 Task: Find  Condo in Breckenridge with Fireplace.
Action: Mouse moved to (294, 216)
Screenshot: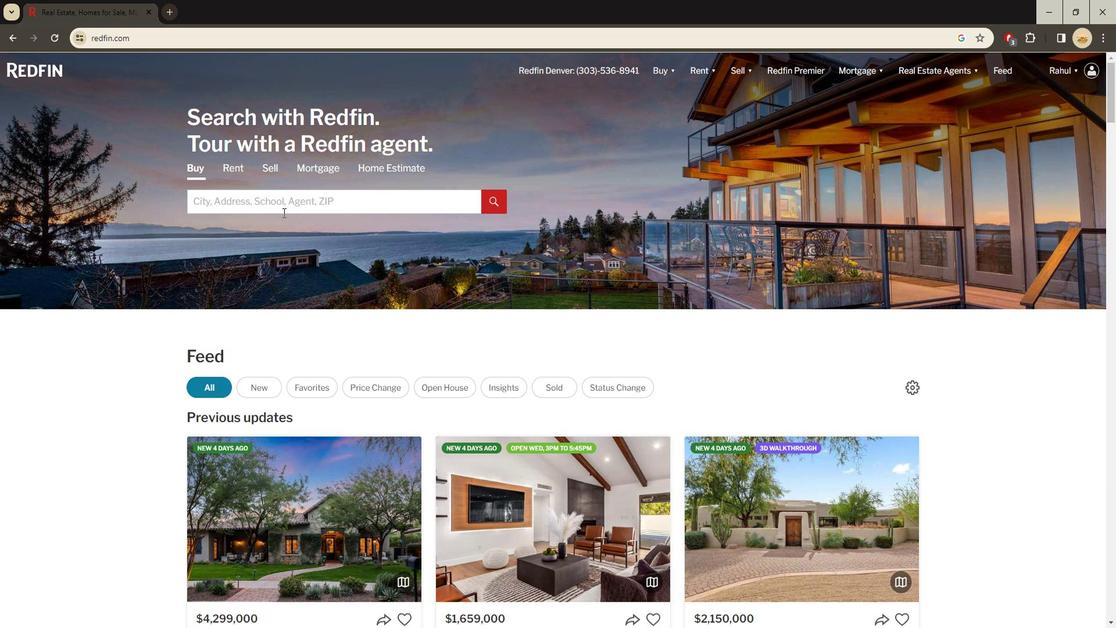 
Action: Mouse pressed left at (294, 216)
Screenshot: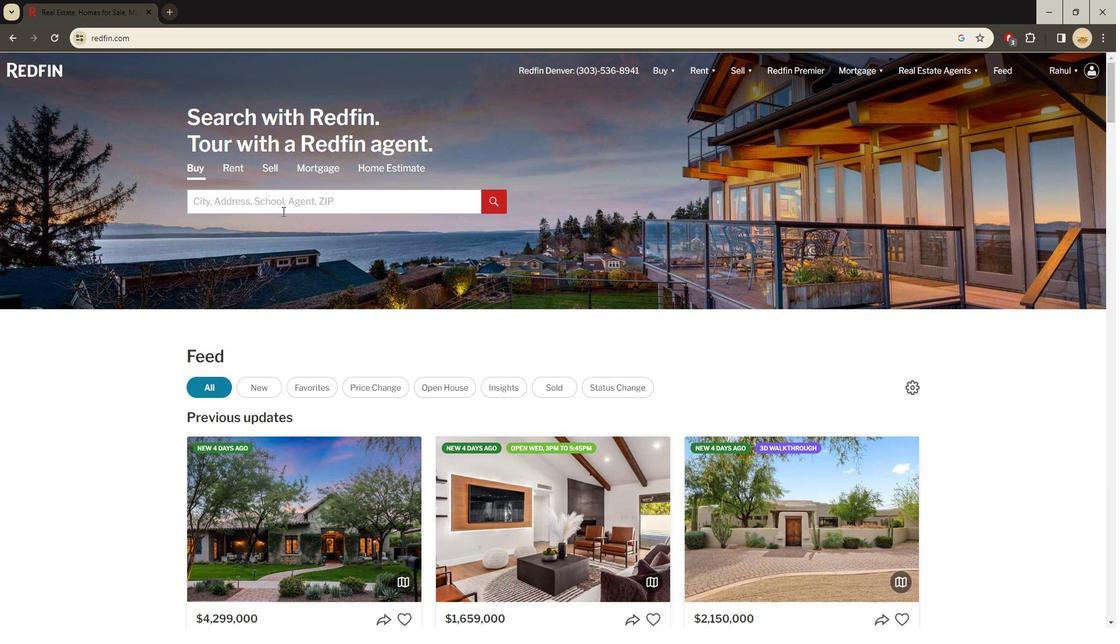 
Action: Key pressed <Key.shift>Breckenridge<Key.enter>
Screenshot: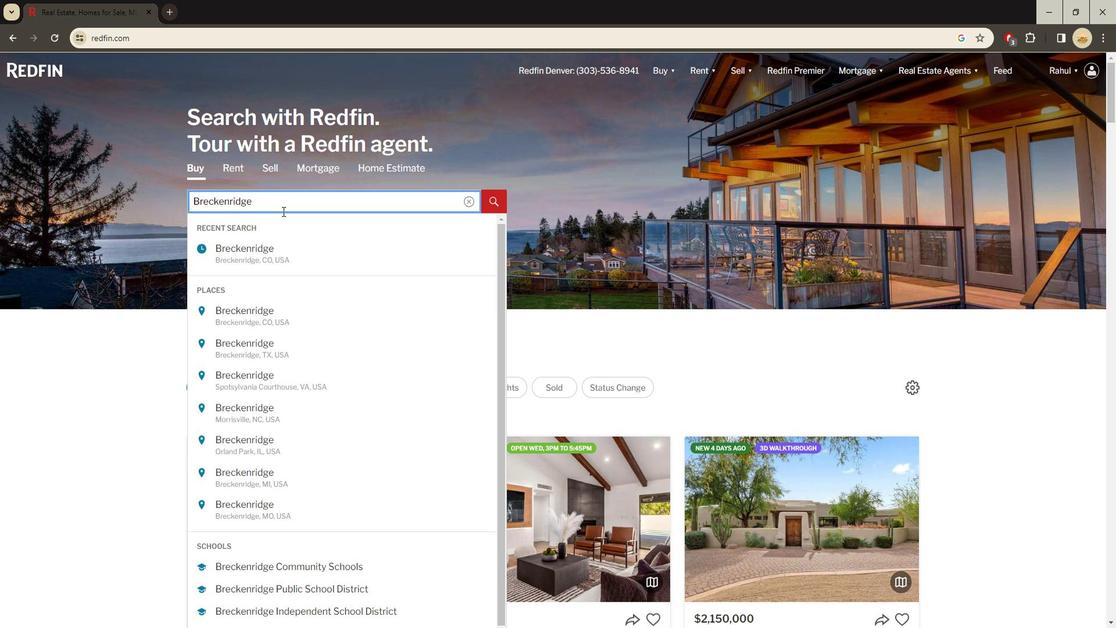 
Action: Mouse moved to (434, 257)
Screenshot: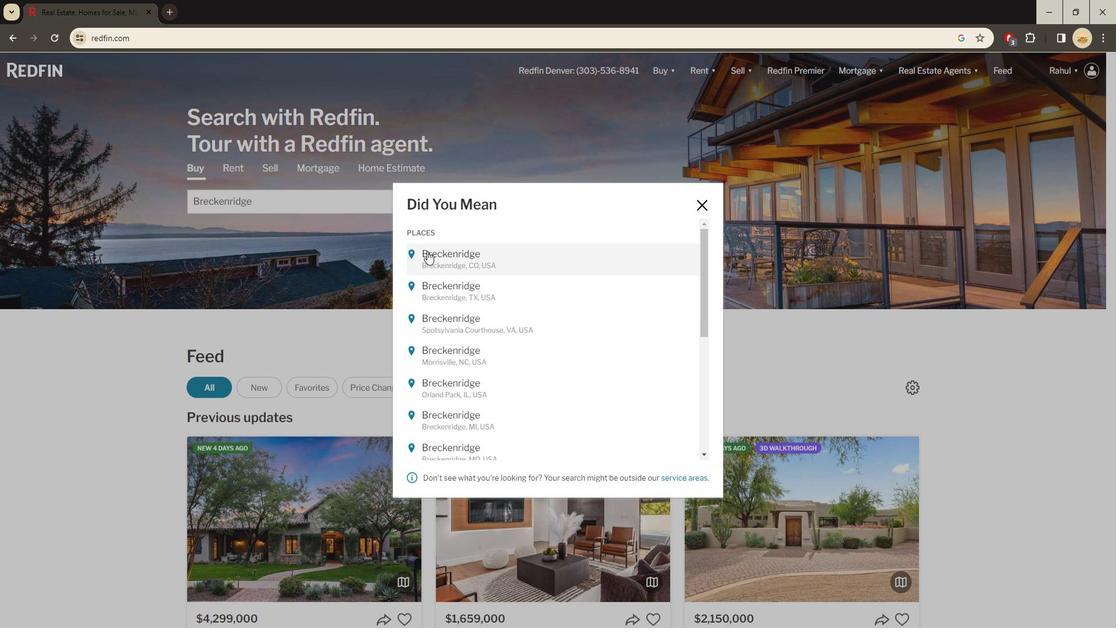 
Action: Mouse pressed left at (434, 257)
Screenshot: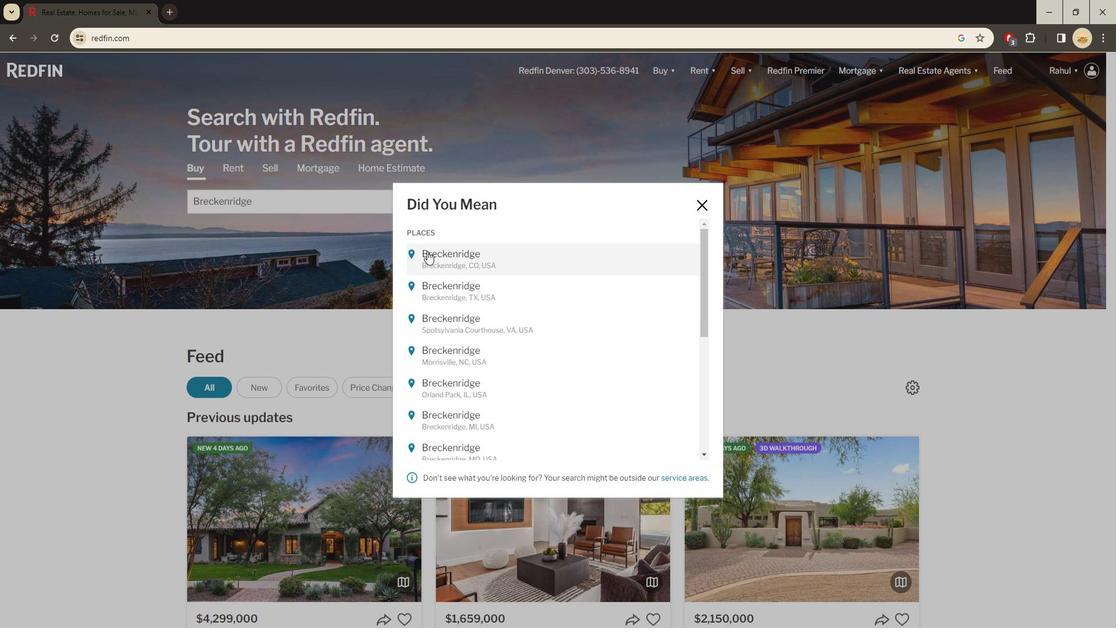 
Action: Mouse moved to (971, 162)
Screenshot: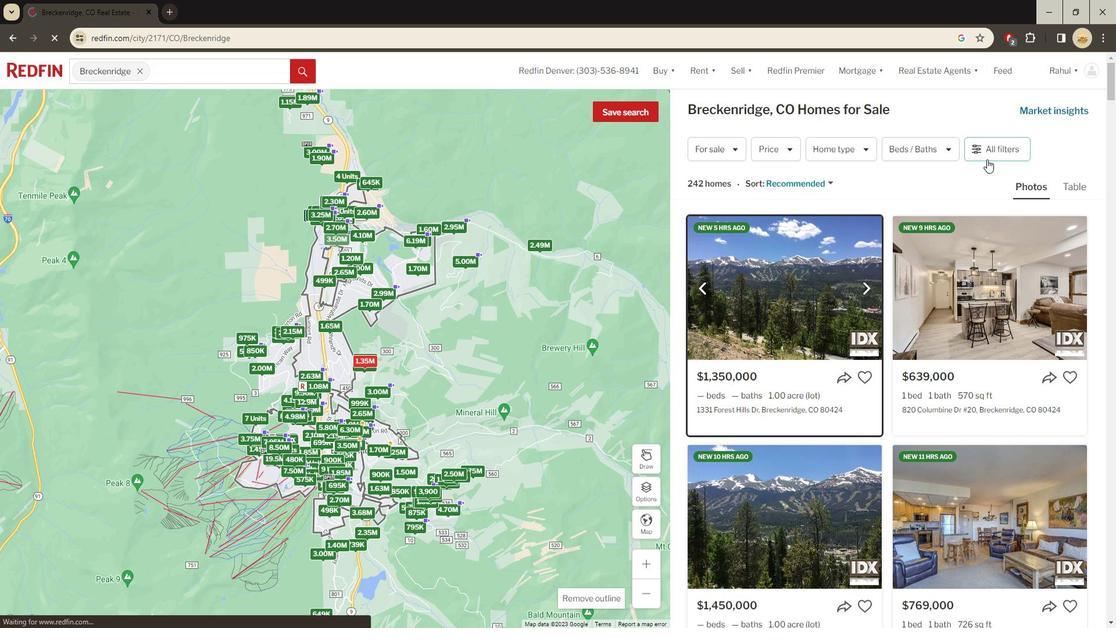 
Action: Mouse pressed left at (971, 162)
Screenshot: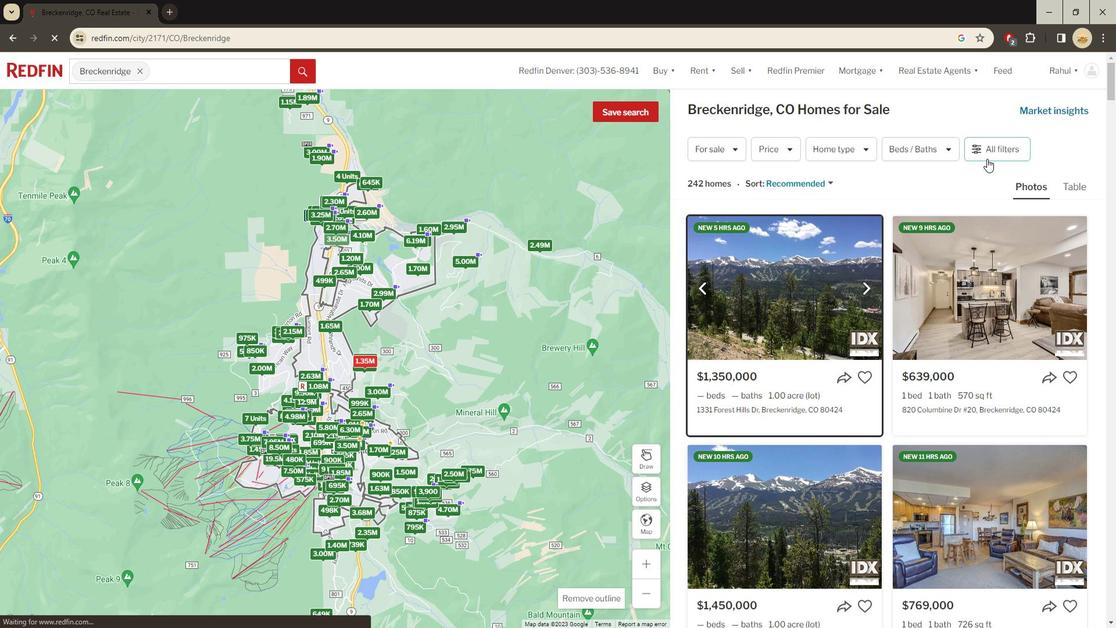 
Action: Mouse moved to (924, 352)
Screenshot: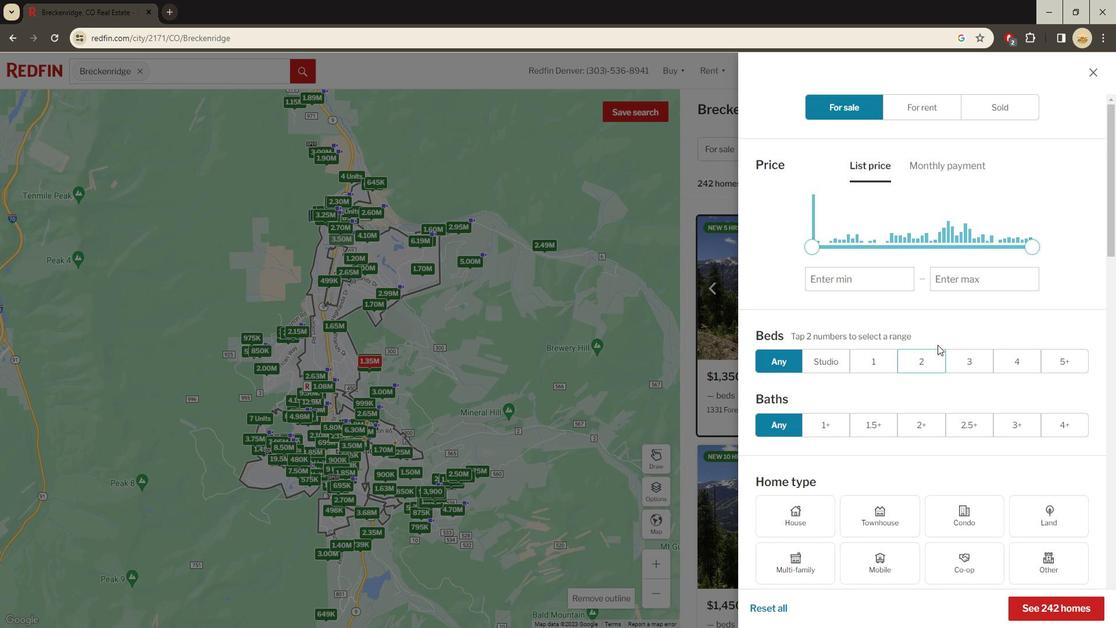 
Action: Mouse scrolled (924, 351) with delta (0, 0)
Screenshot: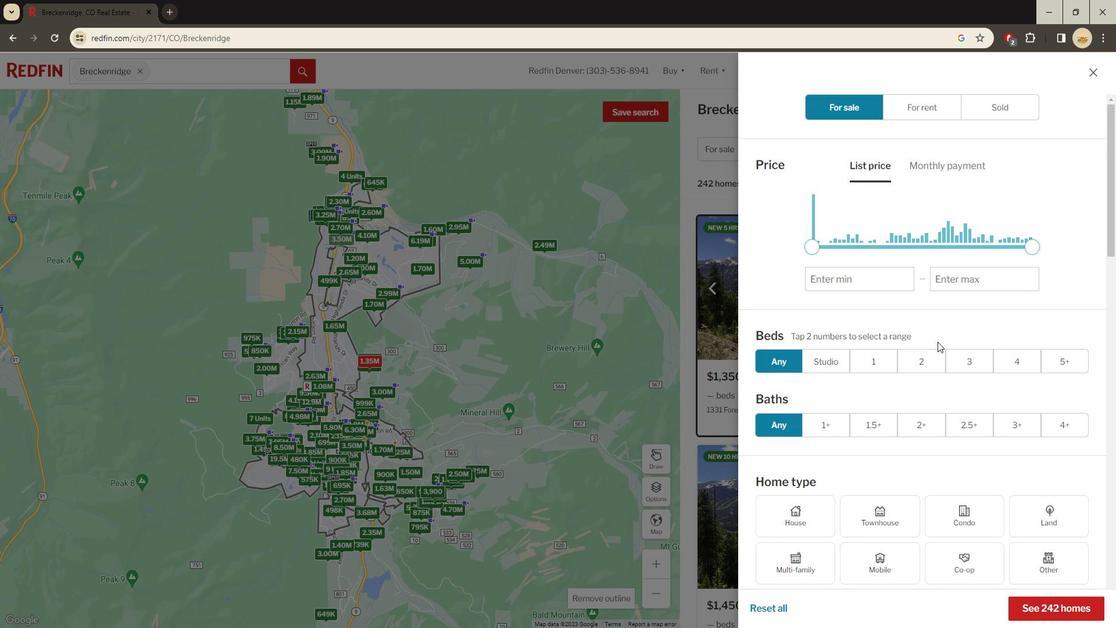
Action: Mouse scrolled (924, 351) with delta (0, 0)
Screenshot: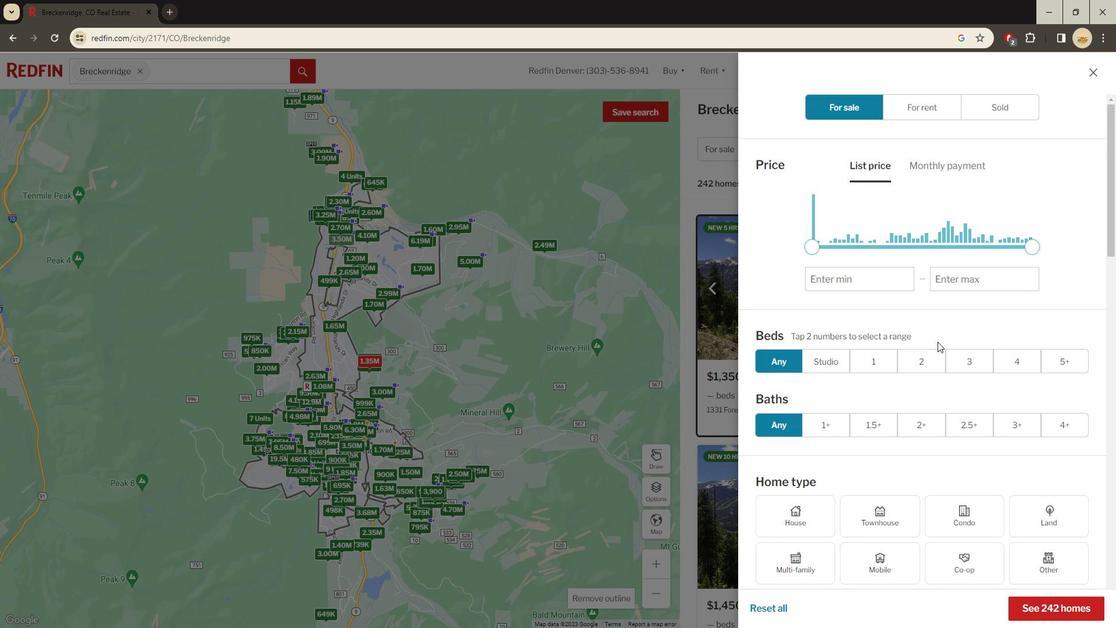 
Action: Mouse scrolled (924, 351) with delta (0, 0)
Screenshot: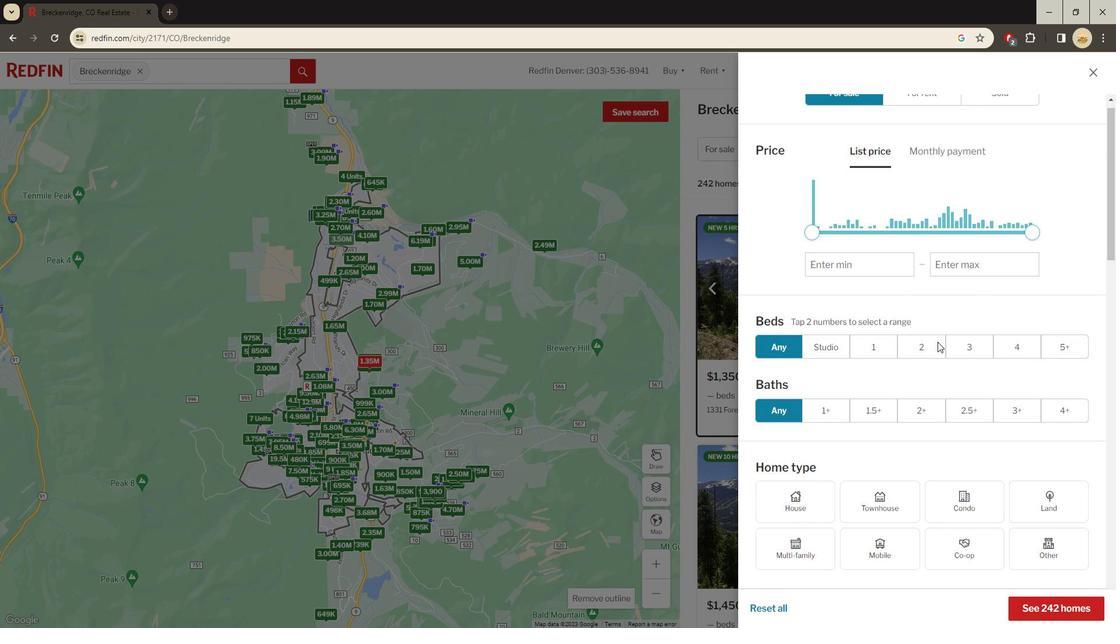 
Action: Mouse moved to (949, 344)
Screenshot: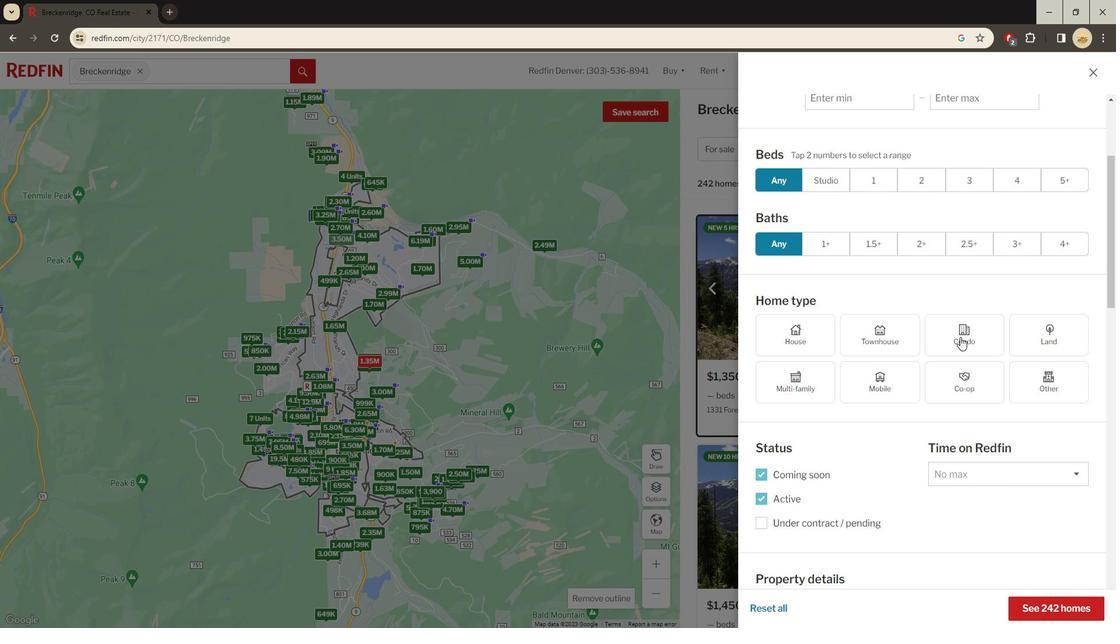 
Action: Mouse pressed left at (949, 344)
Screenshot: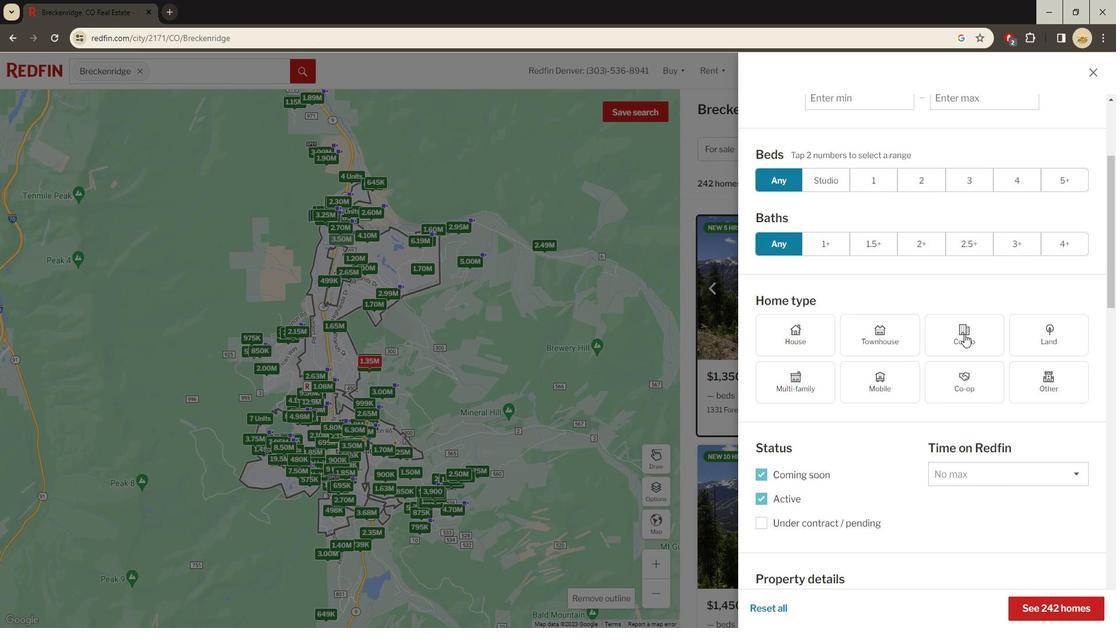 
Action: Mouse moved to (931, 359)
Screenshot: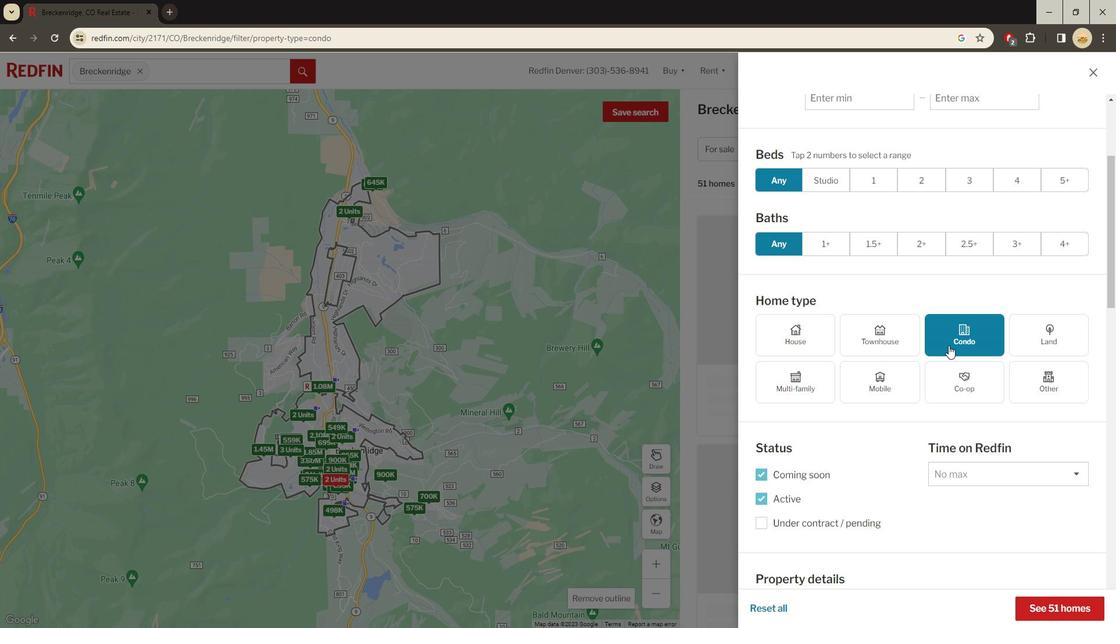 
Action: Mouse scrolled (931, 359) with delta (0, 0)
Screenshot: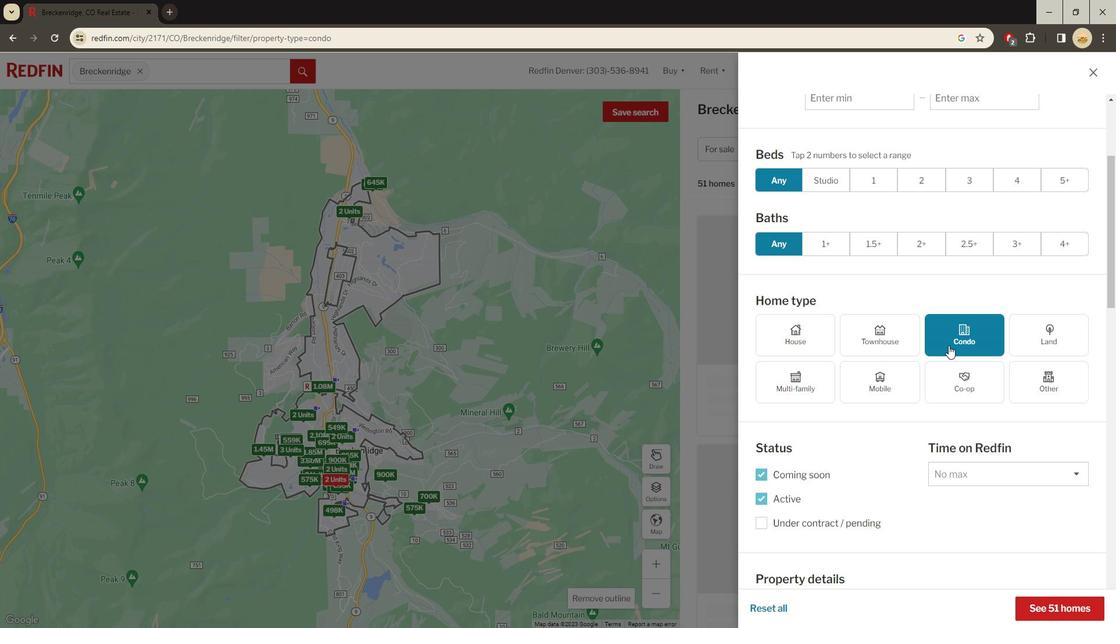 
Action: Mouse moved to (918, 376)
Screenshot: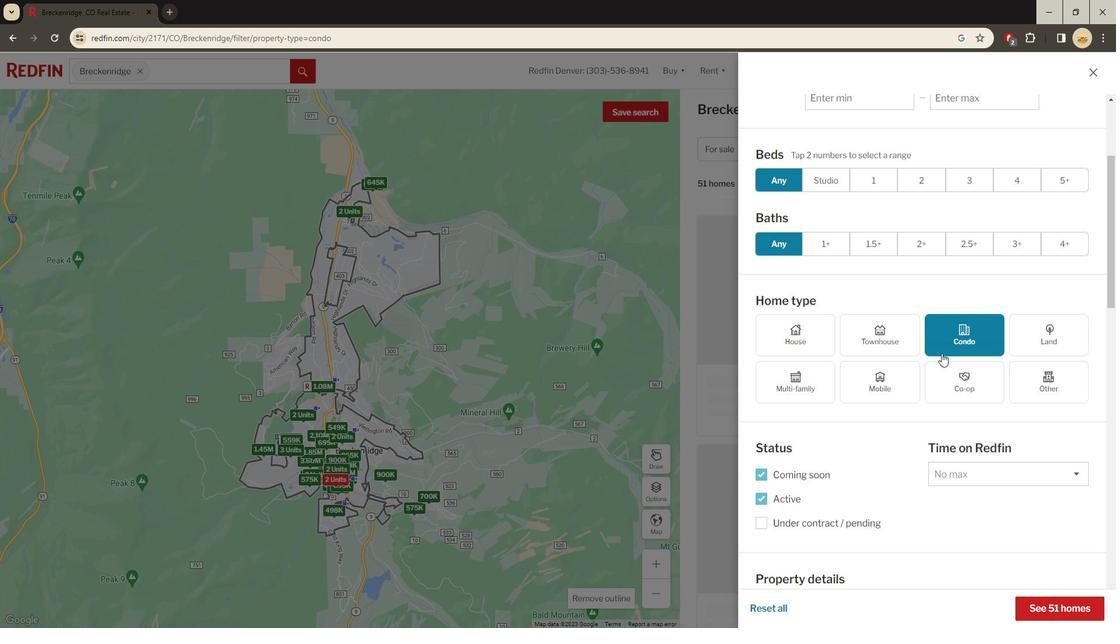 
Action: Mouse scrolled (918, 375) with delta (0, 0)
Screenshot: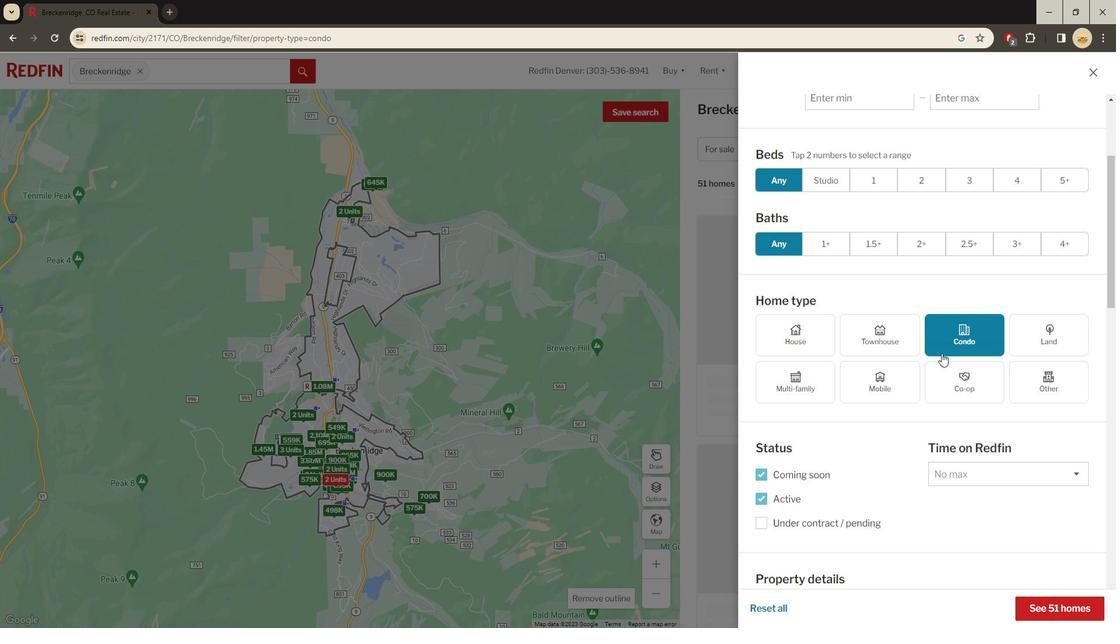 
Action: Mouse moved to (897, 398)
Screenshot: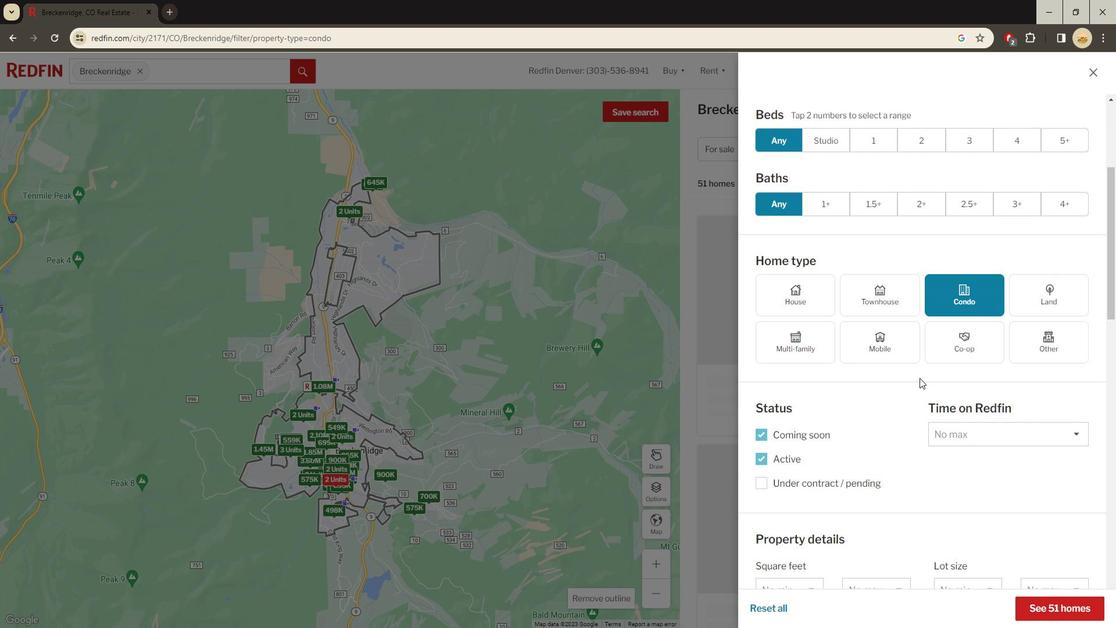 
Action: Mouse scrolled (897, 397) with delta (0, -1)
Screenshot: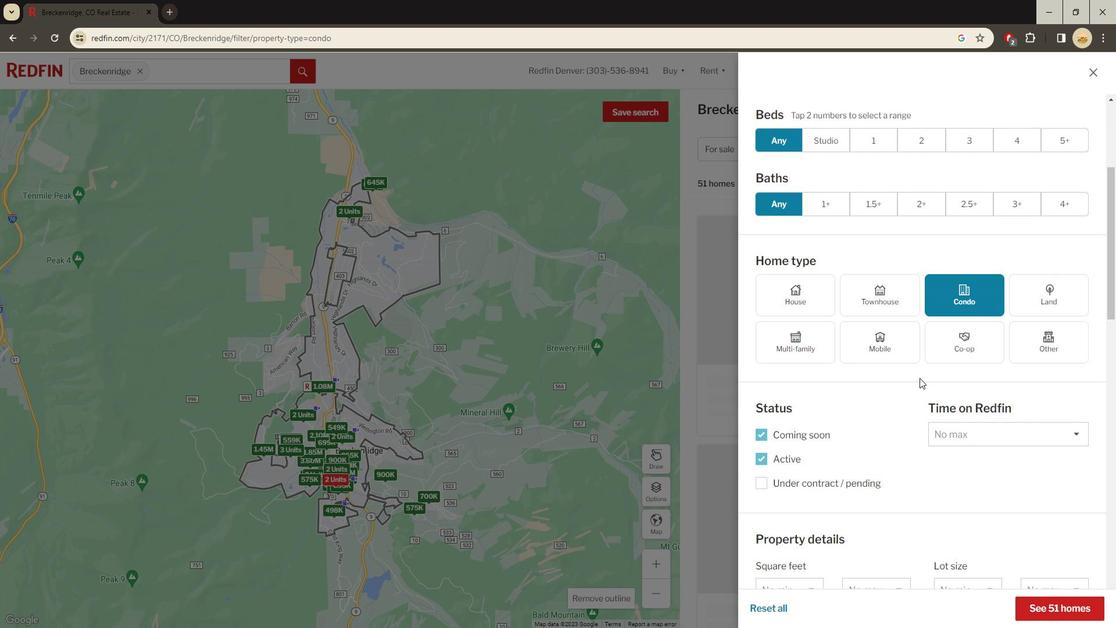 
Action: Mouse moved to (886, 399)
Screenshot: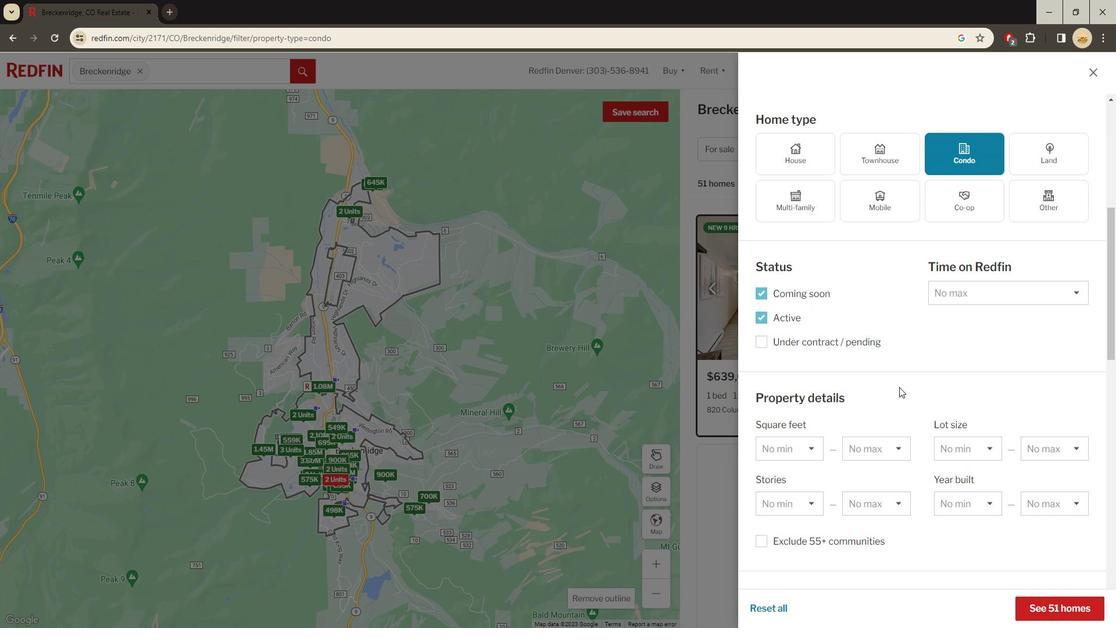
Action: Mouse scrolled (886, 398) with delta (0, 0)
Screenshot: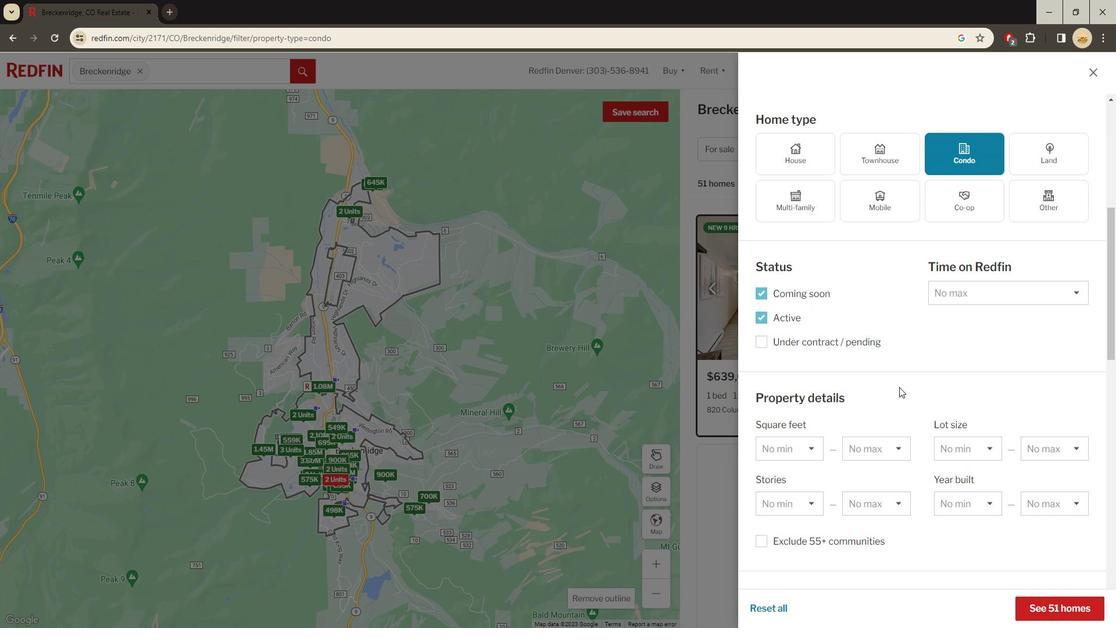 
Action: Mouse moved to (886, 399)
Screenshot: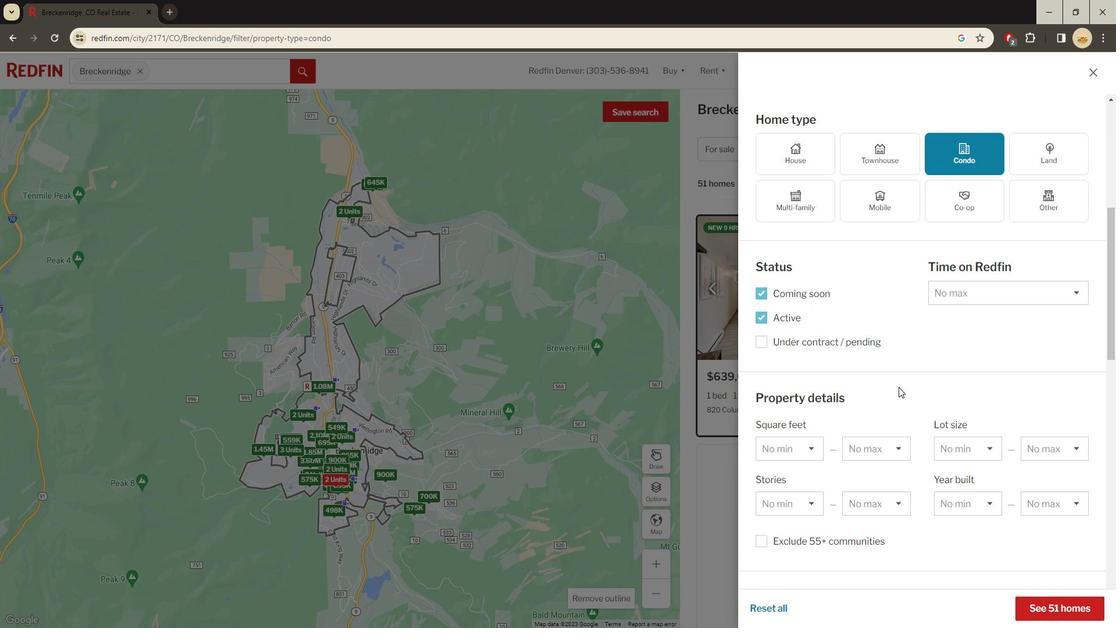 
Action: Mouse scrolled (886, 398) with delta (0, 0)
Screenshot: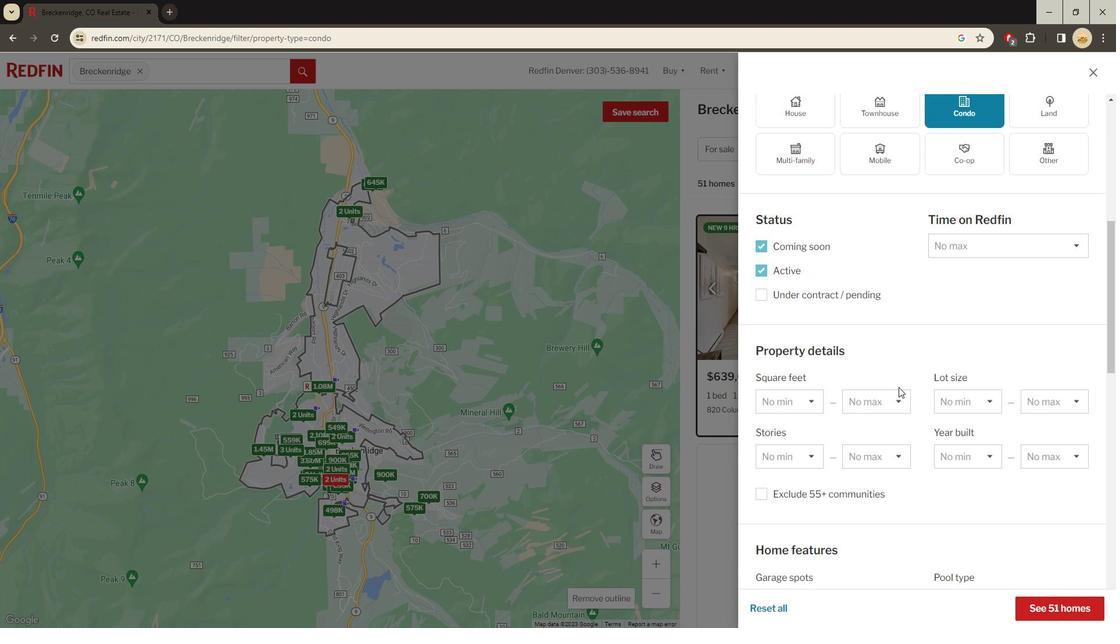 
Action: Mouse scrolled (886, 398) with delta (0, 0)
Screenshot: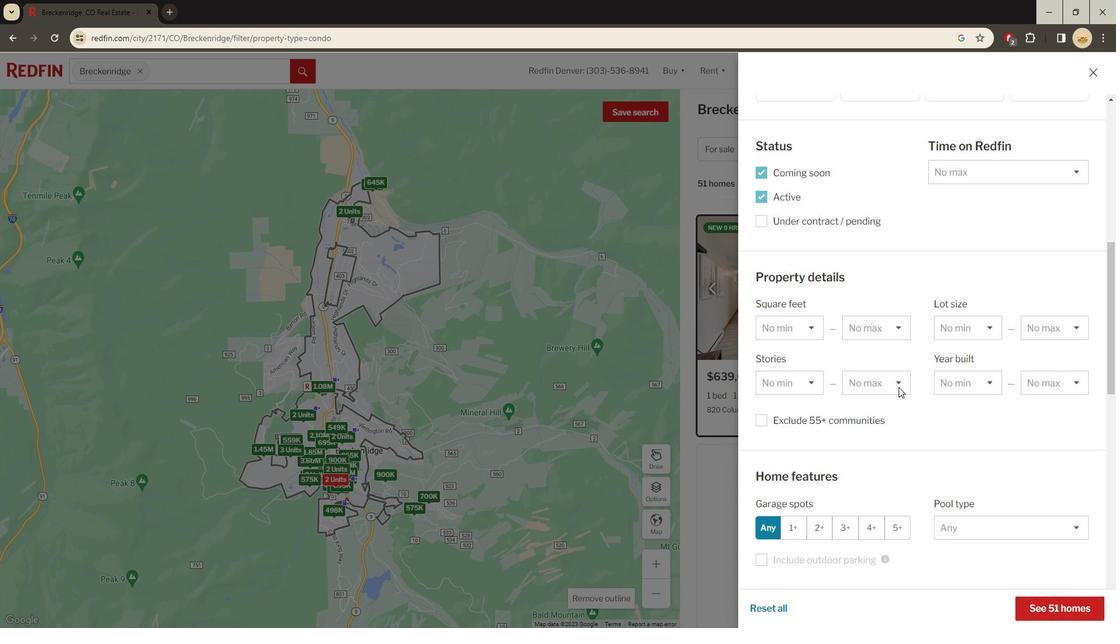 
Action: Mouse scrolled (886, 398) with delta (0, 0)
Screenshot: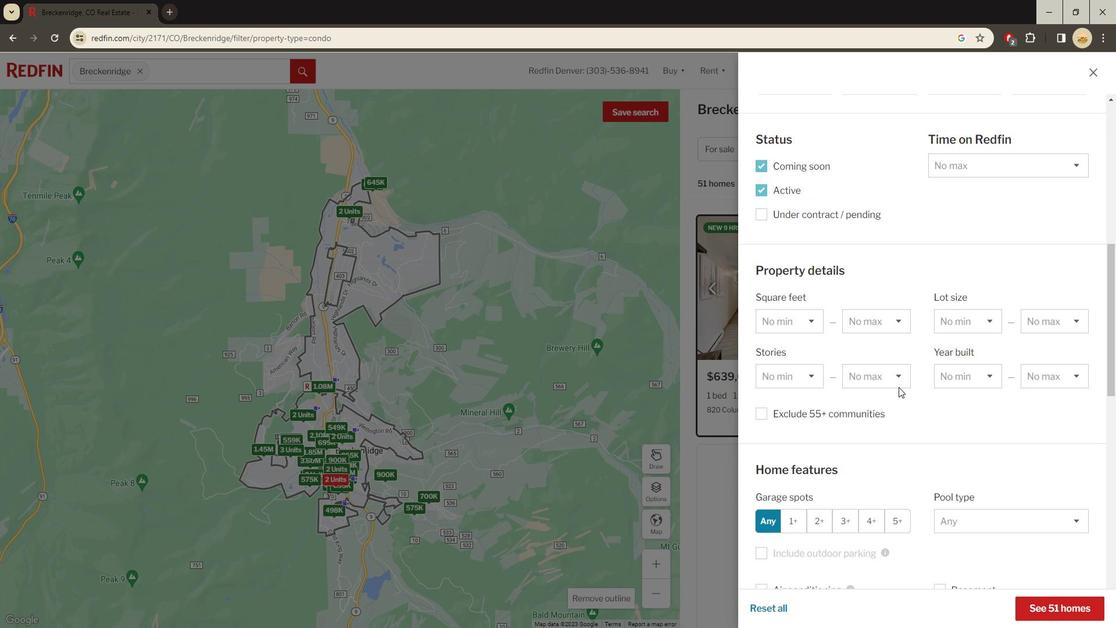 
Action: Mouse scrolled (886, 398) with delta (0, 0)
Screenshot: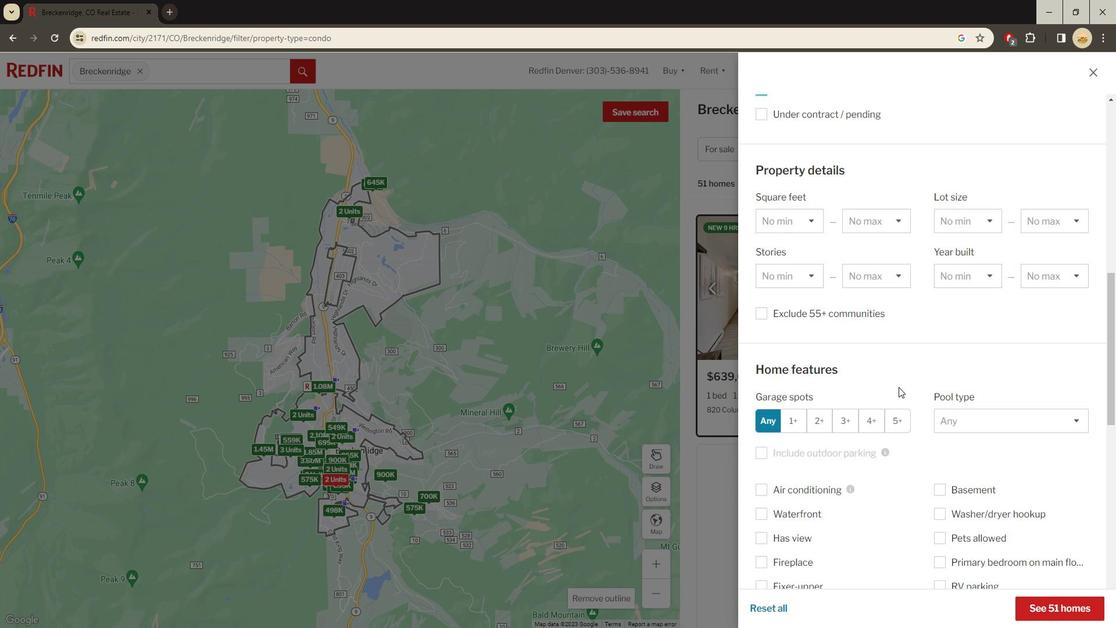 
Action: Mouse moved to (777, 504)
Screenshot: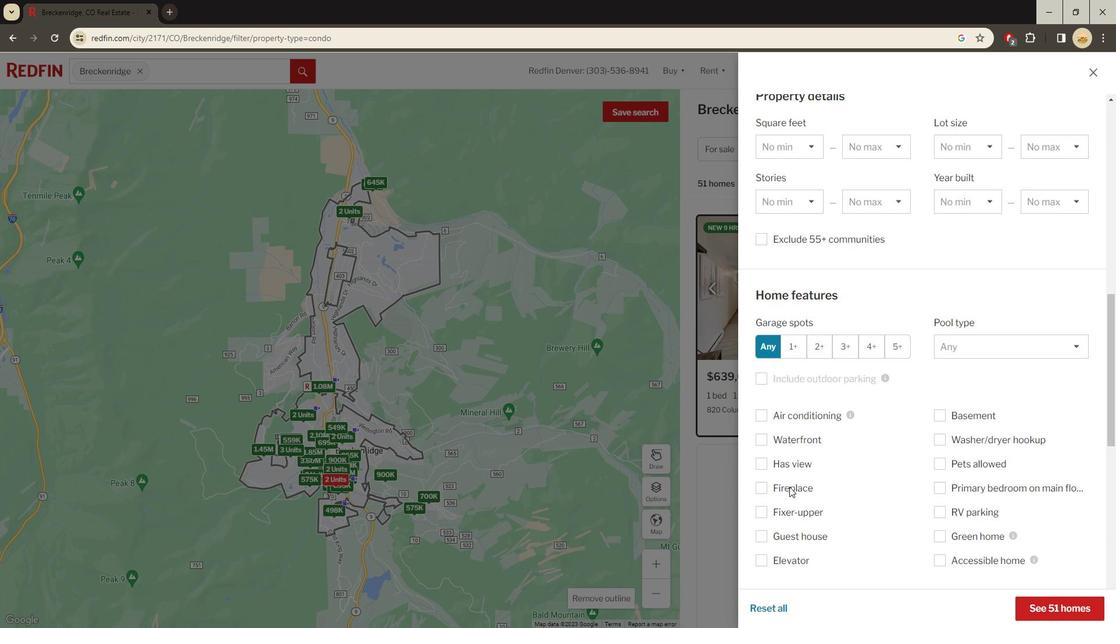 
Action: Mouse pressed left at (777, 504)
Screenshot: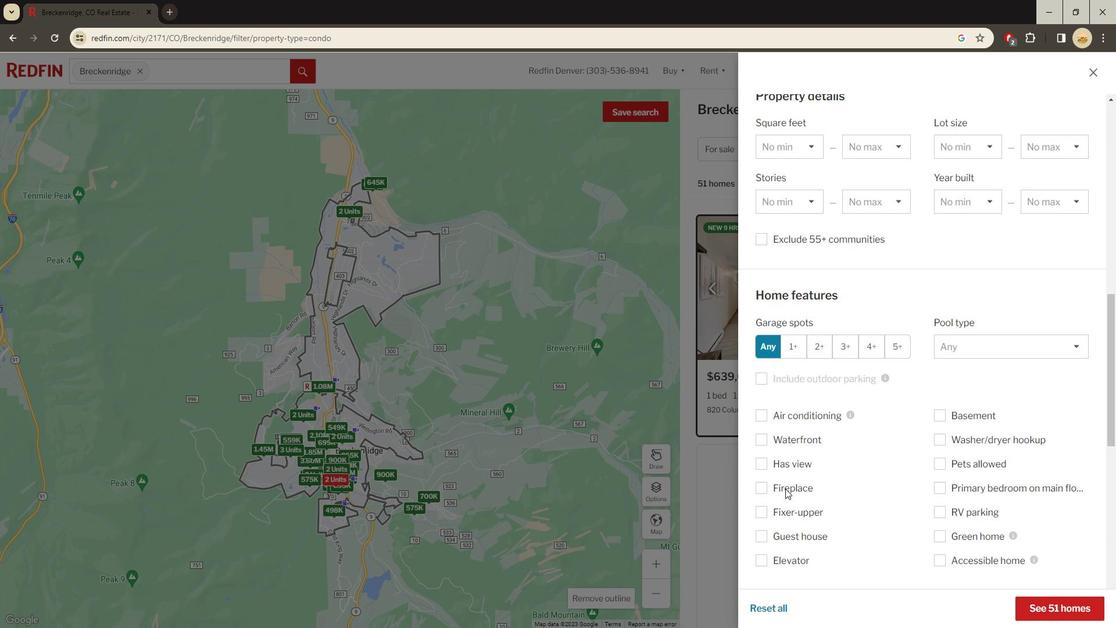 
Action: Mouse moved to (1032, 630)
Screenshot: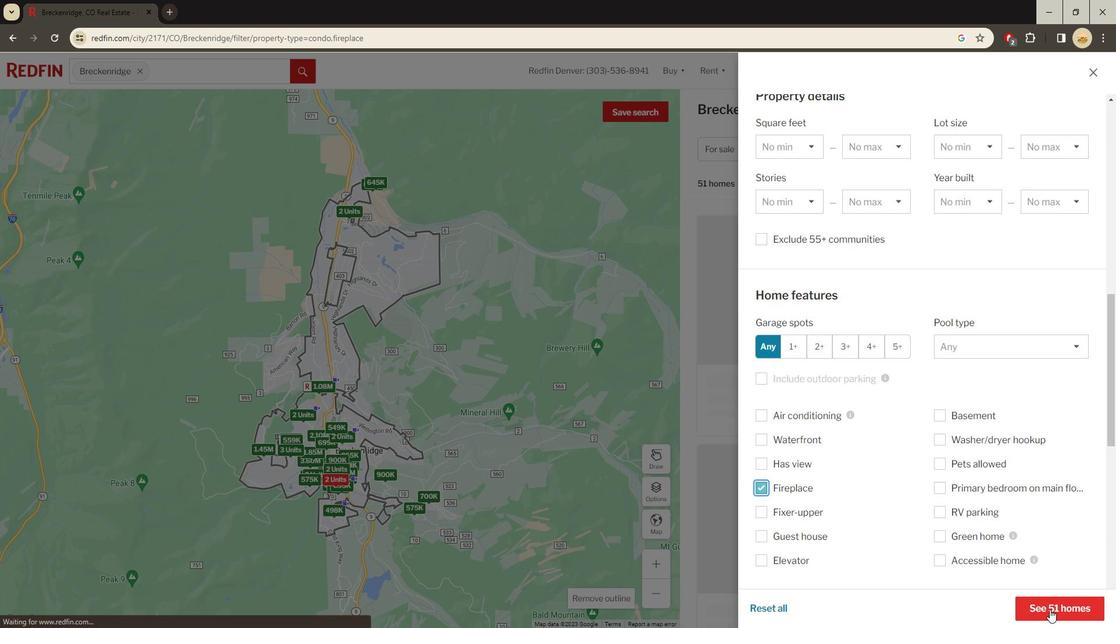 
Action: Mouse pressed left at (1032, 630)
Screenshot: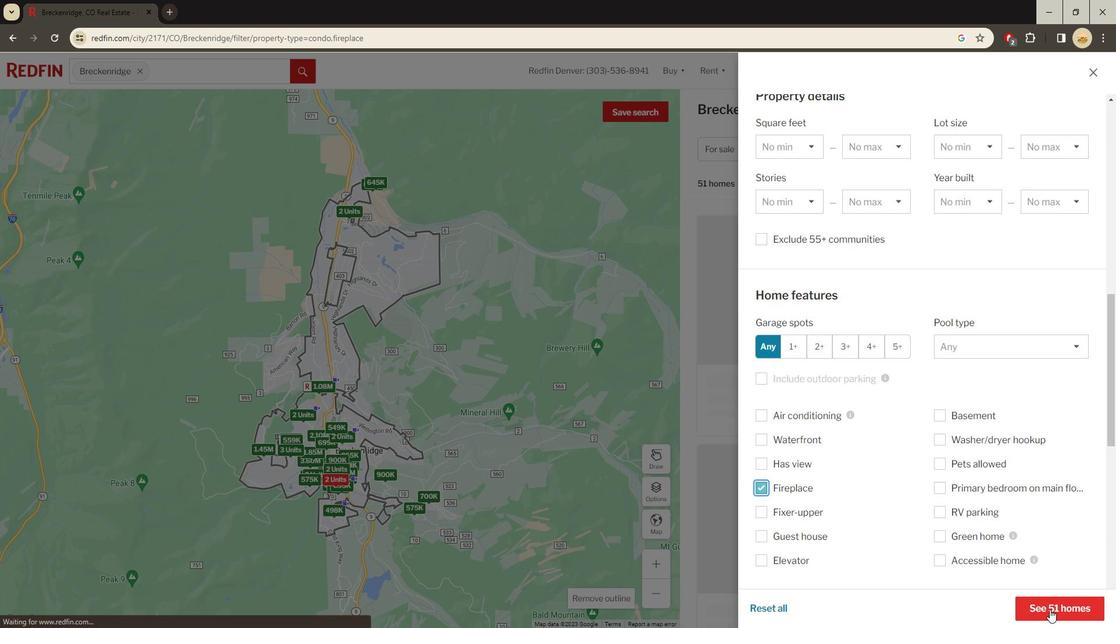 
Action: Mouse moved to (817, 388)
Screenshot: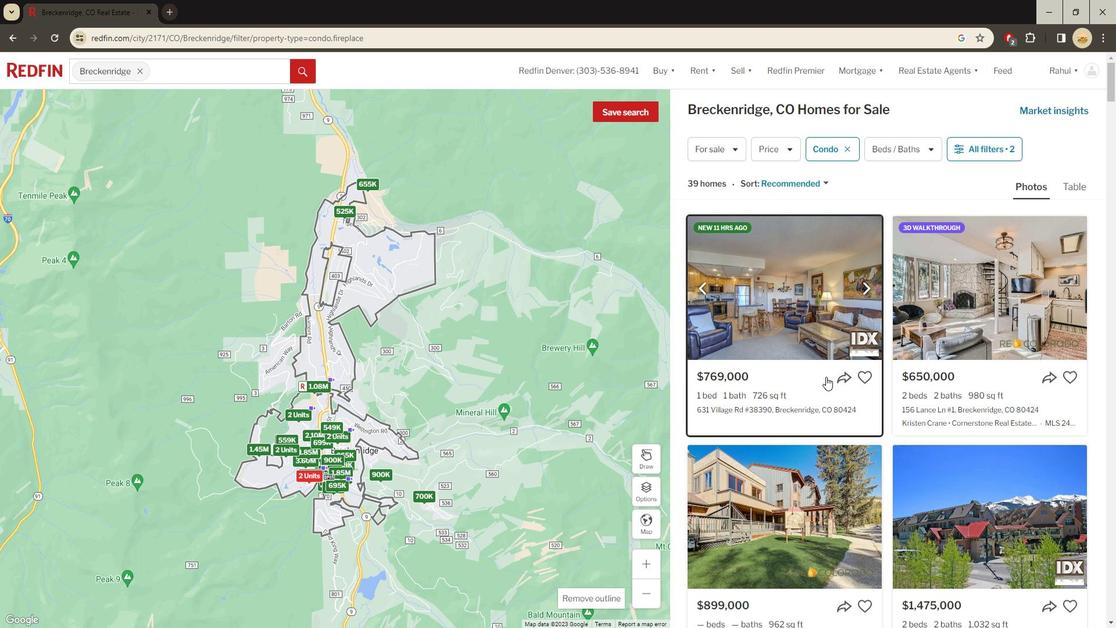 
Action: Mouse scrolled (817, 387) with delta (0, 0)
Screenshot: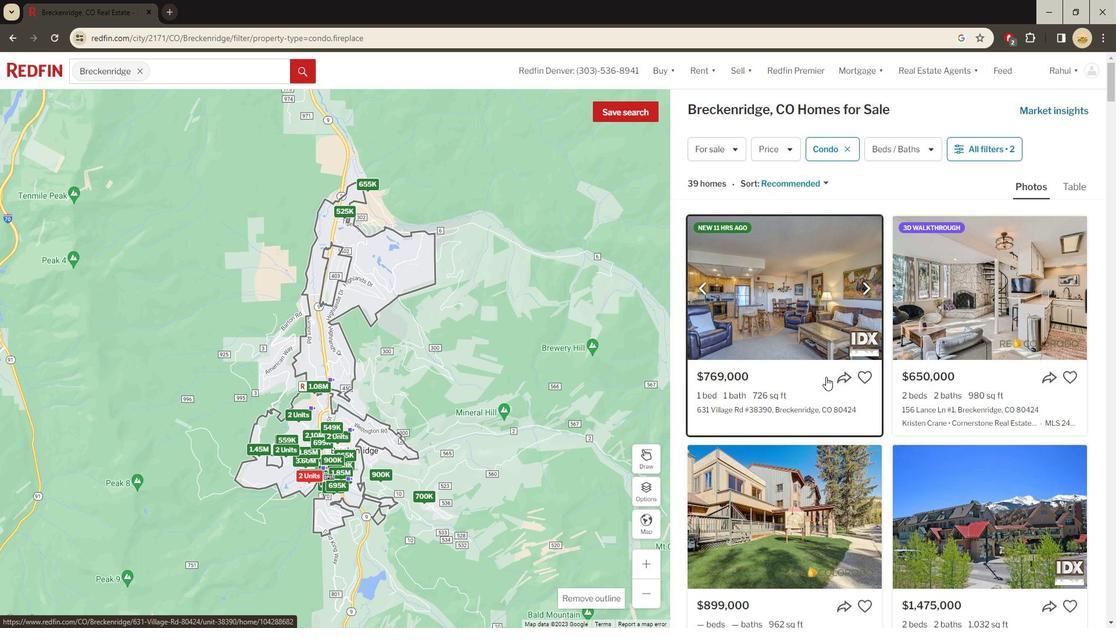 
Action: Mouse scrolled (817, 387) with delta (0, 0)
Screenshot: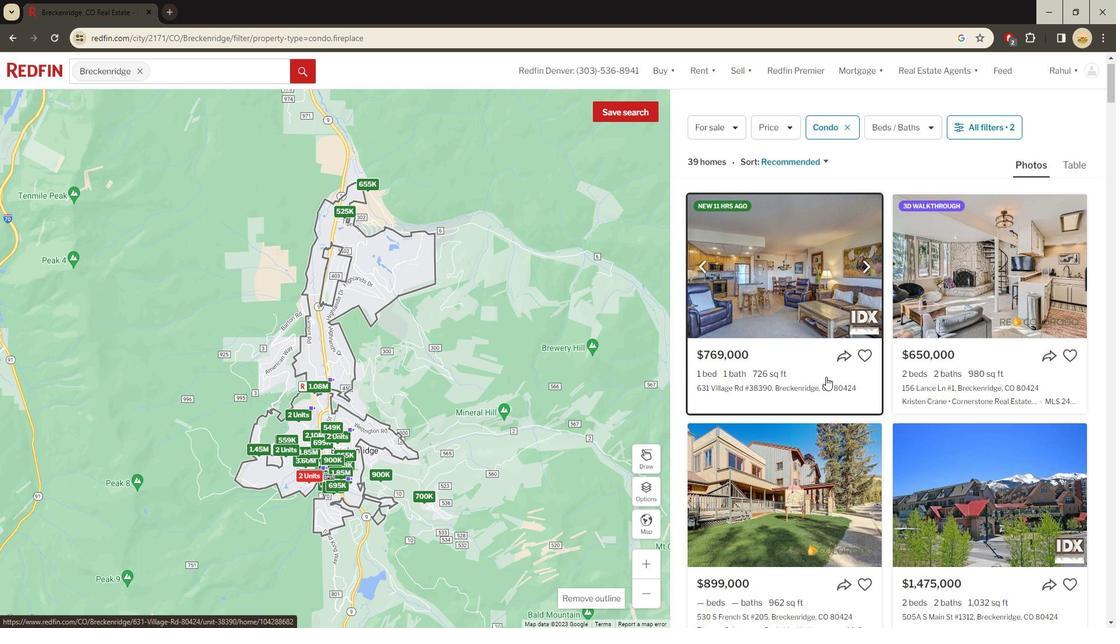 
Action: Mouse moved to (969, 407)
Screenshot: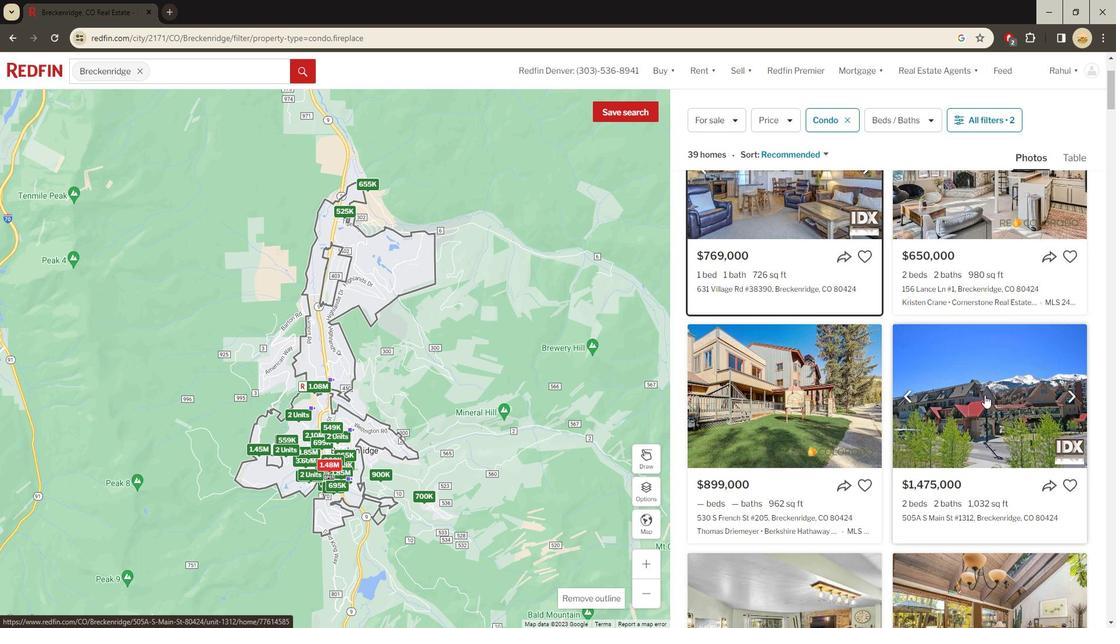 
Action: Mouse scrolled (969, 407) with delta (0, 0)
Screenshot: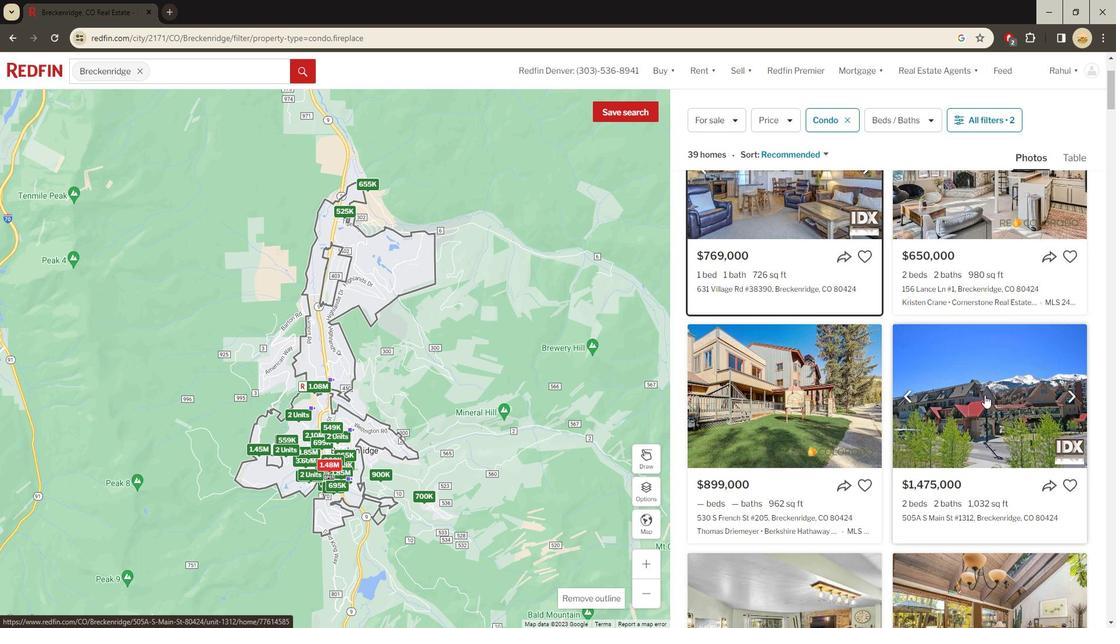 
Action: Mouse moved to (944, 354)
Screenshot: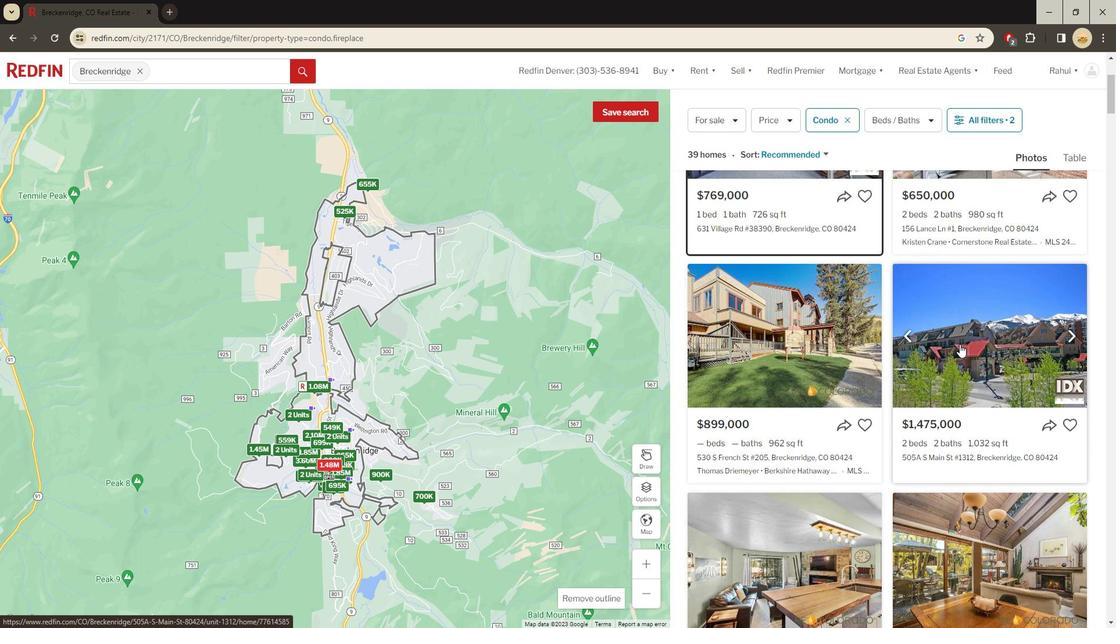 
Action: Mouse pressed left at (944, 354)
Screenshot: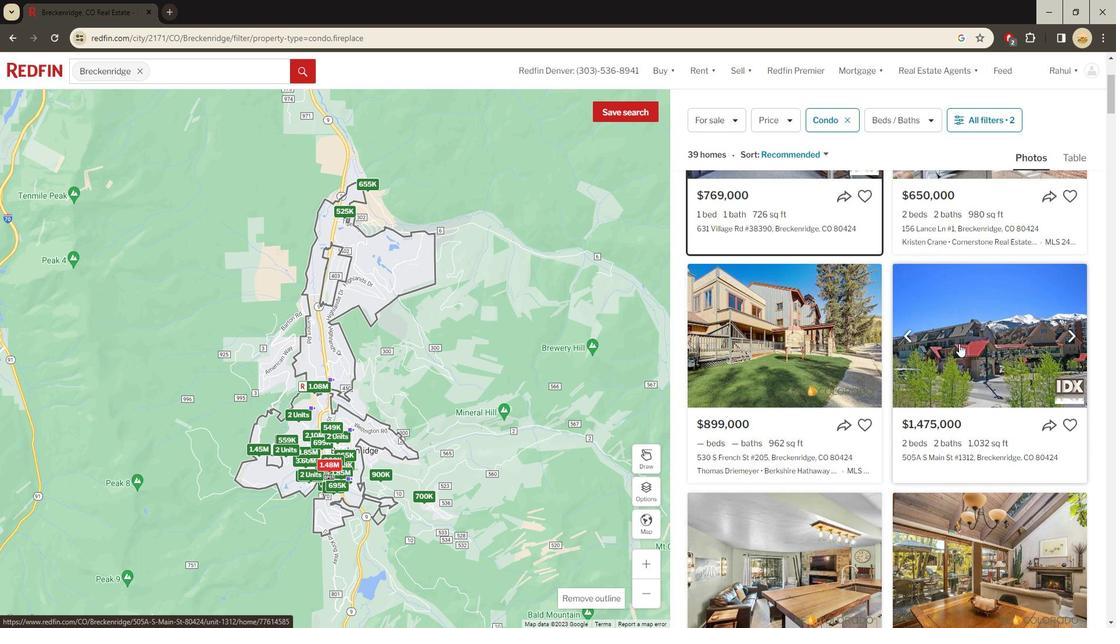 
Action: Mouse moved to (488, 284)
Screenshot: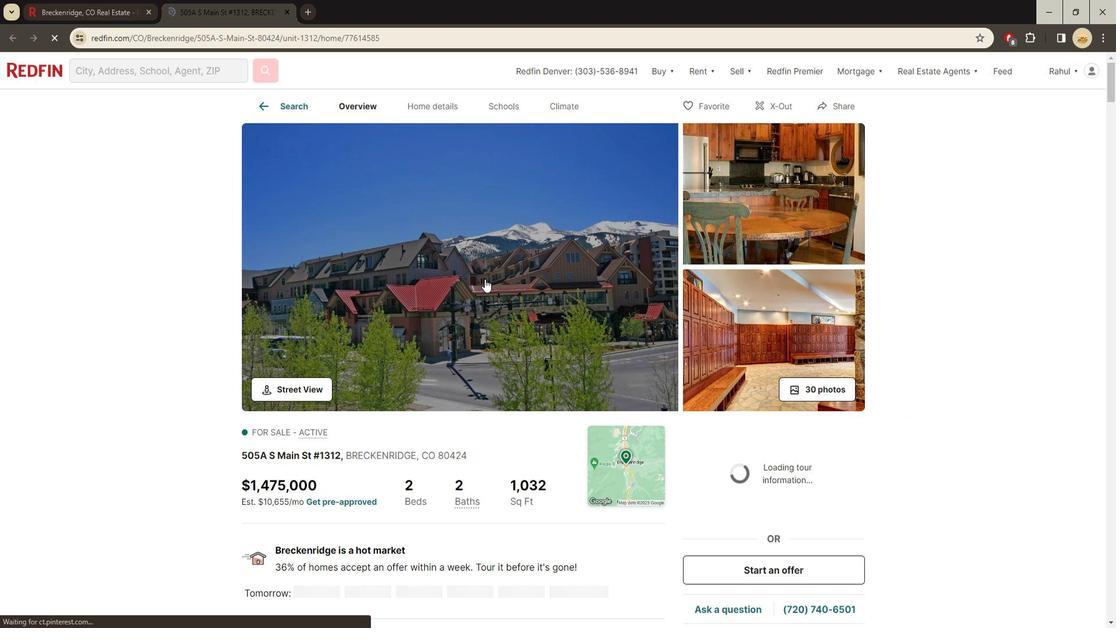 
Action: Mouse pressed left at (488, 284)
Screenshot: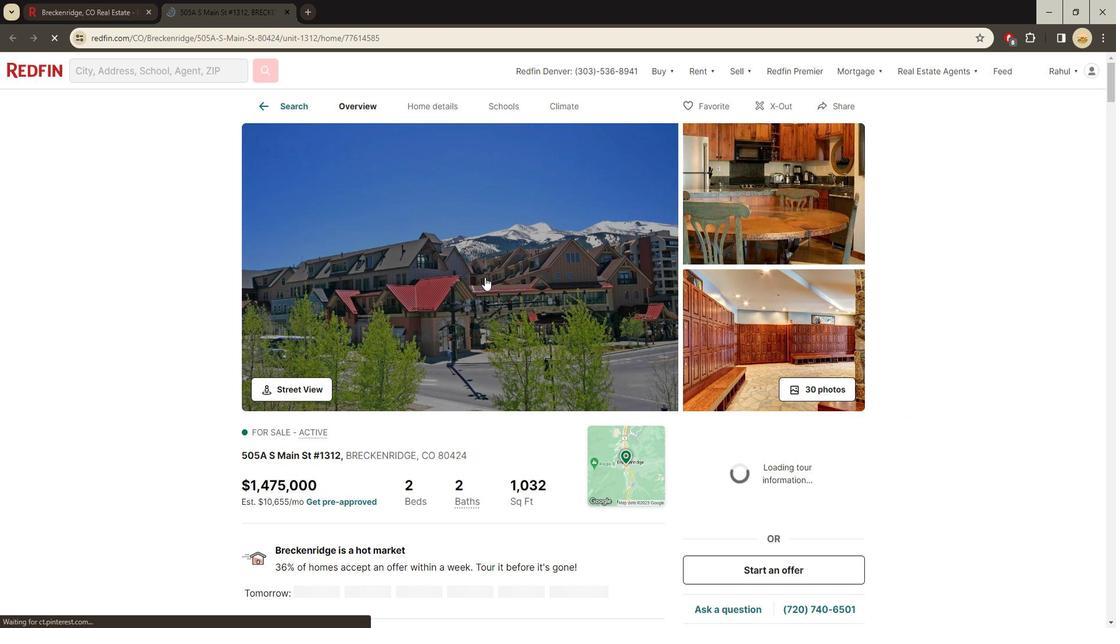 
Action: Mouse moved to (189, 198)
Screenshot: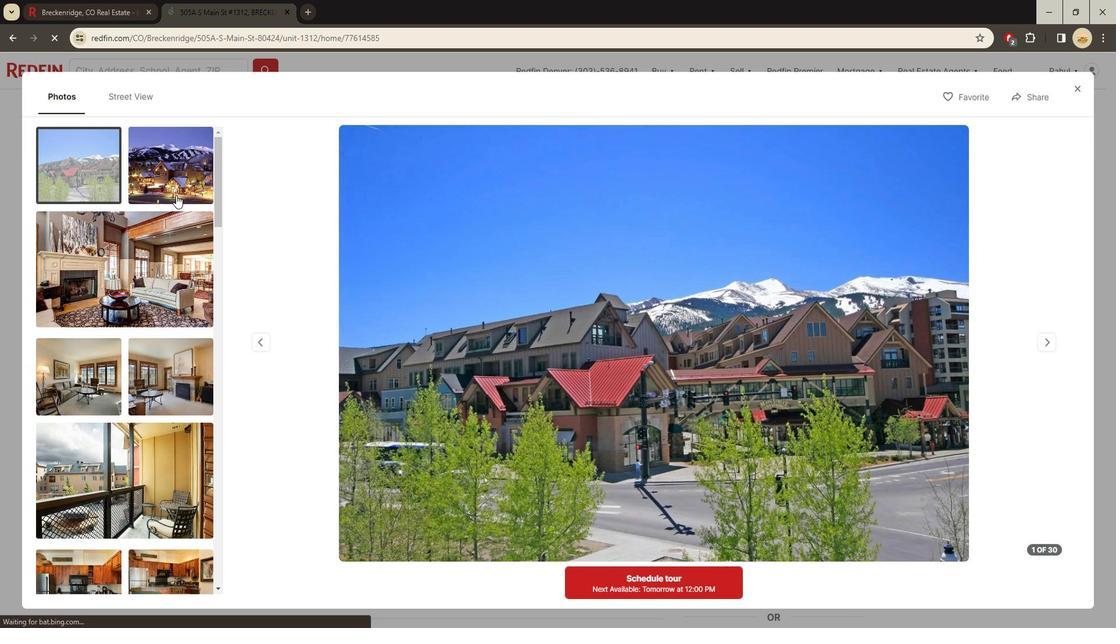 
Action: Mouse pressed left at (189, 198)
Screenshot: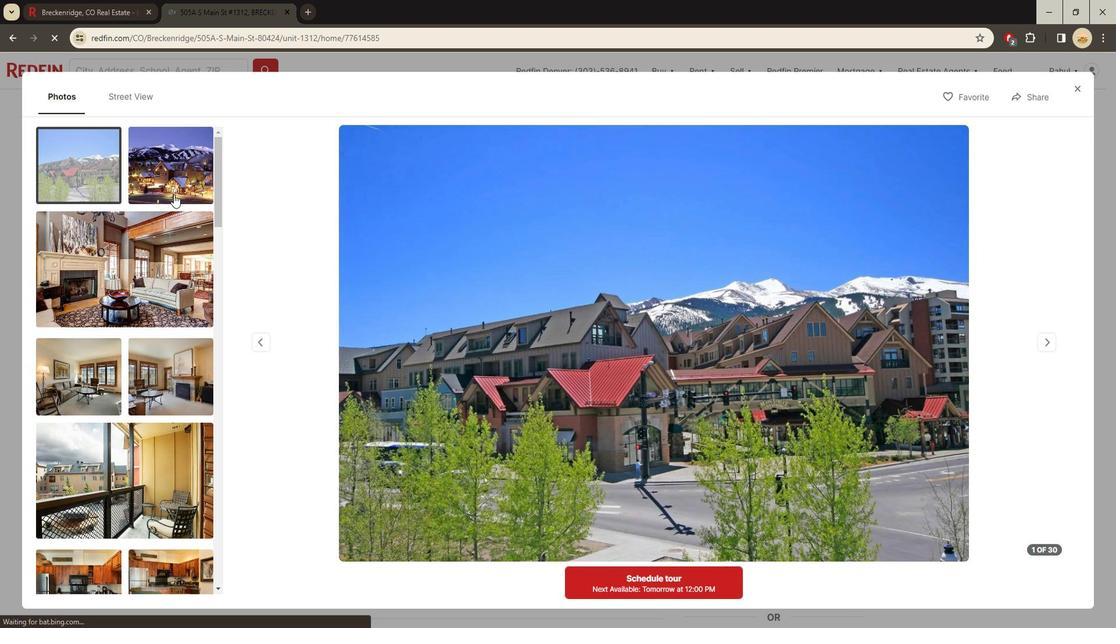 
Action: Mouse moved to (150, 303)
Screenshot: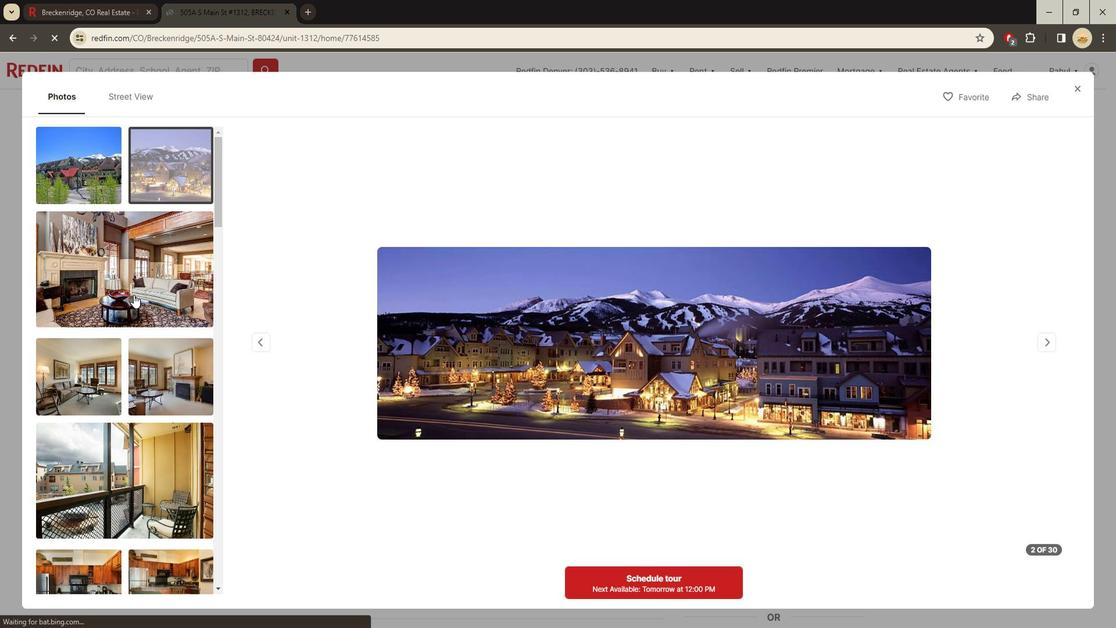 
Action: Mouse scrolled (150, 302) with delta (0, -1)
Screenshot: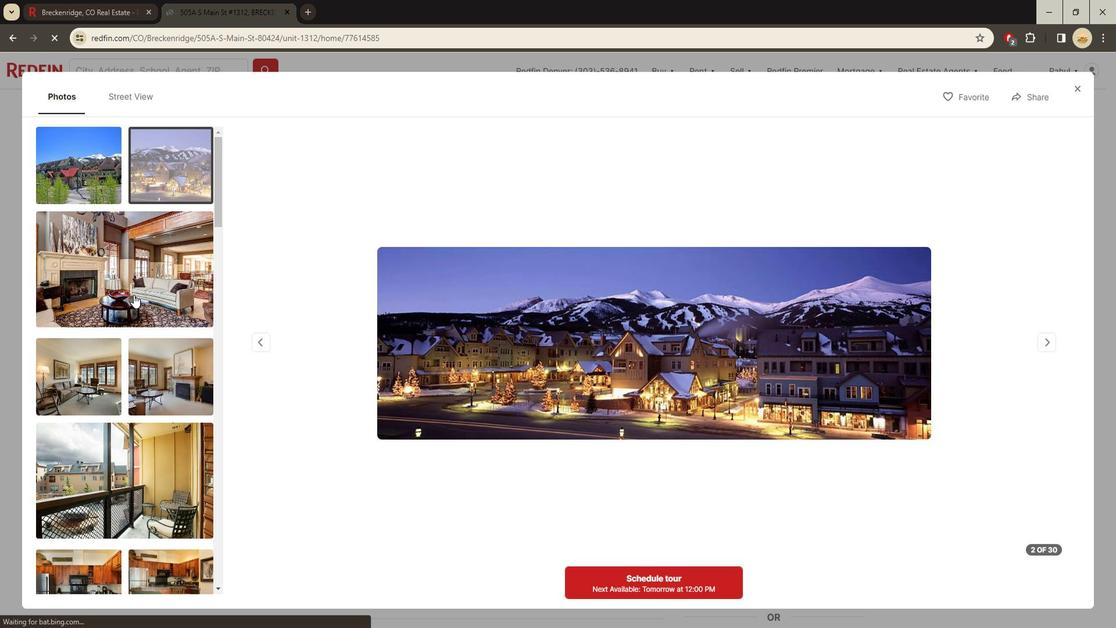 
Action: Mouse moved to (138, 278)
Screenshot: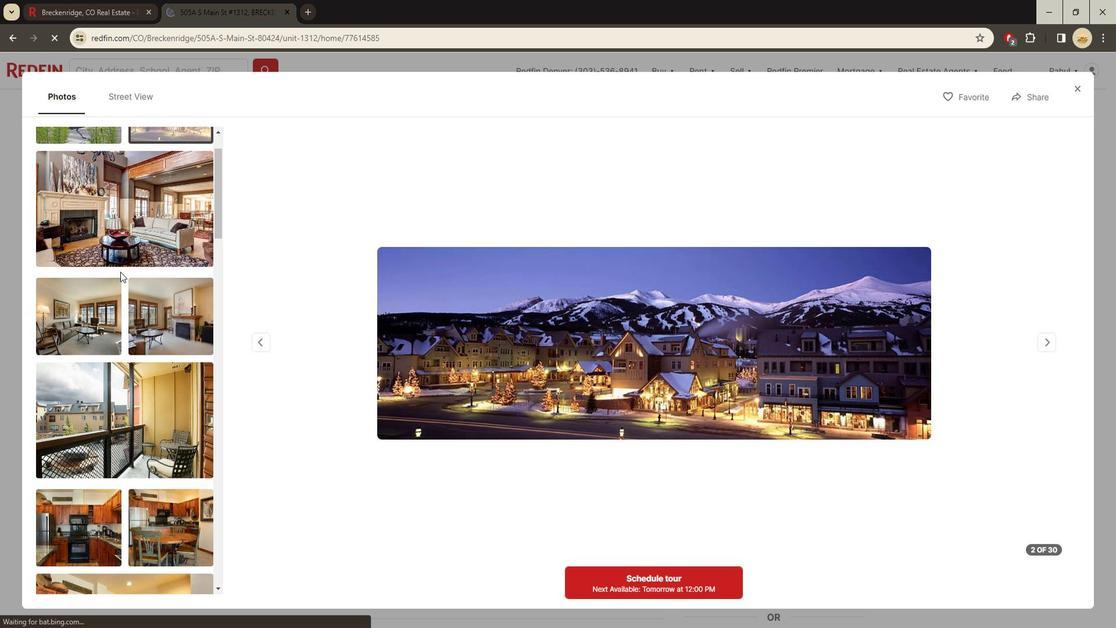 
Action: Mouse scrolled (138, 277) with delta (0, 0)
Screenshot: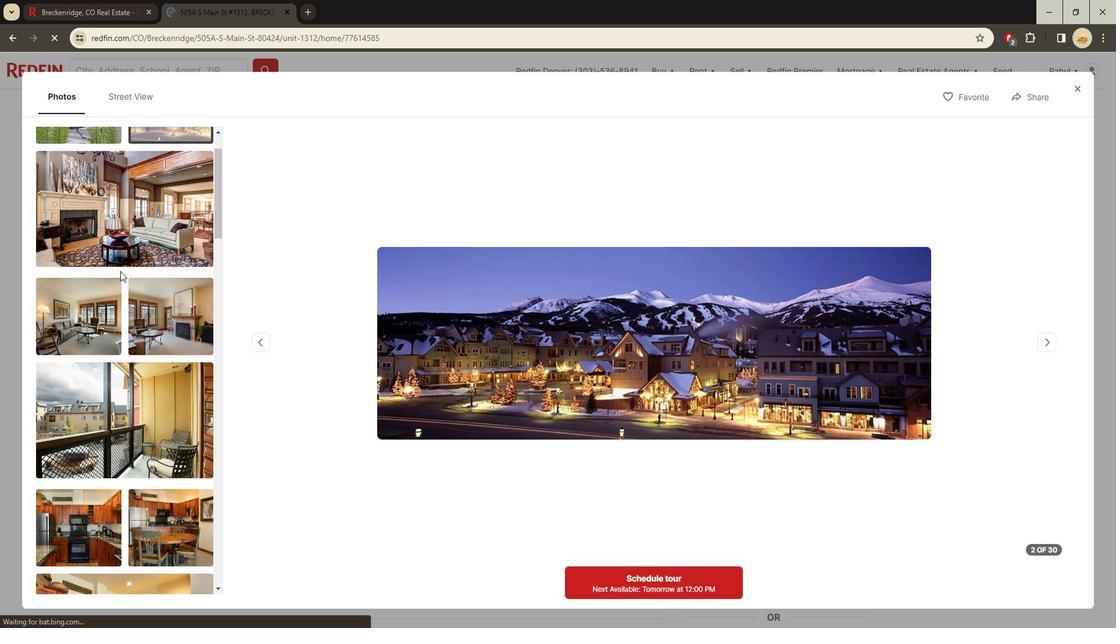 
Action: Mouse moved to (130, 319)
Screenshot: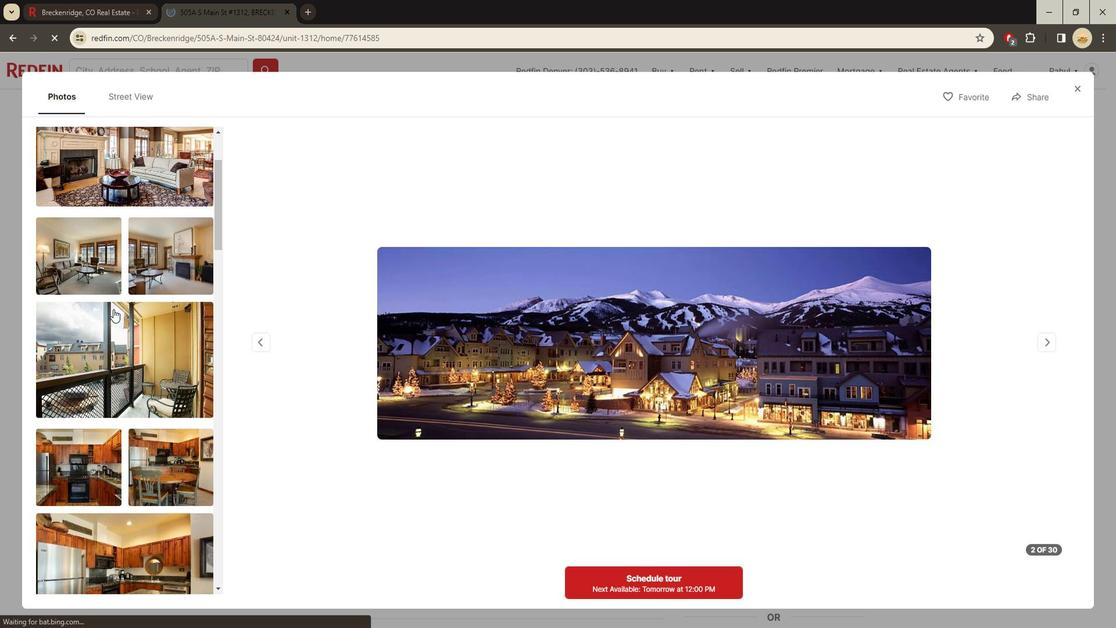 
Action: Mouse scrolled (130, 318) with delta (0, -1)
Screenshot: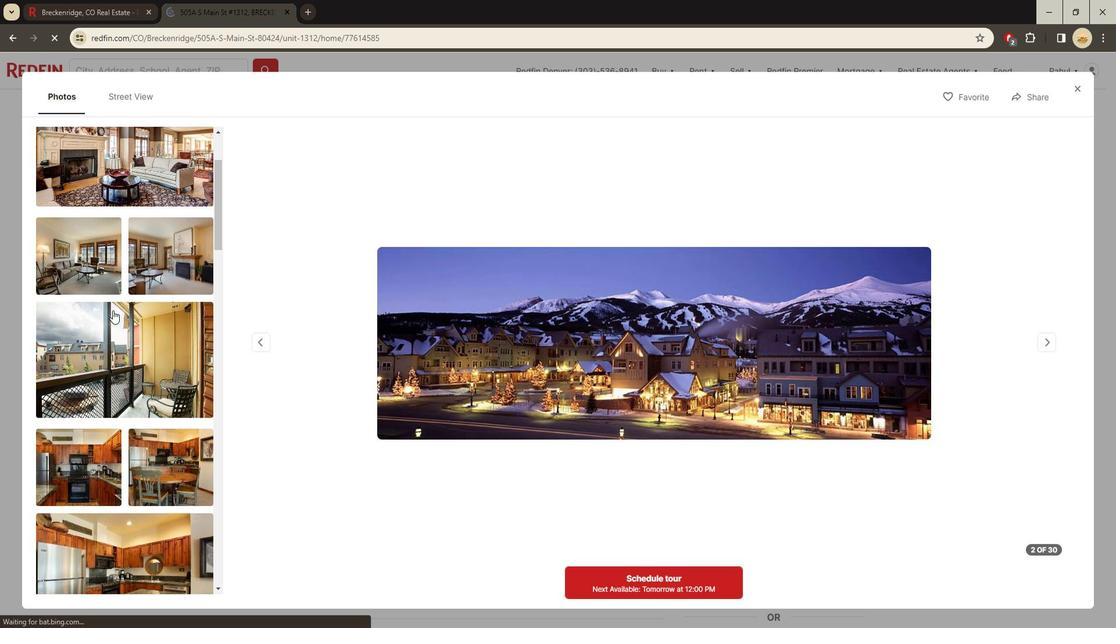 
Action: Mouse moved to (127, 304)
Screenshot: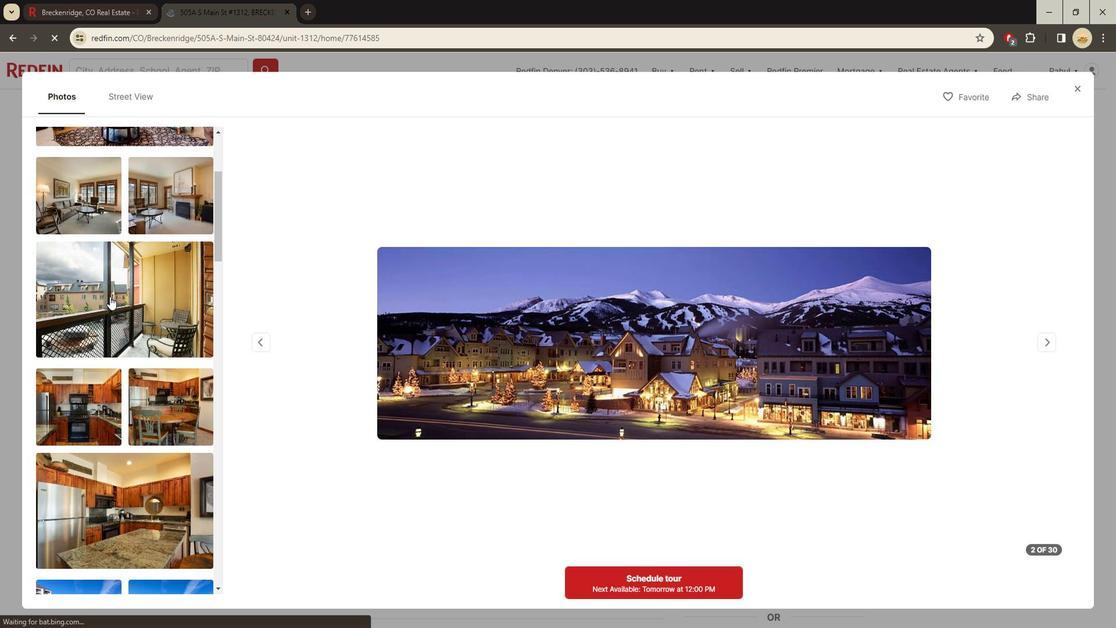 
Action: Mouse scrolled (127, 304) with delta (0, 0)
Screenshot: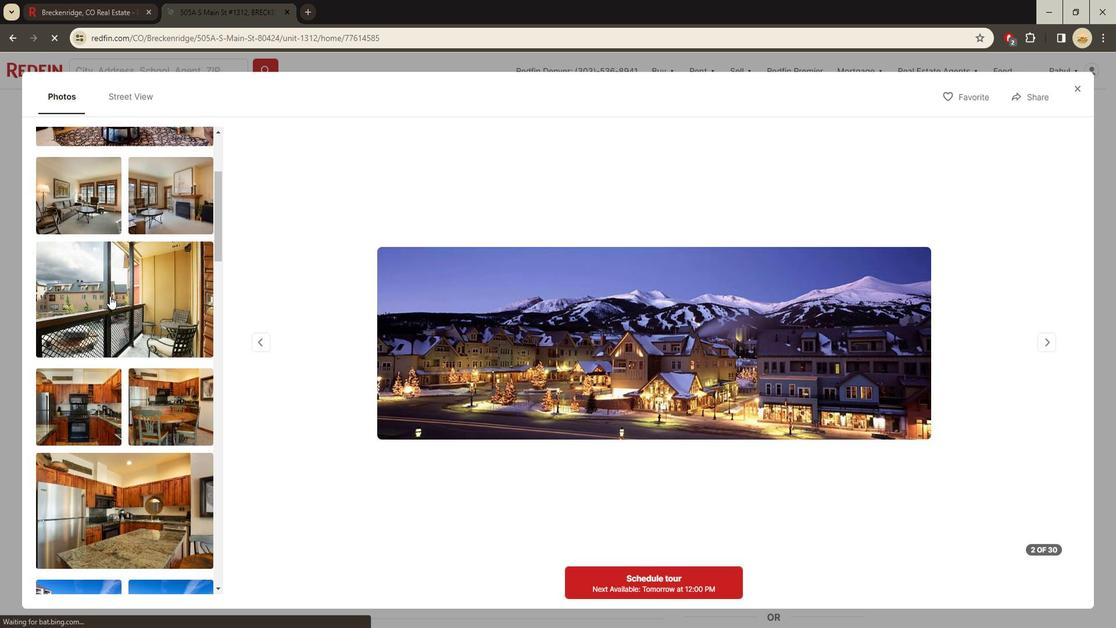 
Action: Mouse moved to (109, 375)
Screenshot: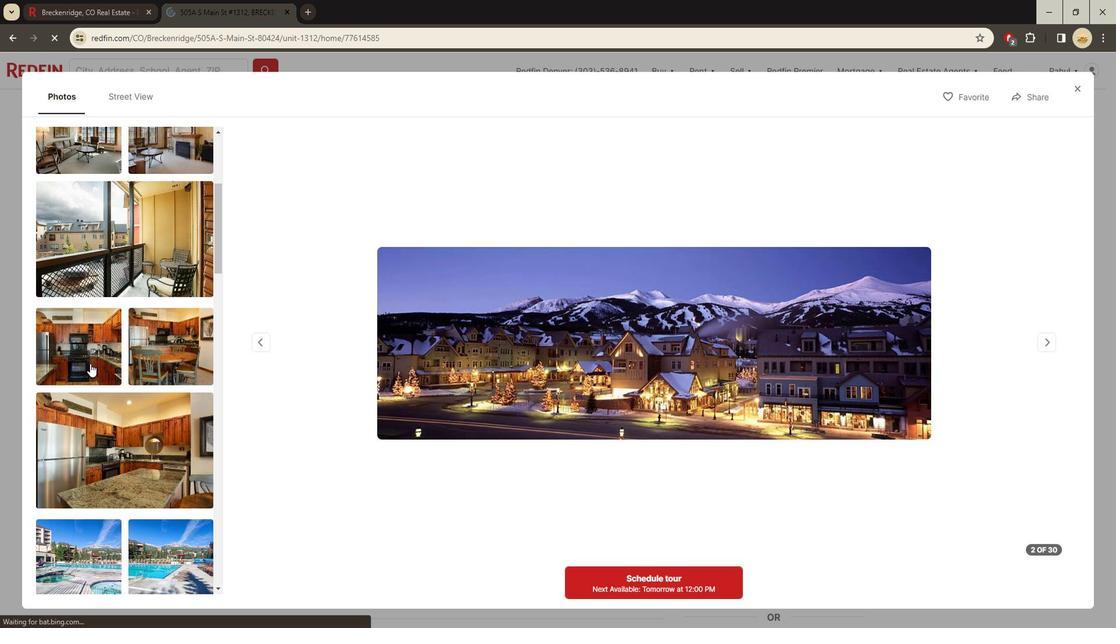 
Action: Mouse pressed left at (109, 375)
Screenshot: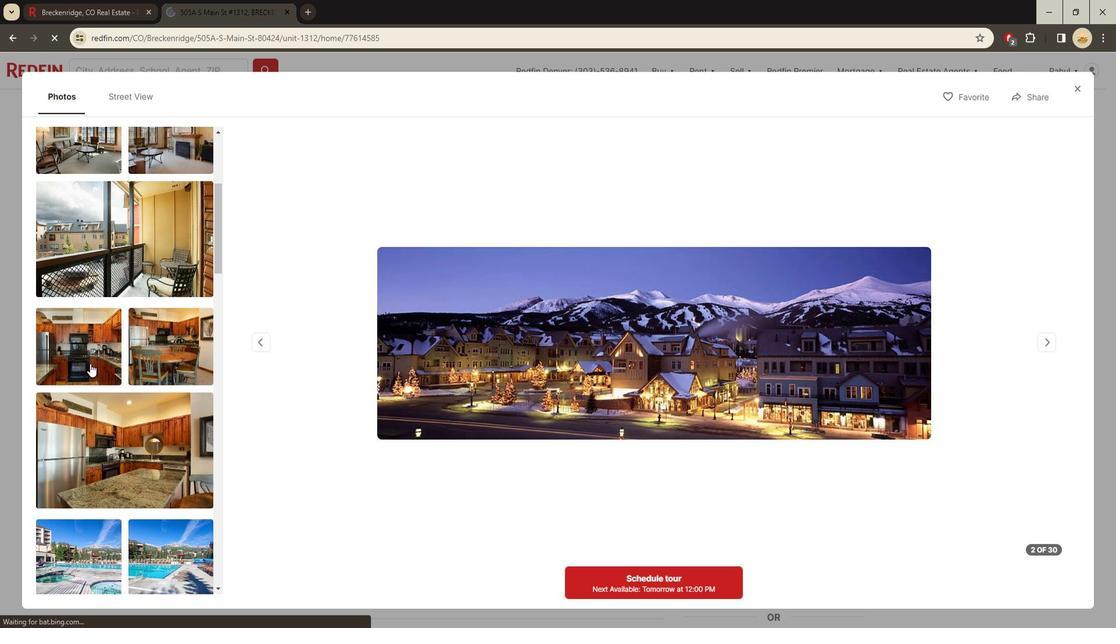 
Action: Mouse moved to (154, 516)
Screenshot: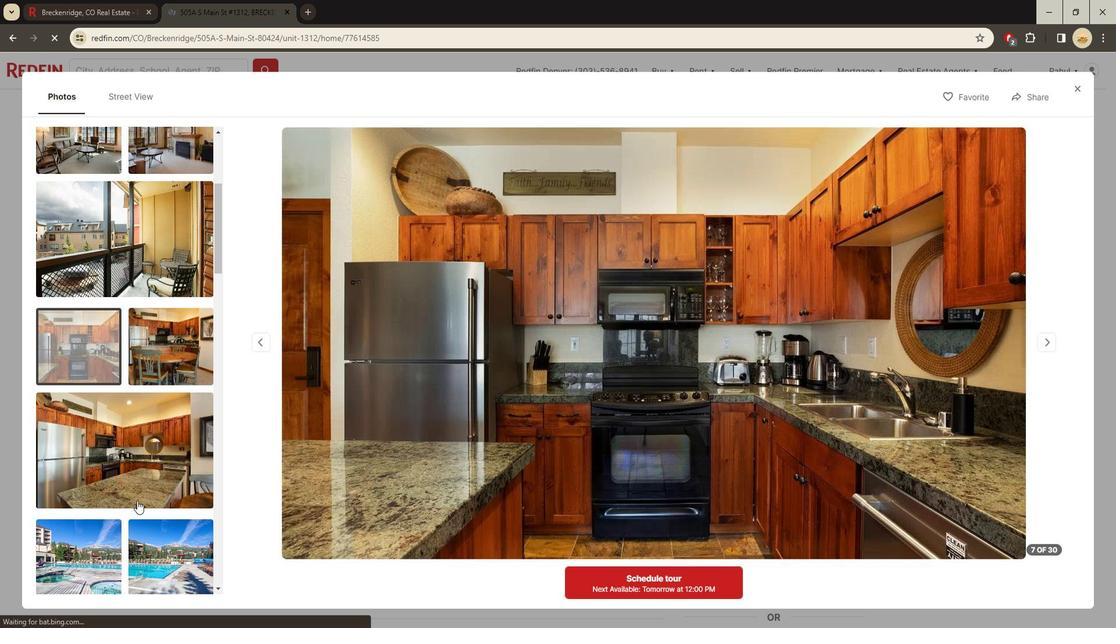 
Action: Mouse scrolled (154, 516) with delta (0, 0)
Screenshot: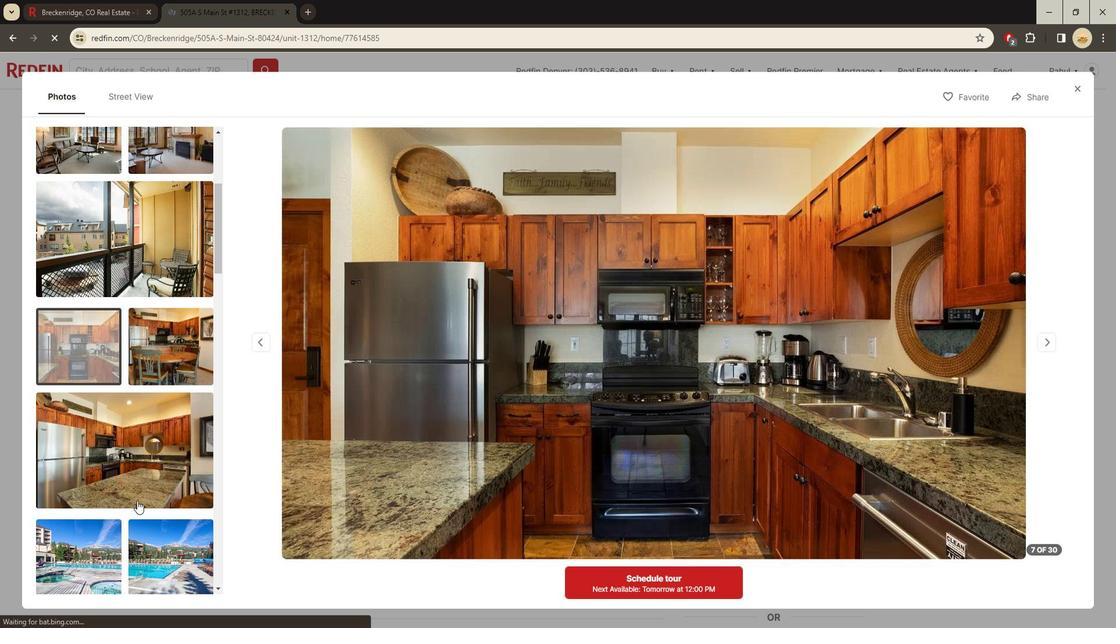 
Action: Mouse moved to (157, 509)
Screenshot: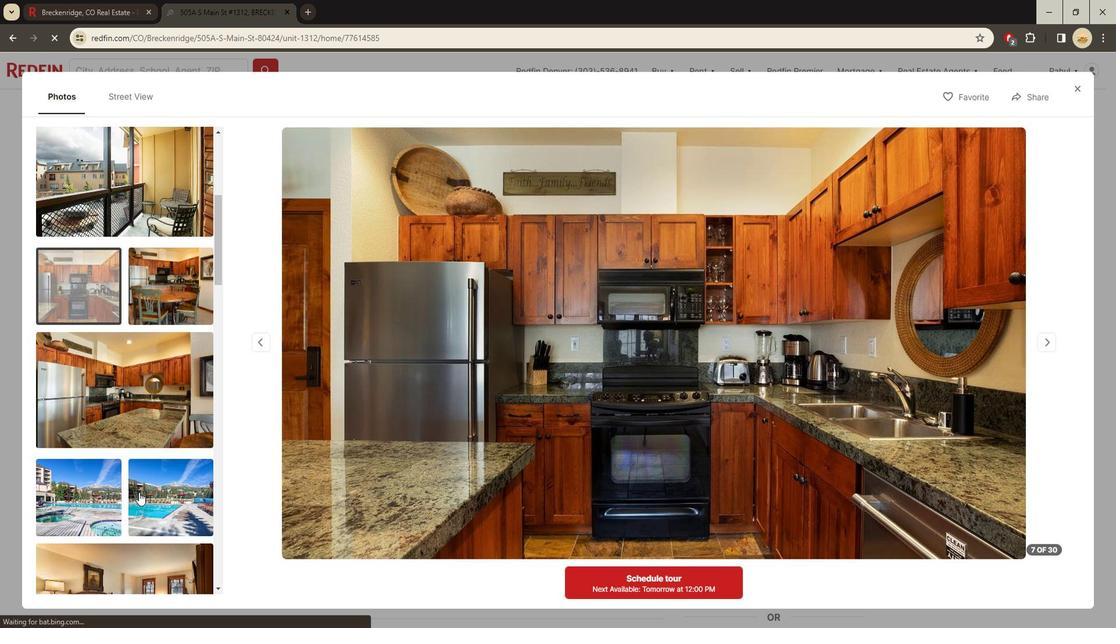 
Action: Mouse pressed left at (157, 509)
Screenshot: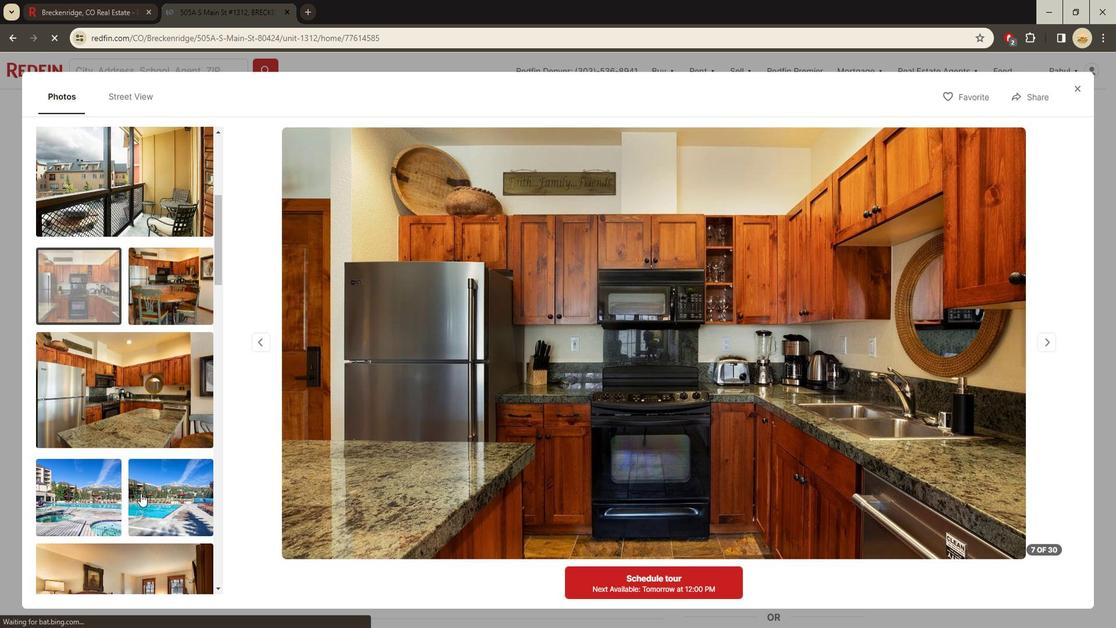 
Action: Mouse moved to (179, 495)
Screenshot: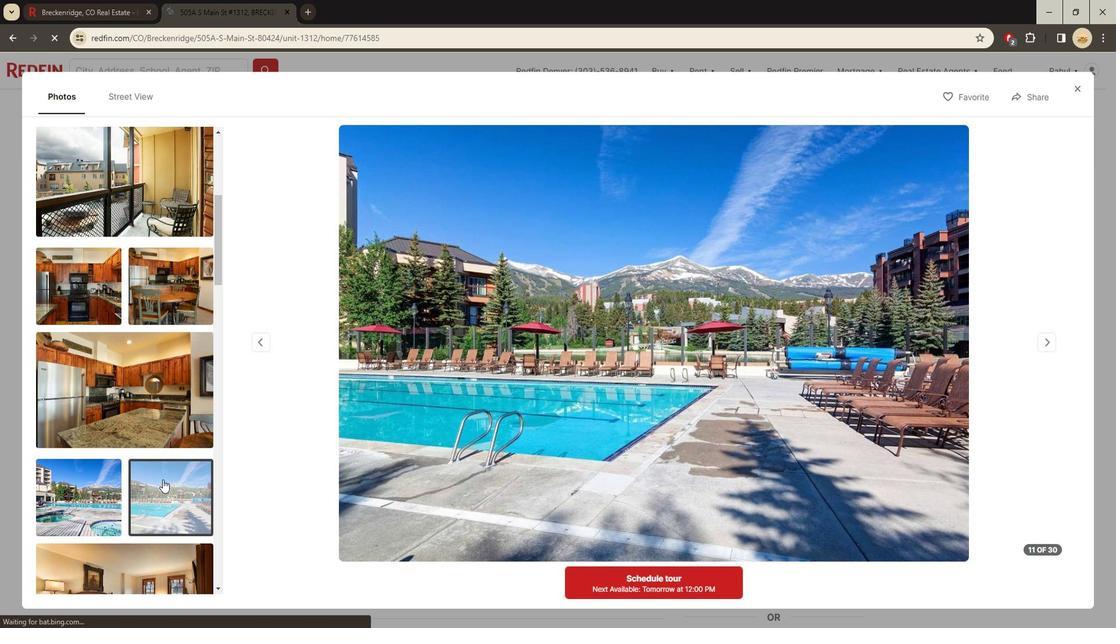 
Action: Mouse scrolled (179, 494) with delta (0, 0)
Screenshot: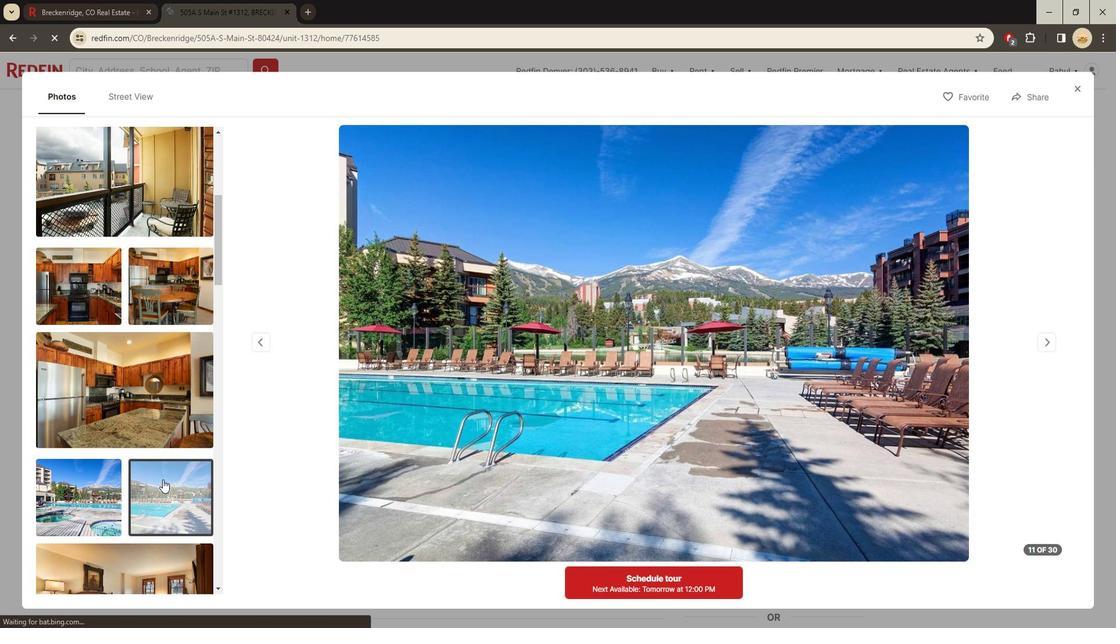 
Action: Mouse moved to (163, 389)
Screenshot: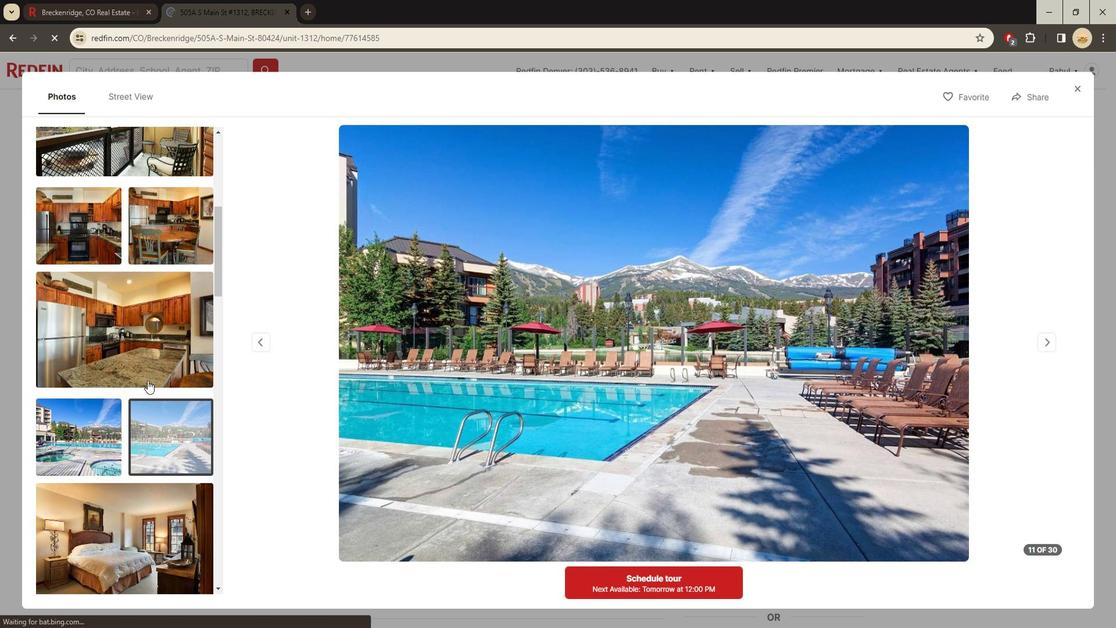 
Action: Mouse scrolled (163, 388) with delta (0, 0)
Screenshot: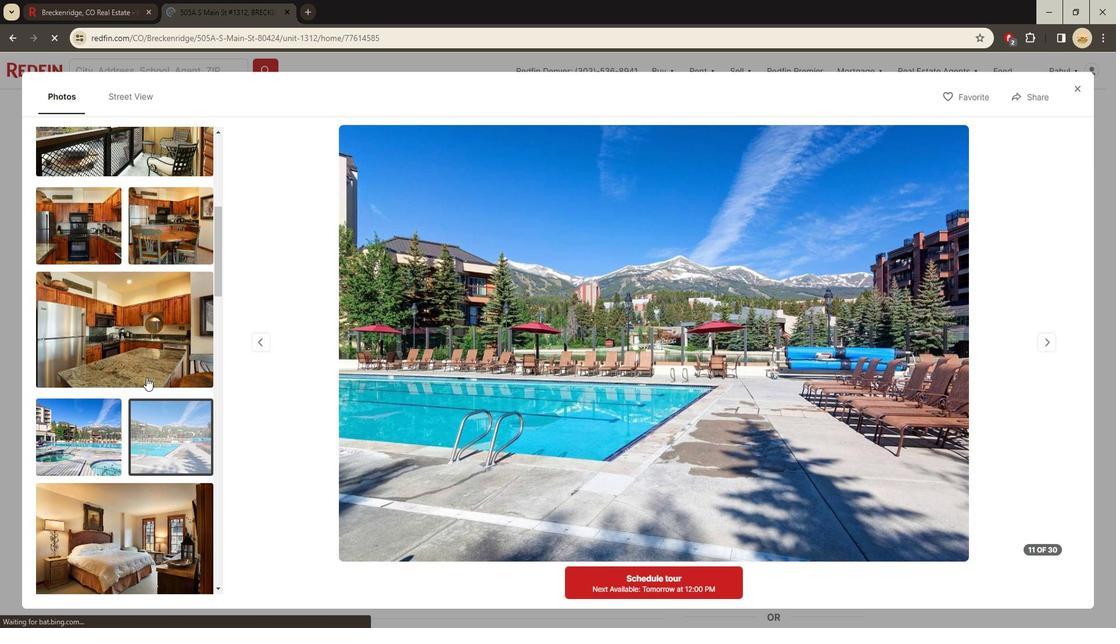 
Action: Mouse moved to (162, 386)
Screenshot: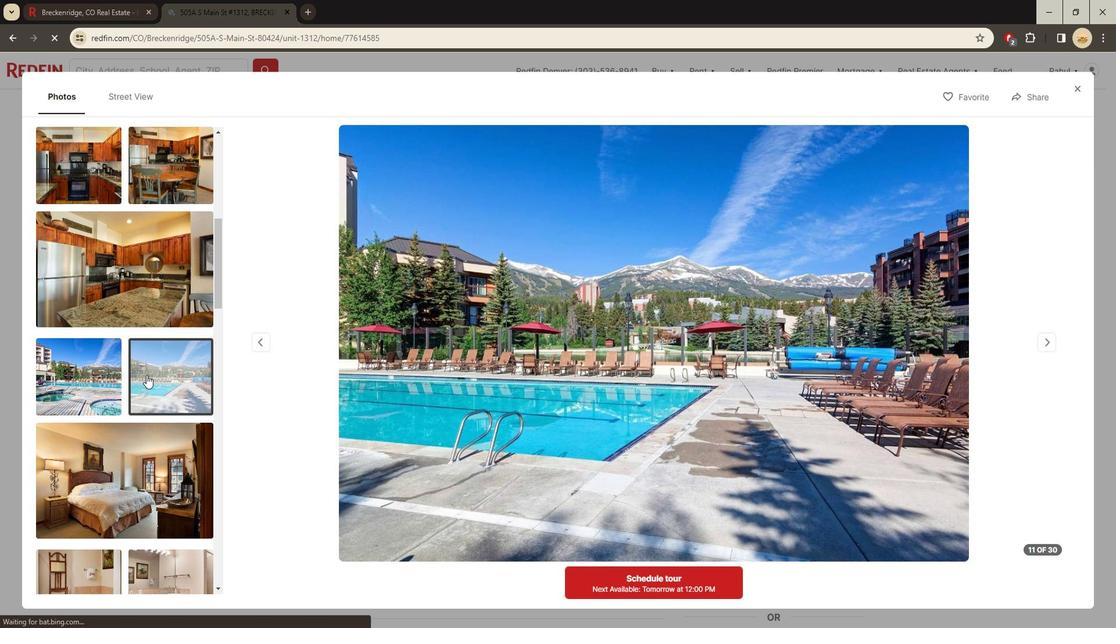 
Action: Mouse scrolled (162, 385) with delta (0, 0)
Screenshot: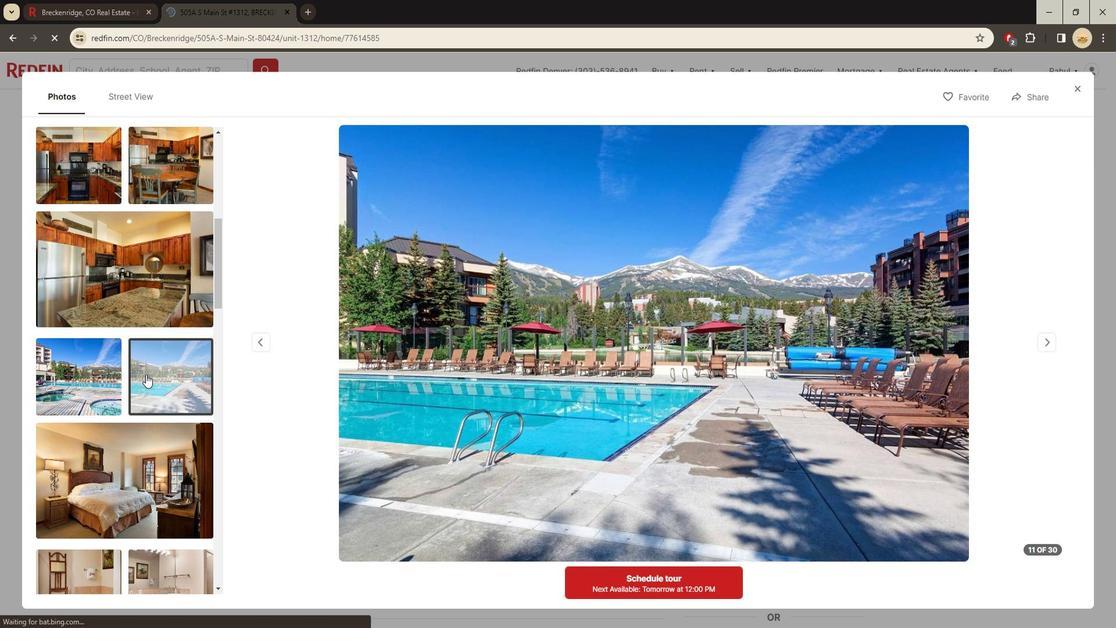 
Action: Mouse scrolled (162, 385) with delta (0, 0)
Screenshot: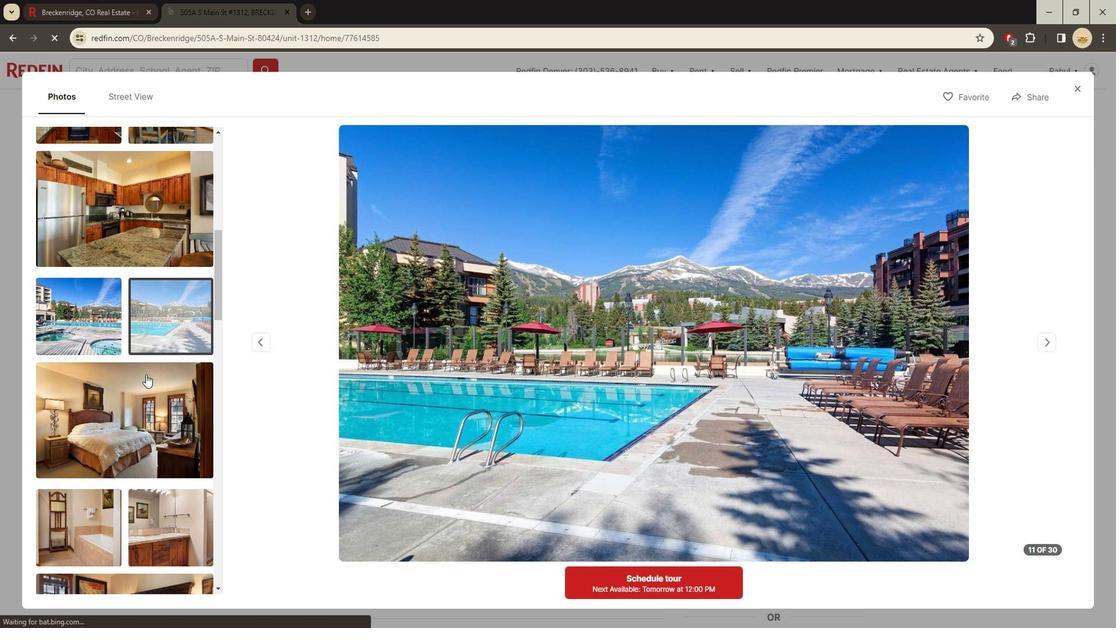 
Action: Mouse scrolled (162, 385) with delta (0, 0)
Screenshot: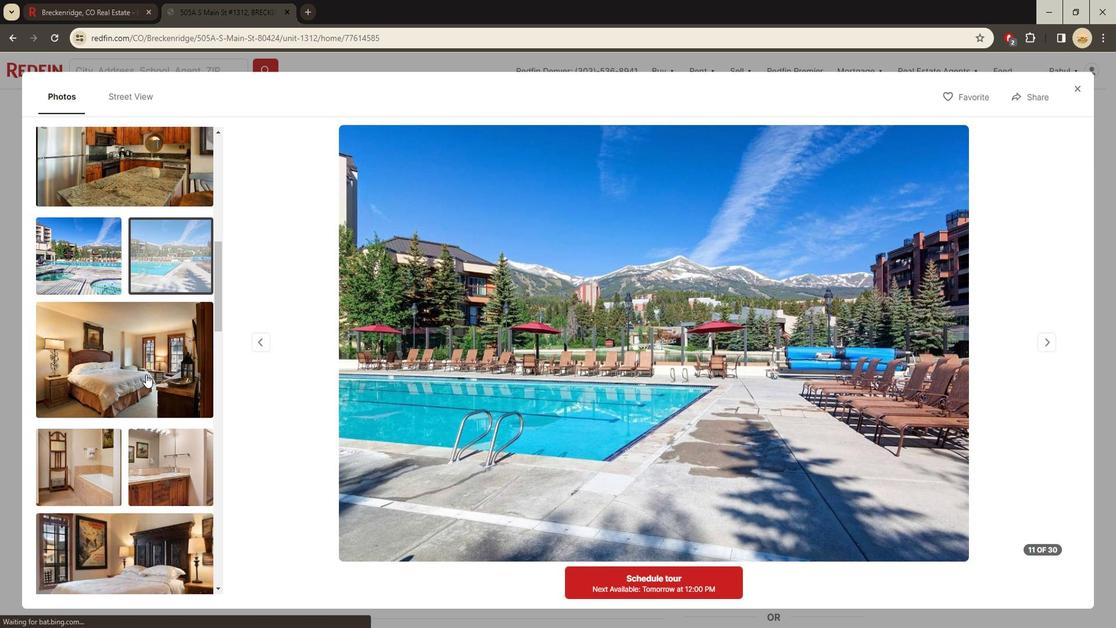 
Action: Mouse scrolled (162, 385) with delta (0, 0)
Screenshot: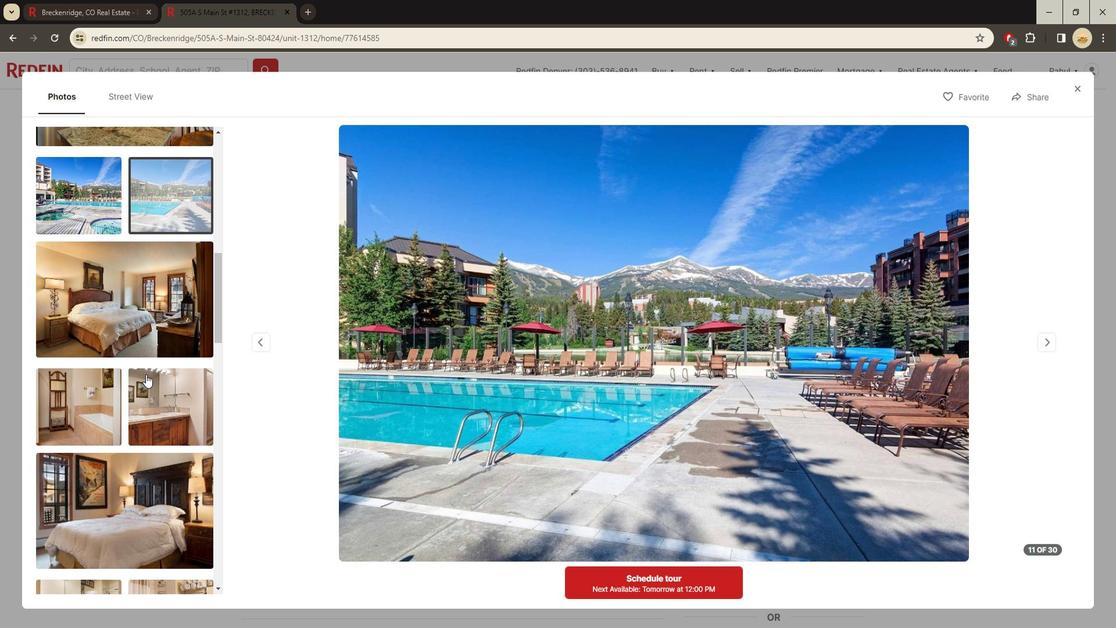 
Action: Mouse pressed left at (162, 386)
Screenshot: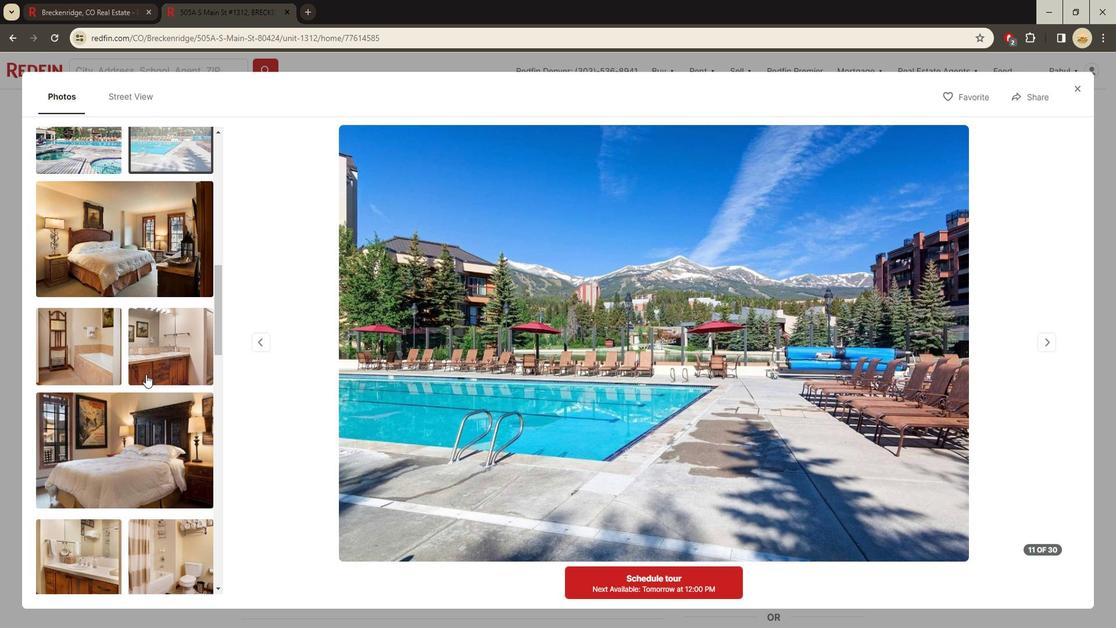 
Action: Mouse moved to (154, 406)
Screenshot: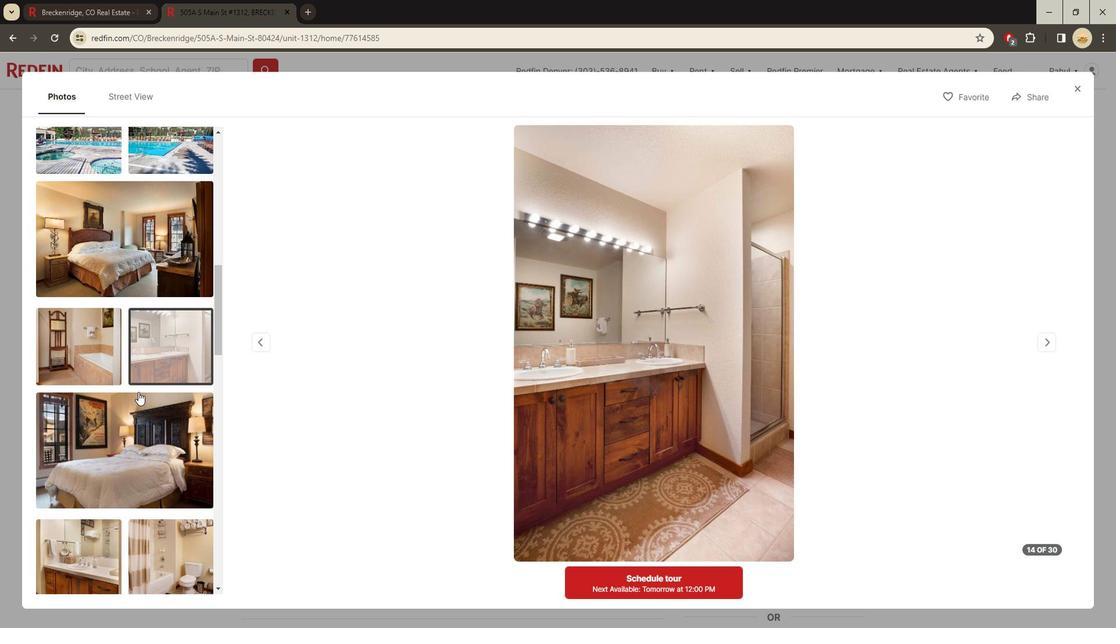 
Action: Mouse scrolled (154, 405) with delta (0, 0)
Screenshot: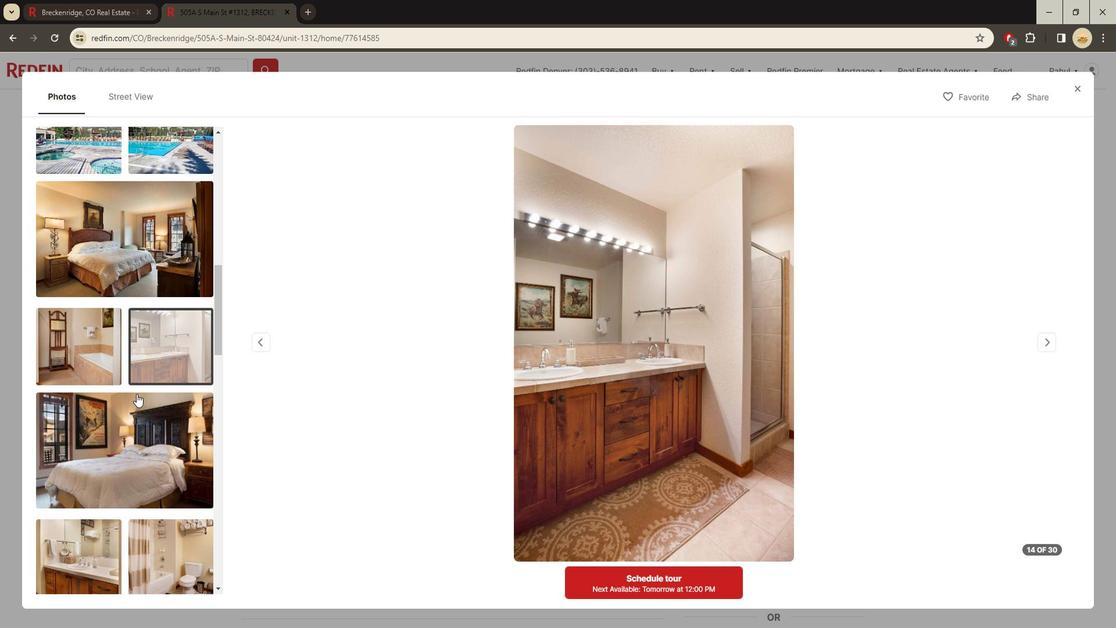 
Action: Mouse moved to (150, 409)
Screenshot: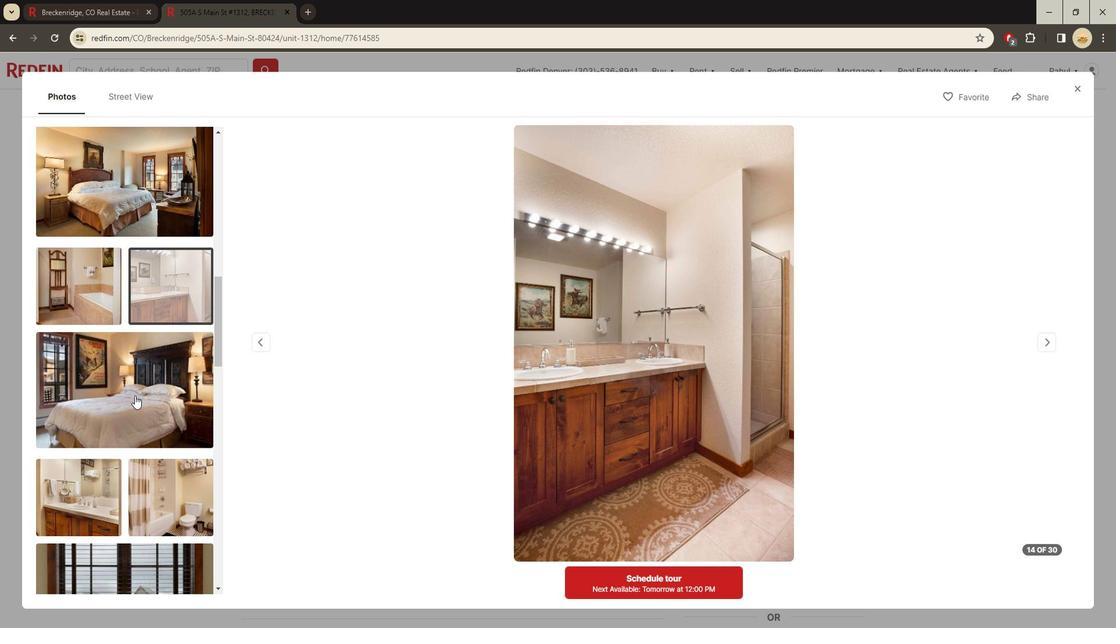 
Action: Mouse pressed left at (150, 409)
Screenshot: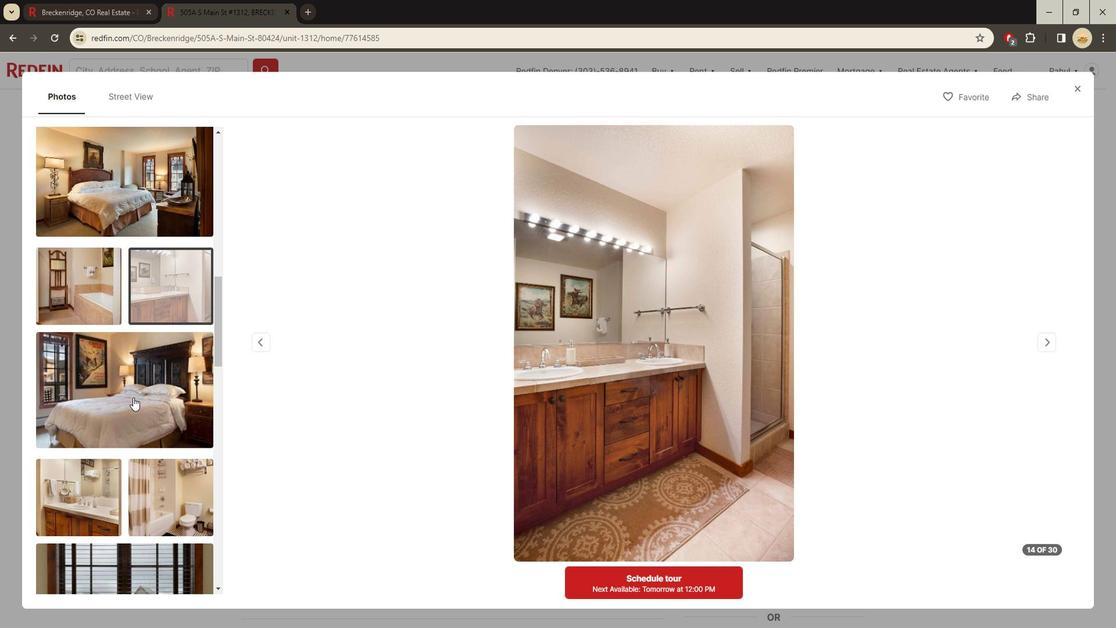 
Action: Mouse scrolled (150, 409) with delta (0, 0)
Screenshot: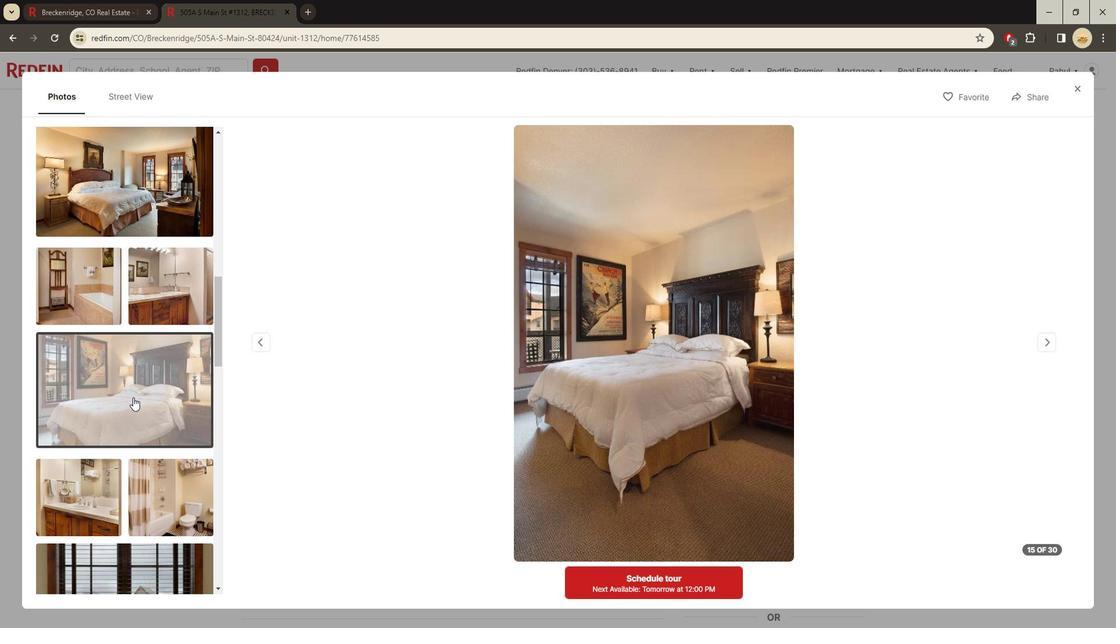 
Action: Mouse scrolled (150, 409) with delta (0, 0)
Screenshot: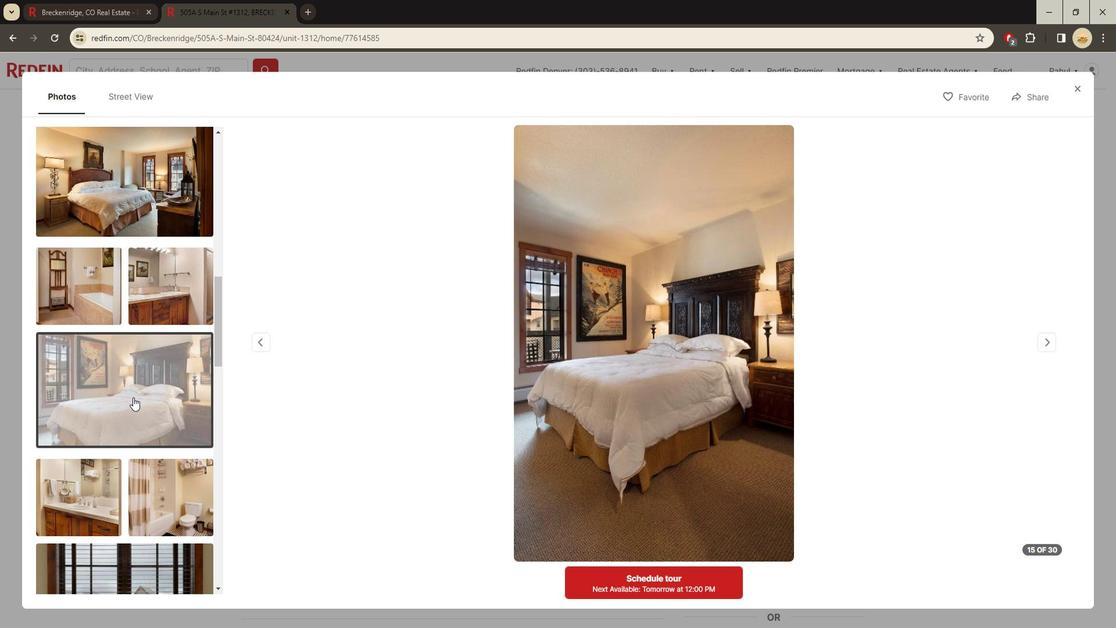 
Action: Mouse moved to (147, 412)
Screenshot: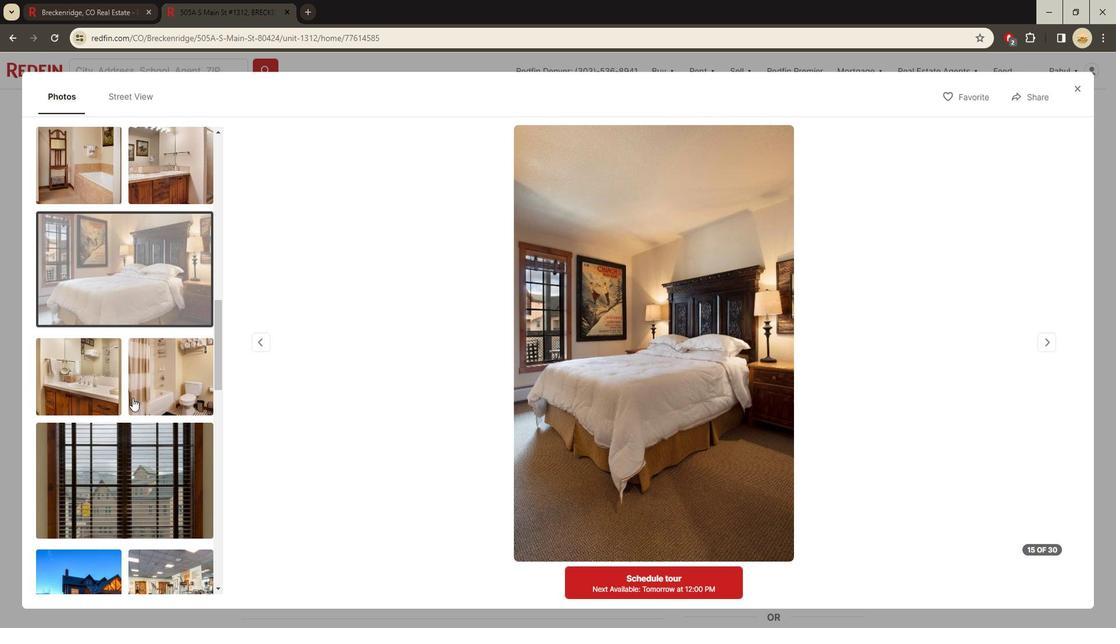 
Action: Mouse pressed left at (147, 412)
Screenshot: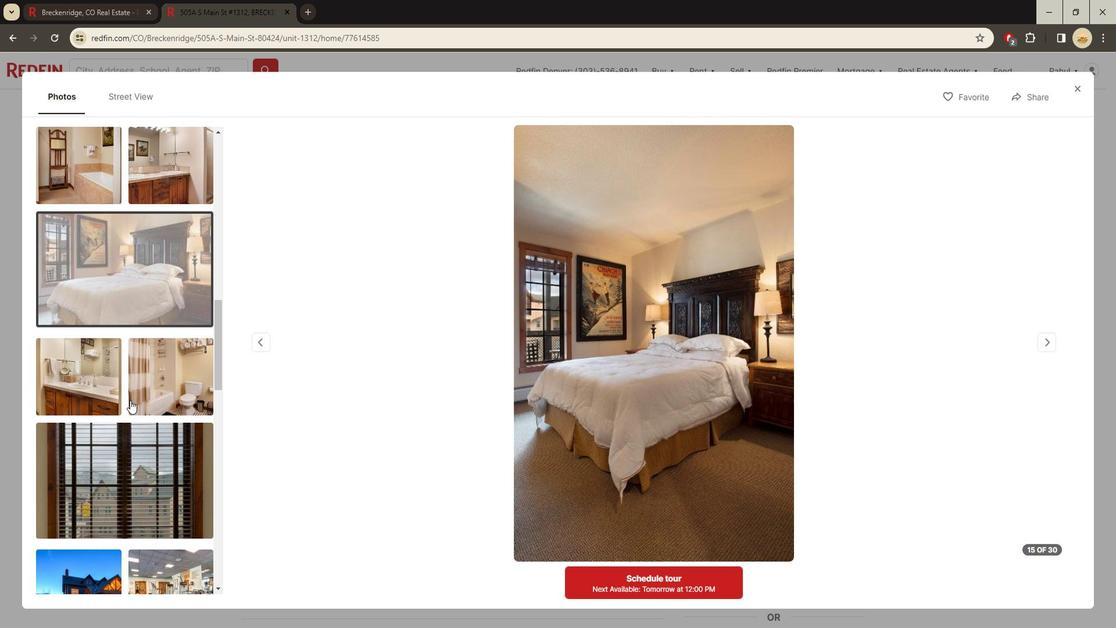 
Action: Mouse moved to (88, 483)
Screenshot: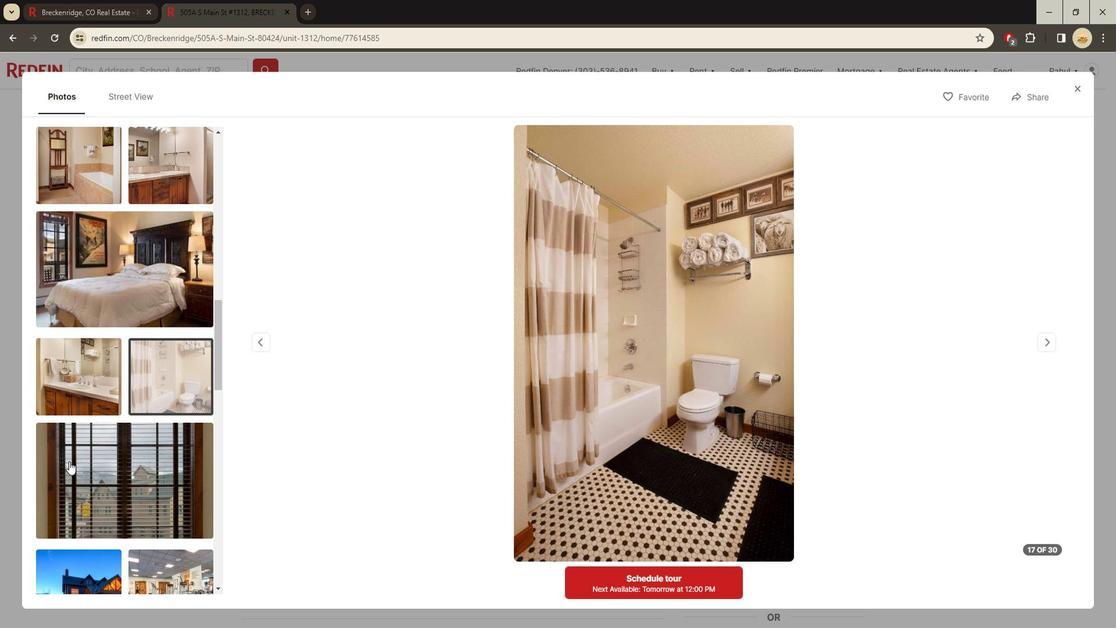 
Action: Mouse pressed left at (88, 483)
Screenshot: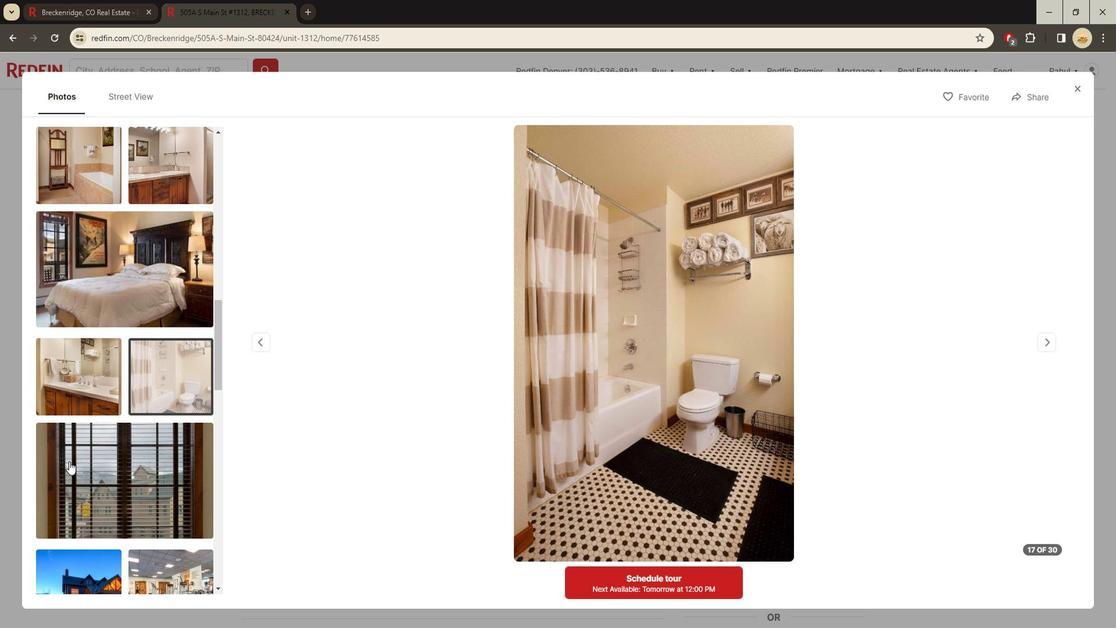 
Action: Mouse moved to (96, 473)
Screenshot: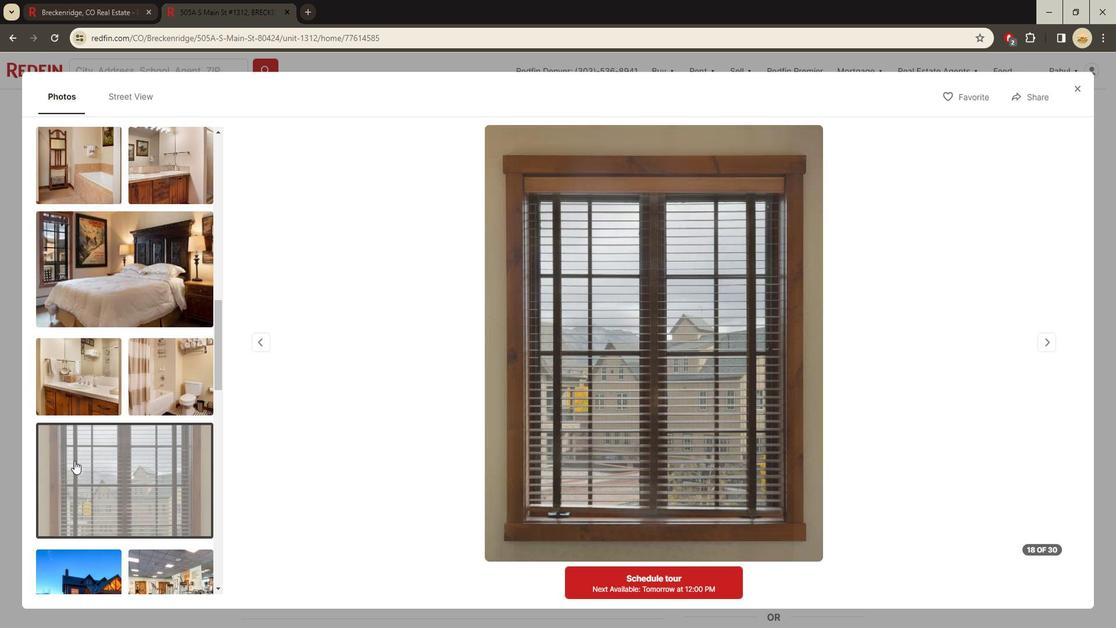 
Action: Mouse scrolled (96, 473) with delta (0, 0)
Screenshot: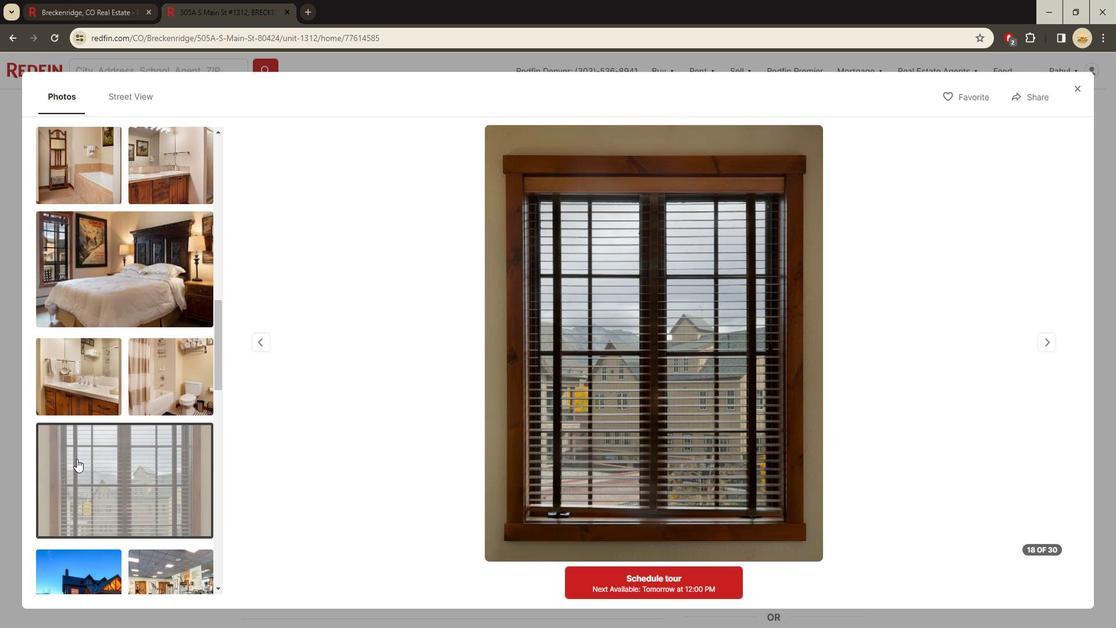 
Action: Mouse scrolled (96, 473) with delta (0, 0)
Screenshot: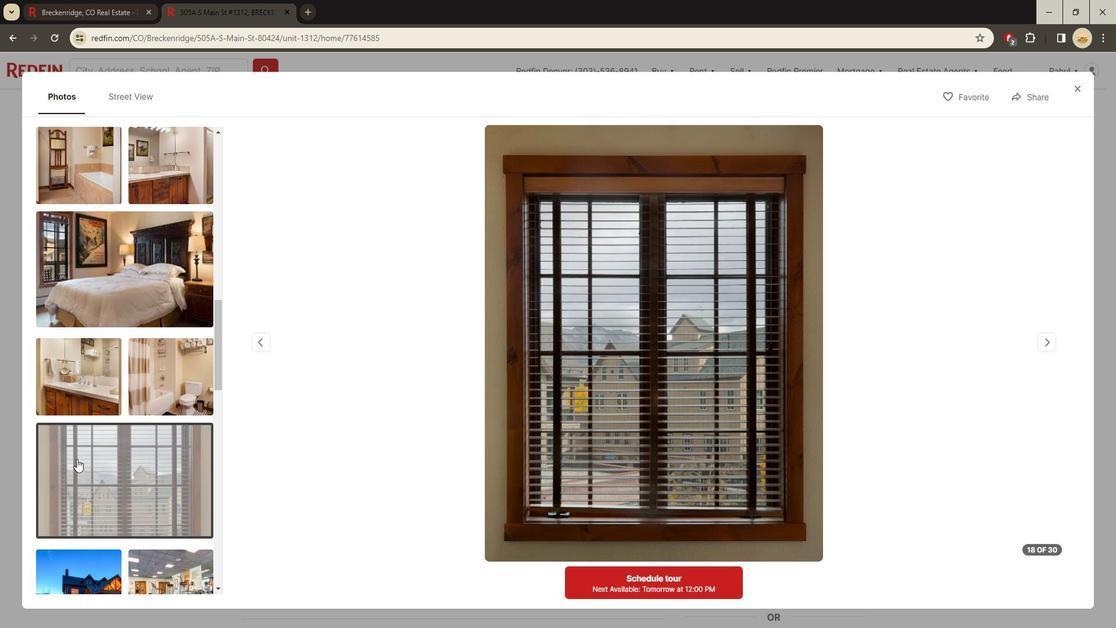 
Action: Mouse moved to (97, 467)
Screenshot: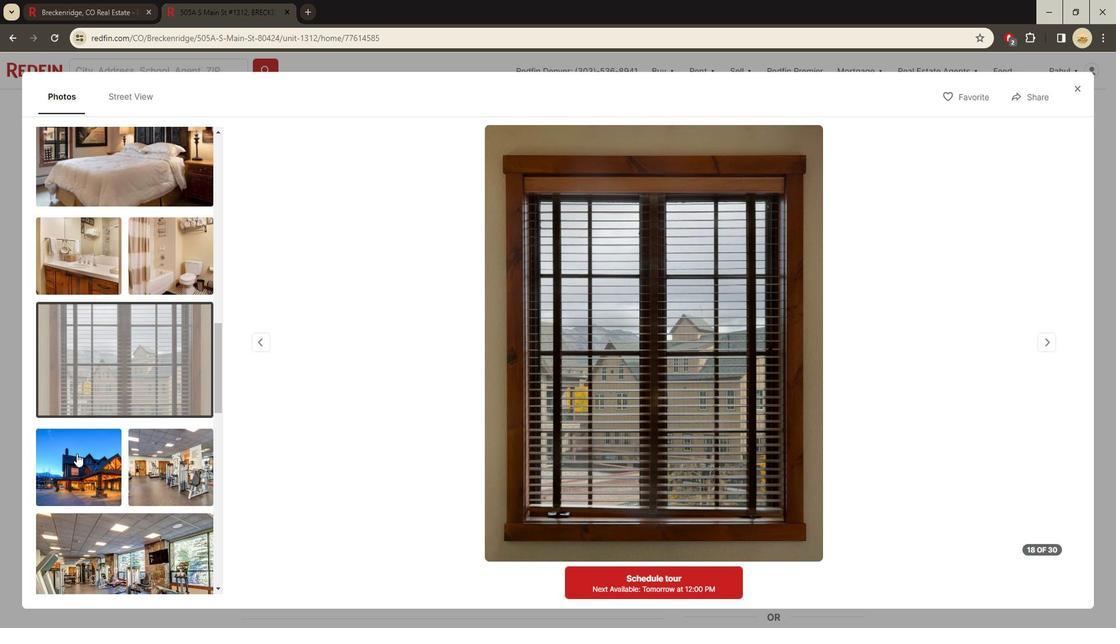 
Action: Mouse scrolled (97, 466) with delta (0, 0)
Screenshot: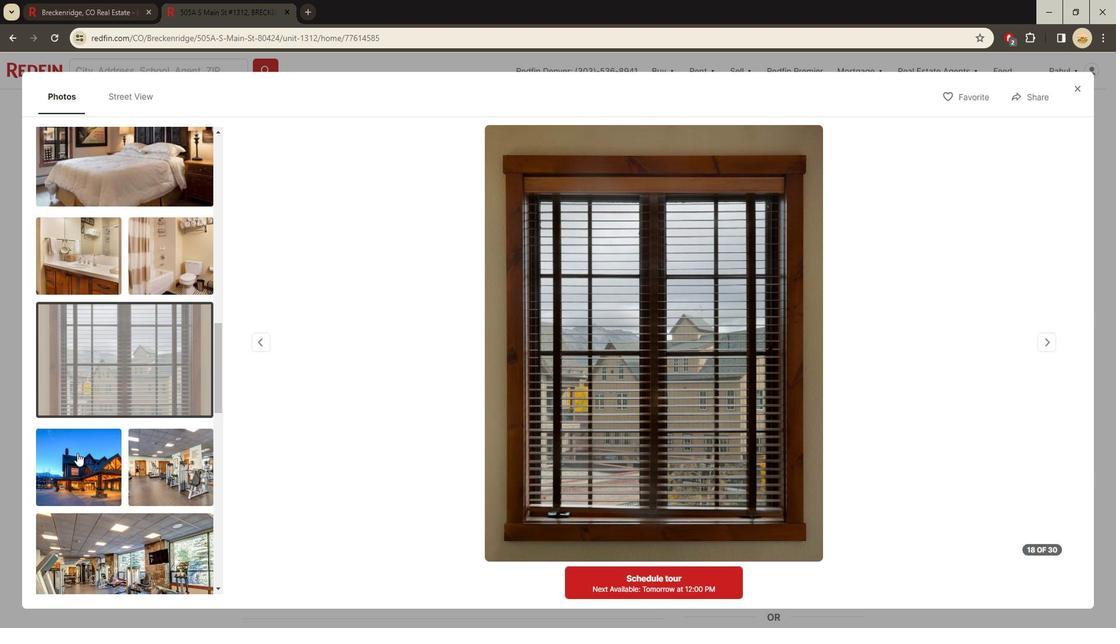 
Action: Mouse moved to (99, 431)
Screenshot: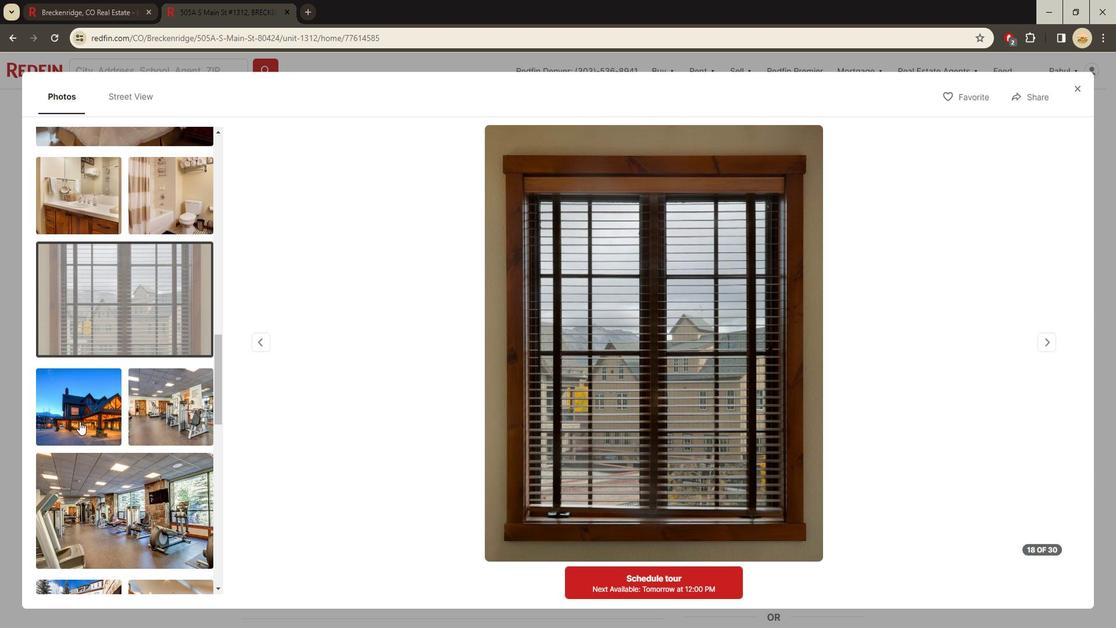 
Action: Mouse pressed left at (99, 431)
Screenshot: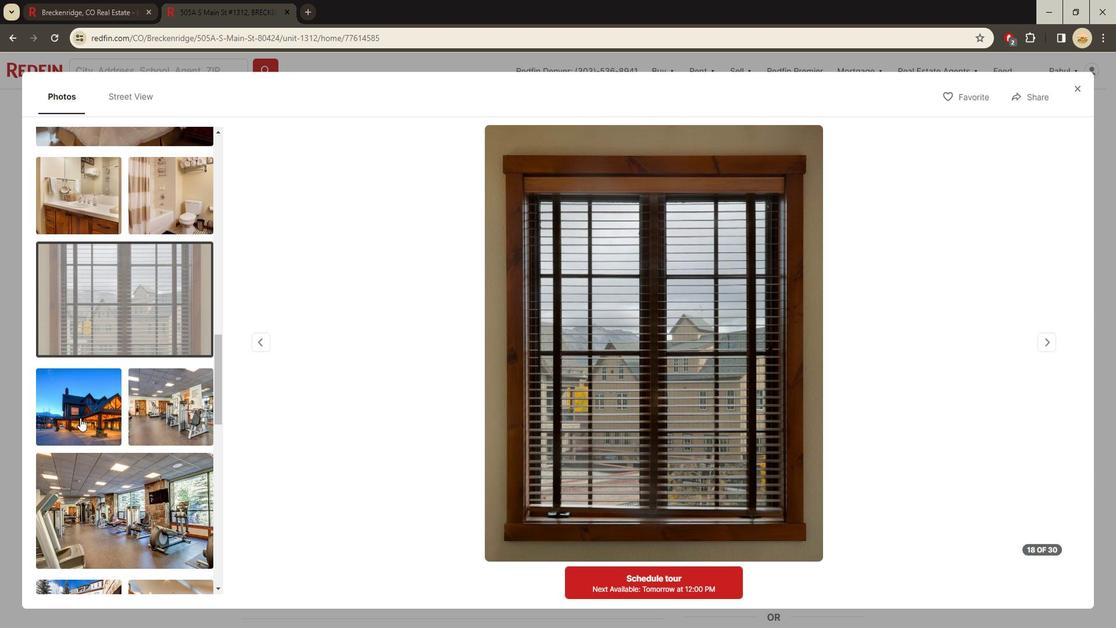 
Action: Mouse moved to (149, 475)
Screenshot: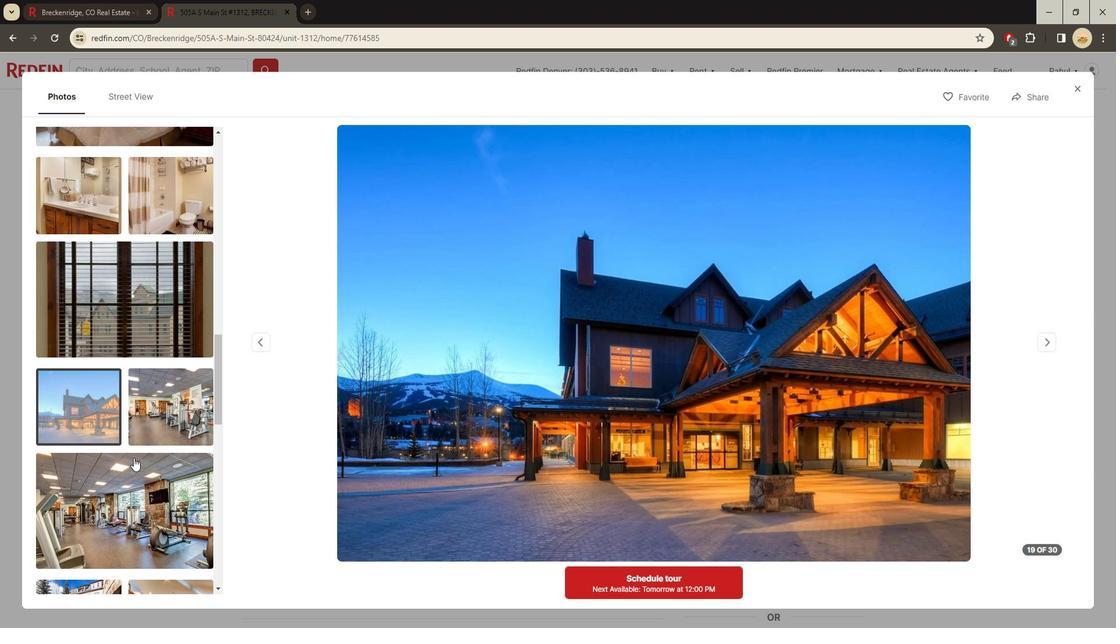 
Action: Mouse scrolled (149, 474) with delta (0, 0)
Screenshot: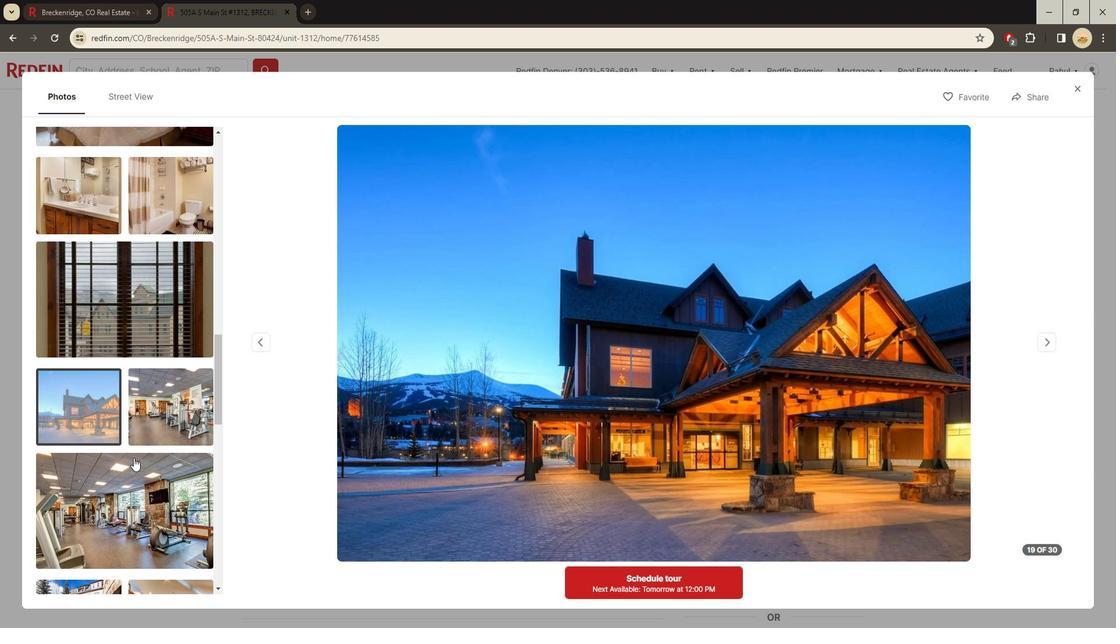 
Action: Mouse moved to (134, 474)
Screenshot: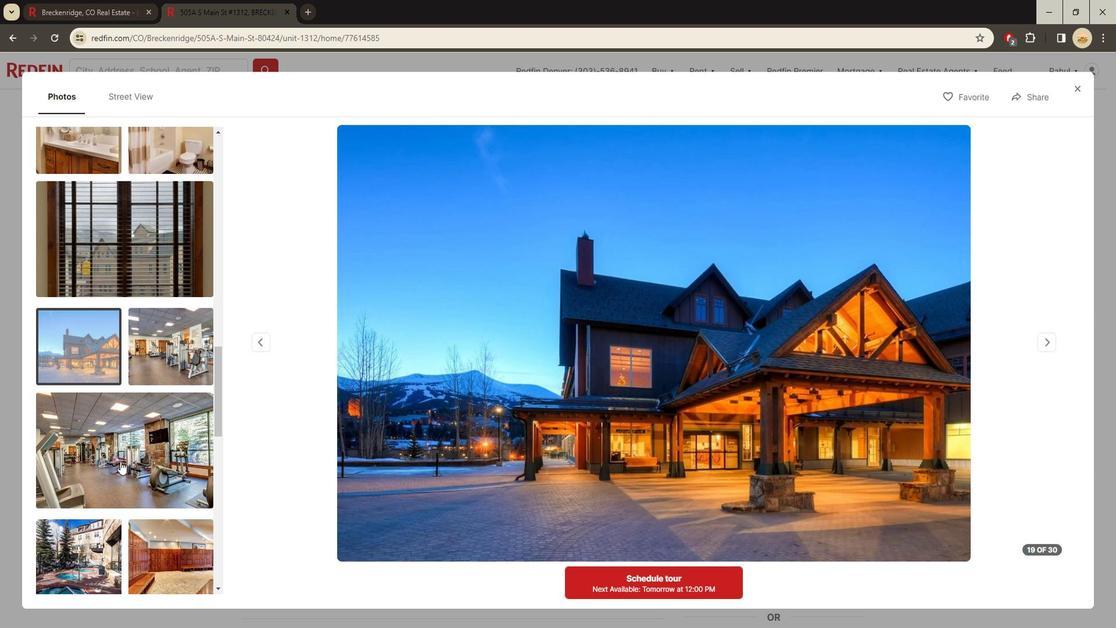 
Action: Mouse pressed left at (134, 474)
Screenshot: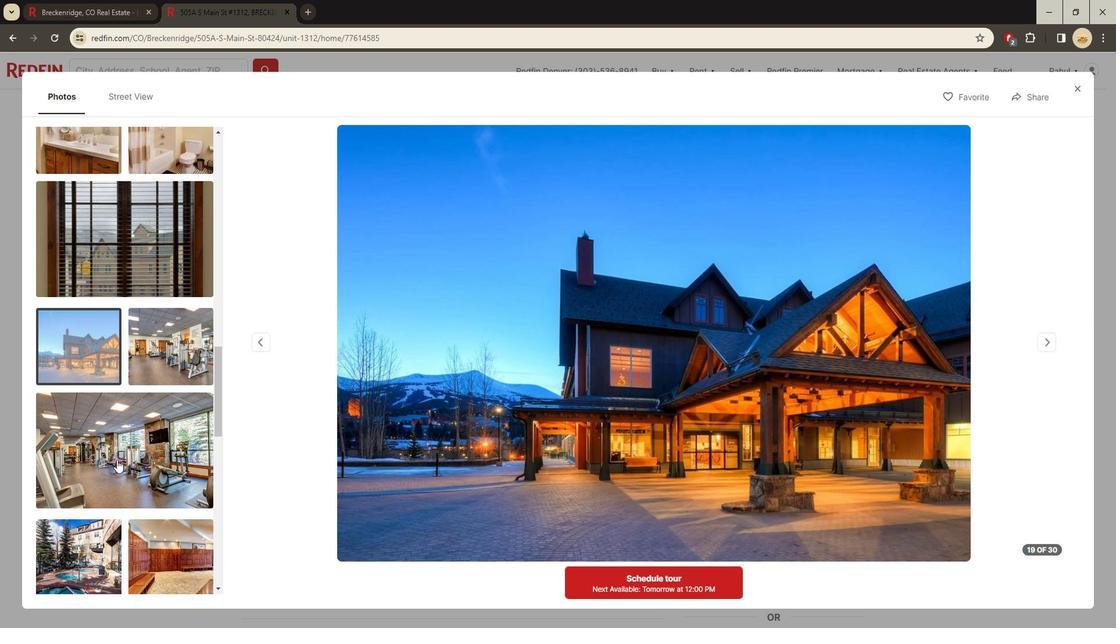 
Action: Mouse moved to (134, 472)
Screenshot: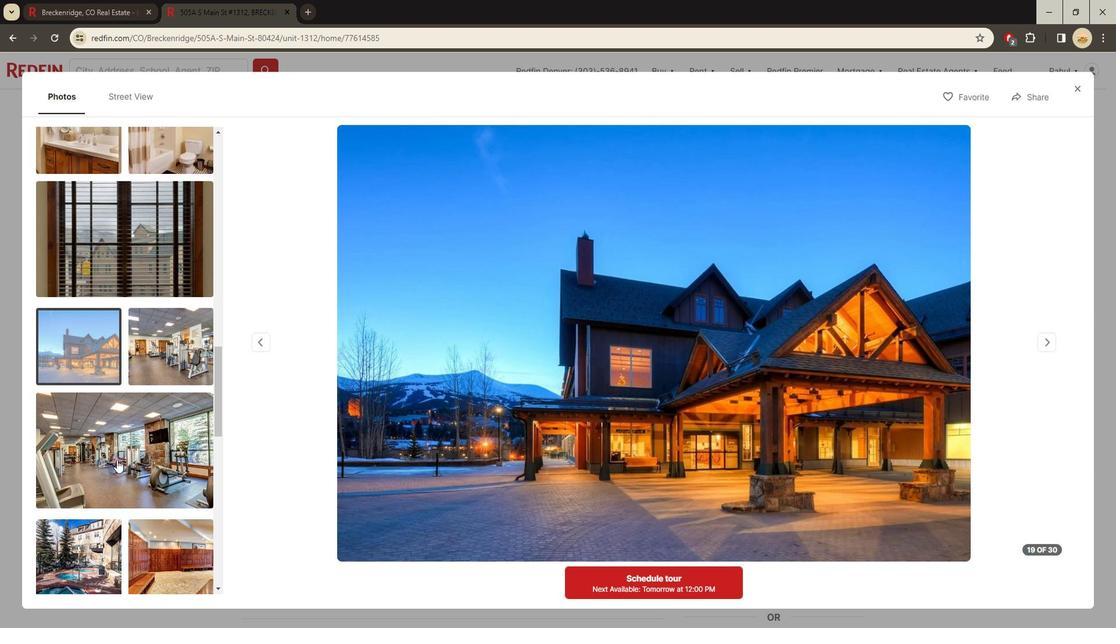 
Action: Mouse scrolled (134, 472) with delta (0, 0)
Screenshot: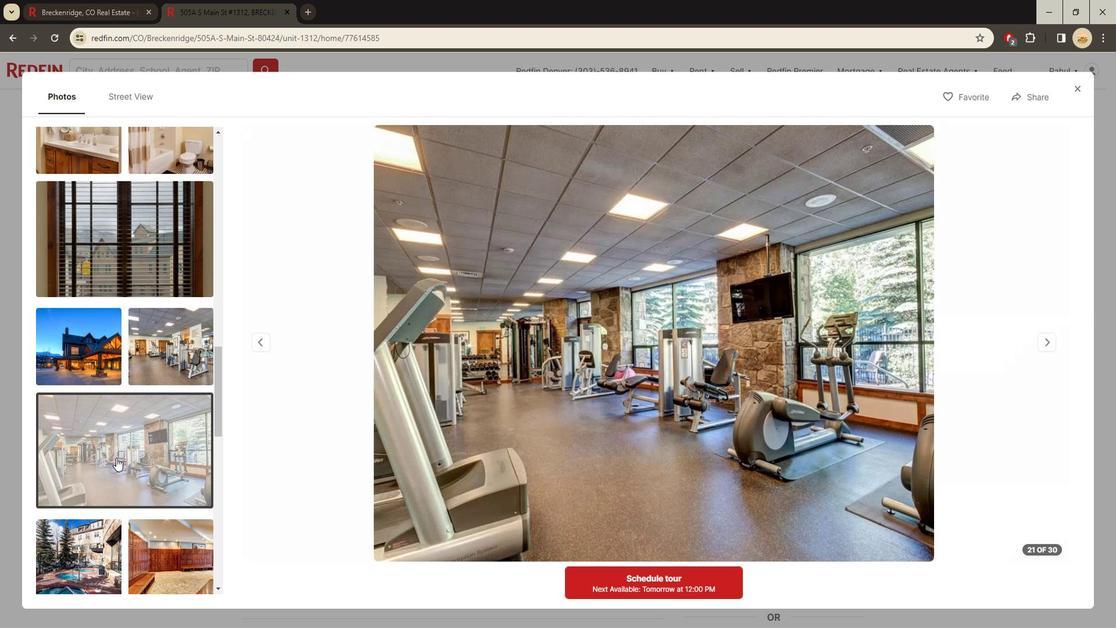 
Action: Mouse scrolled (134, 472) with delta (0, 0)
Screenshot: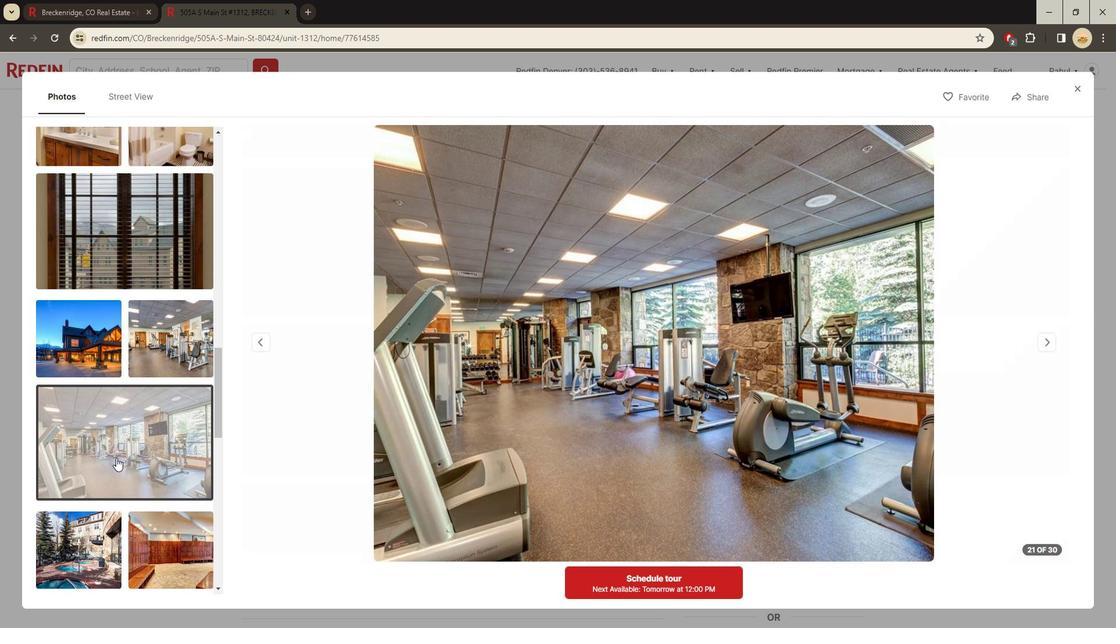 
Action: Mouse scrolled (134, 472) with delta (0, 0)
Screenshot: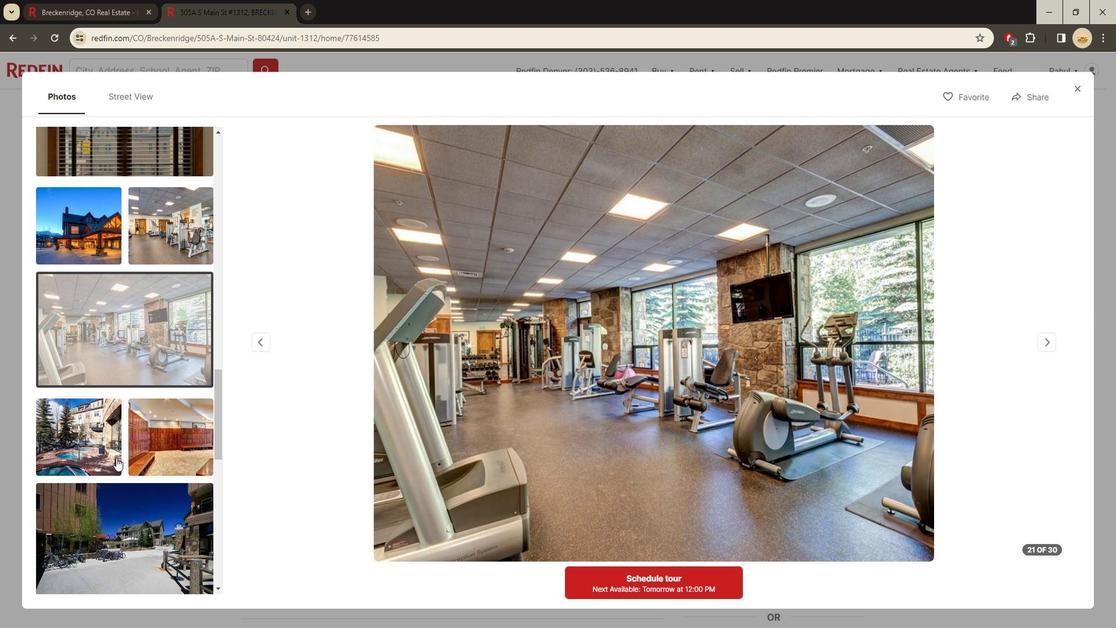 
Action: Mouse scrolled (134, 472) with delta (0, 0)
Screenshot: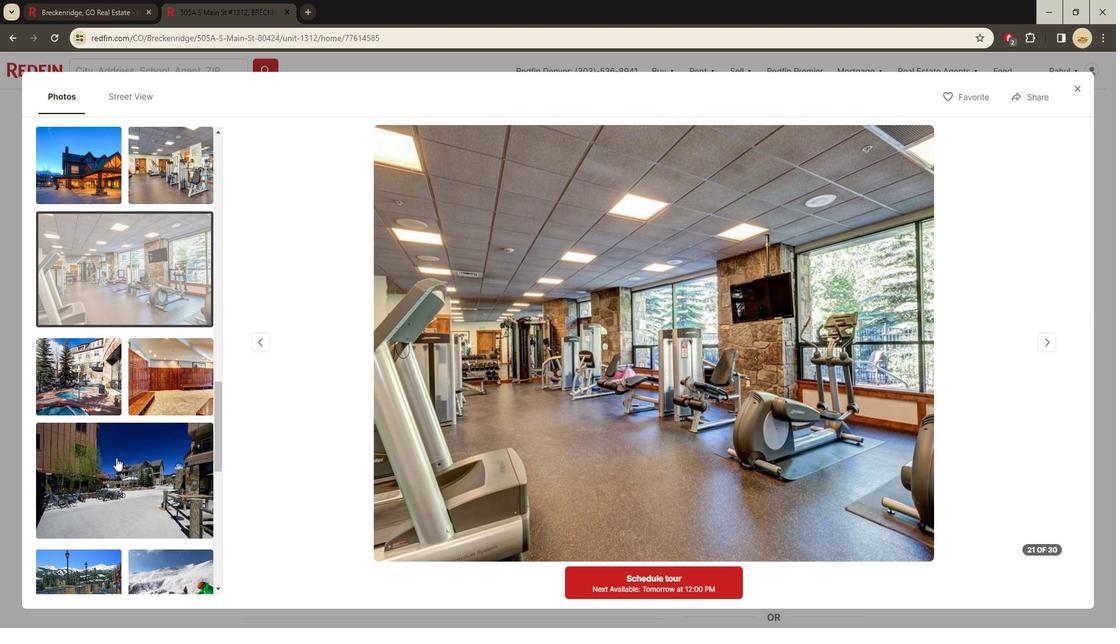 
Action: Mouse pressed left at (134, 472)
Screenshot: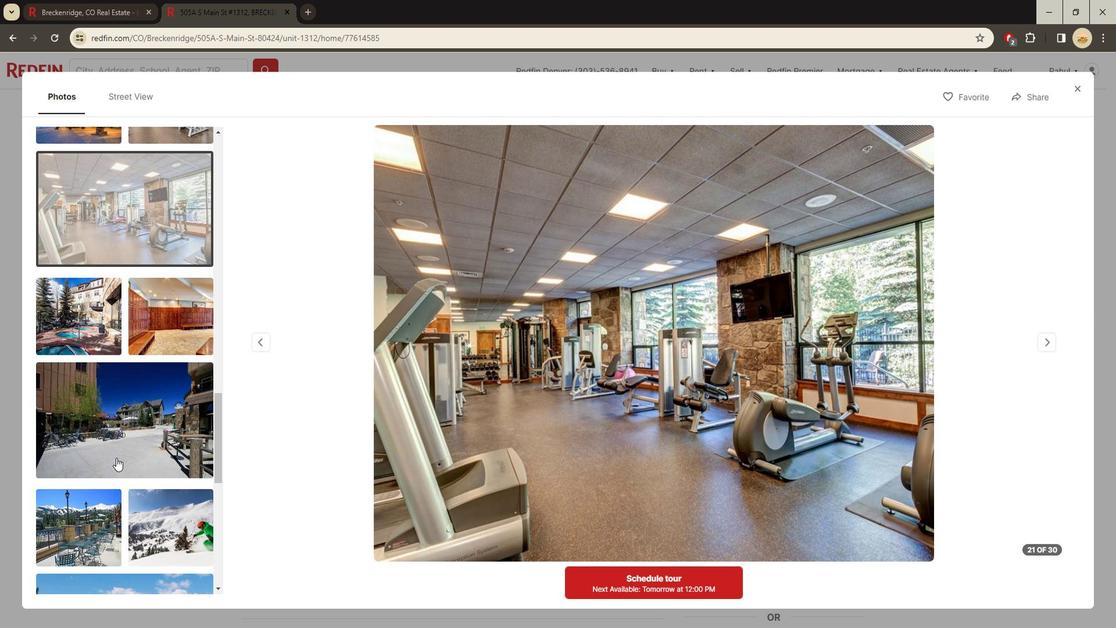 
Action: Mouse scrolled (134, 472) with delta (0, 0)
Screenshot: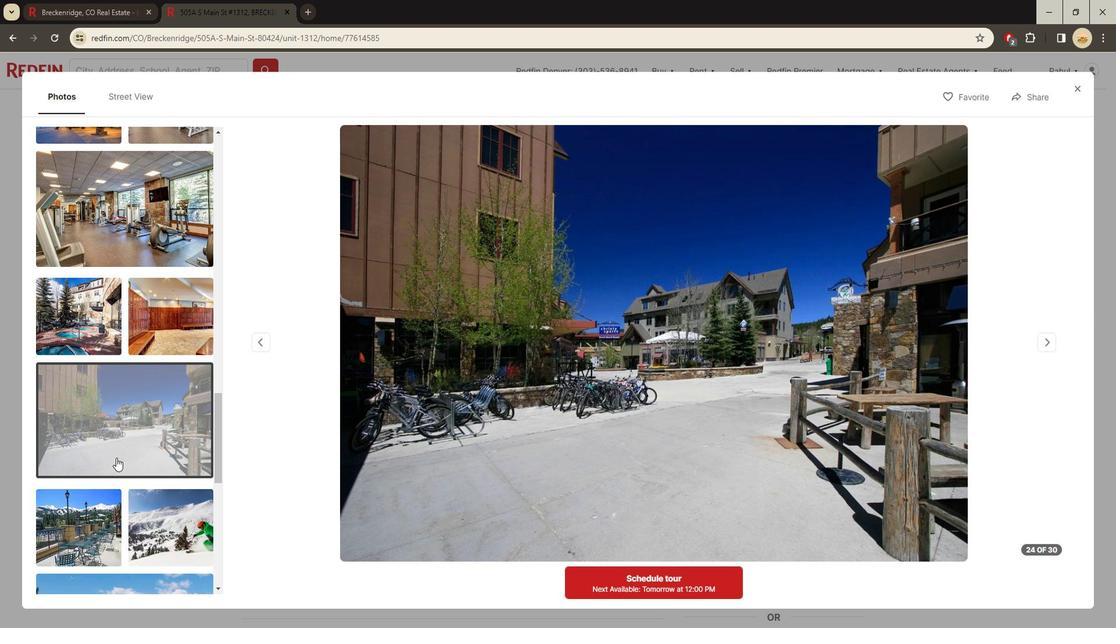 
Action: Mouse scrolled (134, 472) with delta (0, 0)
Screenshot: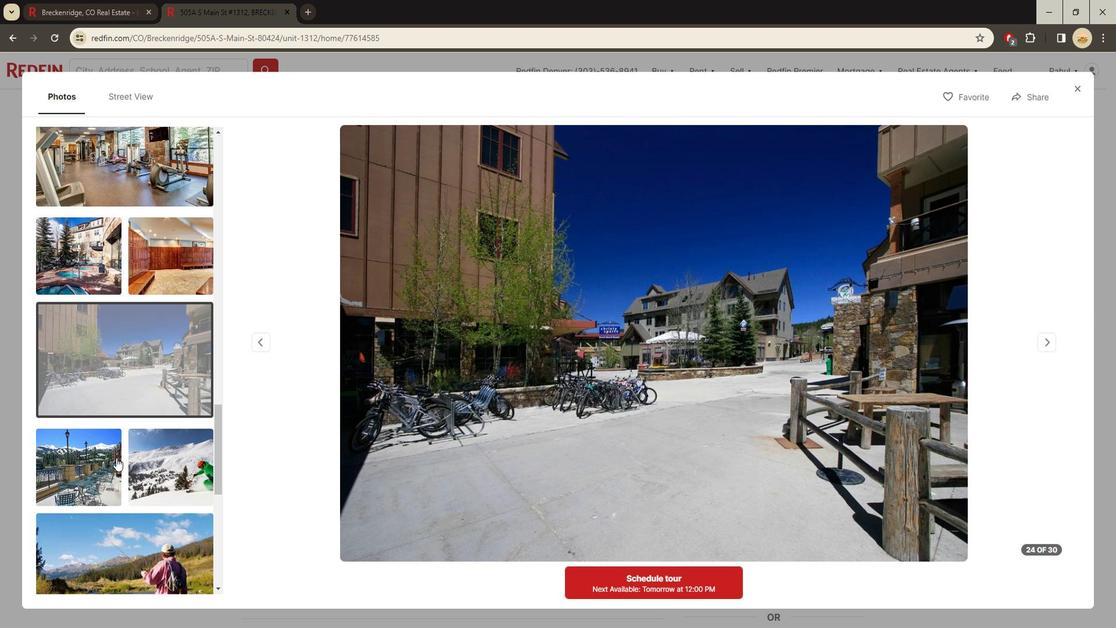
Action: Mouse scrolled (134, 472) with delta (0, 0)
Screenshot: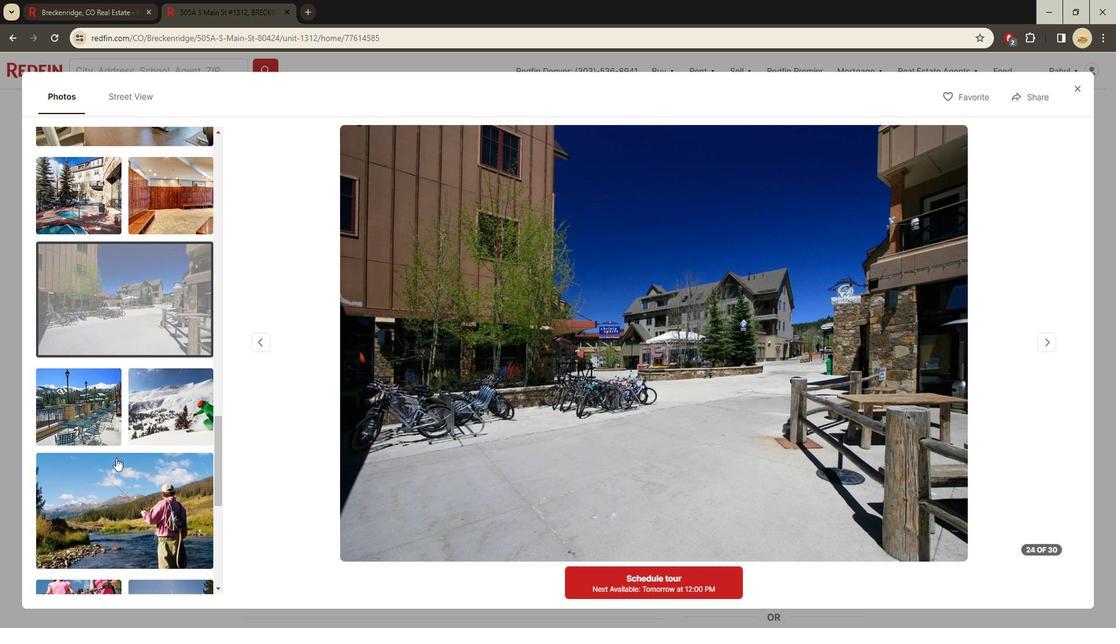 
Action: Mouse scrolled (134, 472) with delta (0, 0)
Screenshot: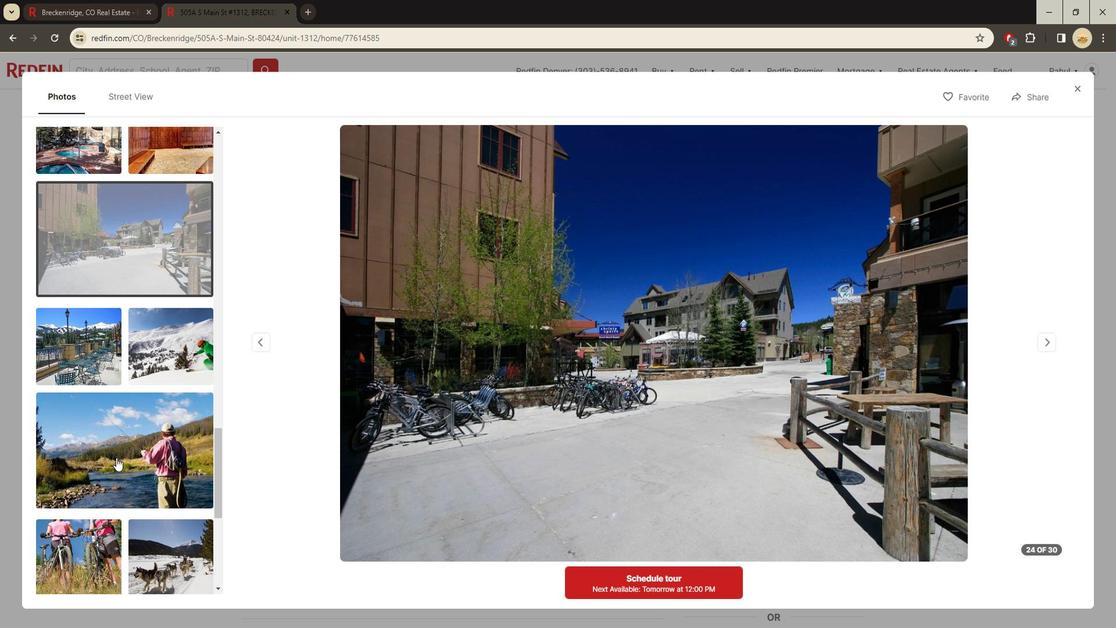 
Action: Mouse scrolled (134, 472) with delta (0, 0)
Screenshot: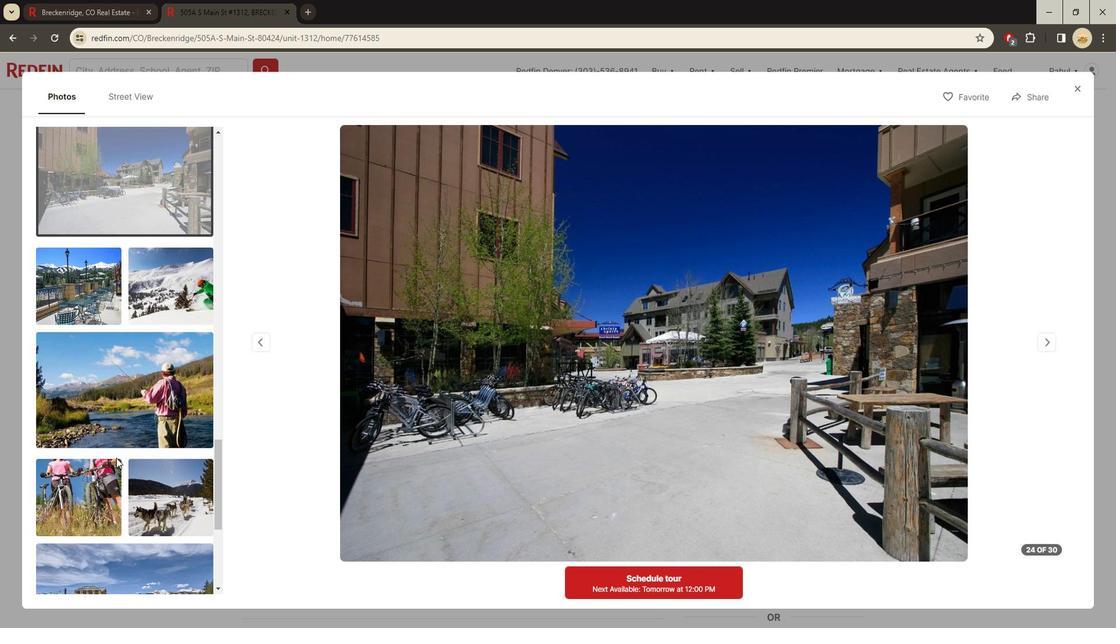 
Action: Mouse moved to (186, 443)
Screenshot: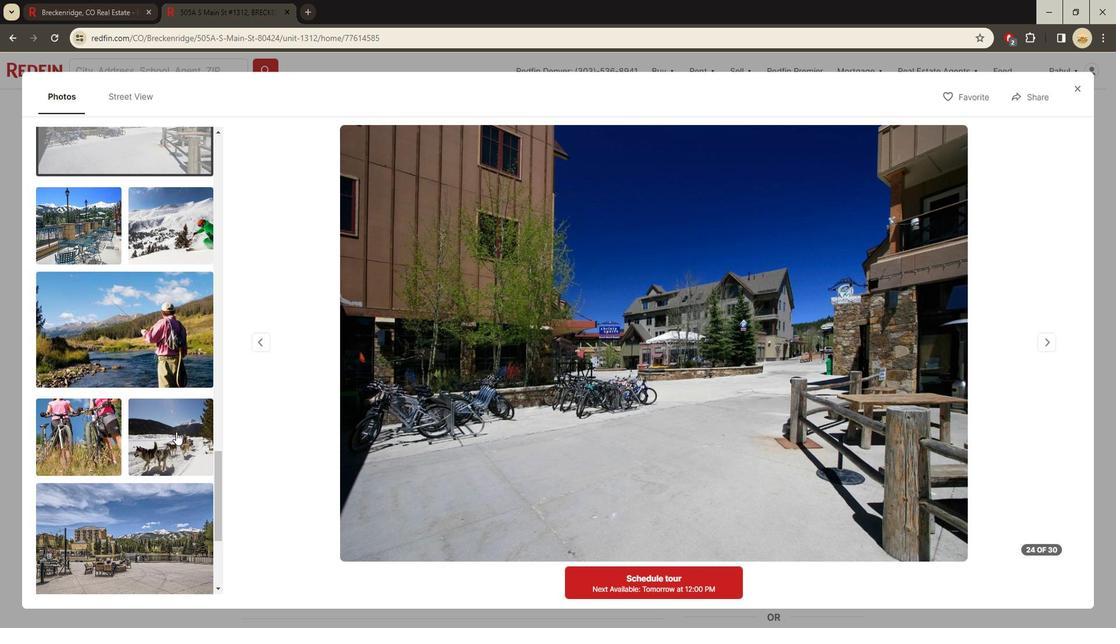 
Action: Mouse pressed left at (186, 443)
Screenshot: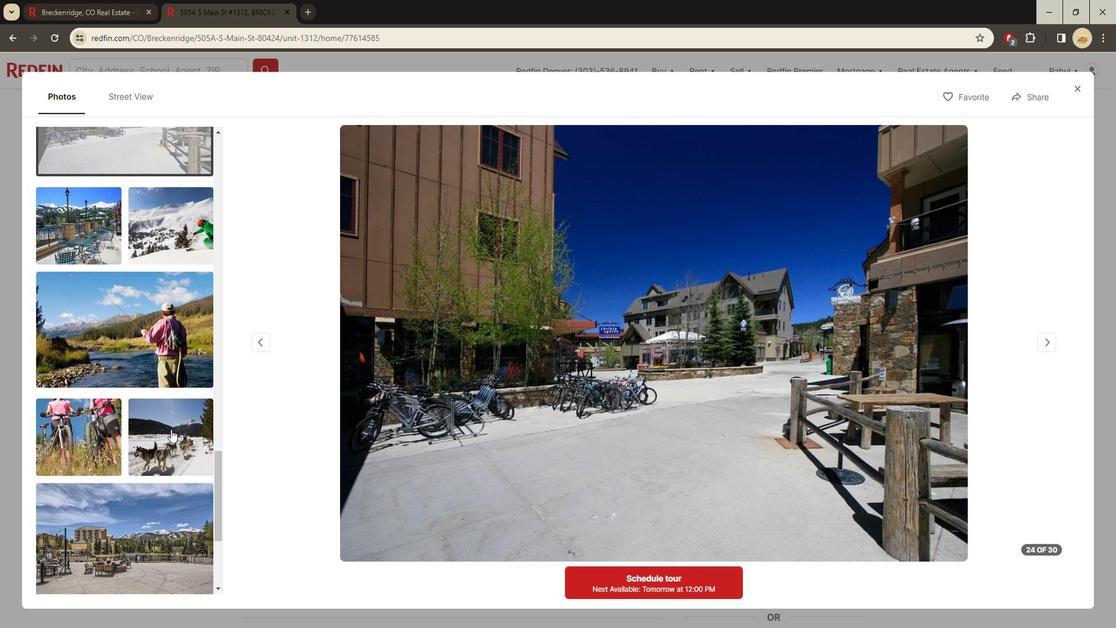 
Action: Mouse moved to (185, 443)
Screenshot: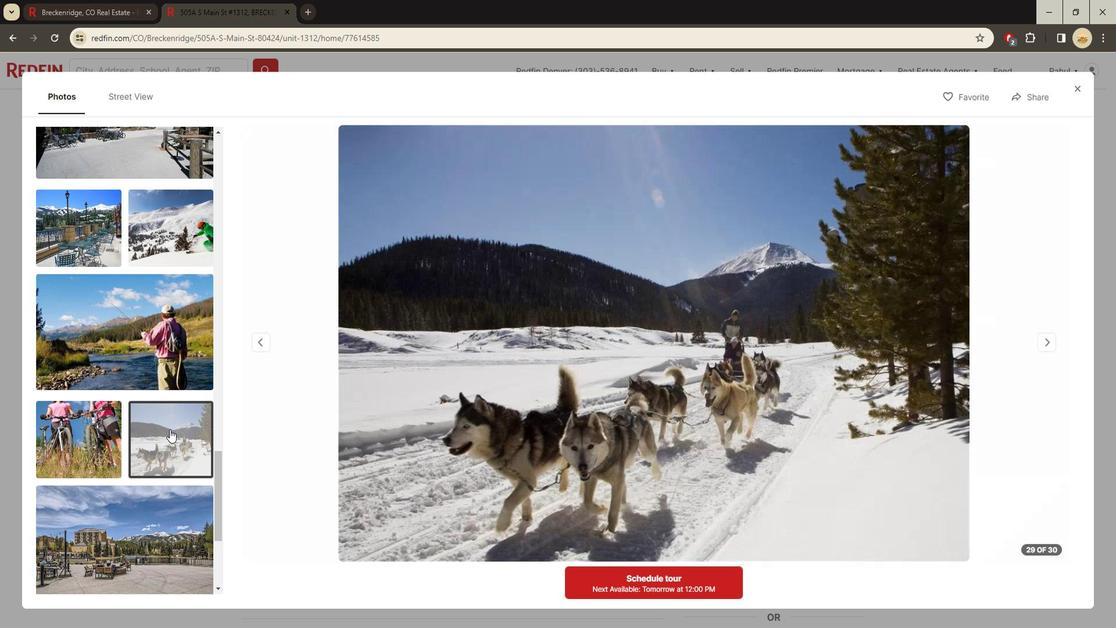 
Action: Mouse scrolled (185, 442) with delta (0, 0)
Screenshot: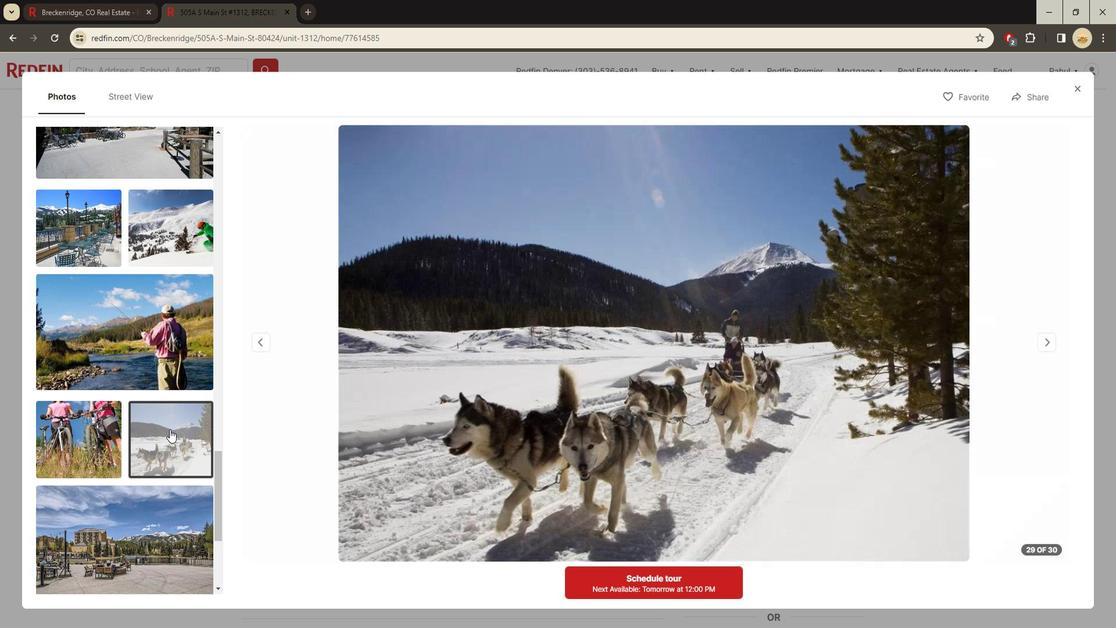 
Action: Mouse moved to (184, 444)
Screenshot: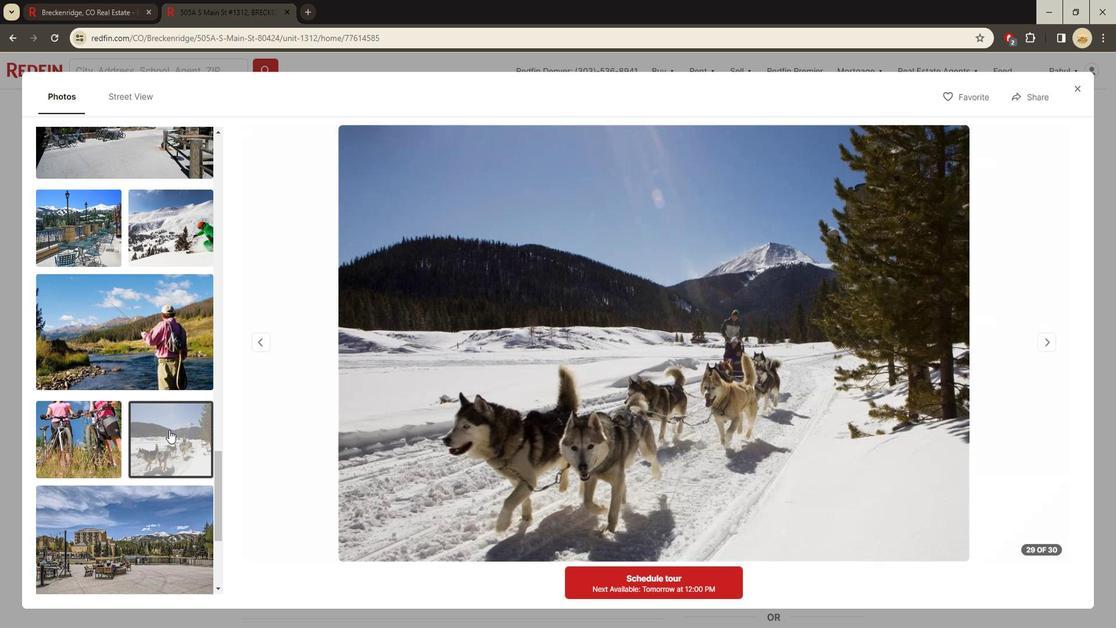 
Action: Mouse scrolled (184, 443) with delta (0, 0)
Screenshot: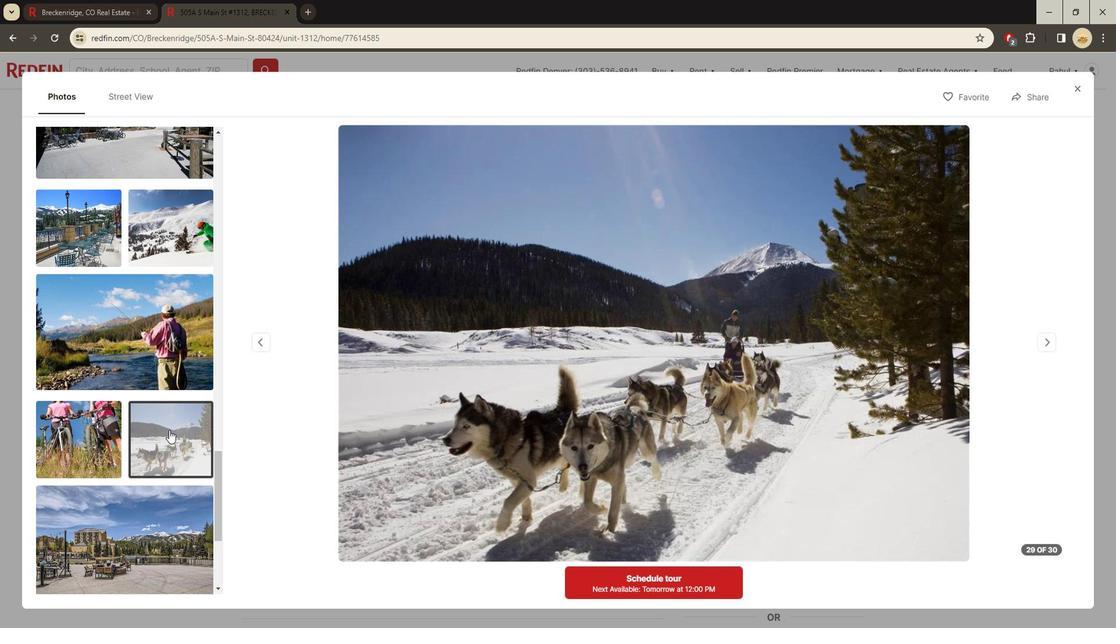 
Action: Mouse scrolled (184, 443) with delta (0, 0)
Screenshot: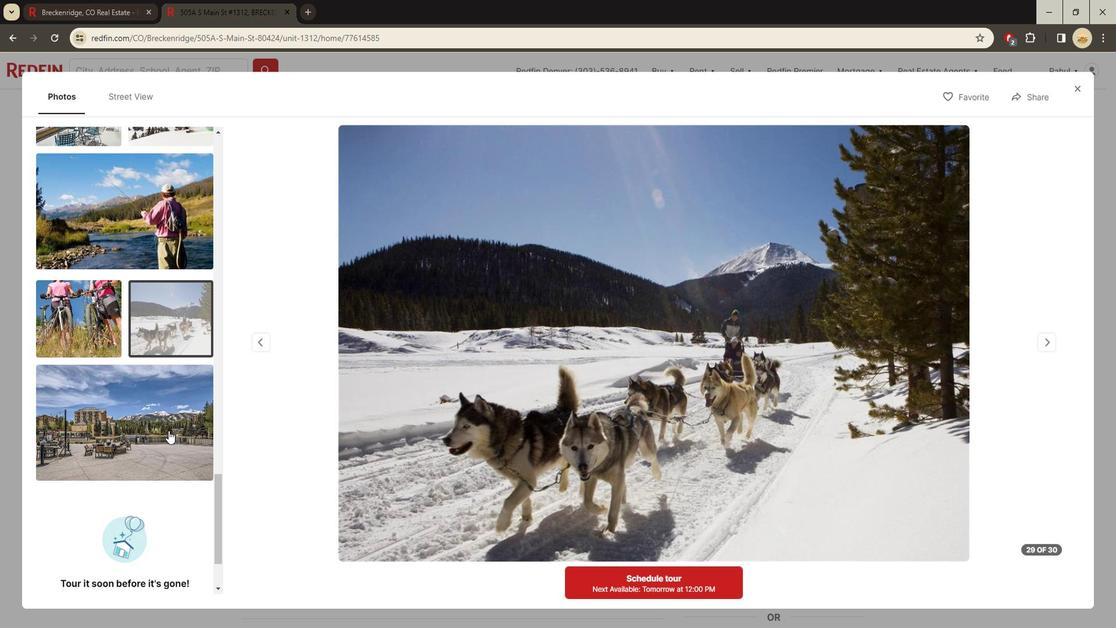 
Action: Mouse scrolled (184, 443) with delta (0, 0)
Screenshot: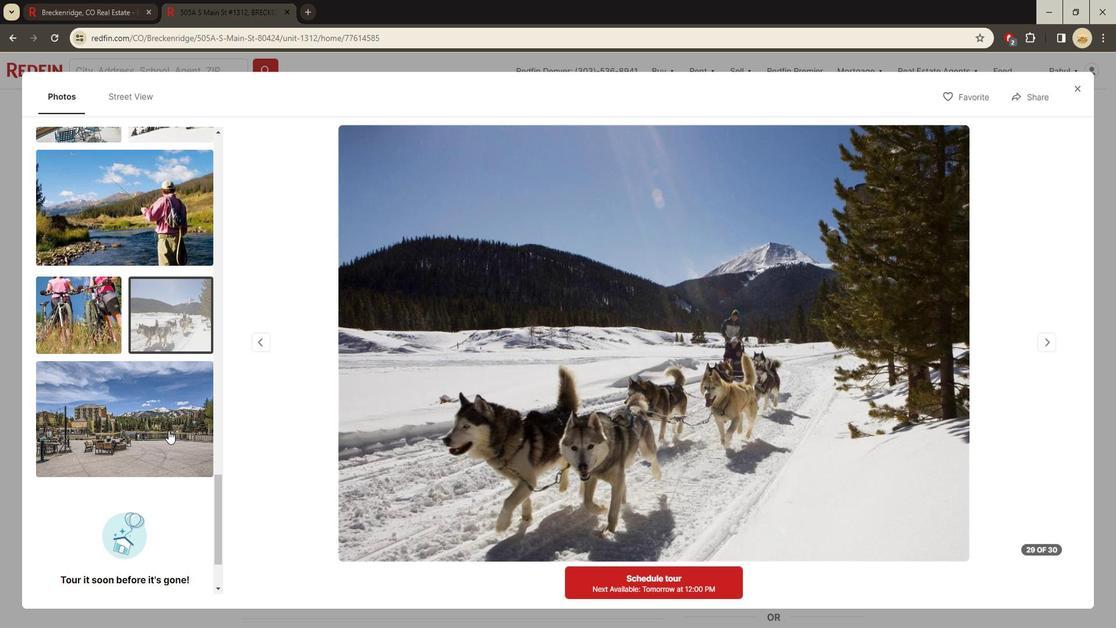 
Action: Mouse moved to (195, 375)
Screenshot: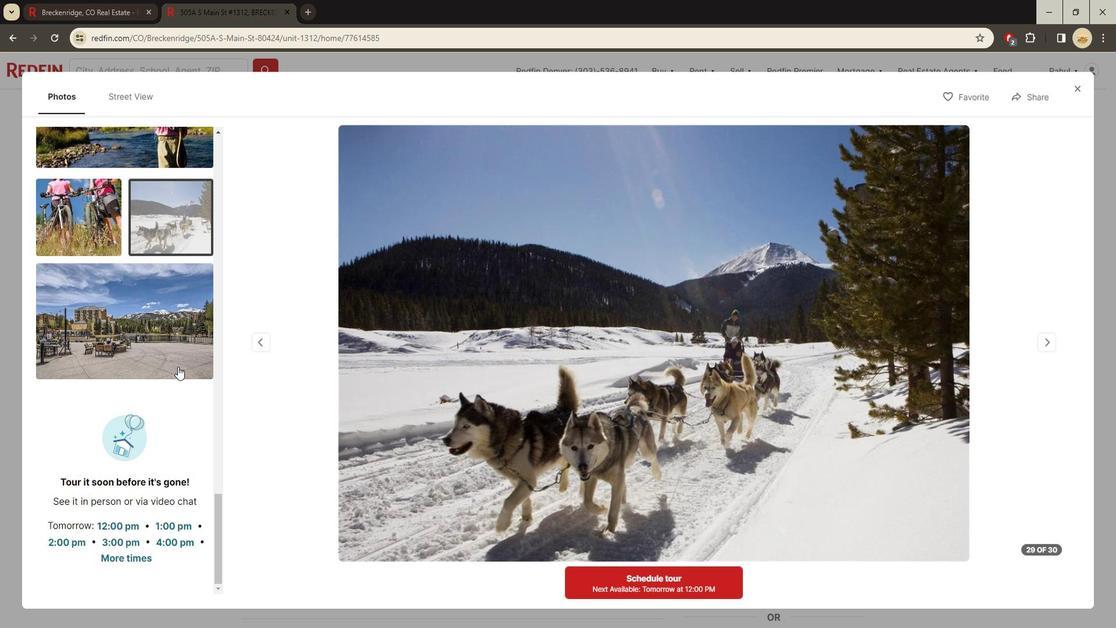 
Action: Mouse pressed left at (195, 375)
Screenshot: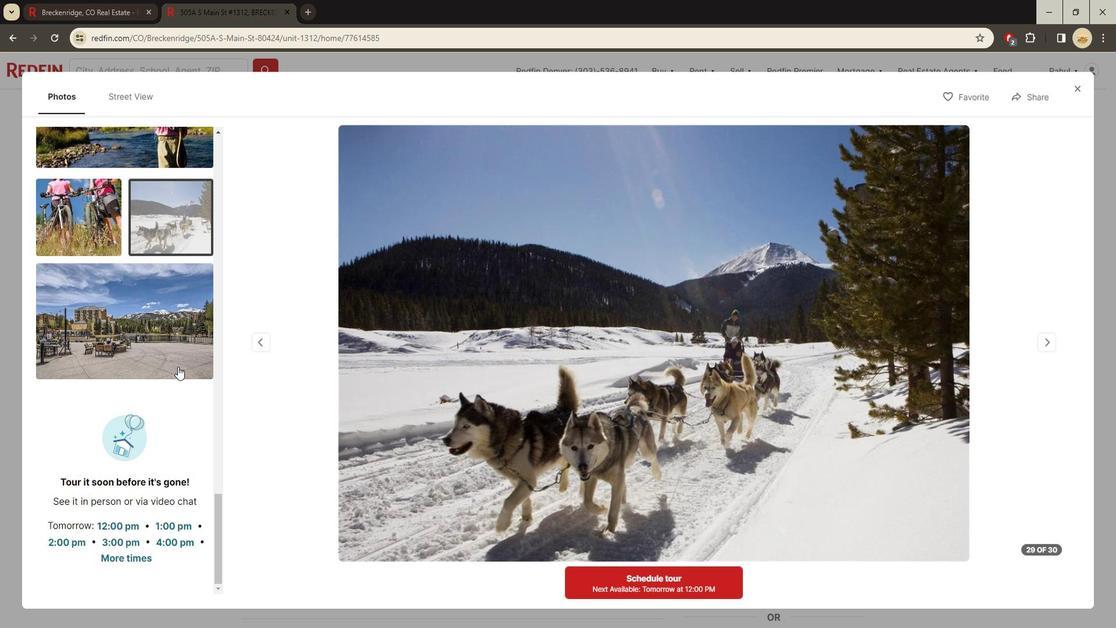 
Action: Mouse moved to (1053, 91)
Screenshot: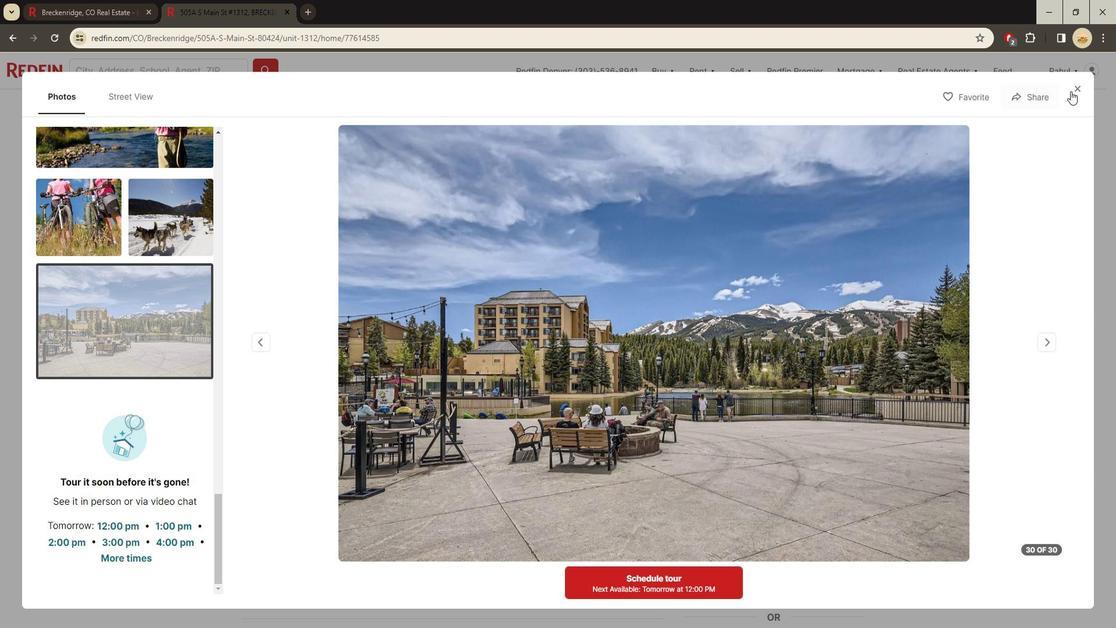 
Action: Mouse pressed left at (1053, 91)
Screenshot: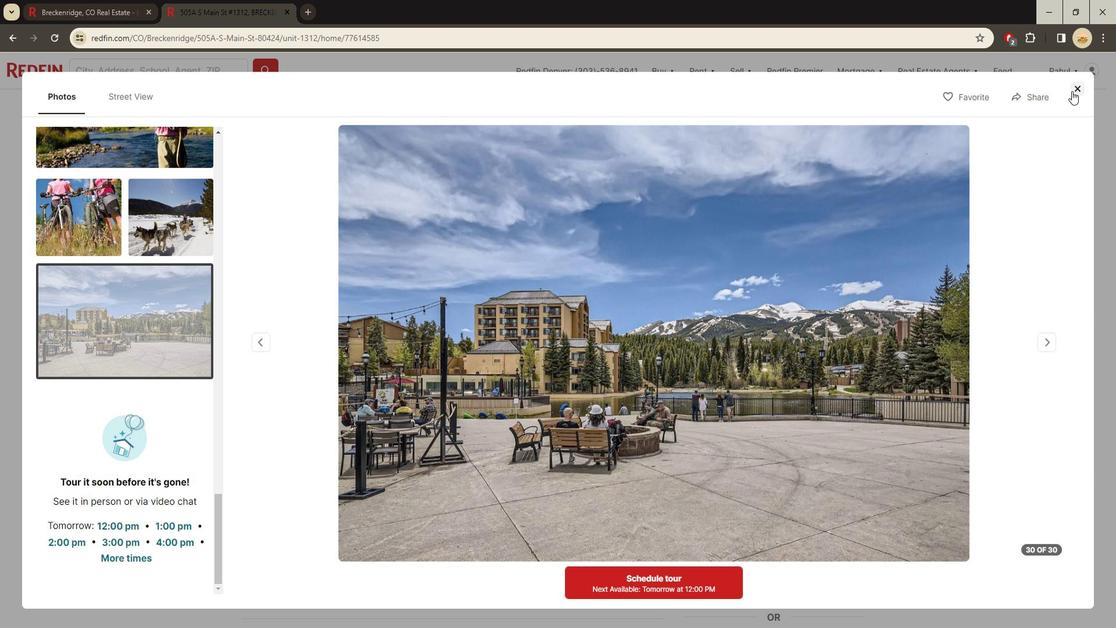 
Action: Mouse moved to (461, 340)
Screenshot: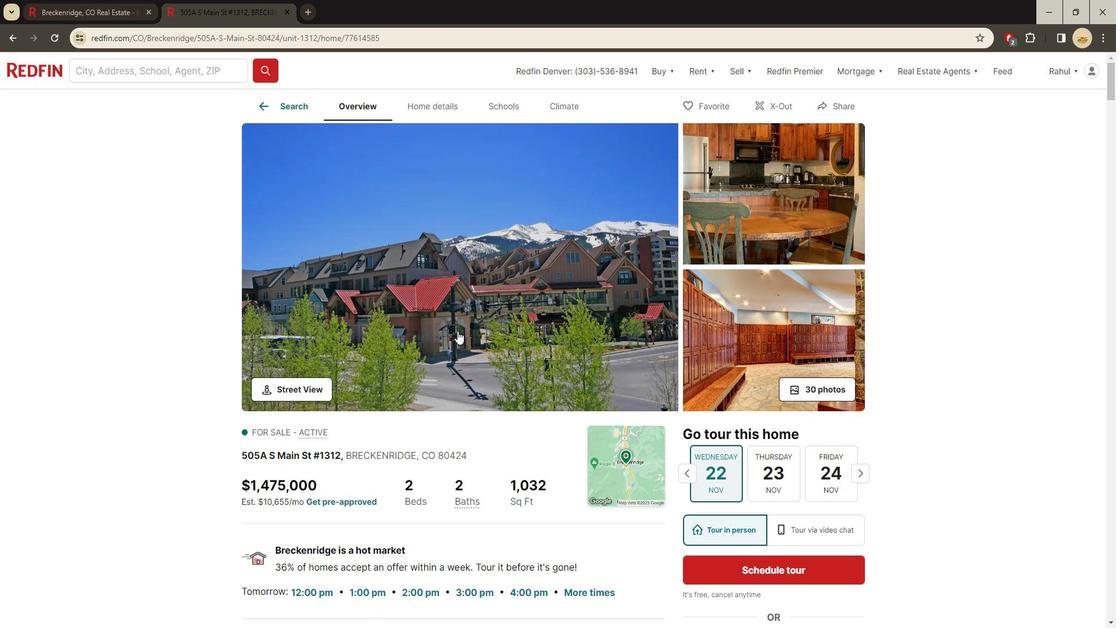 
Action: Mouse scrolled (461, 340) with delta (0, 0)
Screenshot: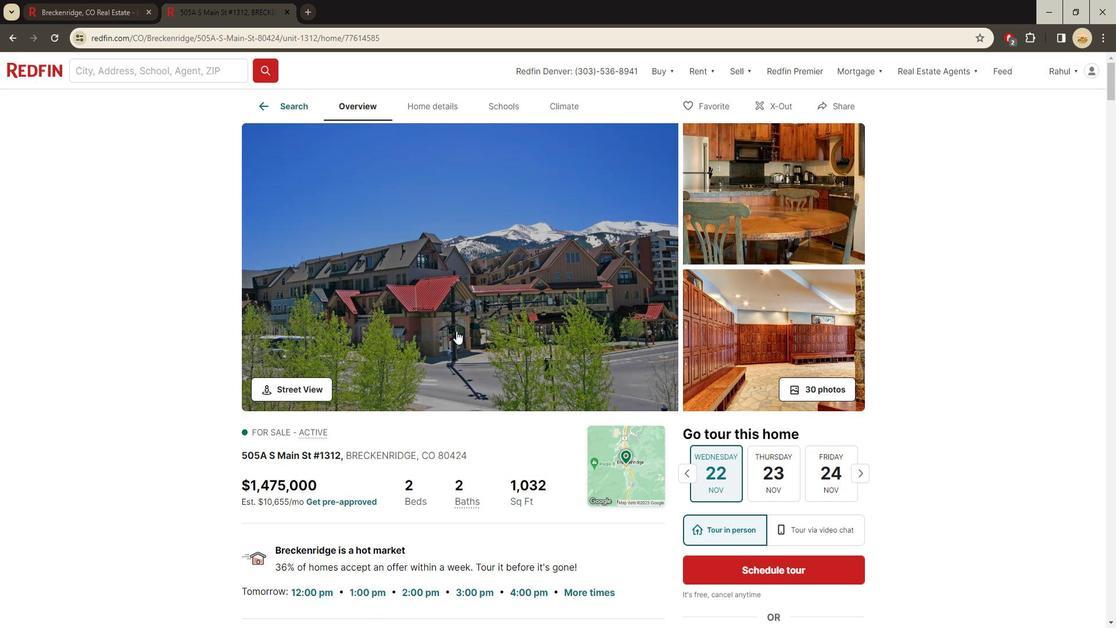 
Action: Mouse moved to (458, 337)
Screenshot: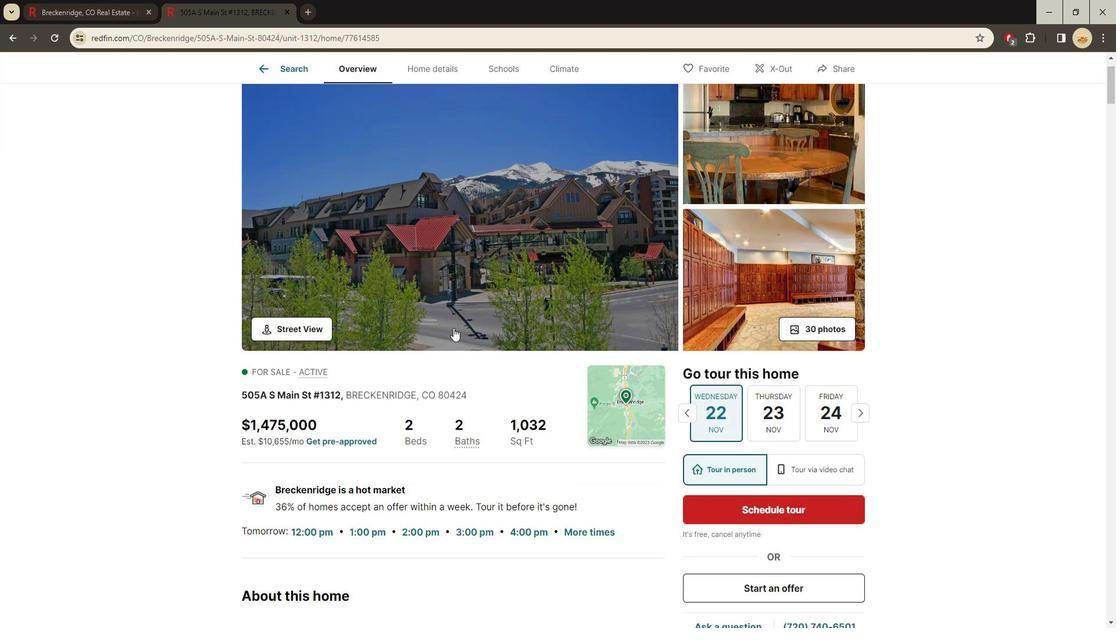 
Action: Mouse scrolled (458, 336) with delta (0, 0)
Screenshot: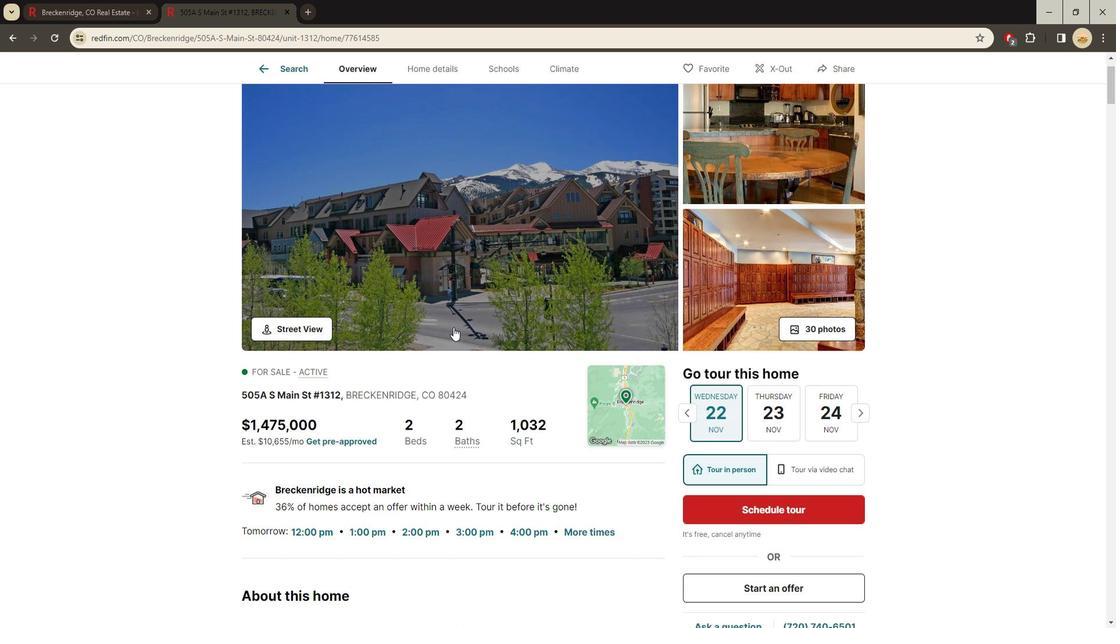 
Action: Mouse moved to (458, 336)
Screenshot: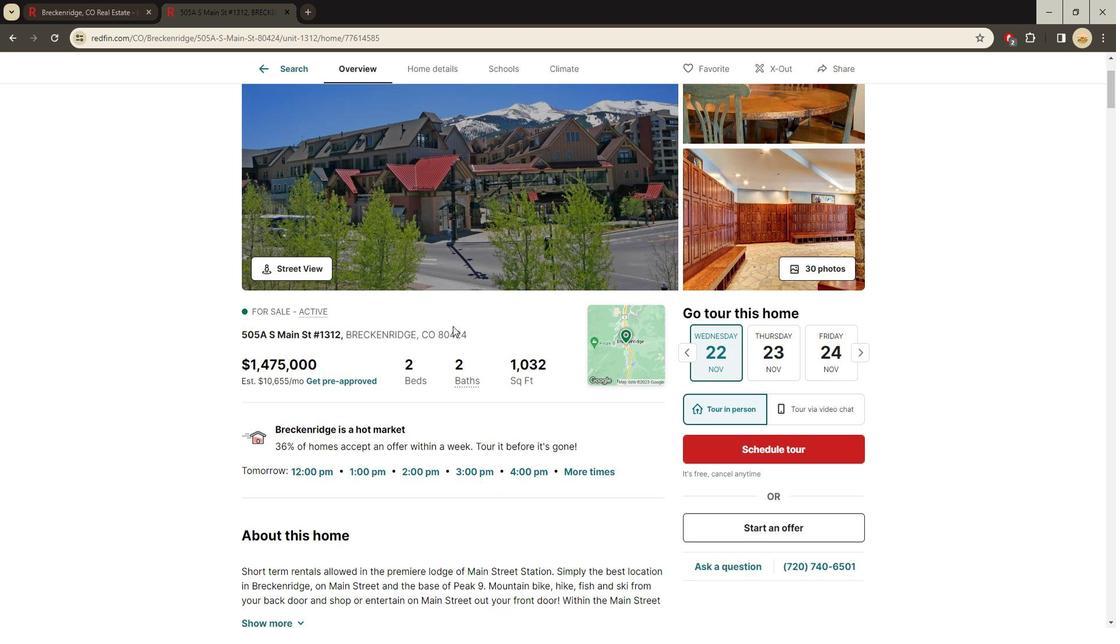 
Action: Mouse scrolled (458, 335) with delta (0, 0)
Screenshot: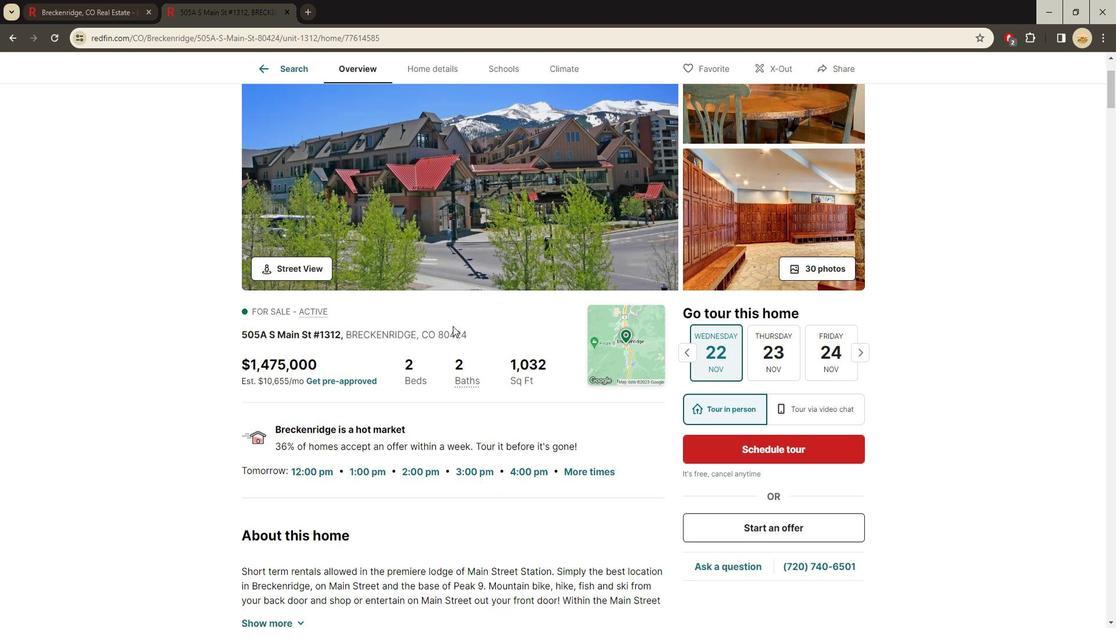 
Action: Mouse moved to (456, 333)
Screenshot: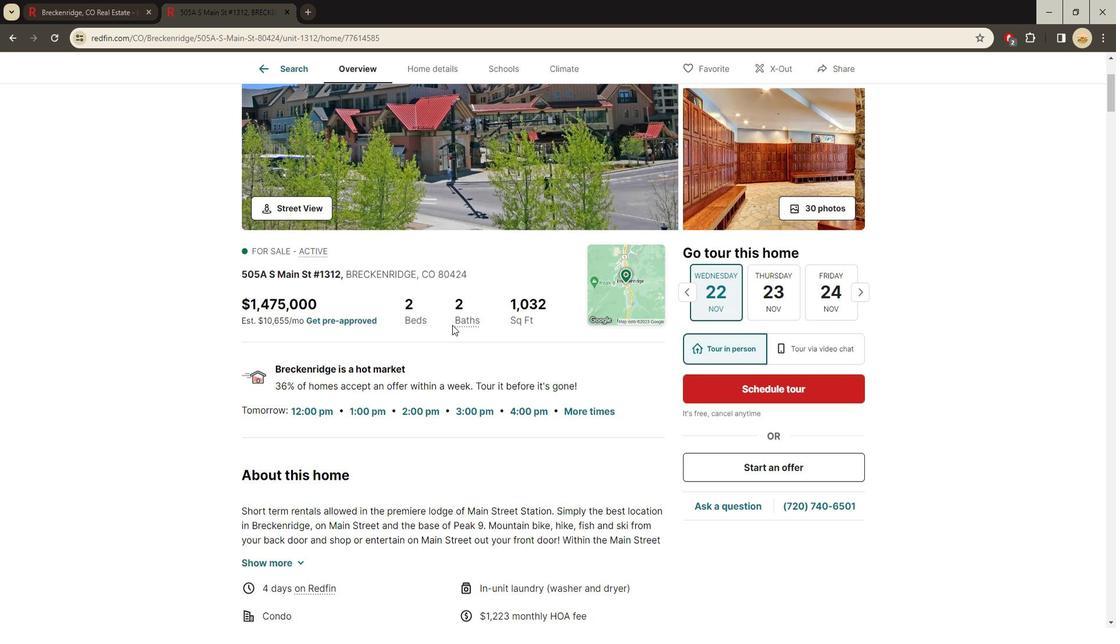 
Action: Mouse scrolled (456, 332) with delta (0, 0)
Screenshot: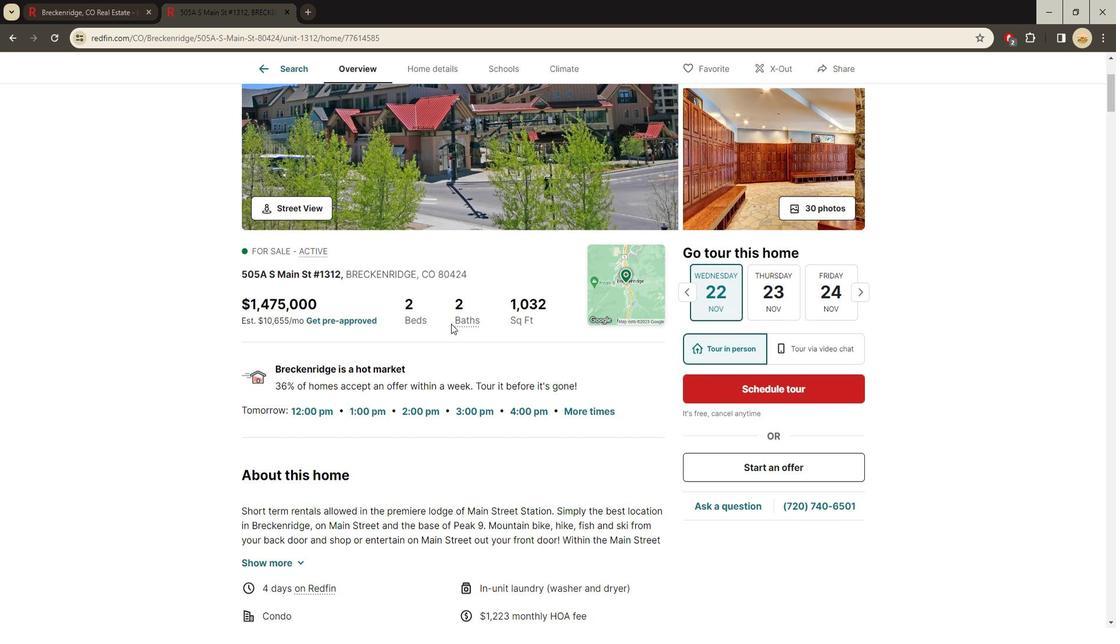 
Action: Mouse moved to (455, 331)
Screenshot: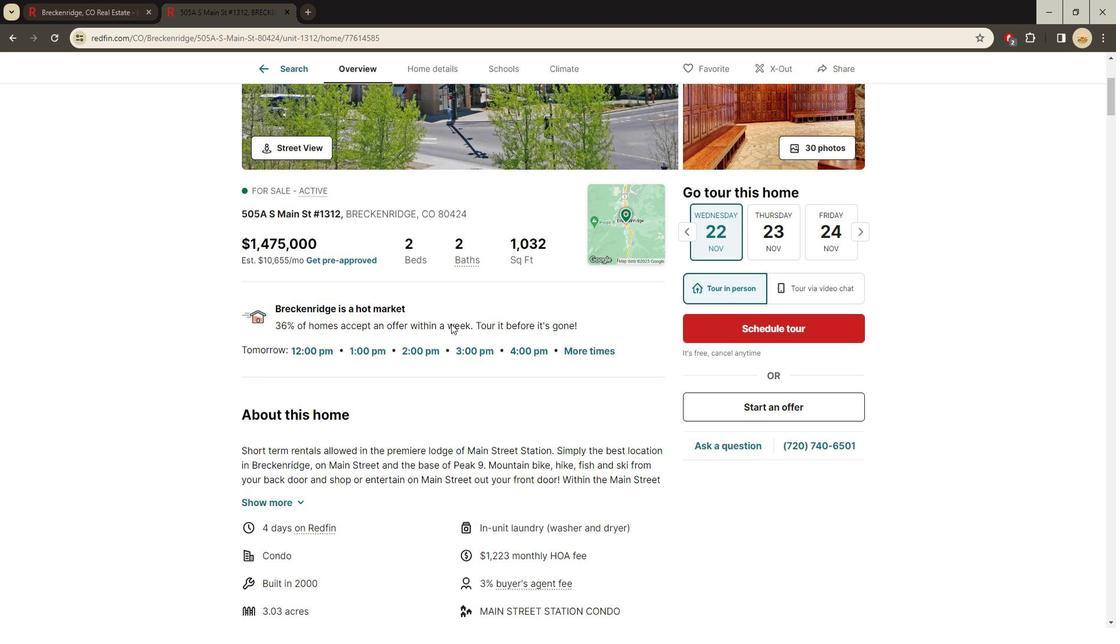 
Action: Mouse scrolled (455, 330) with delta (0, 0)
Screenshot: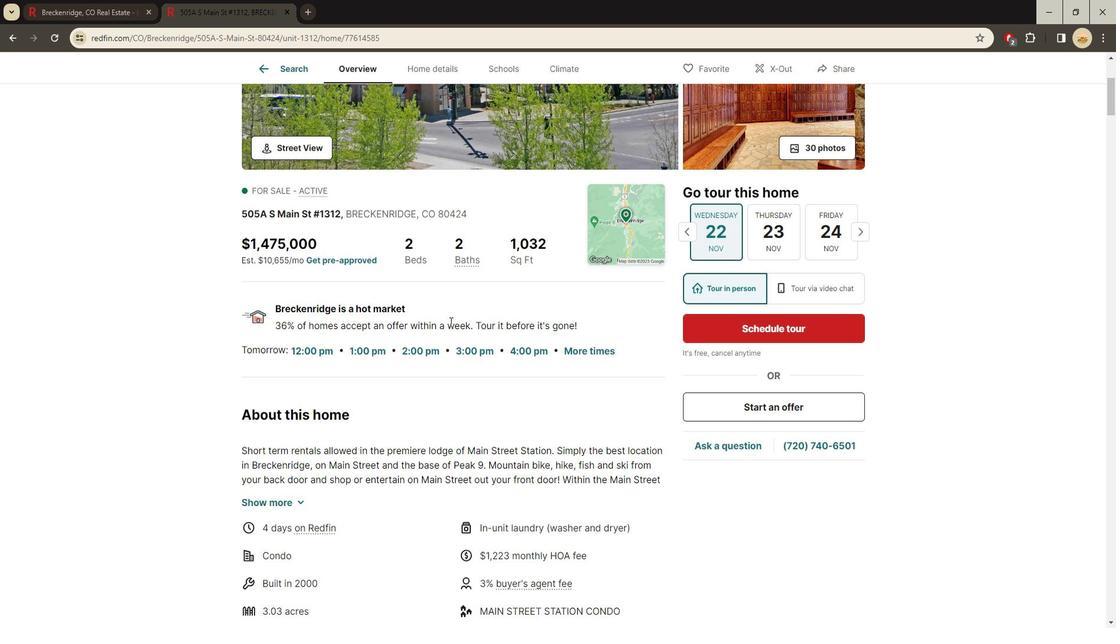 
Action: Mouse scrolled (455, 330) with delta (0, 0)
Screenshot: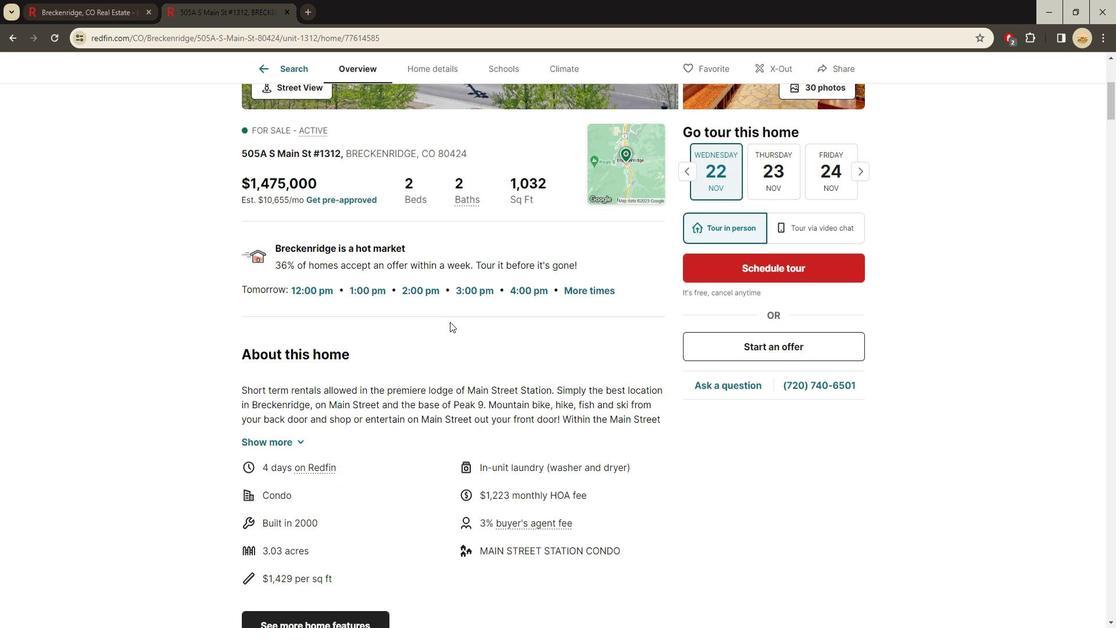 
Action: Mouse moved to (312, 386)
Screenshot: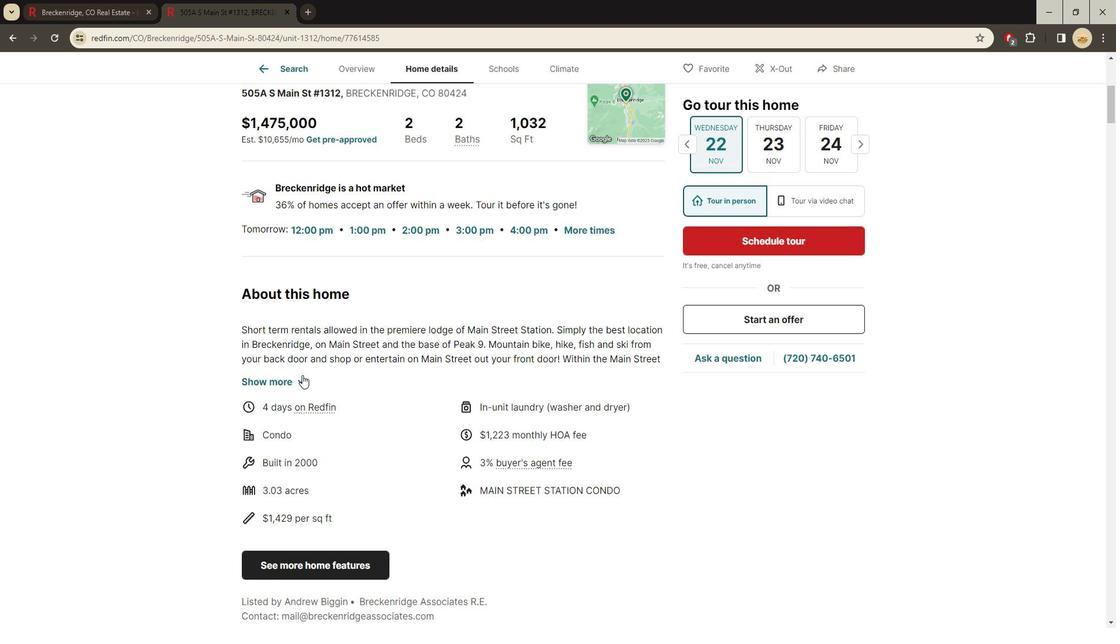 
Action: Mouse pressed left at (312, 386)
Screenshot: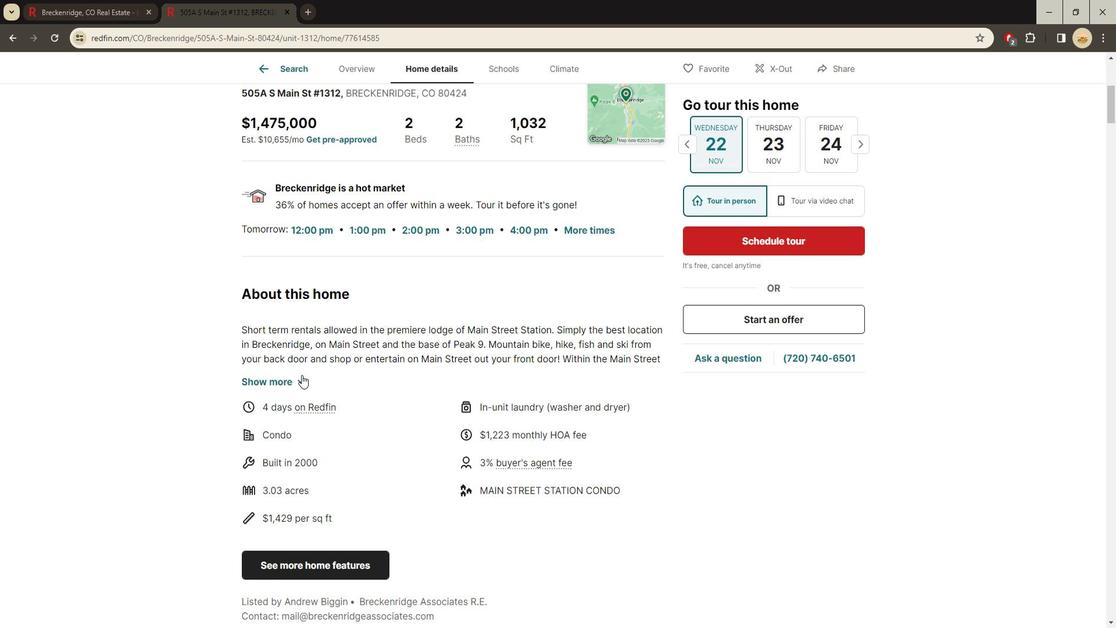 
Action: Mouse moved to (612, 356)
Screenshot: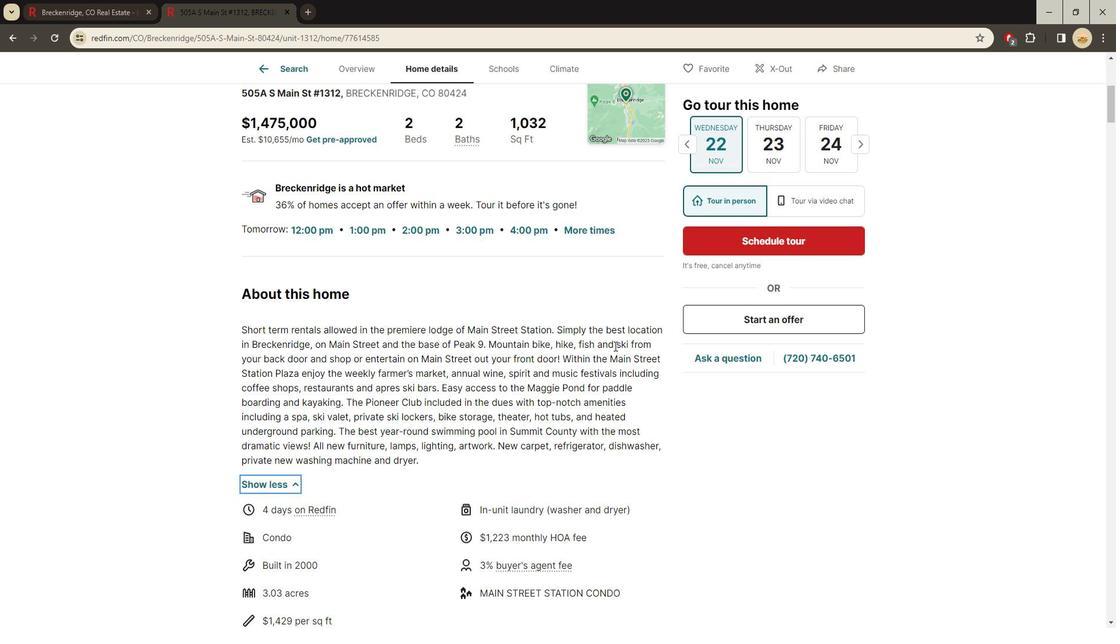 
Action: Mouse pressed left at (612, 356)
Screenshot: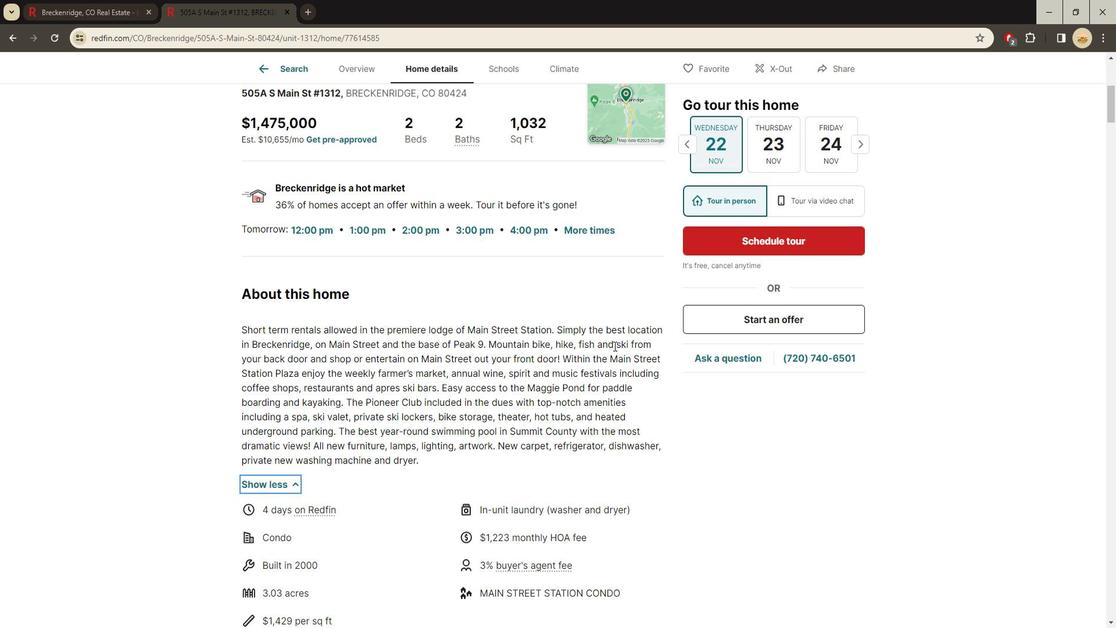 
Action: Mouse moved to (520, 365)
Screenshot: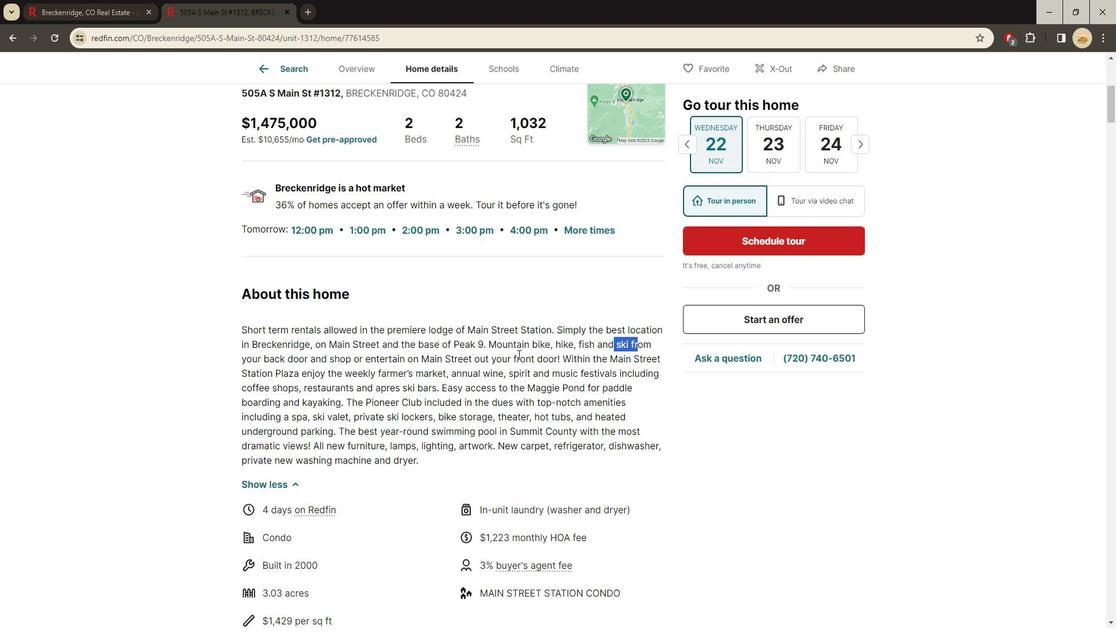 
Action: Mouse pressed left at (520, 365)
Screenshot: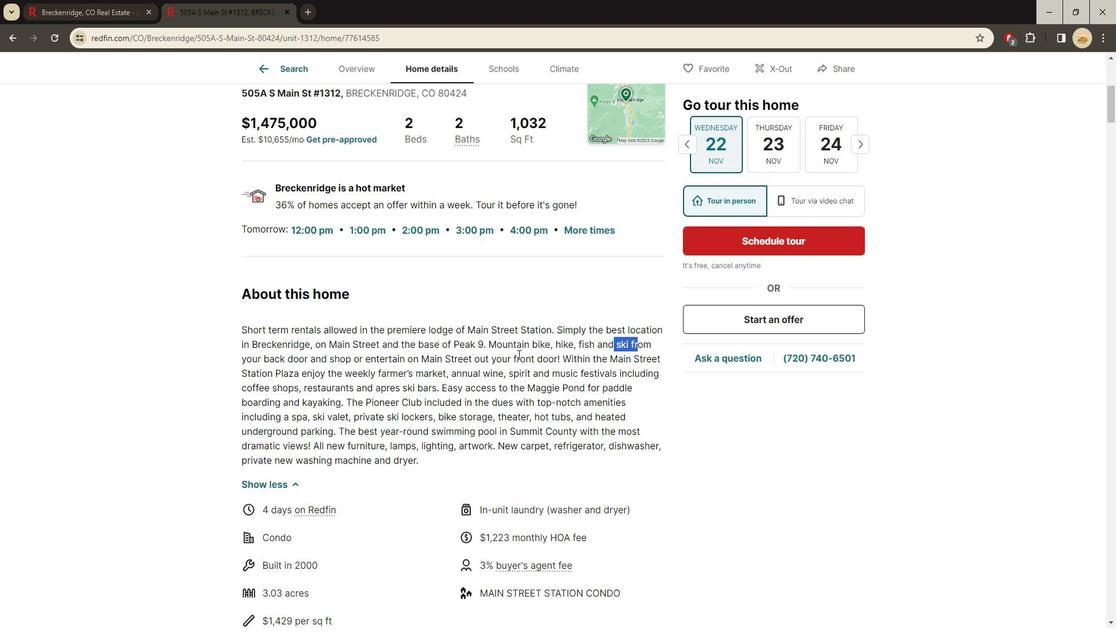 
Action: Mouse moved to (416, 368)
Screenshot: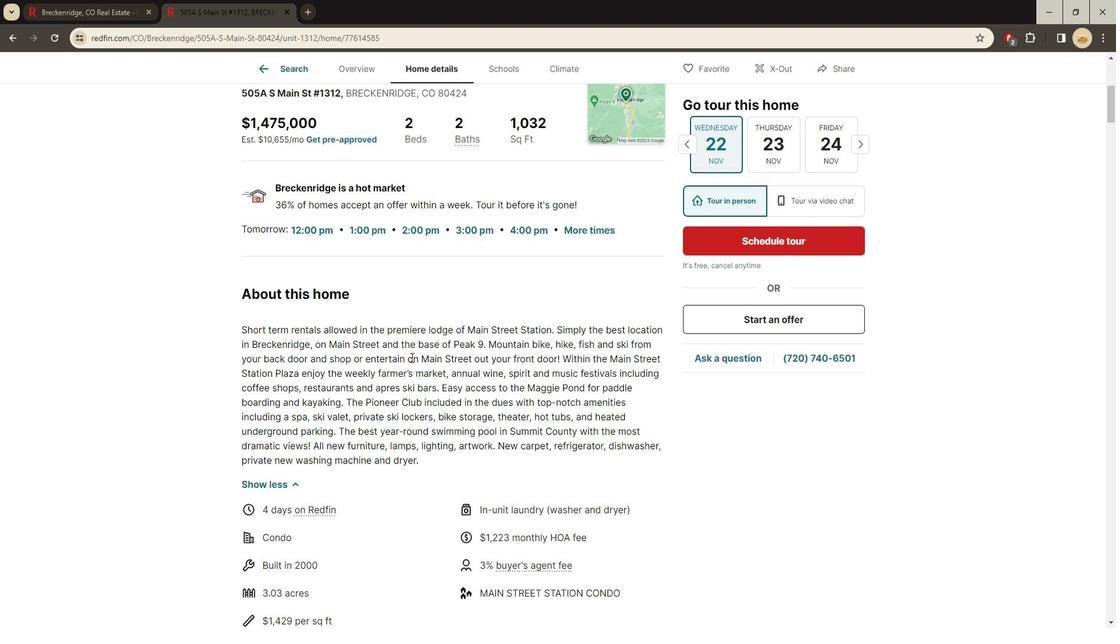 
Action: Mouse scrolled (416, 368) with delta (0, 0)
Screenshot: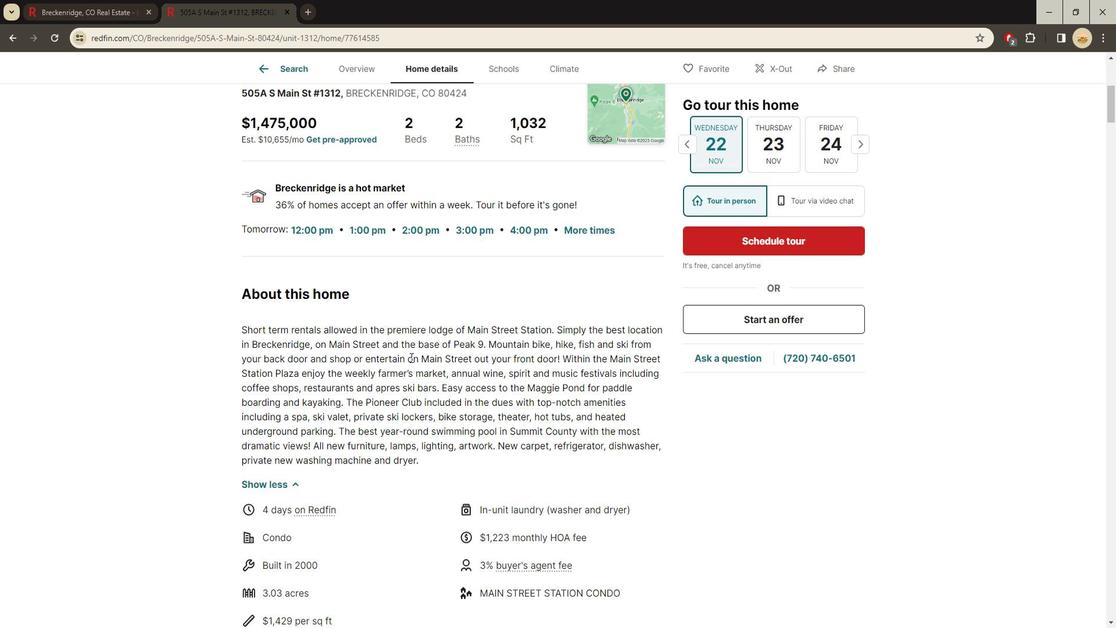 
Action: Mouse moved to (404, 365)
Screenshot: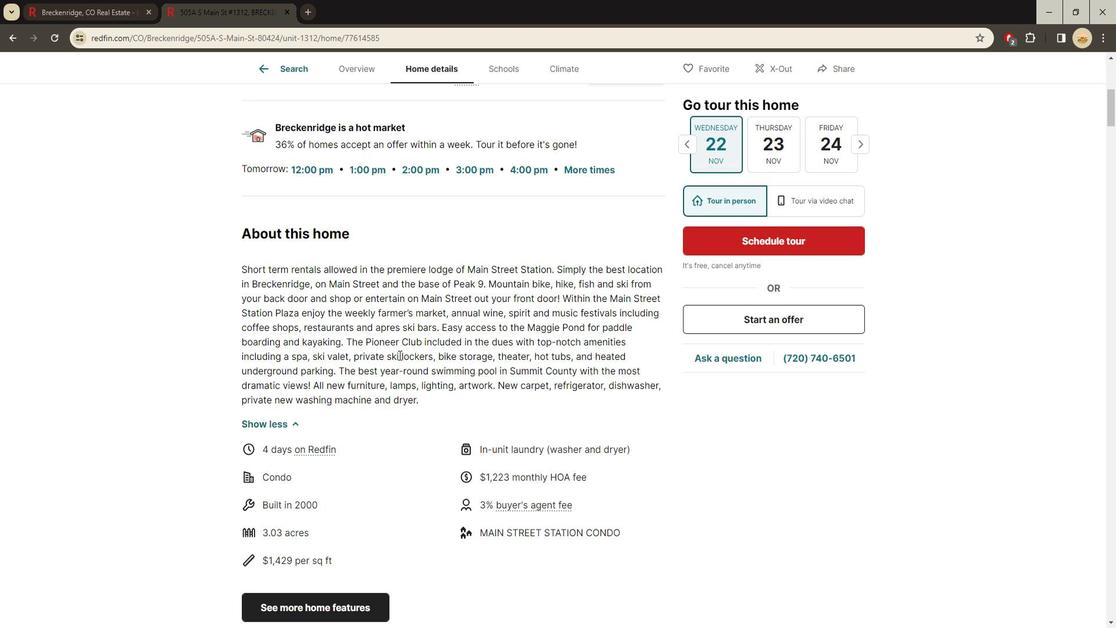 
Action: Mouse scrolled (404, 364) with delta (0, 0)
Screenshot: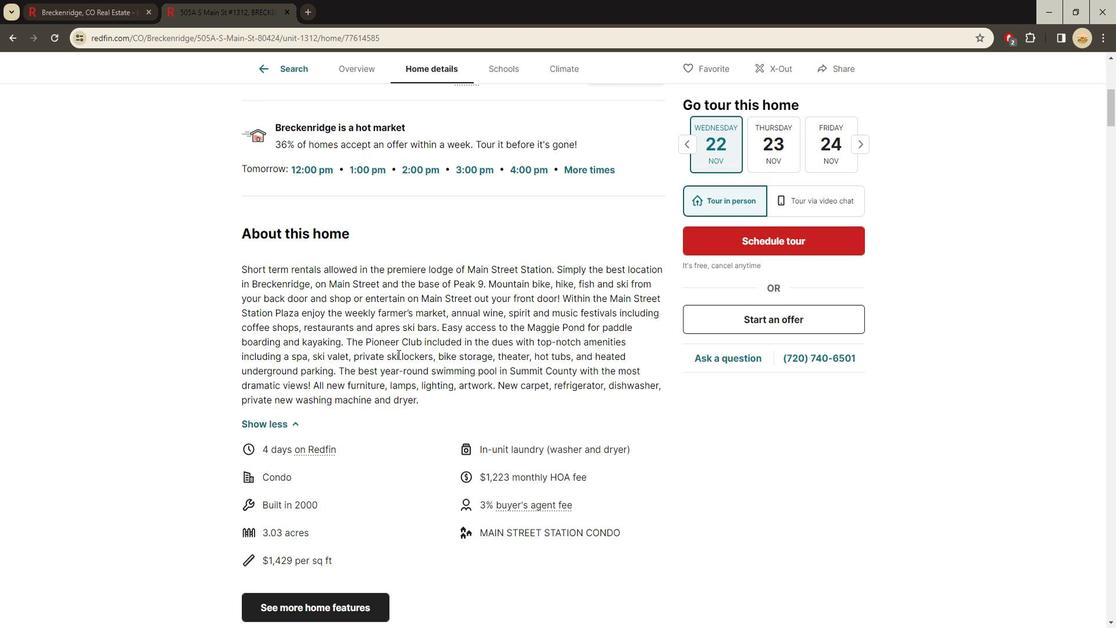 
Action: Mouse moved to (506, 341)
Screenshot: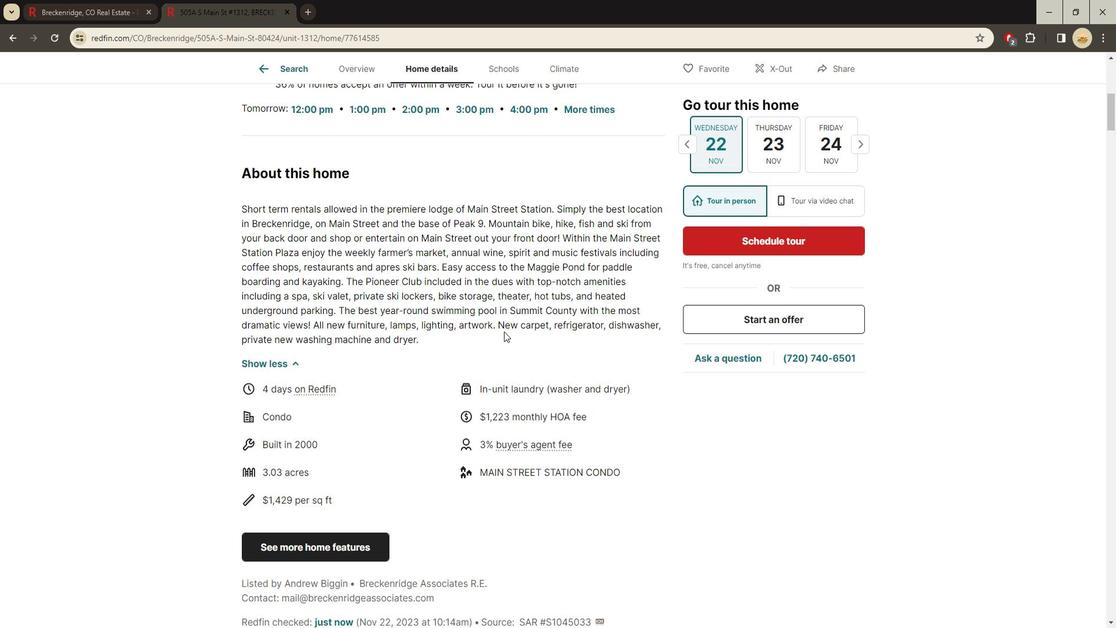 
Action: Mouse scrolled (506, 340) with delta (0, 0)
Screenshot: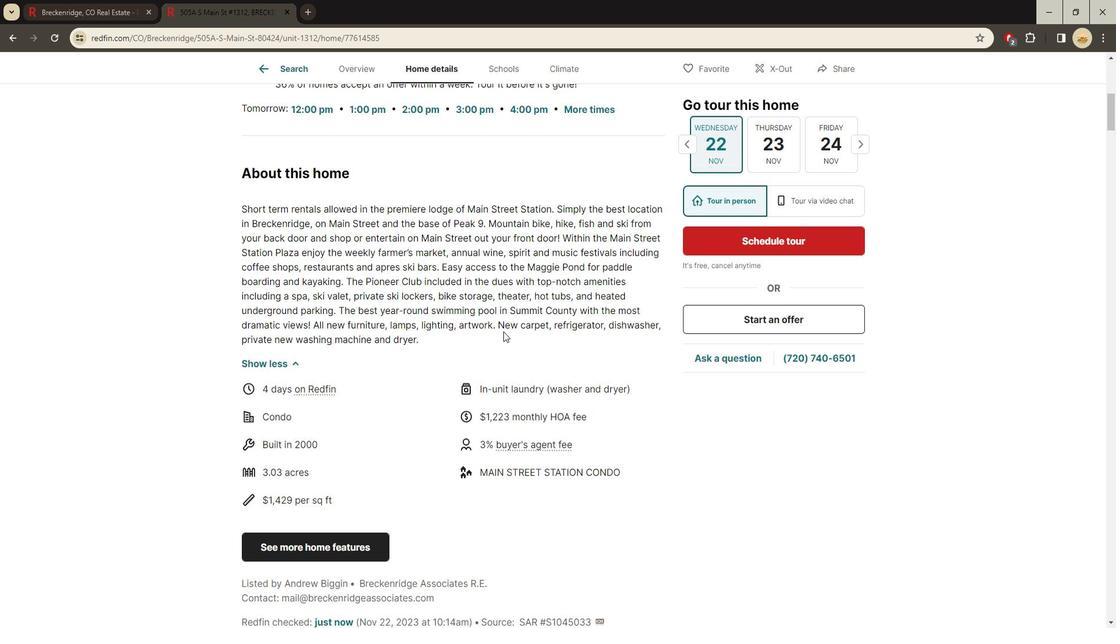 
Action: Mouse scrolled (506, 340) with delta (0, 0)
Screenshot: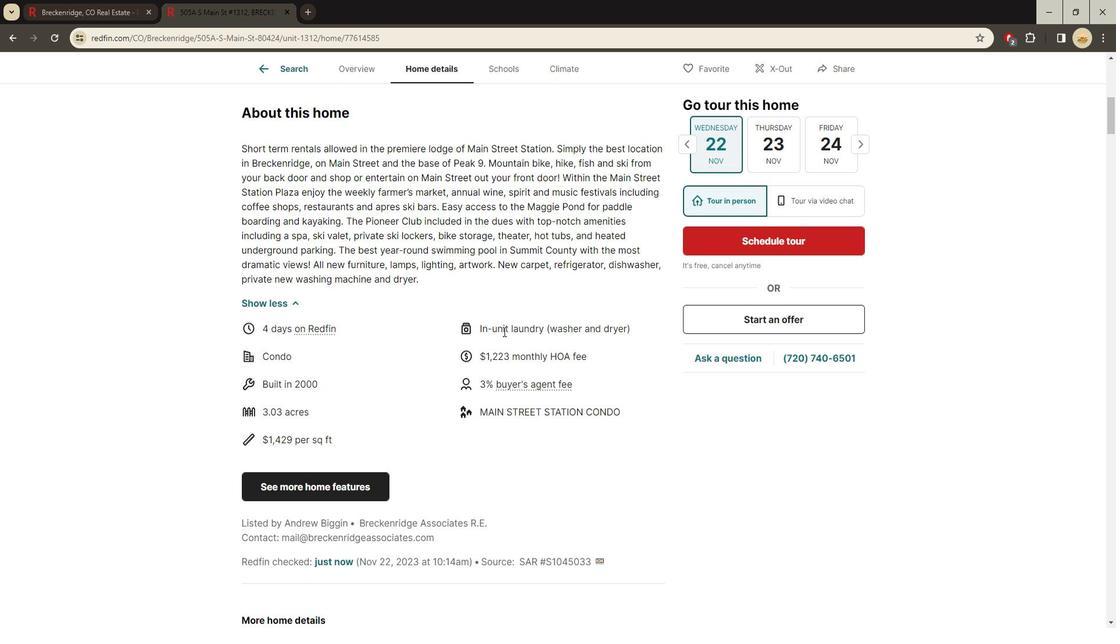 
Action: Mouse scrolled (506, 340) with delta (0, 0)
Screenshot: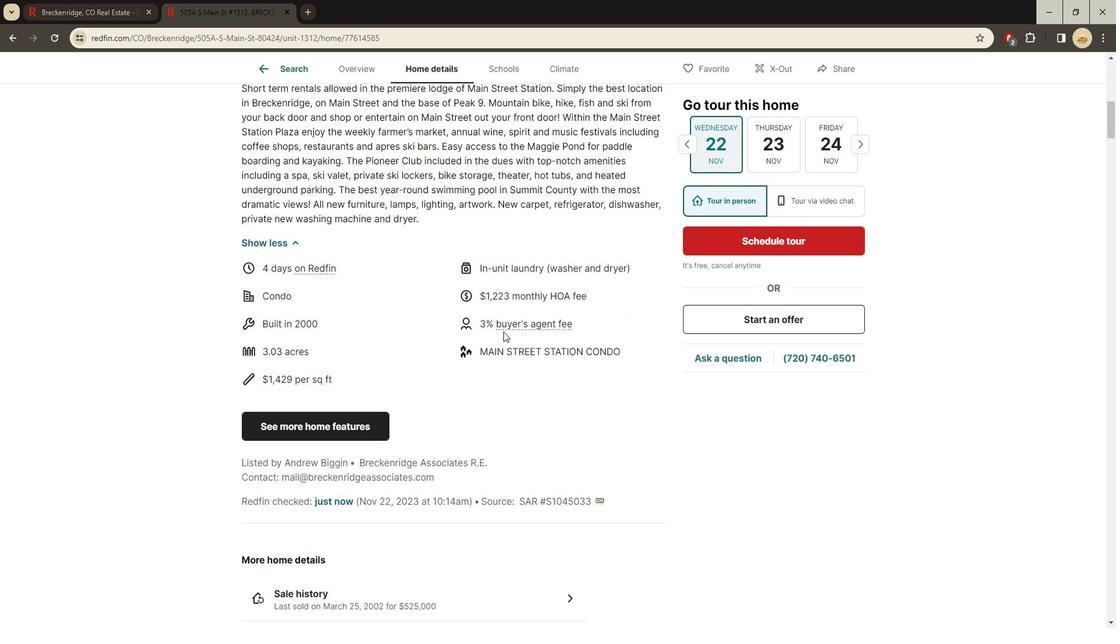 
Action: Mouse scrolled (506, 340) with delta (0, 0)
Screenshot: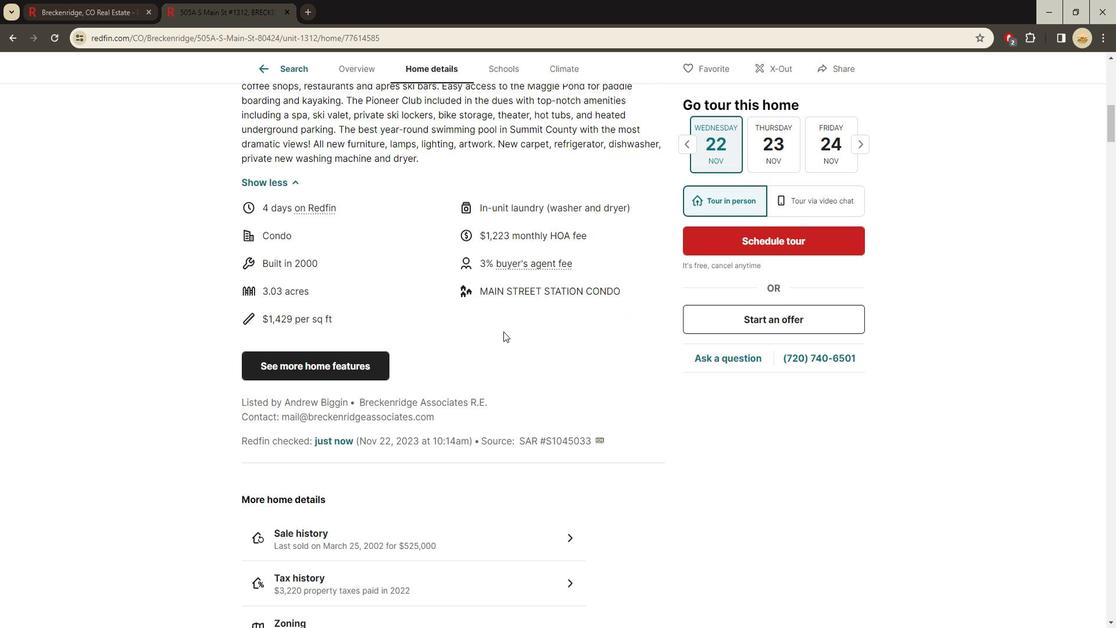 
Action: Mouse moved to (360, 317)
Screenshot: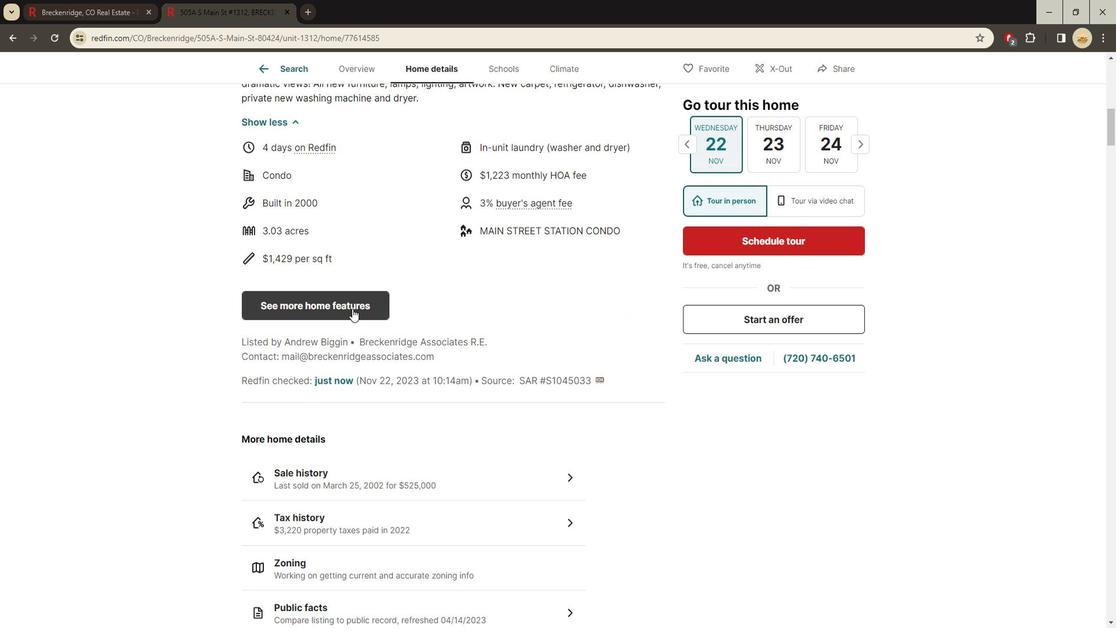 
Action: Mouse pressed left at (360, 317)
Screenshot: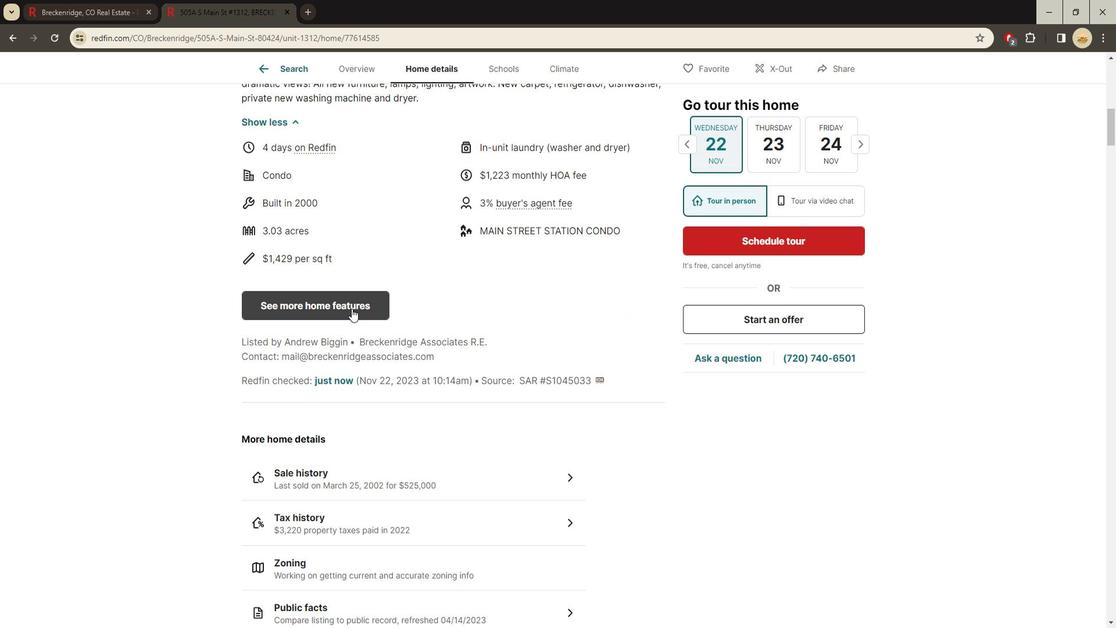 
Action: Mouse moved to (504, 252)
Screenshot: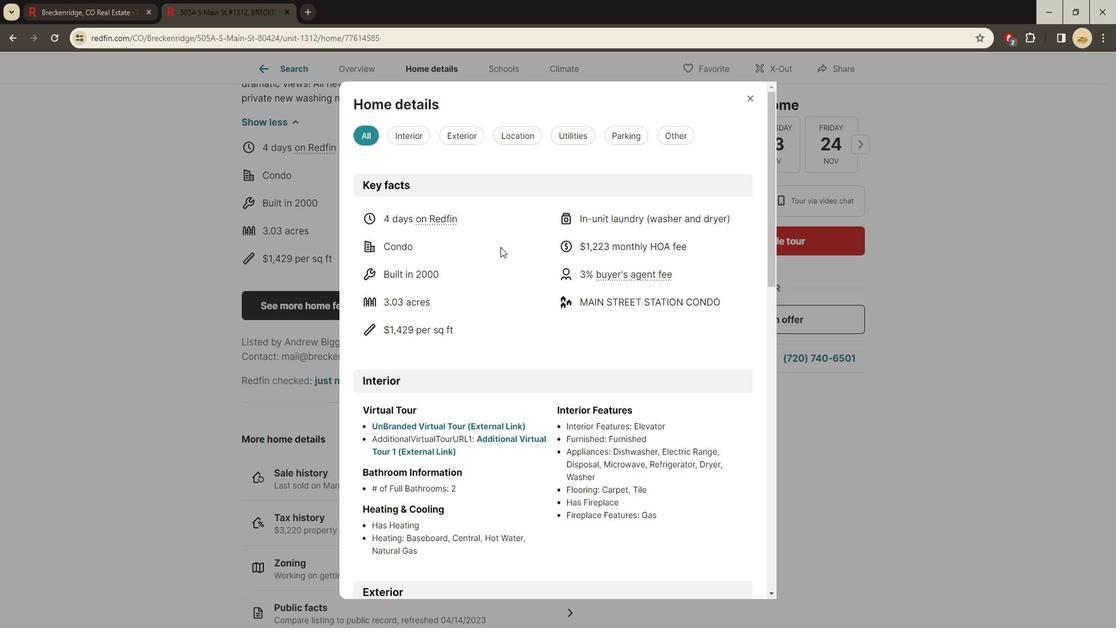 
Action: Mouse scrolled (504, 251) with delta (0, 0)
Screenshot: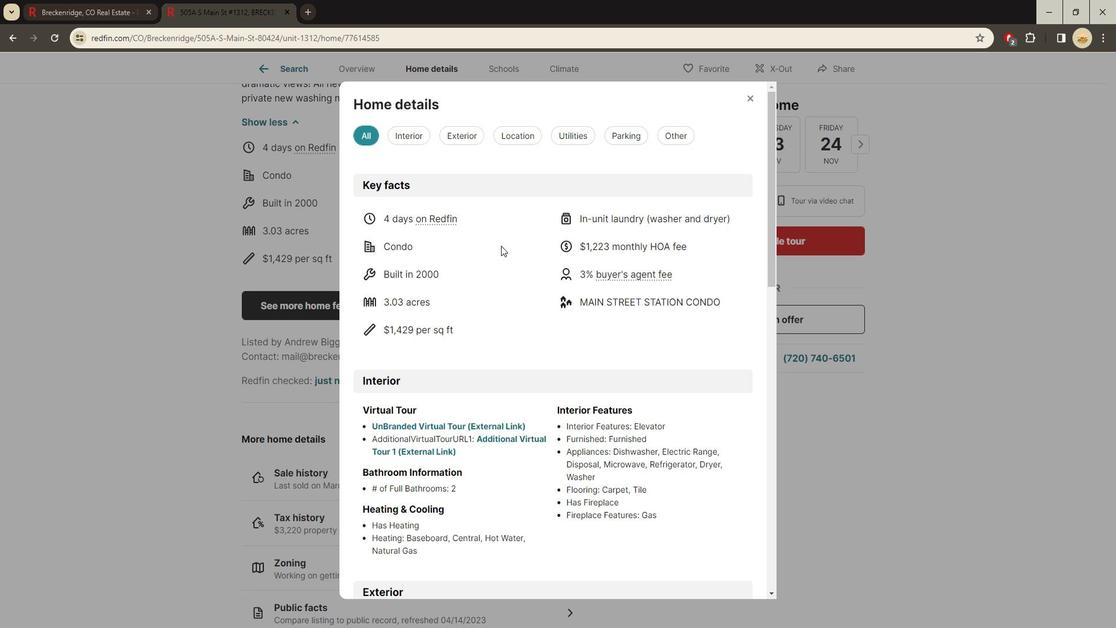 
Action: Mouse scrolled (504, 252) with delta (0, 0)
Screenshot: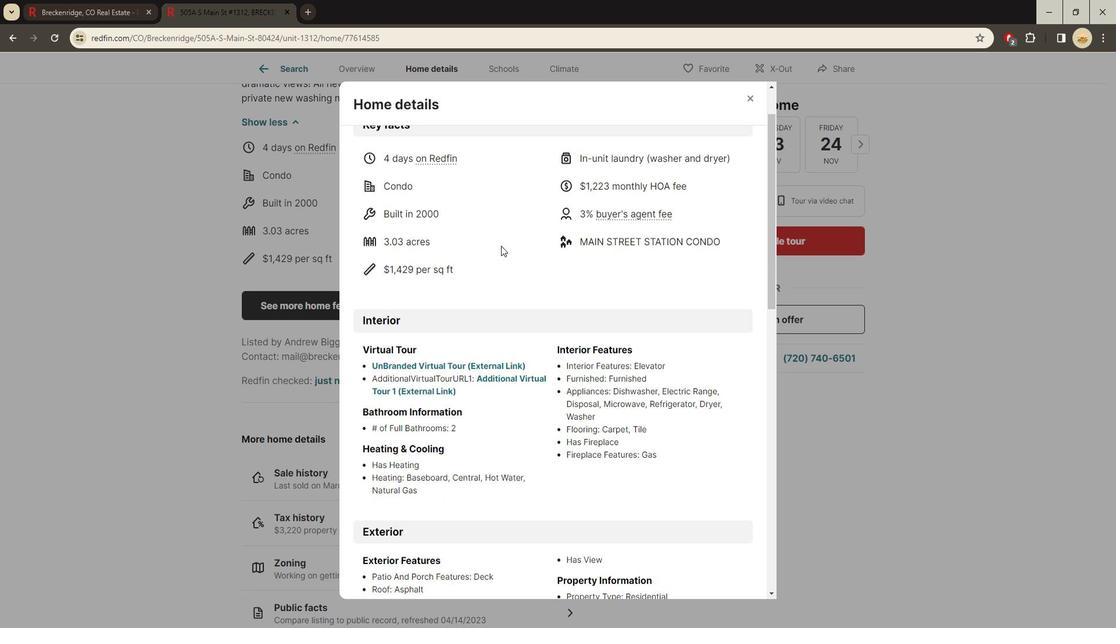 
Action: Mouse moved to (414, 132)
Screenshot: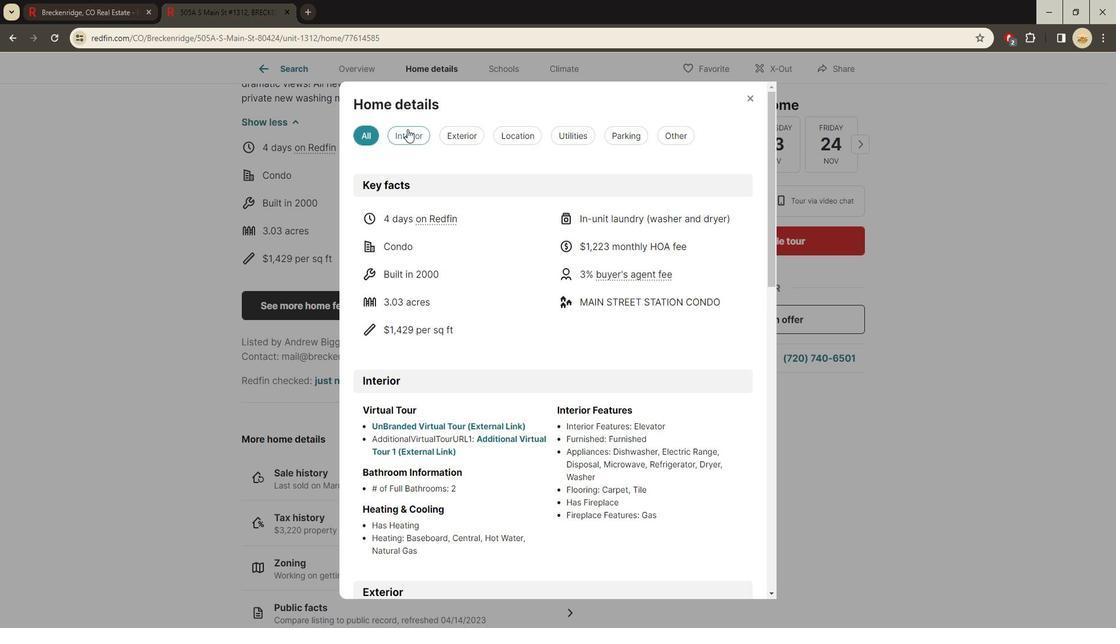 
Action: Mouse pressed left at (414, 132)
Screenshot: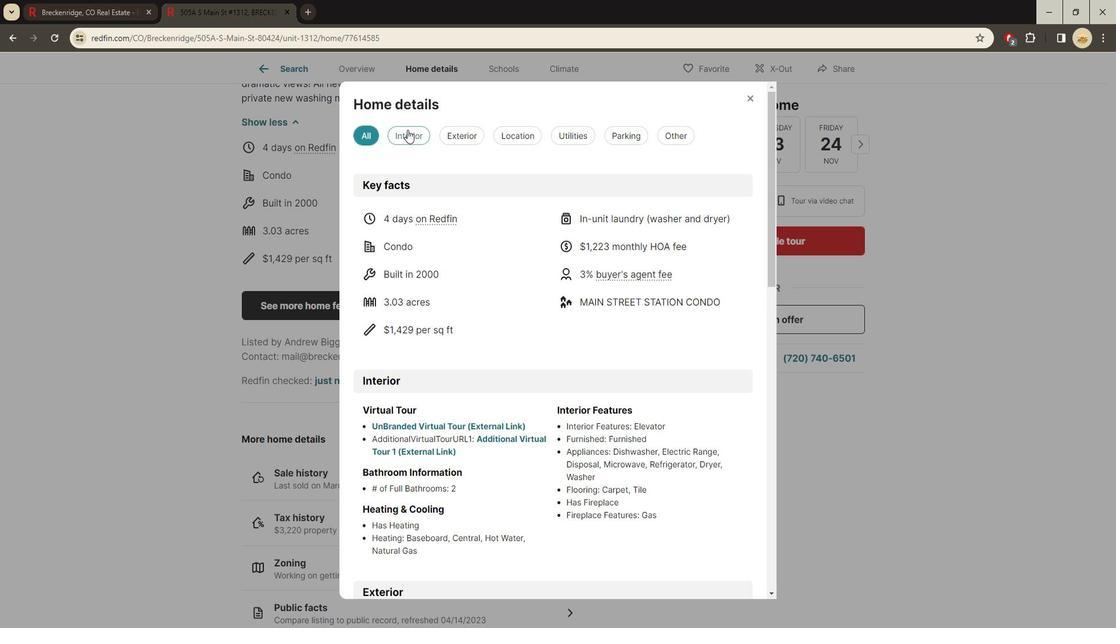 
Action: Mouse moved to (484, 138)
Screenshot: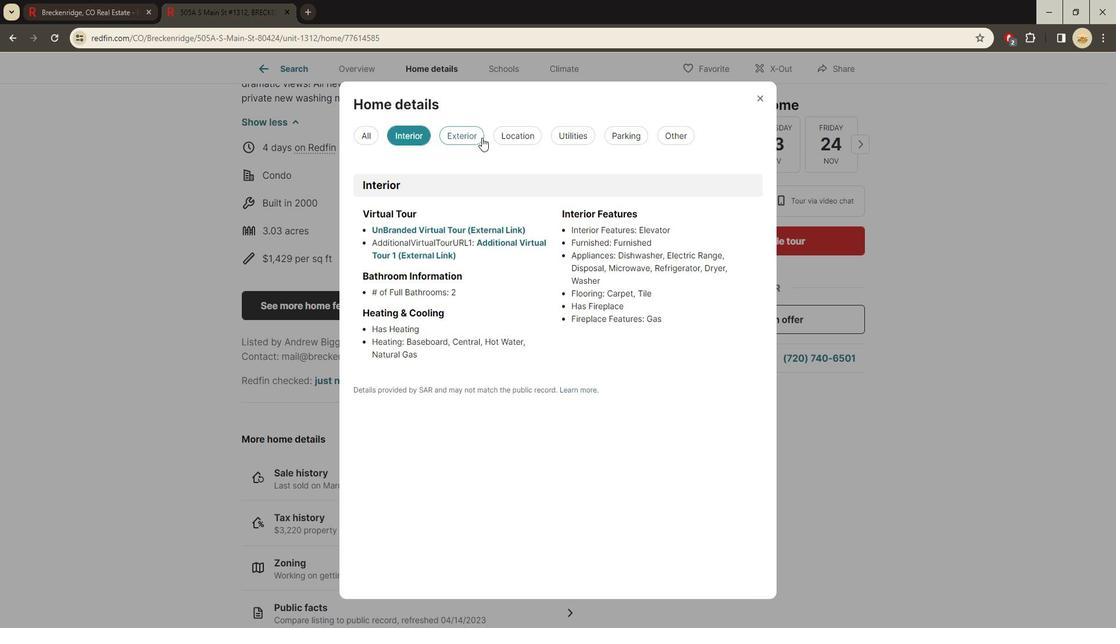 
Action: Mouse pressed left at (484, 138)
Screenshot: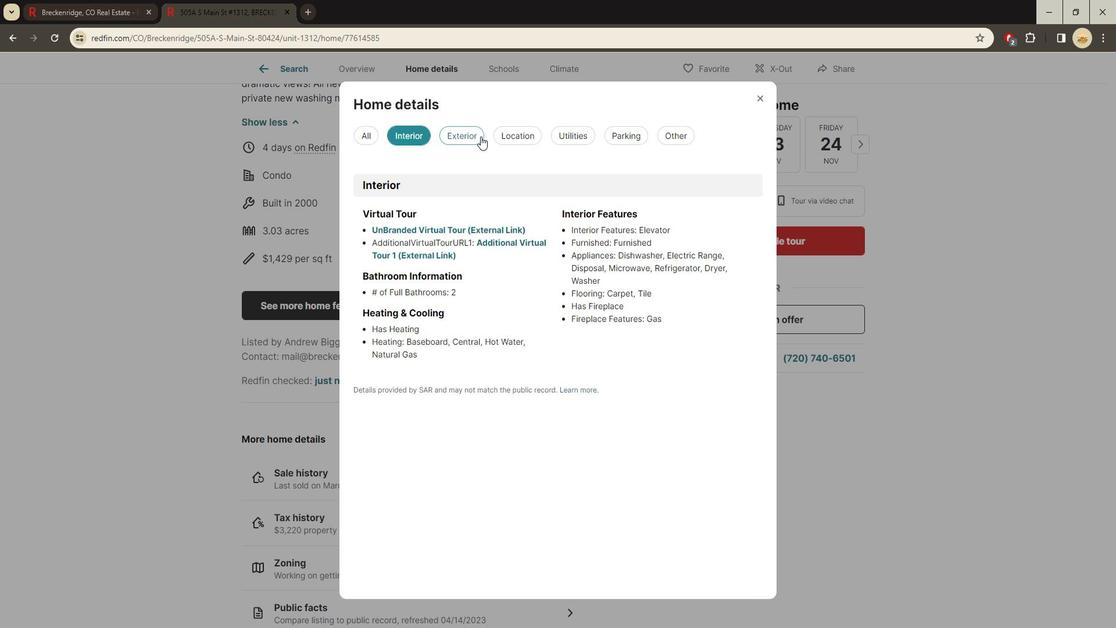 
Action: Mouse moved to (530, 133)
Screenshot: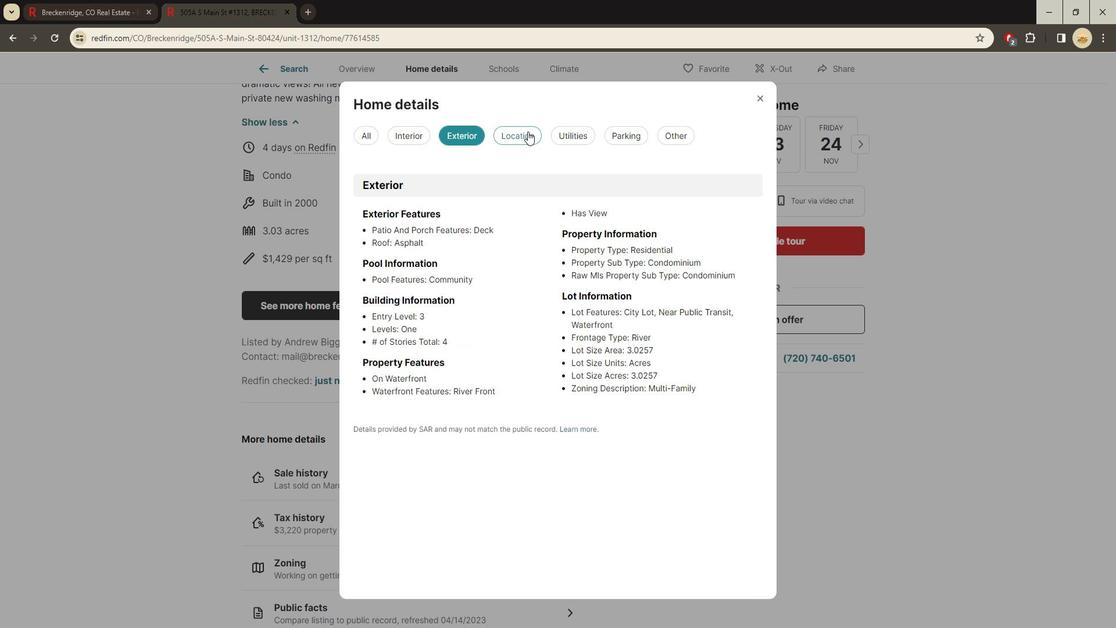 
Action: Mouse pressed left at (530, 133)
Screenshot: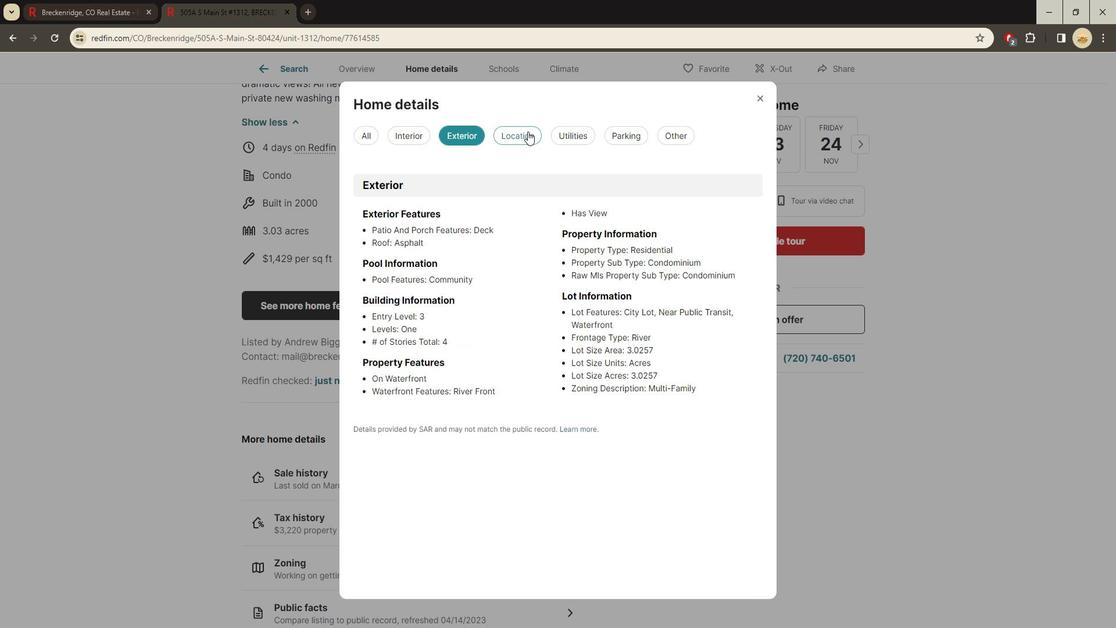 
Action: Mouse moved to (584, 145)
Screenshot: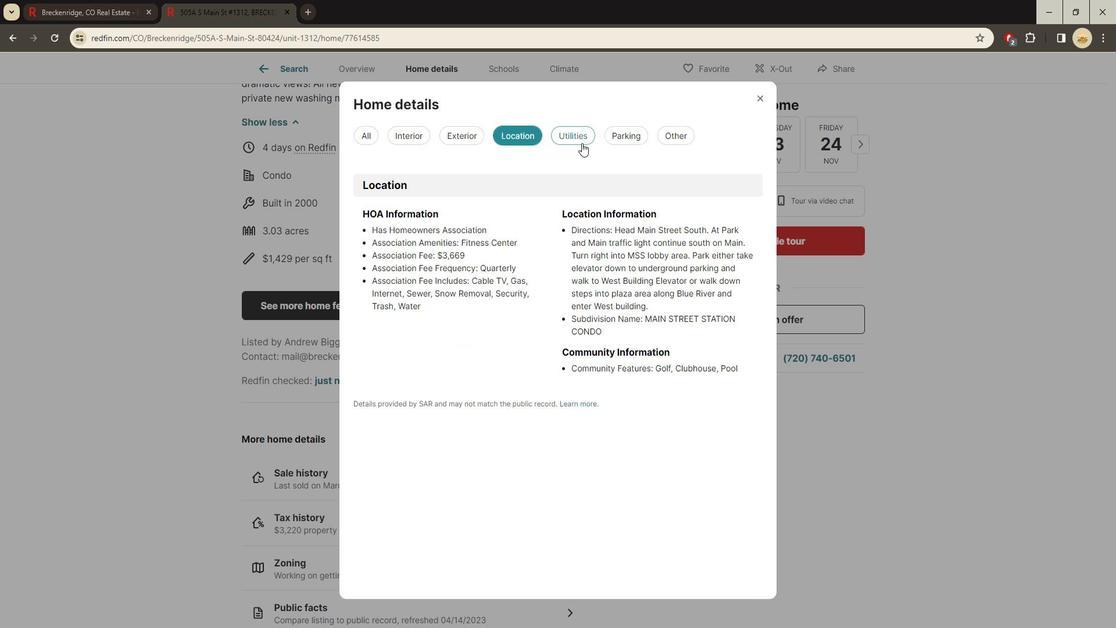 
Action: Mouse pressed left at (584, 145)
Screenshot: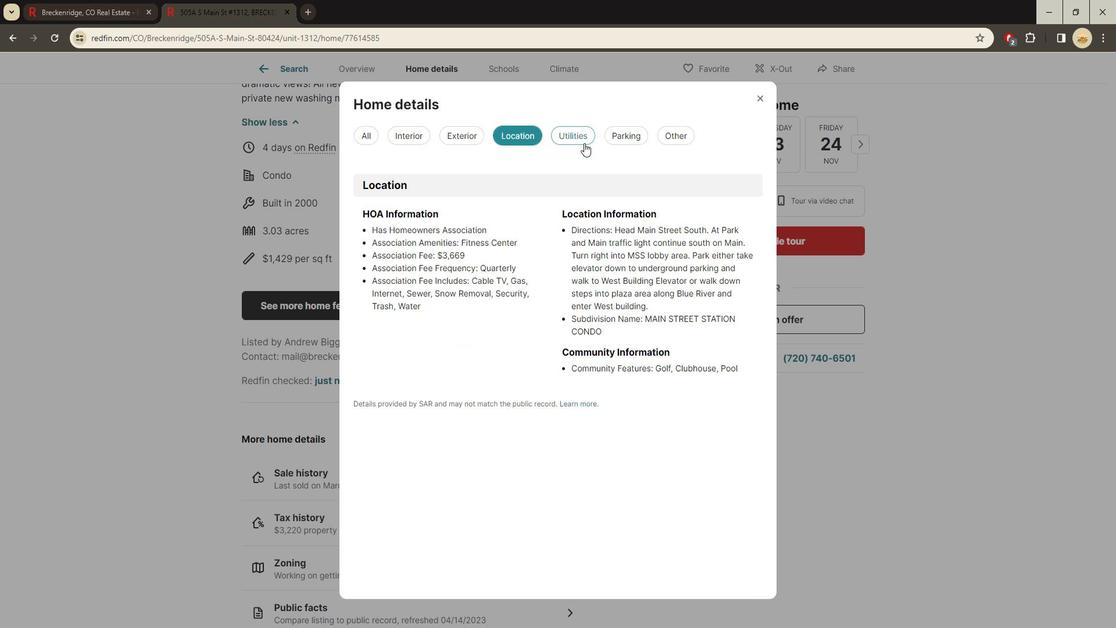 
Action: Mouse moved to (628, 142)
Screenshot: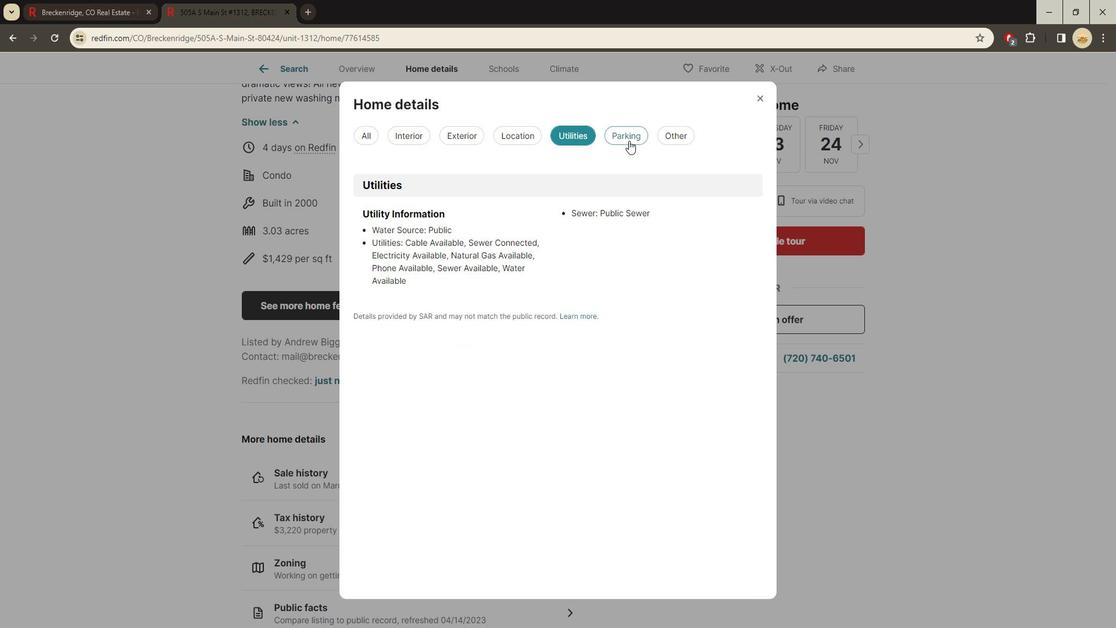 
Action: Mouse pressed left at (628, 142)
Screenshot: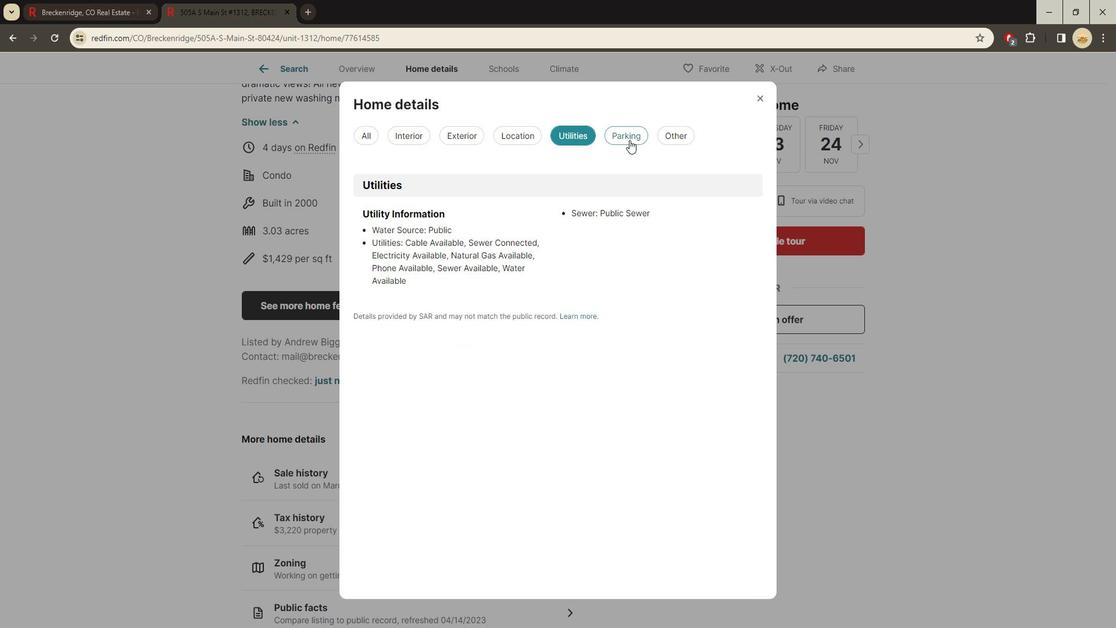 
Action: Mouse moved to (672, 147)
Screenshot: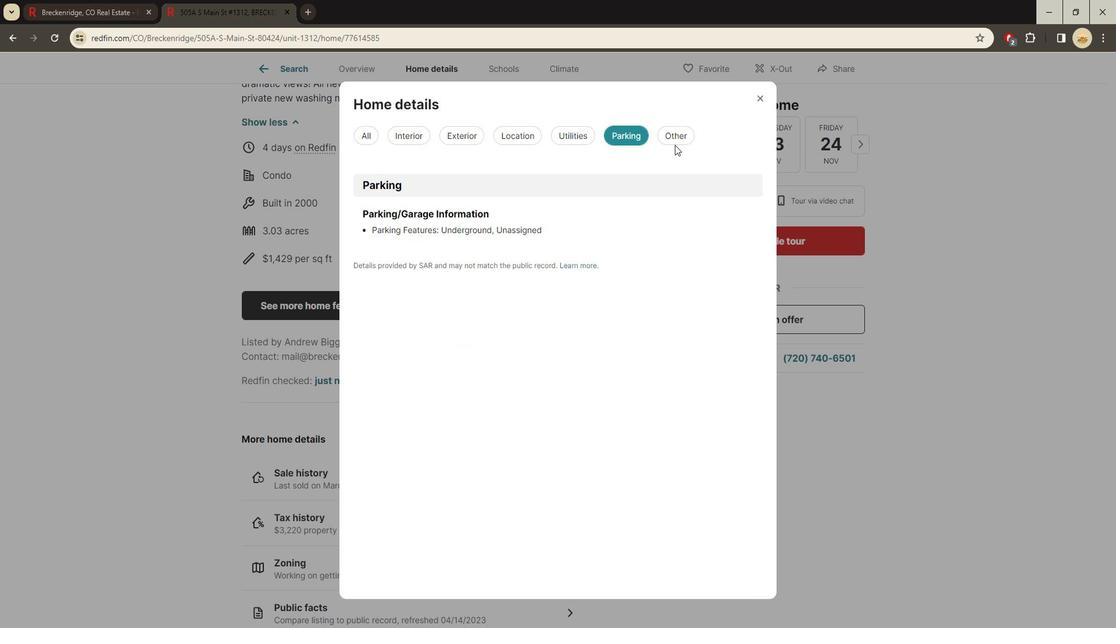 
Action: Mouse pressed left at (672, 147)
Screenshot: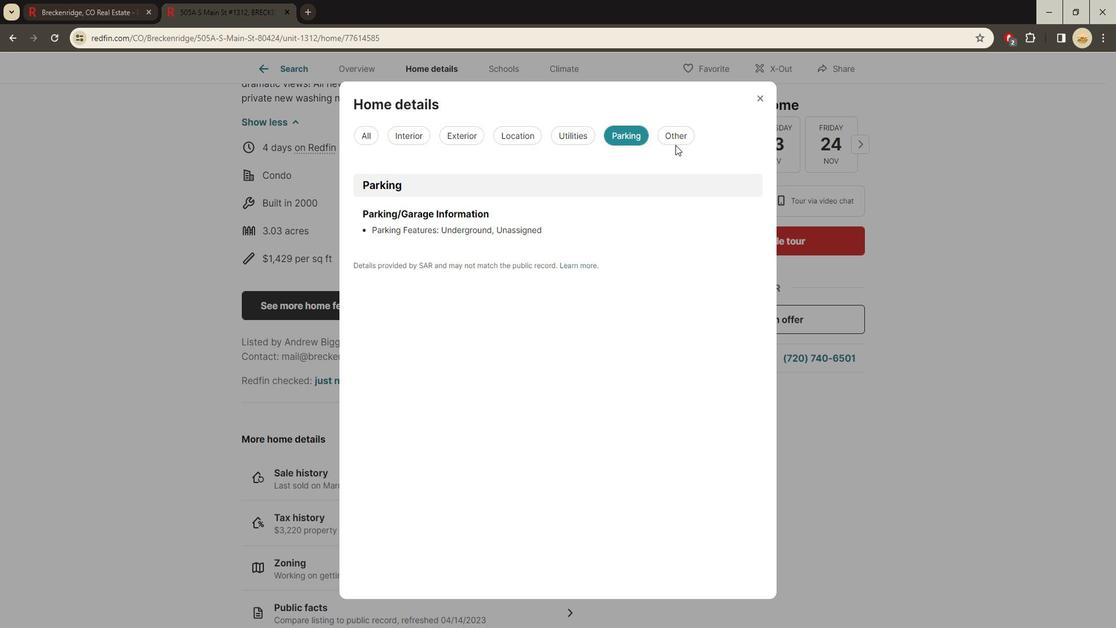 
Action: Mouse moved to (678, 137)
Screenshot: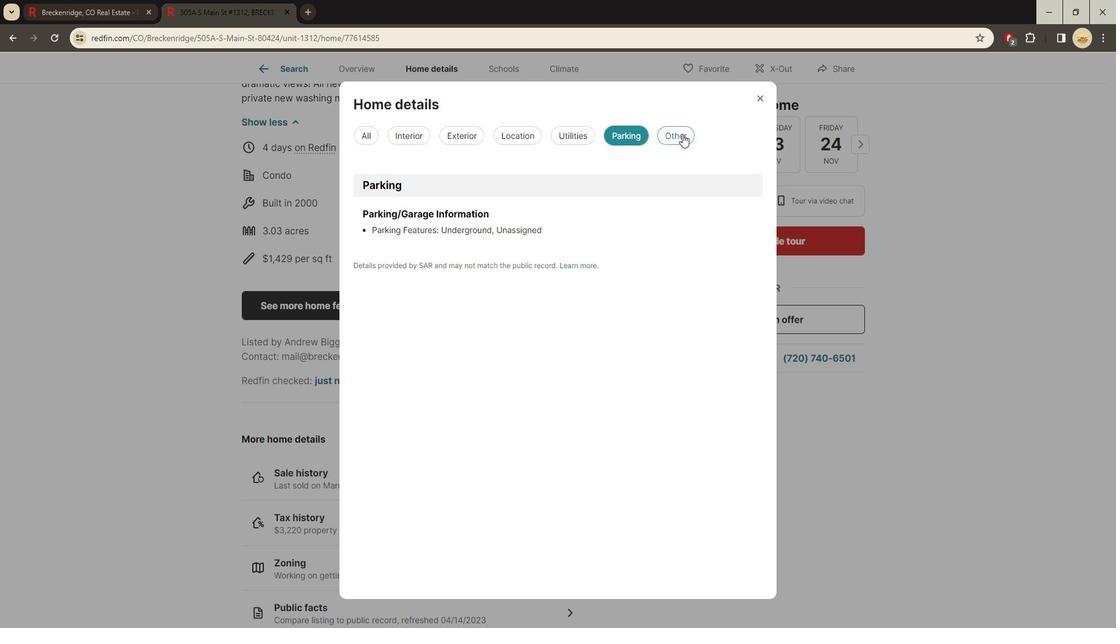 
Action: Mouse pressed left at (678, 137)
Screenshot: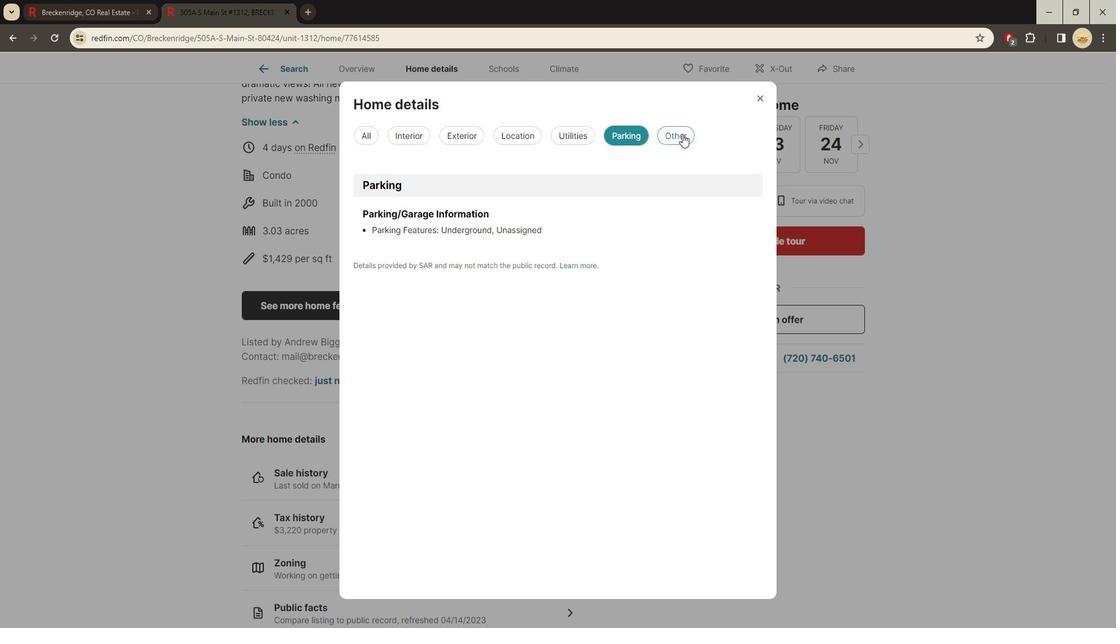 
Action: Mouse moved to (749, 104)
Screenshot: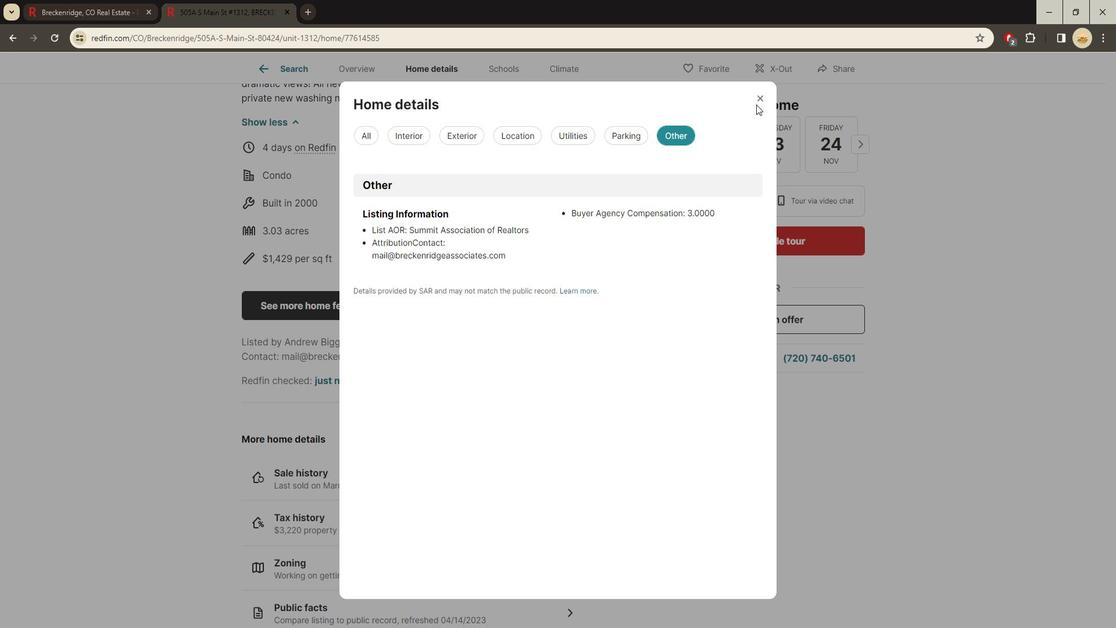 
Action: Mouse pressed left at (749, 104)
Screenshot: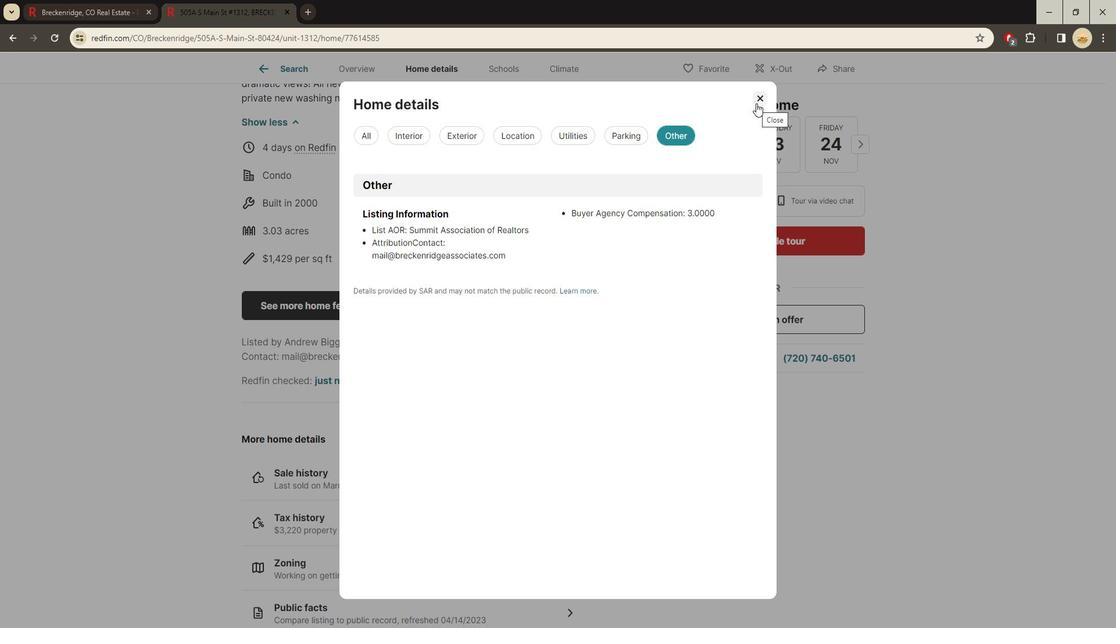 
Action: Mouse moved to (472, 302)
Screenshot: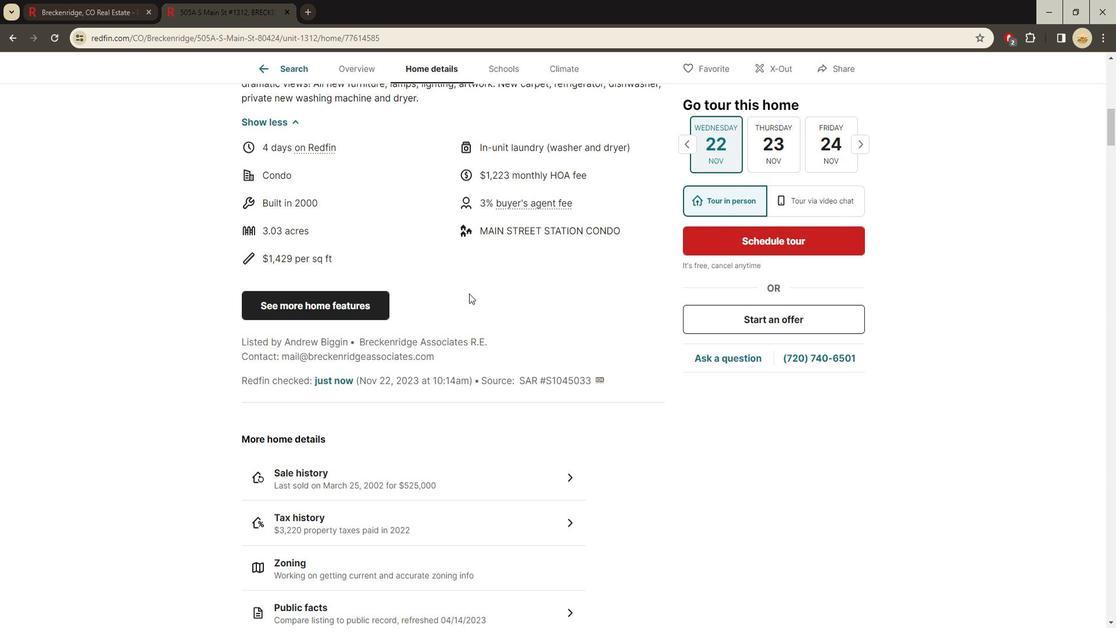 
Action: Mouse scrolled (472, 301) with delta (0, 0)
Screenshot: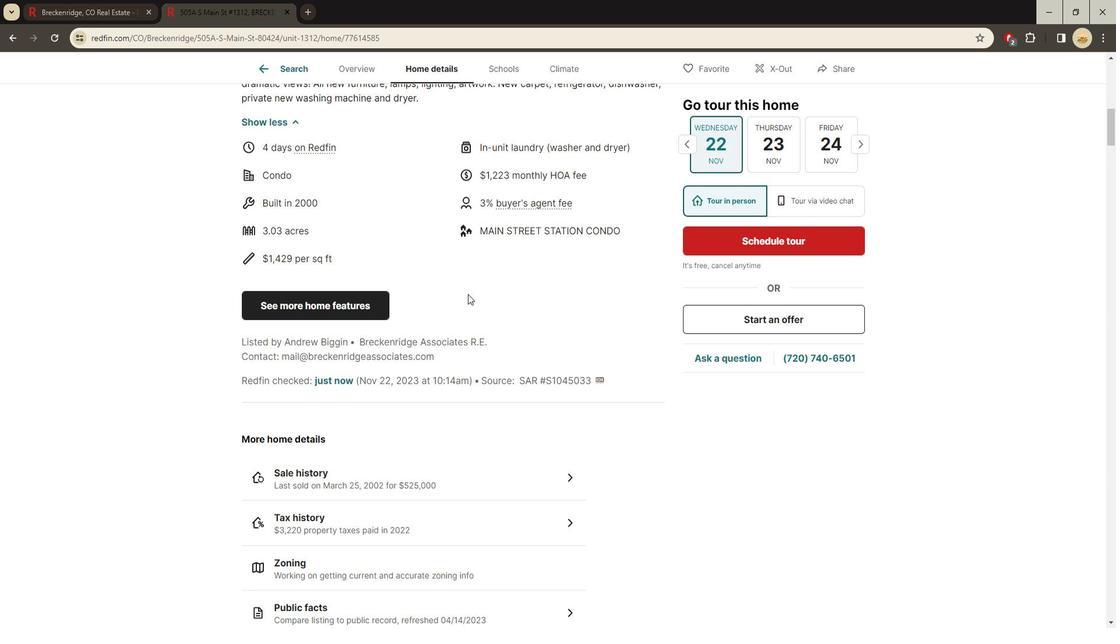 
Action: Mouse scrolled (472, 301) with delta (0, 0)
Screenshot: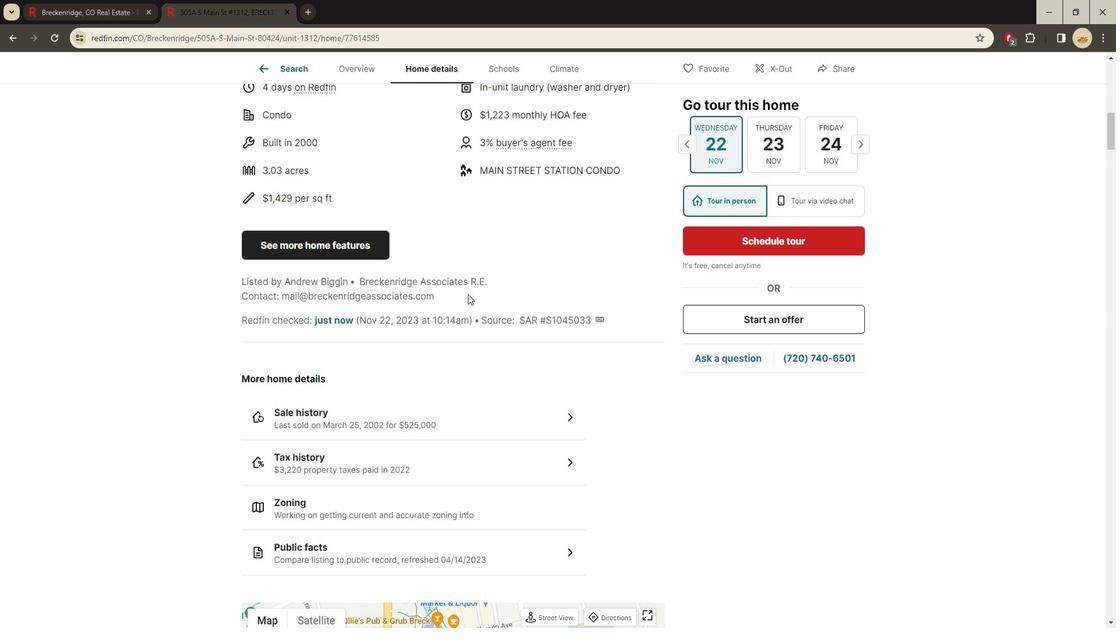 
Action: Mouse scrolled (472, 301) with delta (0, 0)
Screenshot: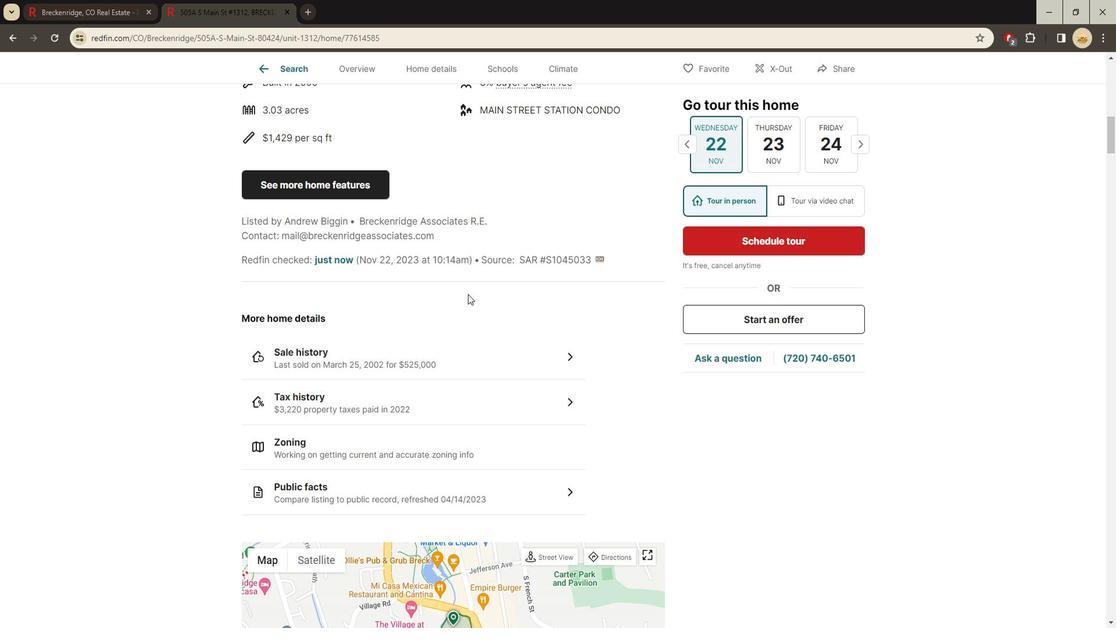 
Action: Mouse scrolled (472, 301) with delta (0, 0)
Screenshot: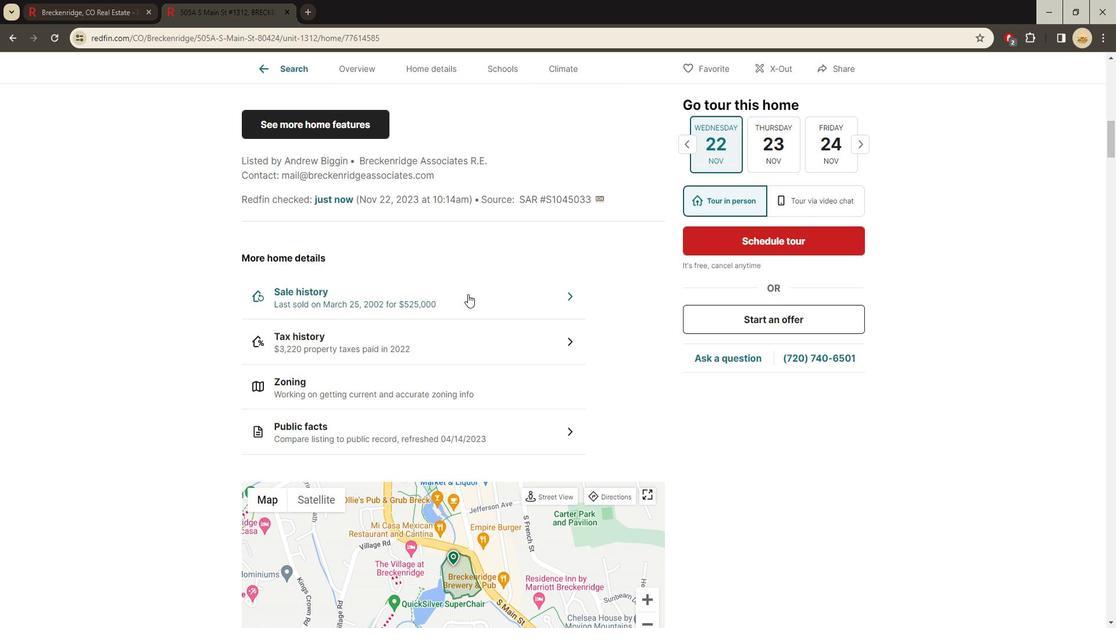 
Action: Mouse moved to (471, 255)
Screenshot: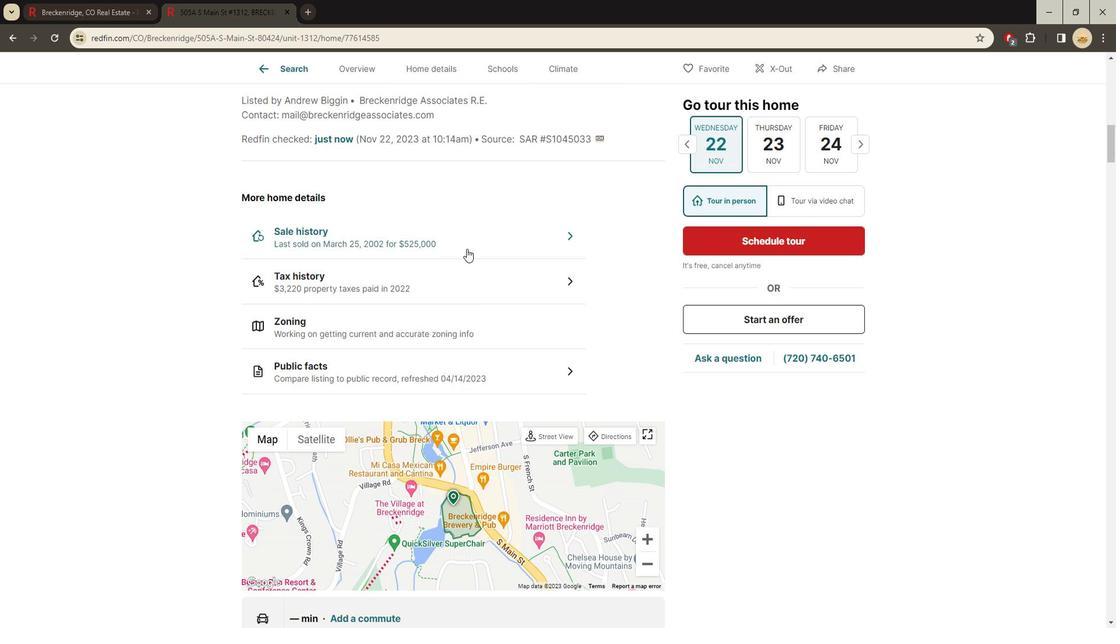 
Action: Mouse pressed left at (471, 255)
Screenshot: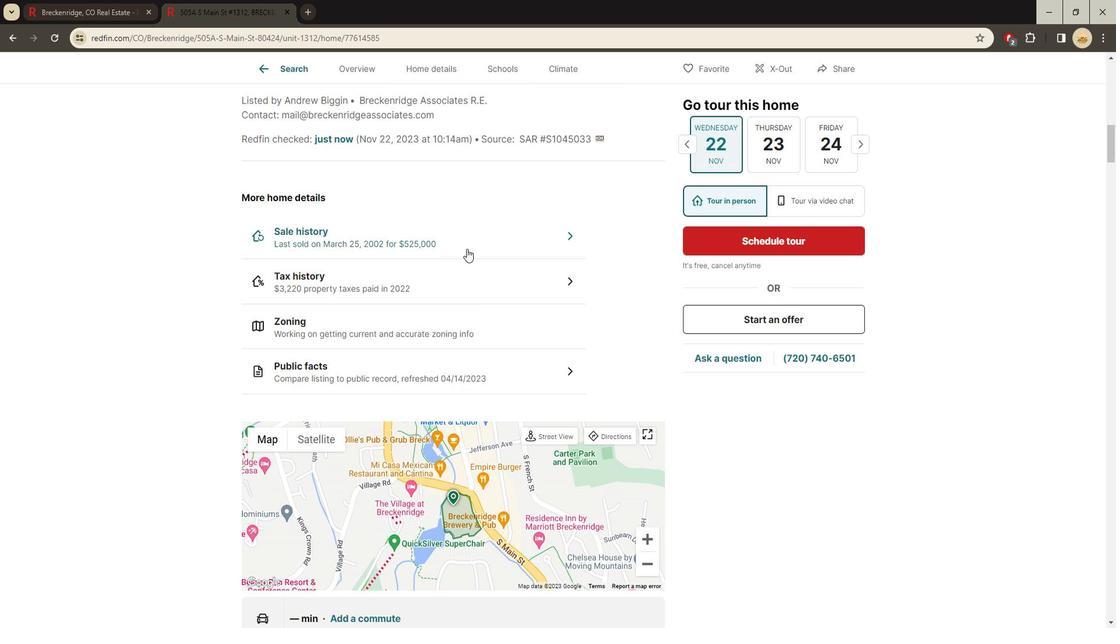 
Action: Mouse moved to (554, 184)
Screenshot: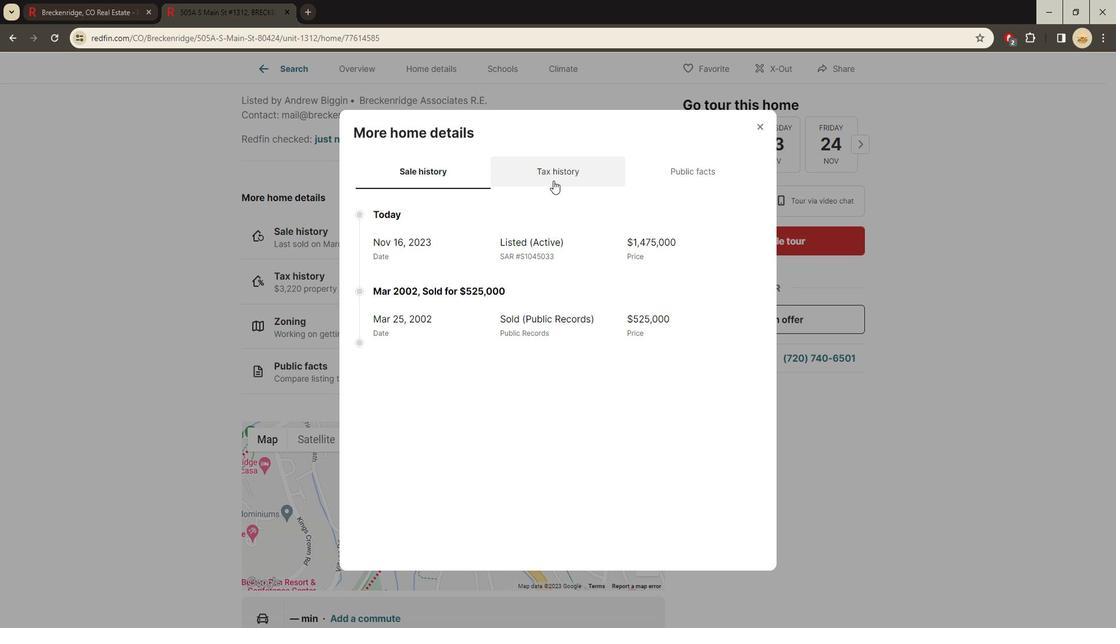 
Action: Mouse pressed left at (554, 184)
Screenshot: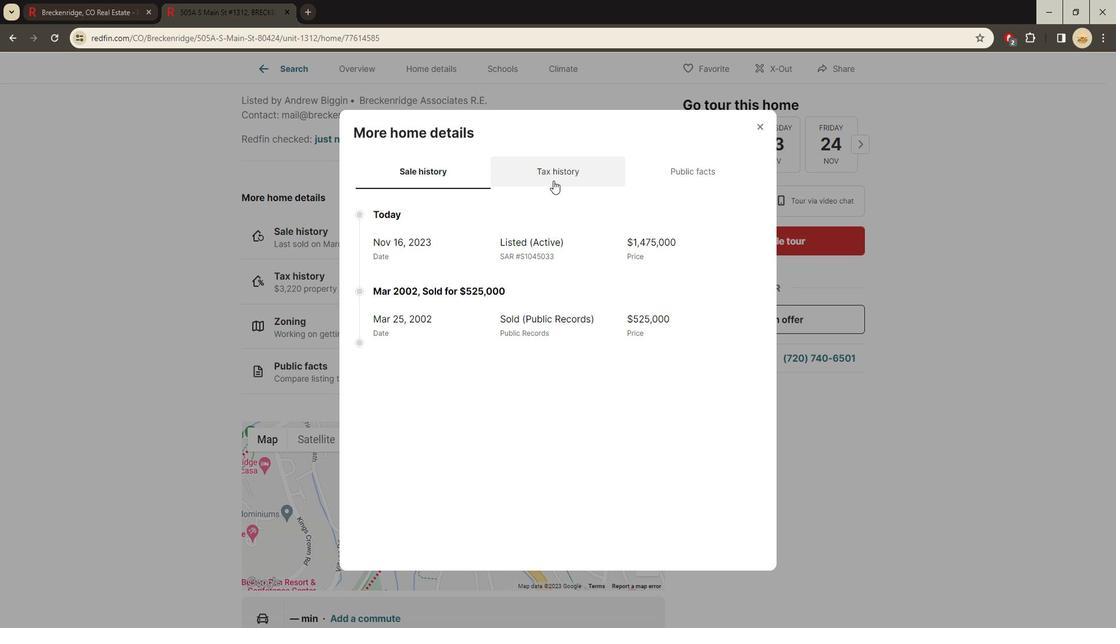 
Action: Mouse moved to (664, 179)
Screenshot: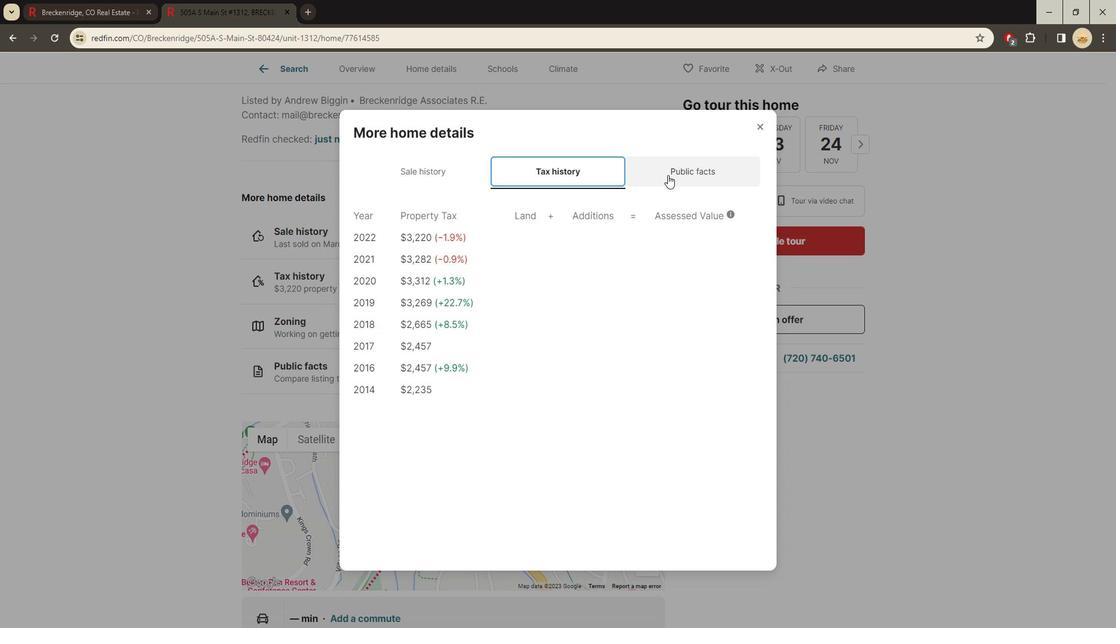 
Action: Mouse pressed left at (664, 179)
Screenshot: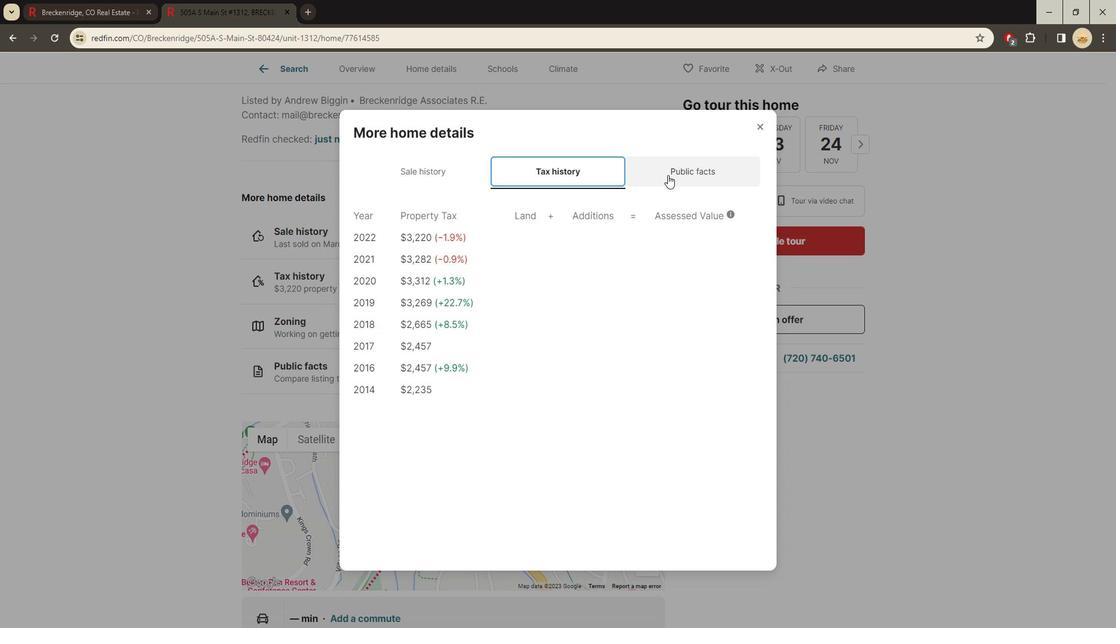 
Action: Mouse moved to (537, 323)
Screenshot: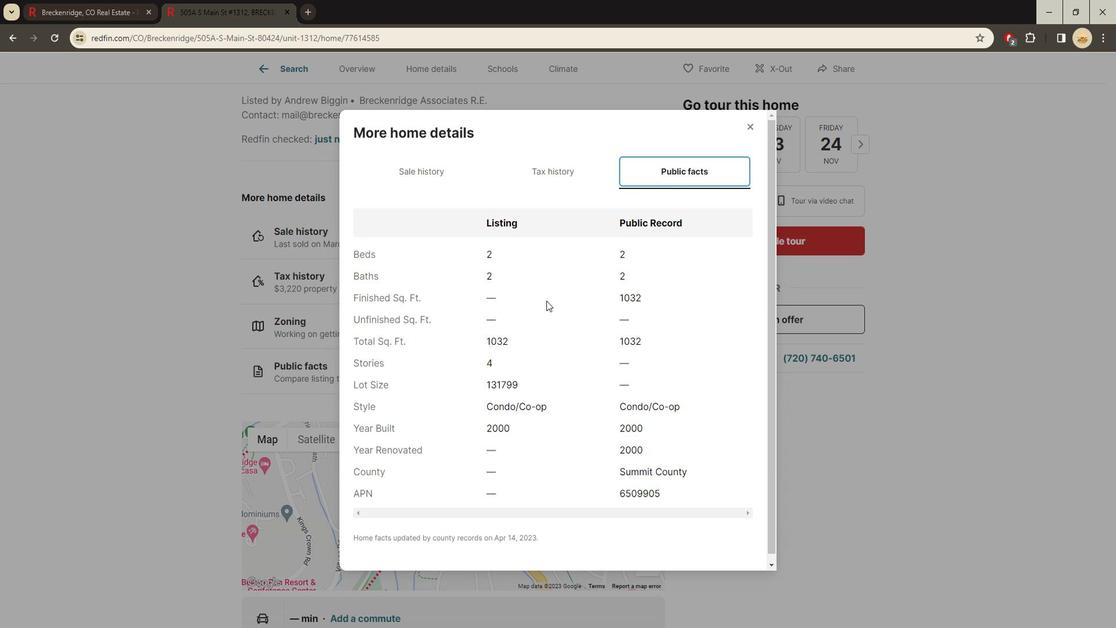 
Action: Mouse scrolled (537, 323) with delta (0, 0)
Screenshot: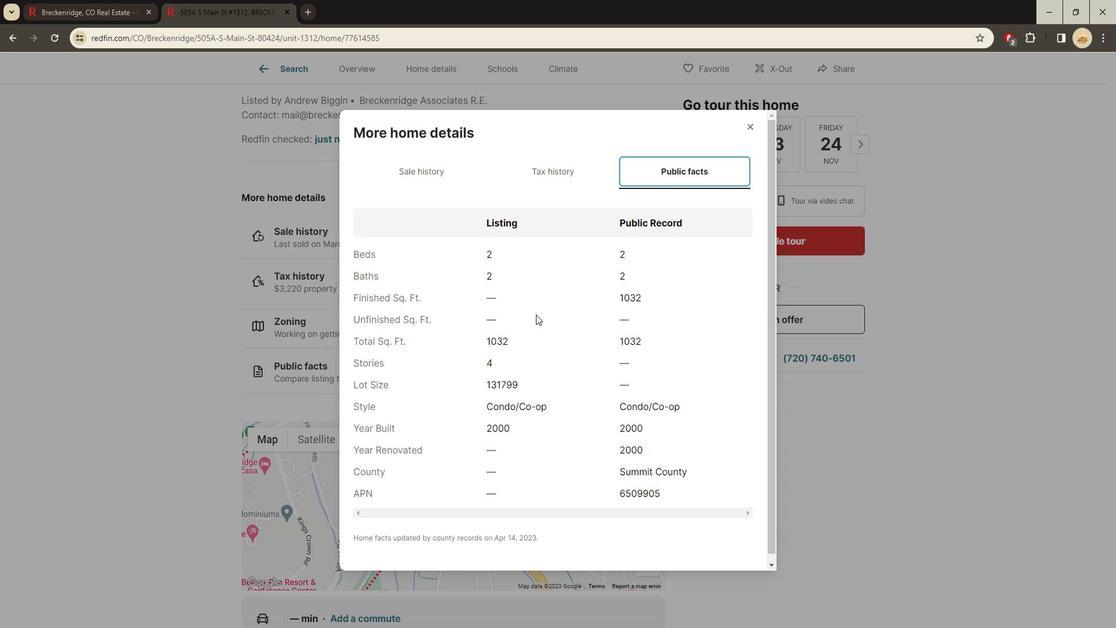 
Action: Mouse scrolled (537, 323) with delta (0, 0)
Screenshot: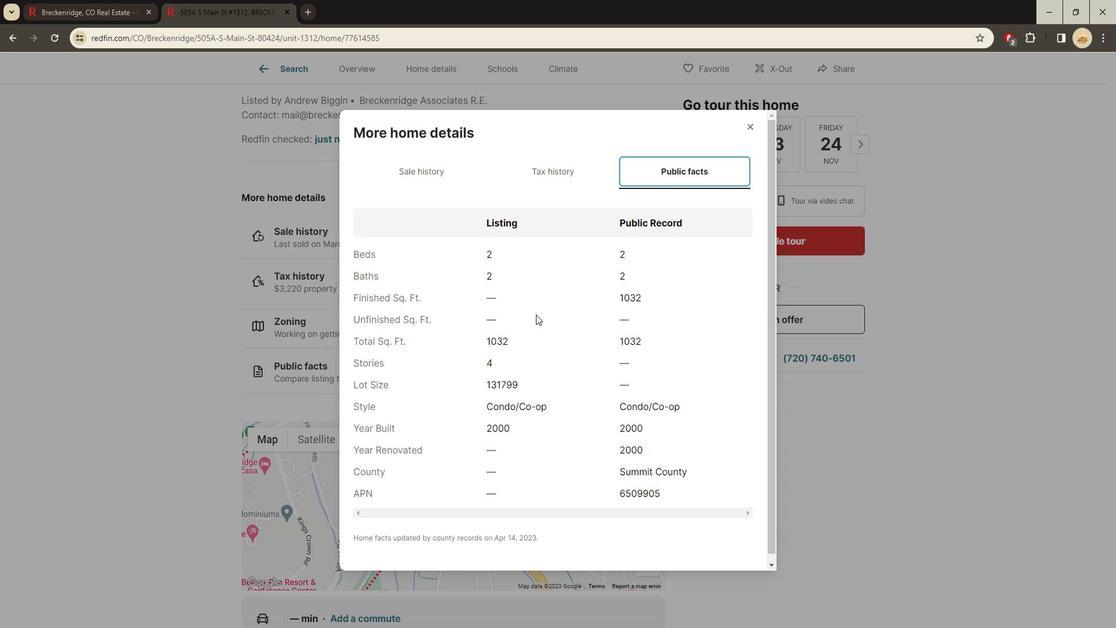 
Action: Mouse moved to (559, 308)
Screenshot: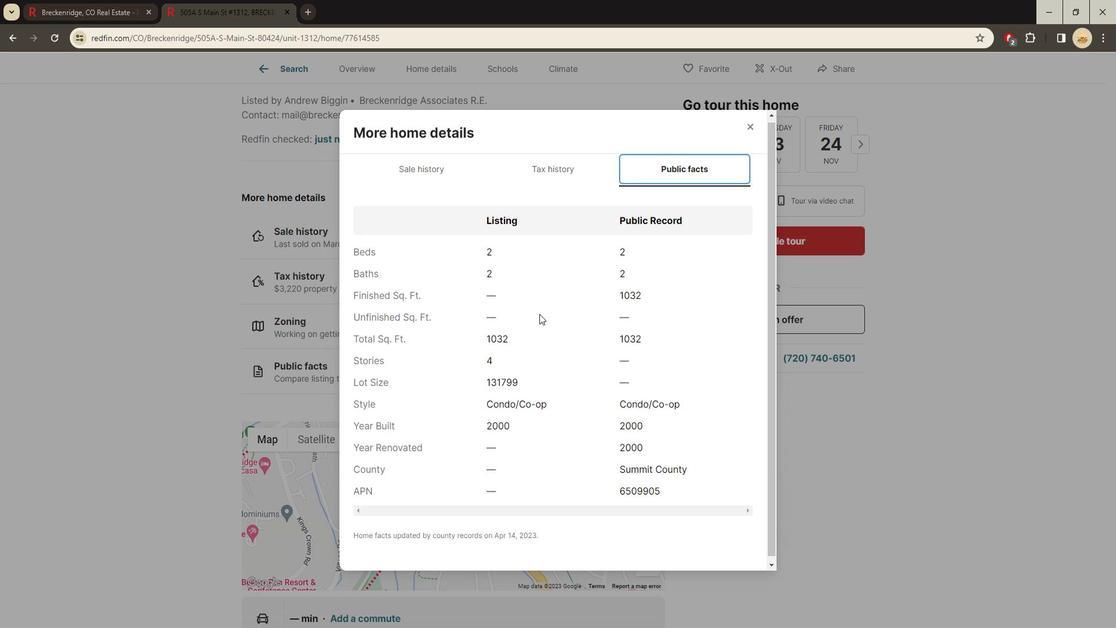 
Action: Mouse scrolled (559, 308) with delta (0, 0)
Screenshot: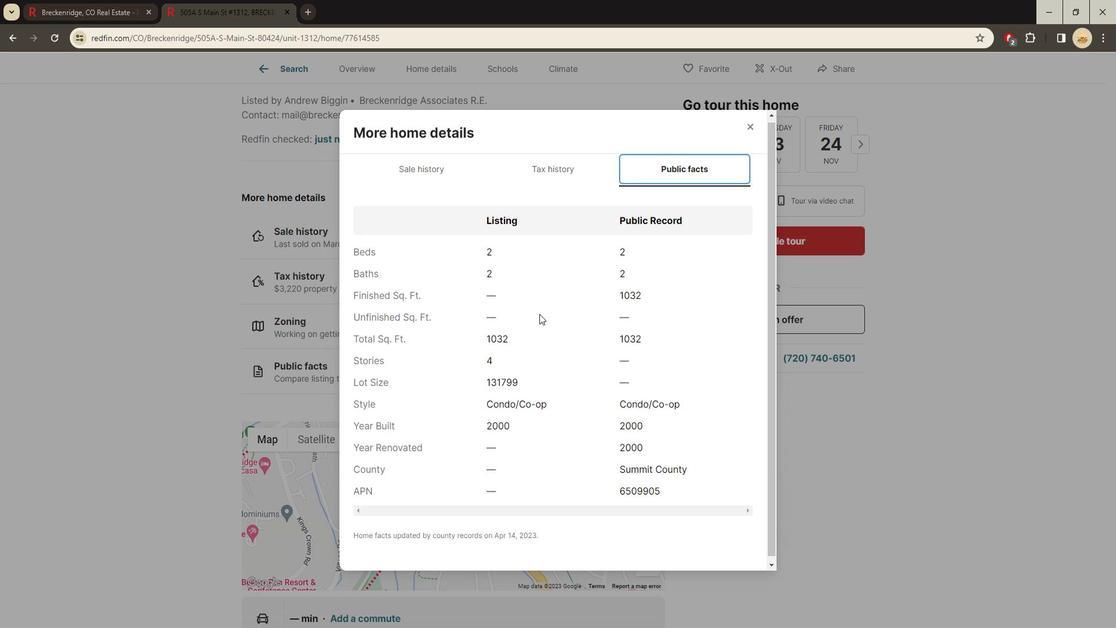 
Action: Mouse moved to (740, 129)
Screenshot: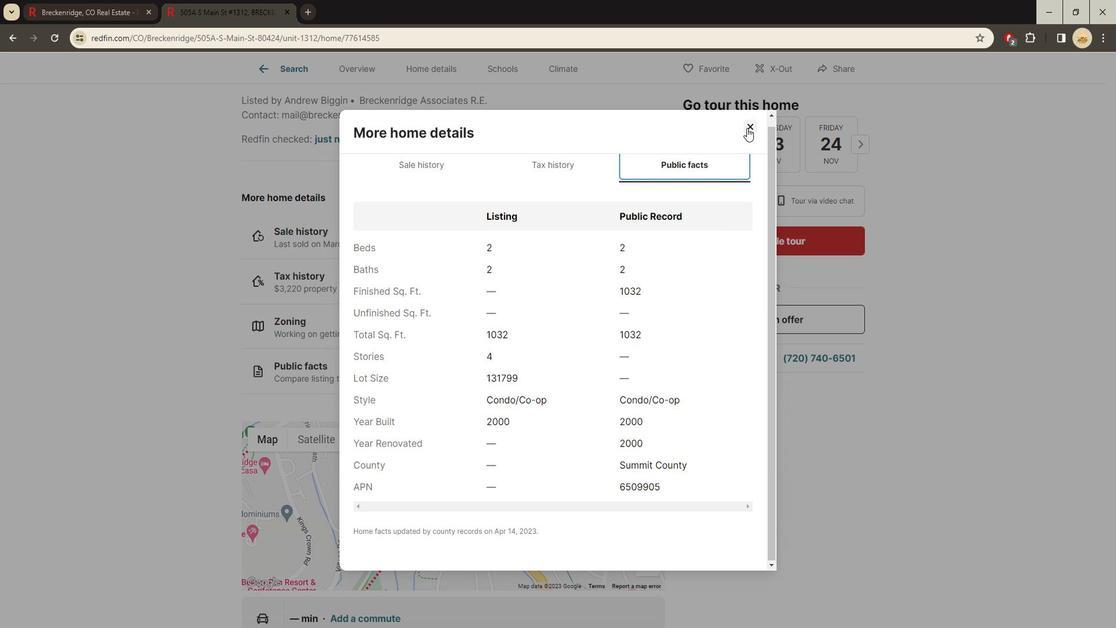 
Action: Mouse pressed left at (740, 129)
Screenshot: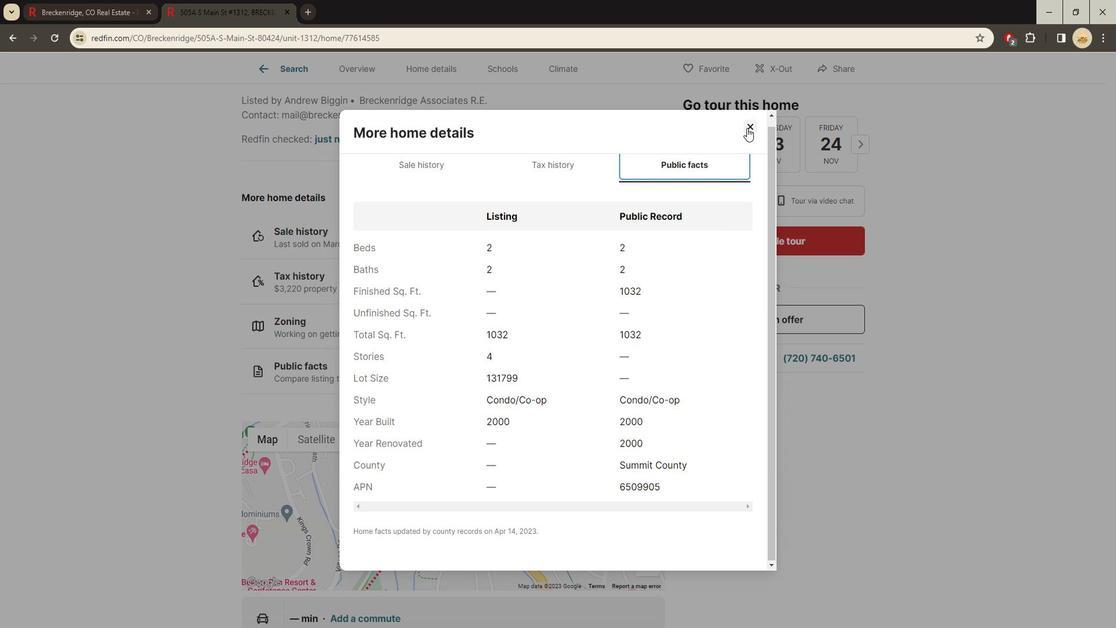 
Action: Mouse moved to (585, 343)
Screenshot: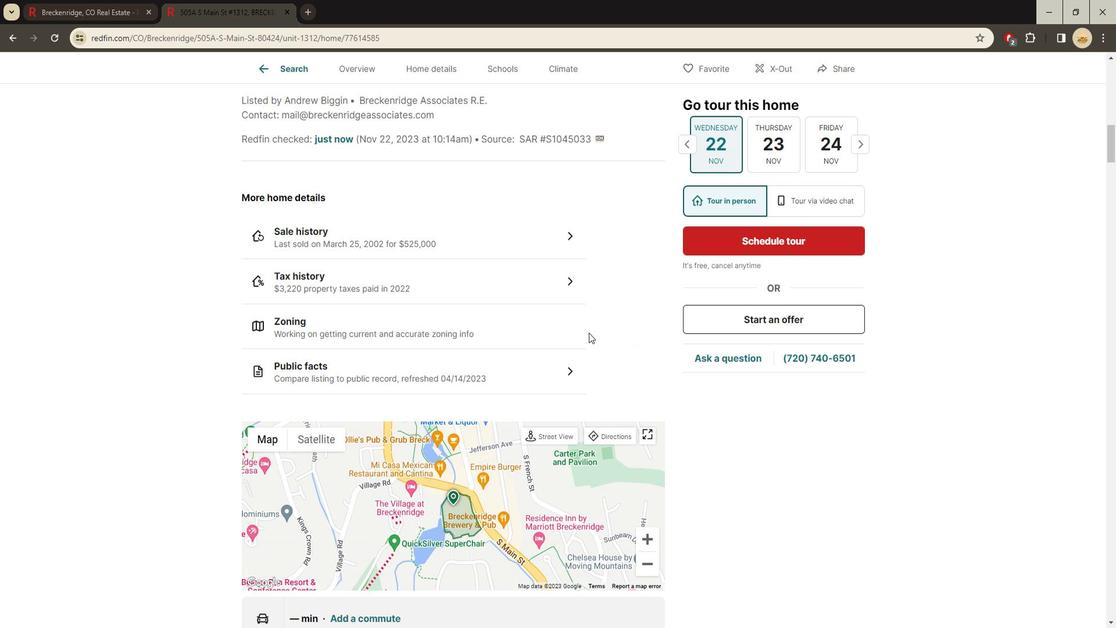 
Action: Mouse scrolled (585, 341) with delta (0, -1)
Screenshot: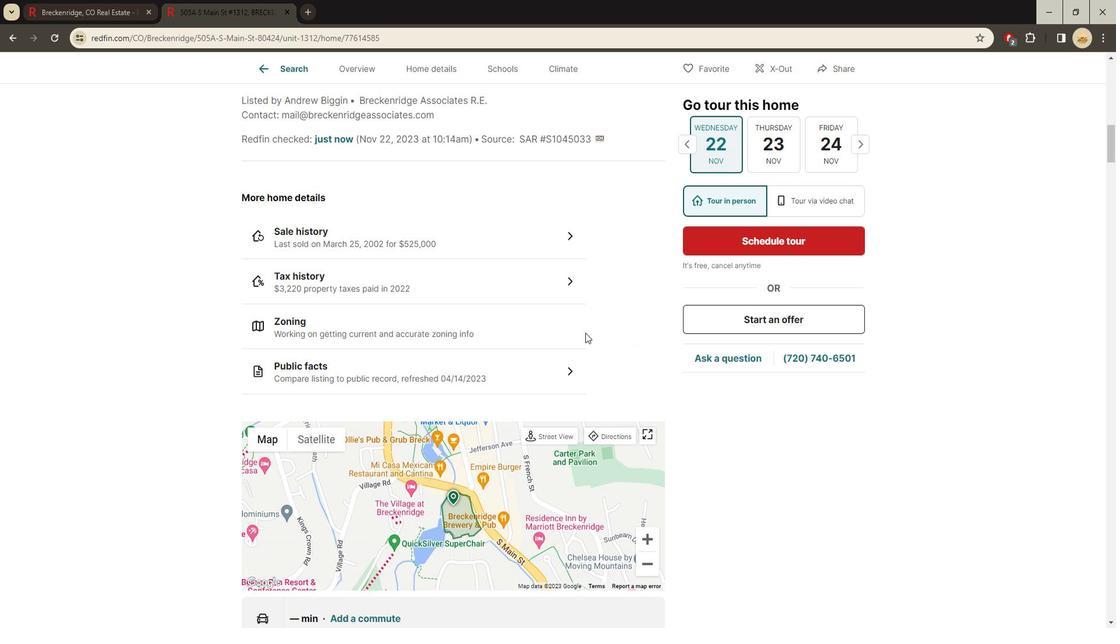 
Action: Mouse scrolled (585, 341) with delta (0, -1)
Screenshot: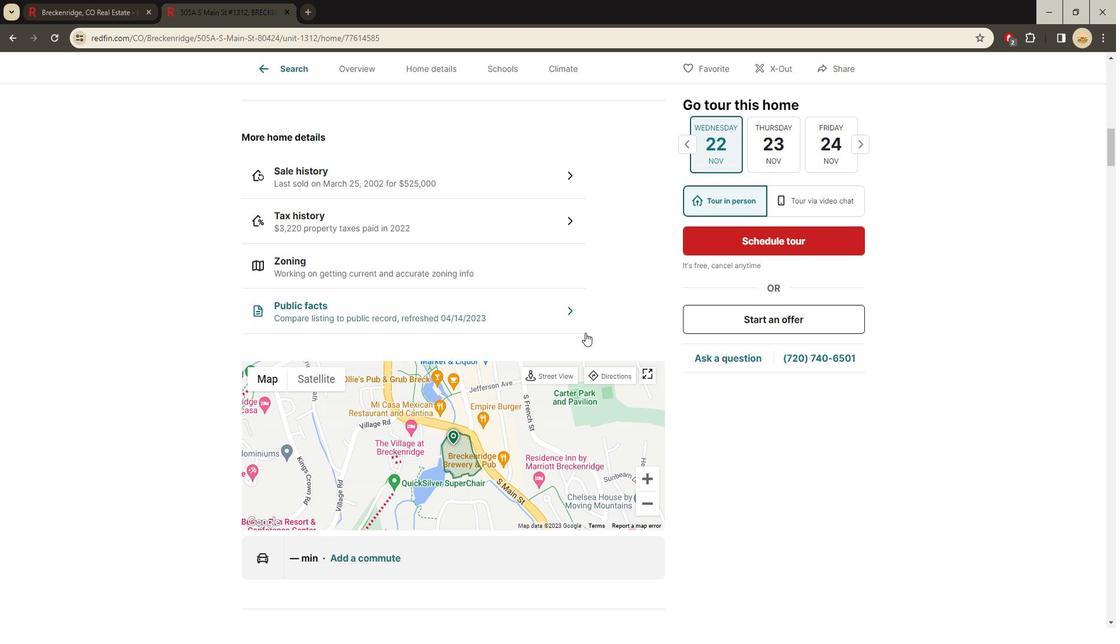 
Action: Mouse scrolled (585, 341) with delta (0, -1)
Screenshot: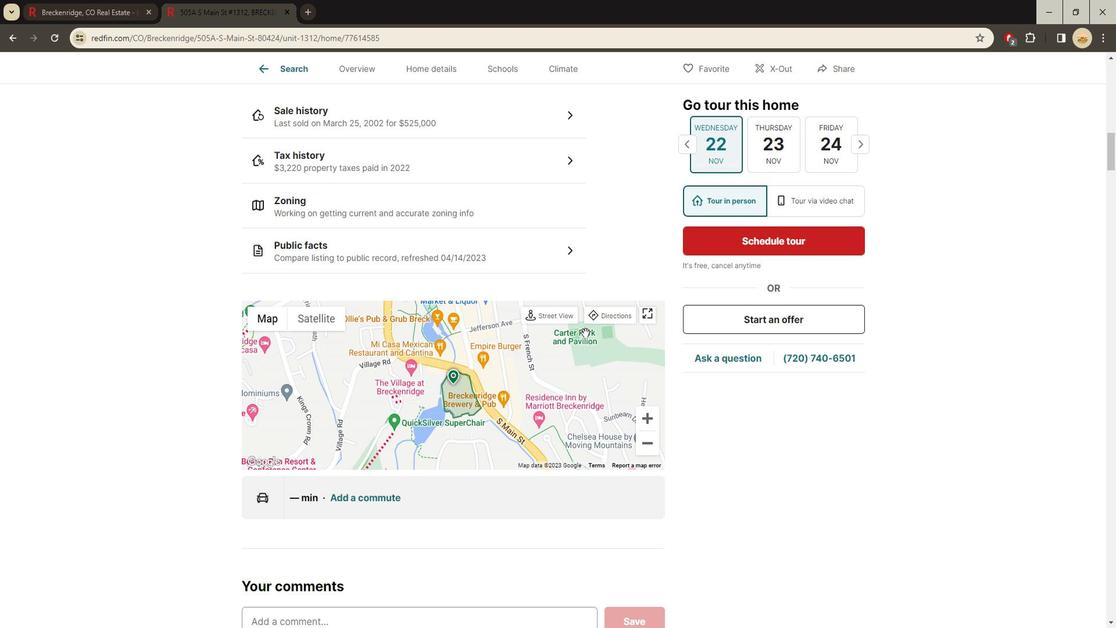 
Action: Mouse scrolled (585, 341) with delta (0, -1)
Screenshot: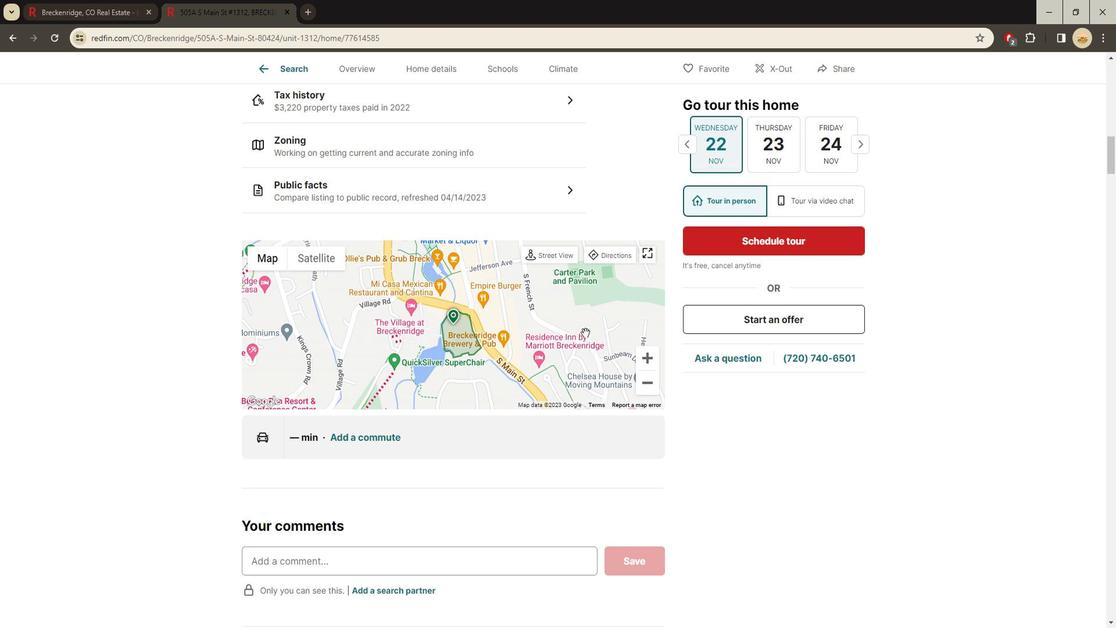 
Action: Mouse scrolled (585, 341) with delta (0, -1)
Screenshot: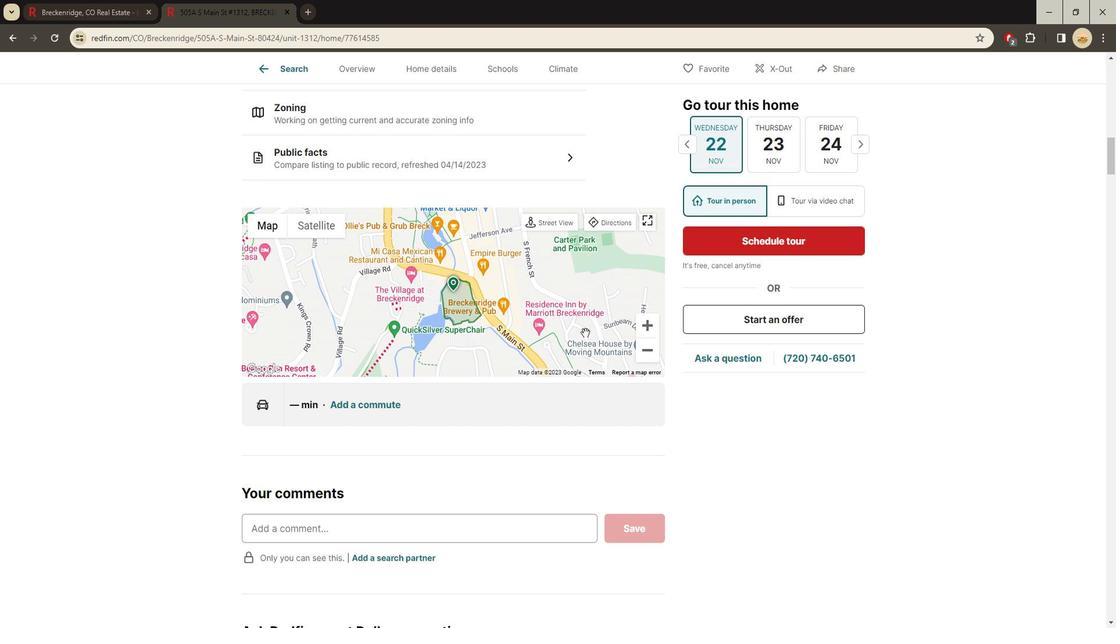 
Action: Mouse scrolled (585, 341) with delta (0, -1)
Screenshot: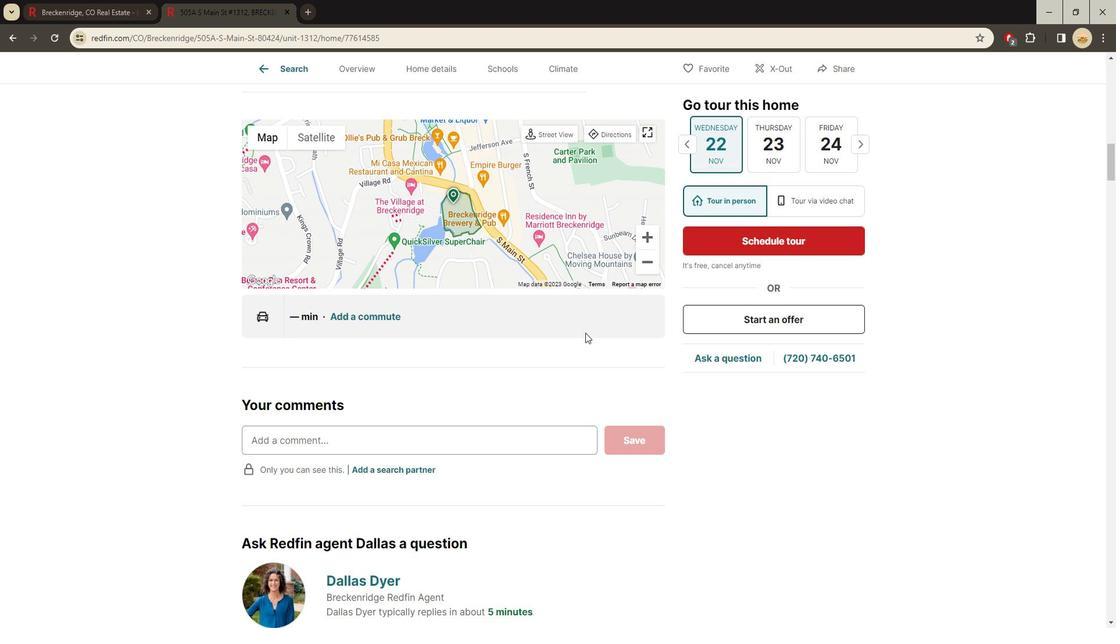 
Action: Mouse scrolled (585, 341) with delta (0, -1)
Screenshot: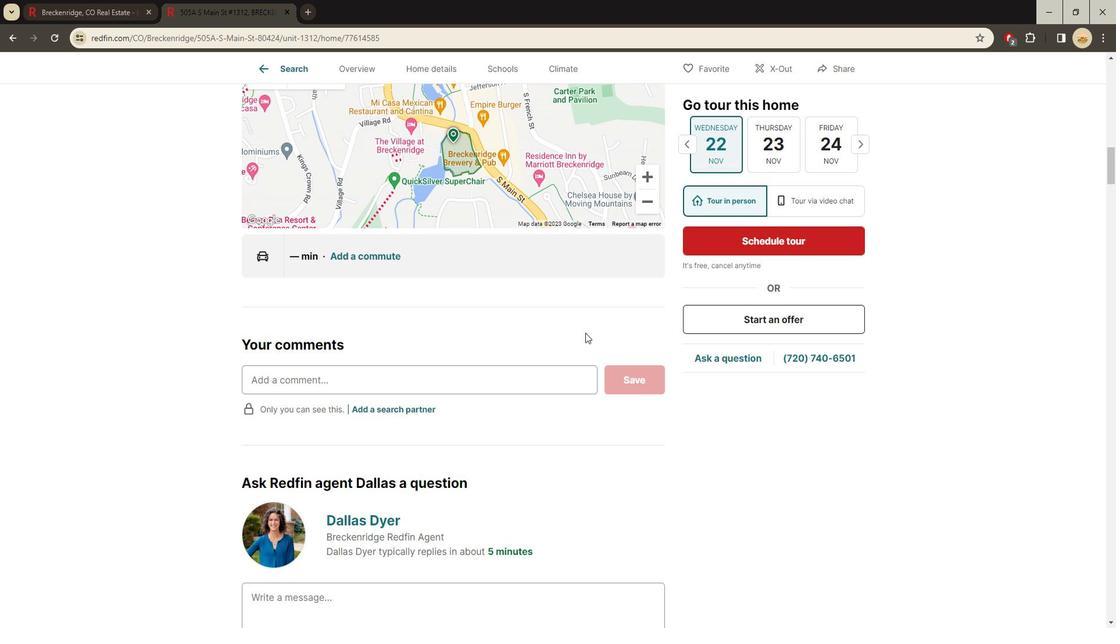 
Action: Mouse moved to (583, 343)
Screenshot: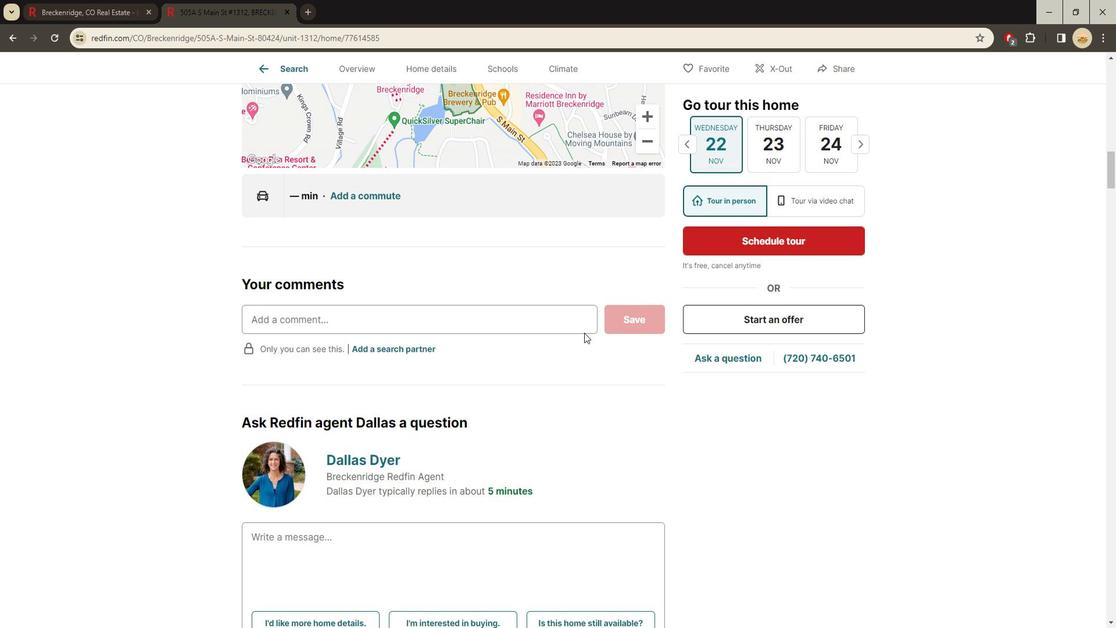 
Action: Mouse scrolled (583, 341) with delta (0, -1)
Screenshot: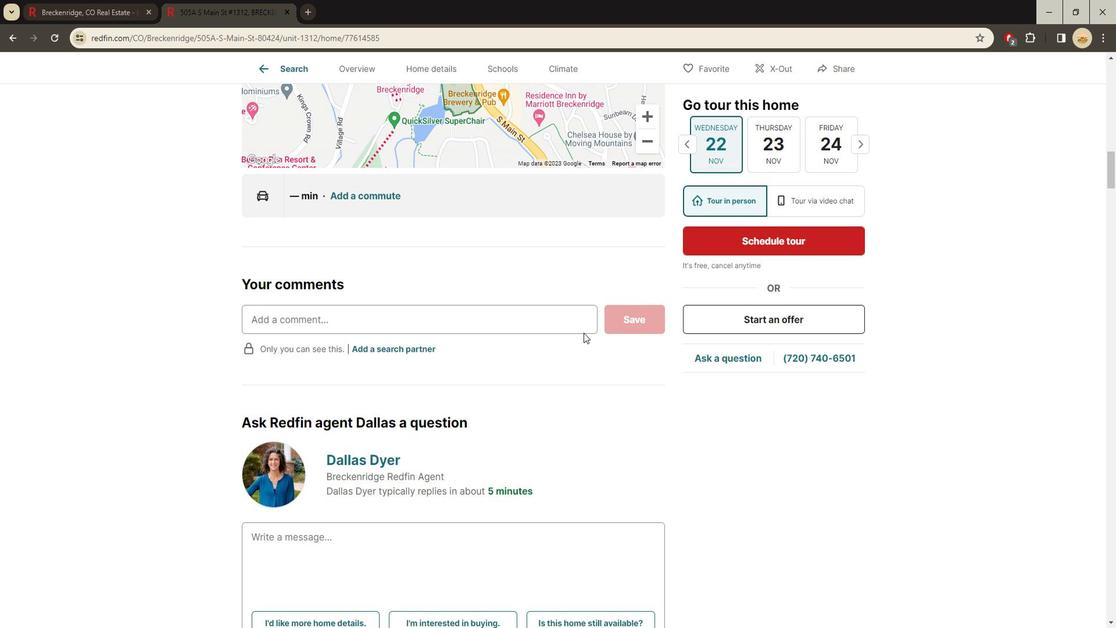 
Action: Mouse moved to (569, 344)
Screenshot: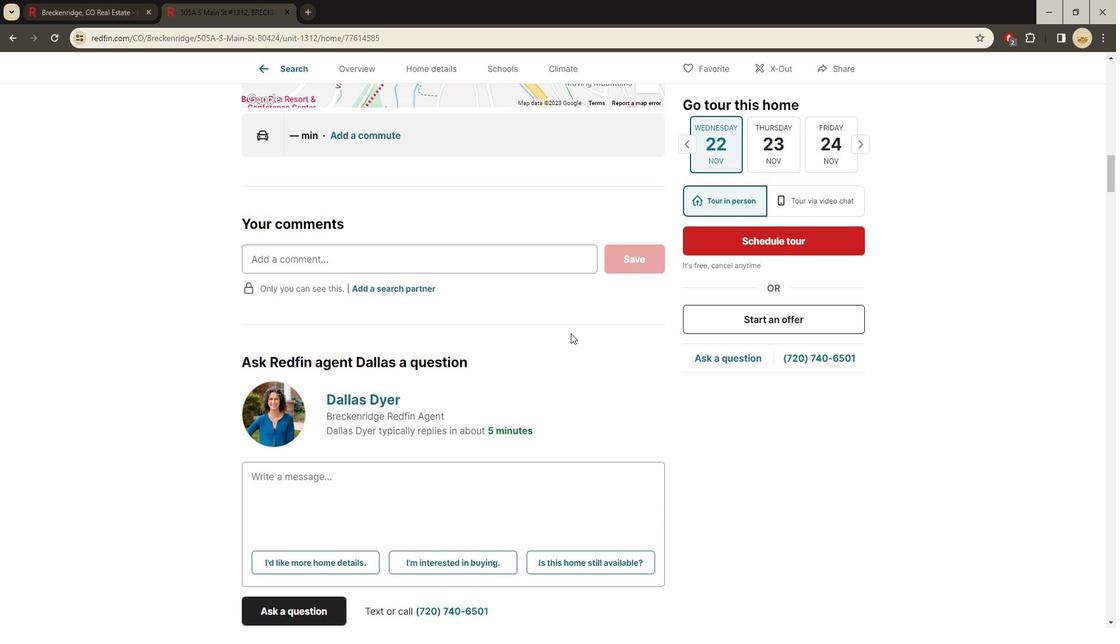 
Action: Mouse scrolled (569, 343) with delta (0, 0)
Screenshot: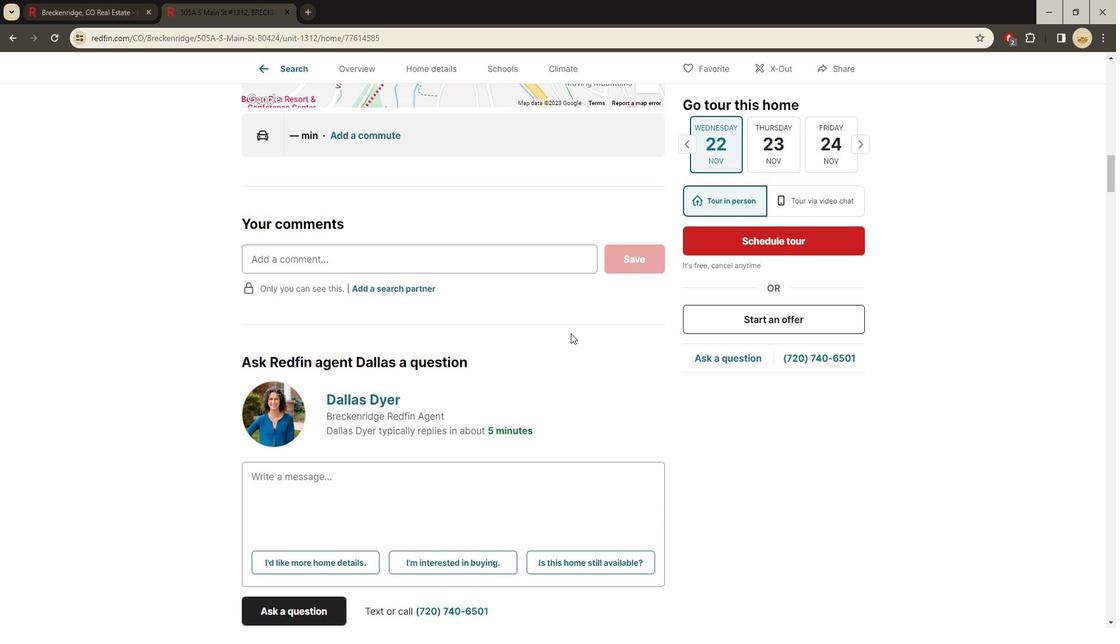 
Action: Mouse moved to (559, 343)
Screenshot: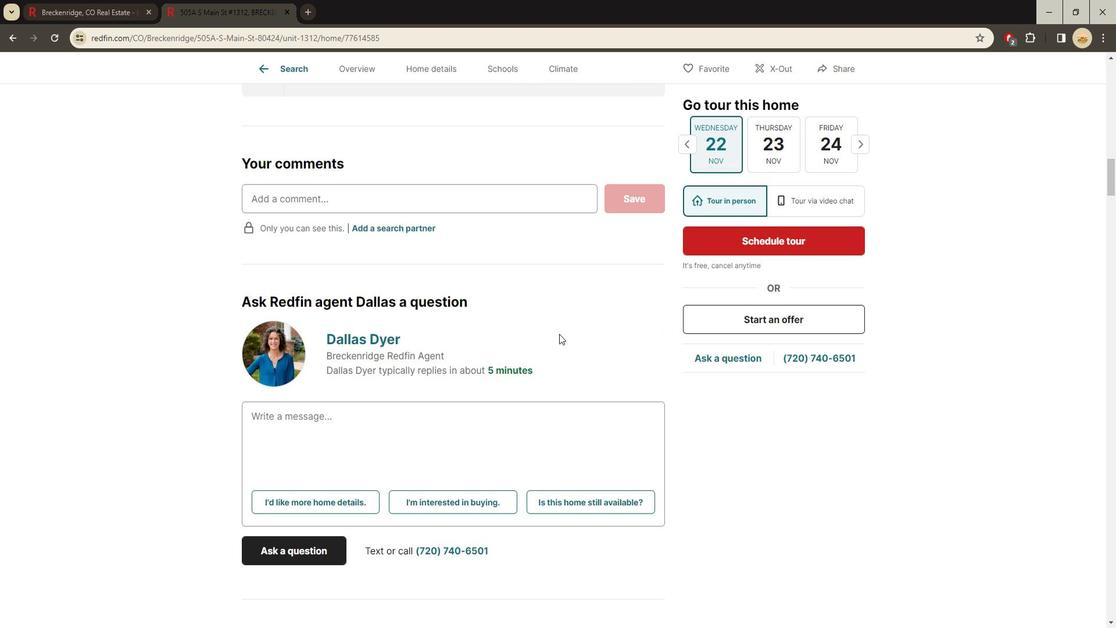 
Action: Mouse scrolled (559, 343) with delta (0, 0)
Screenshot: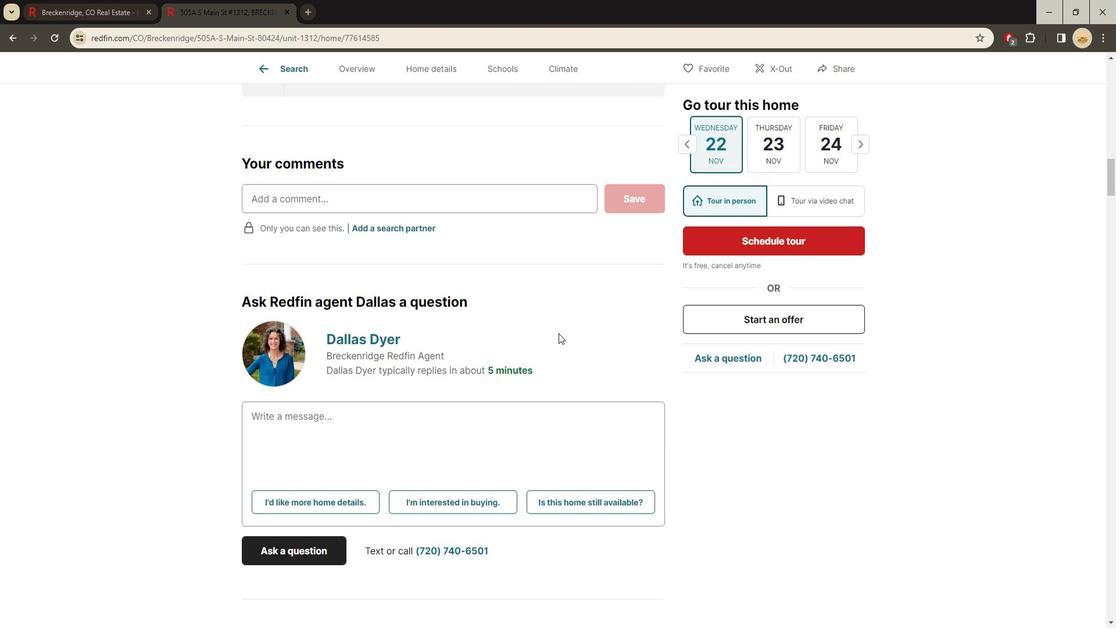 
Action: Mouse scrolled (559, 343) with delta (0, 0)
Screenshot: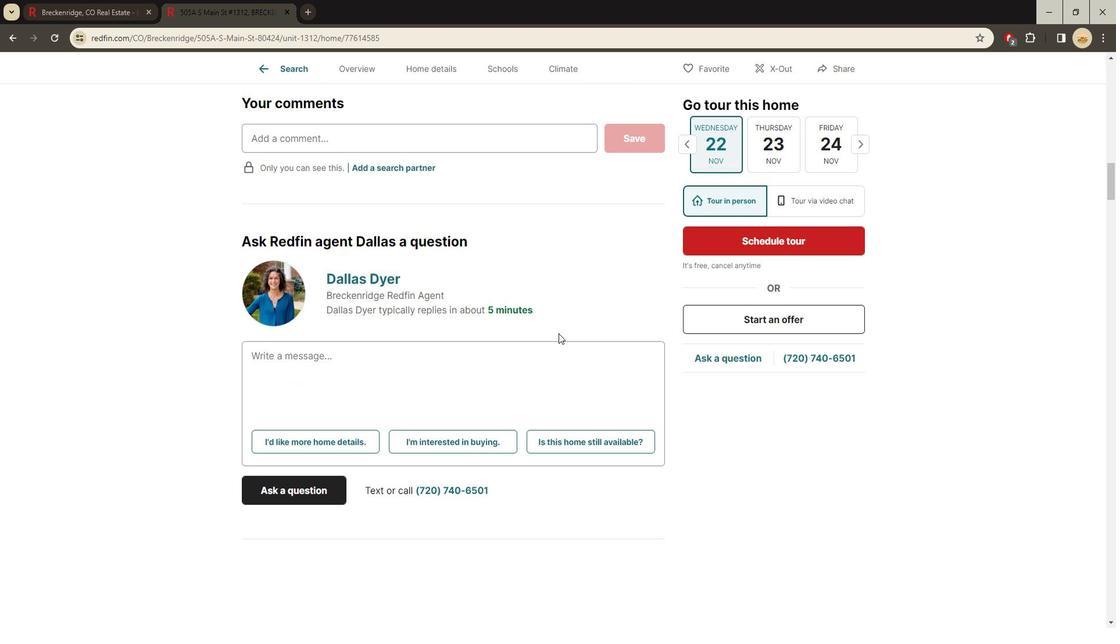 
Action: Mouse scrolled (559, 343) with delta (0, 0)
Screenshot: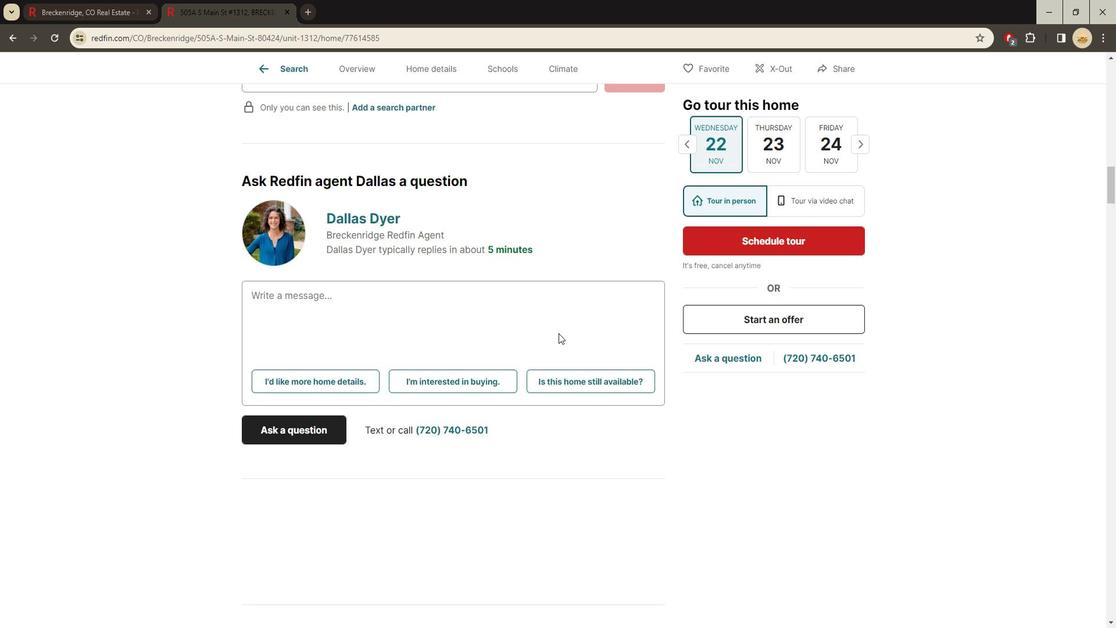 
Action: Mouse scrolled (559, 343) with delta (0, 0)
Screenshot: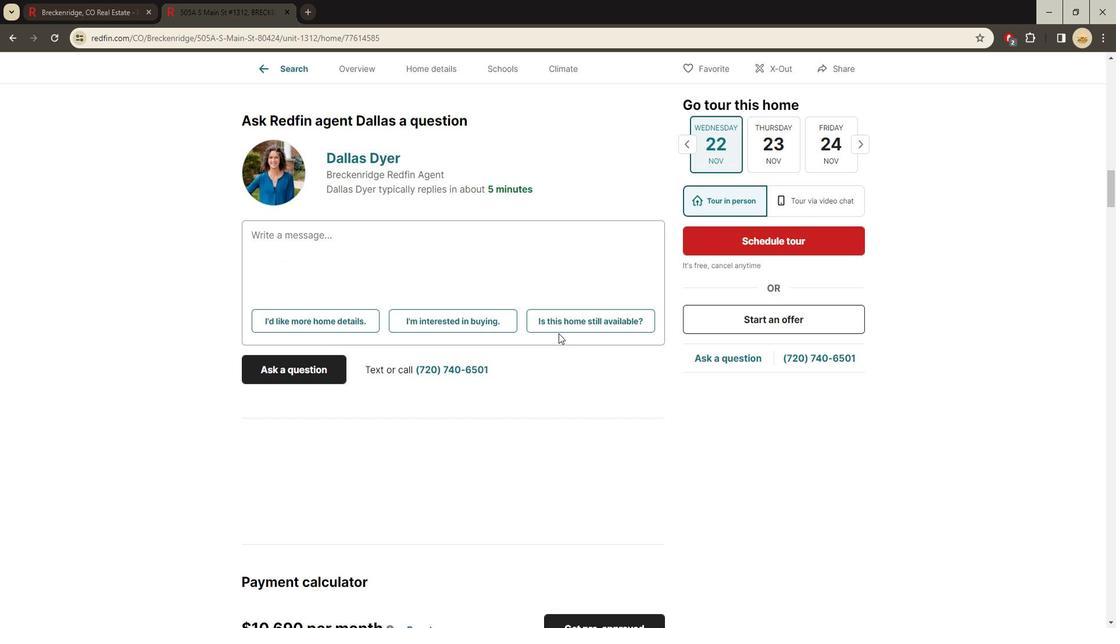 
Action: Mouse moved to (393, 334)
Screenshot: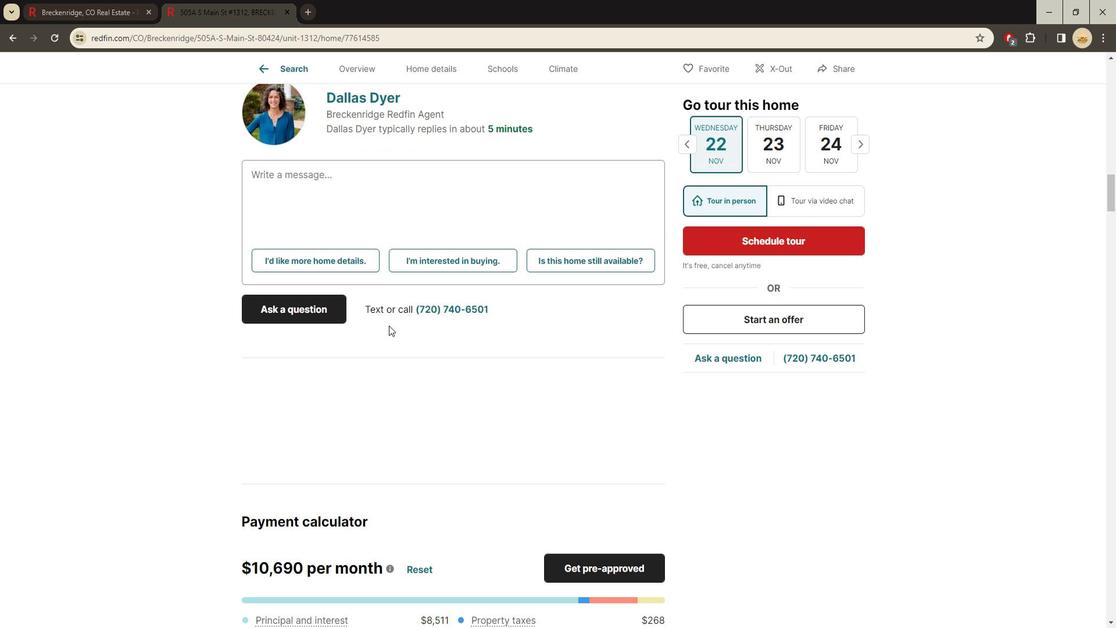
Action: Mouse scrolled (393, 335) with delta (0, 1)
Screenshot: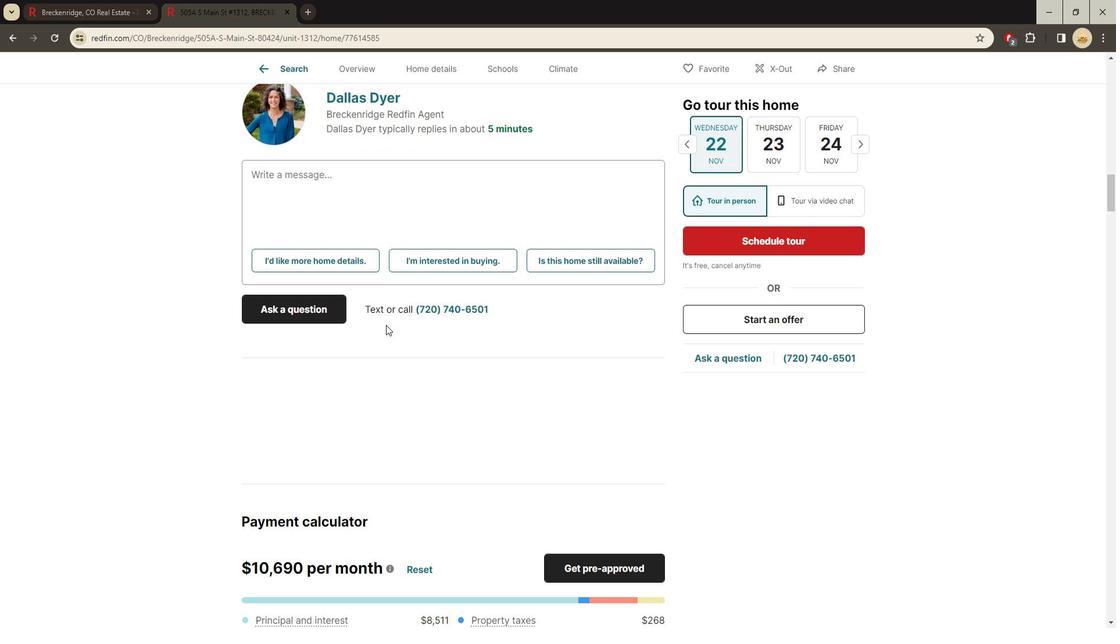 
Action: Mouse scrolled (393, 335) with delta (0, 1)
Screenshot: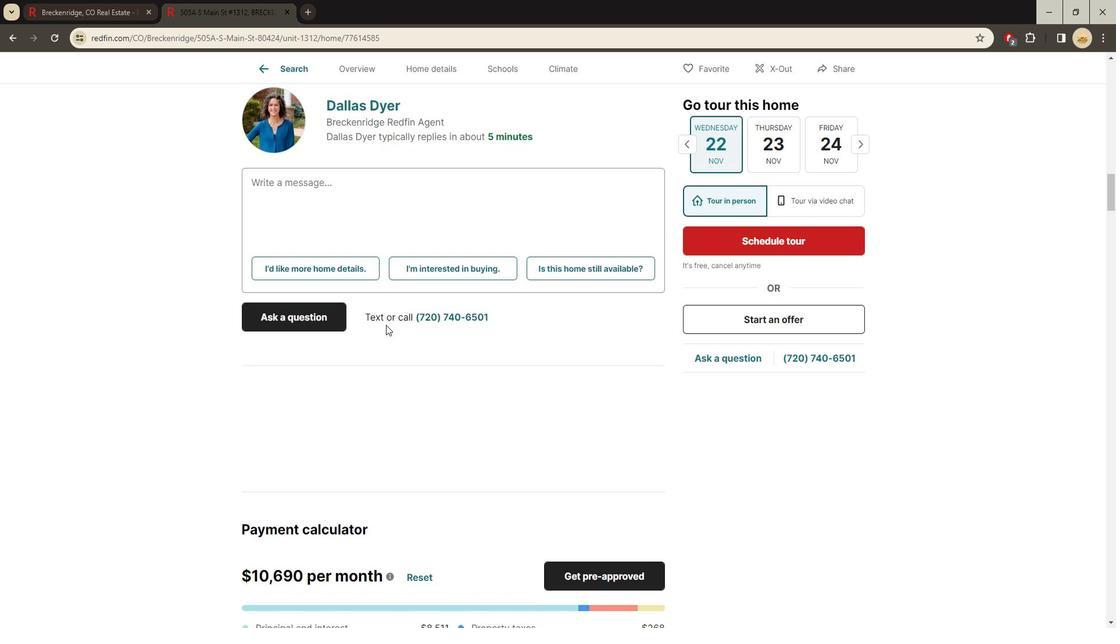 
Action: Mouse scrolled (393, 335) with delta (0, 1)
Screenshot: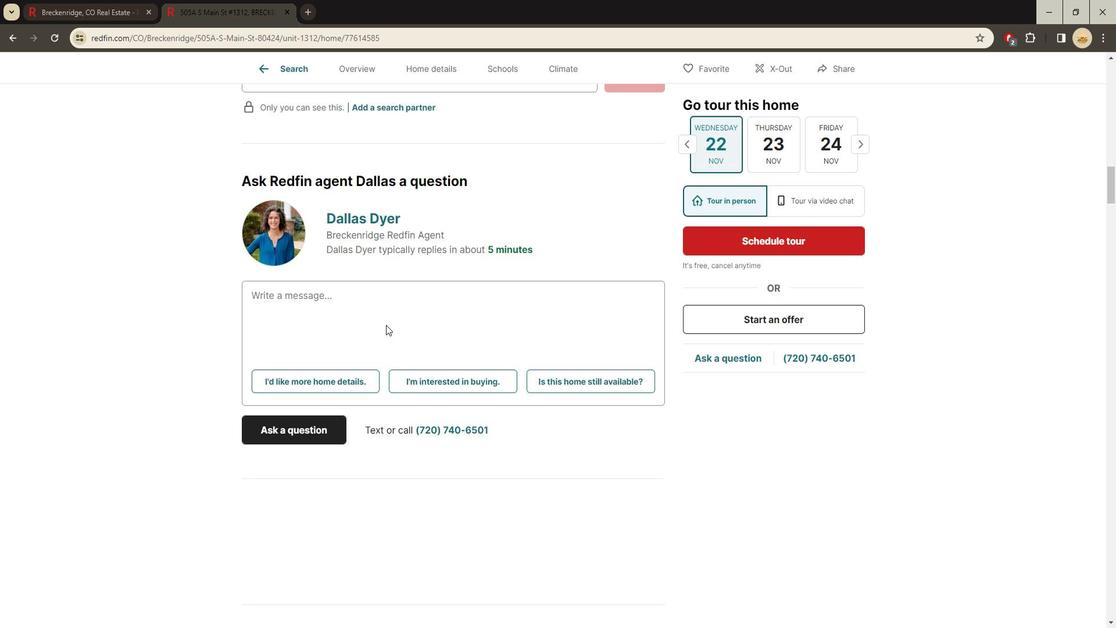 
Action: Mouse scrolled (393, 335) with delta (0, 1)
Screenshot: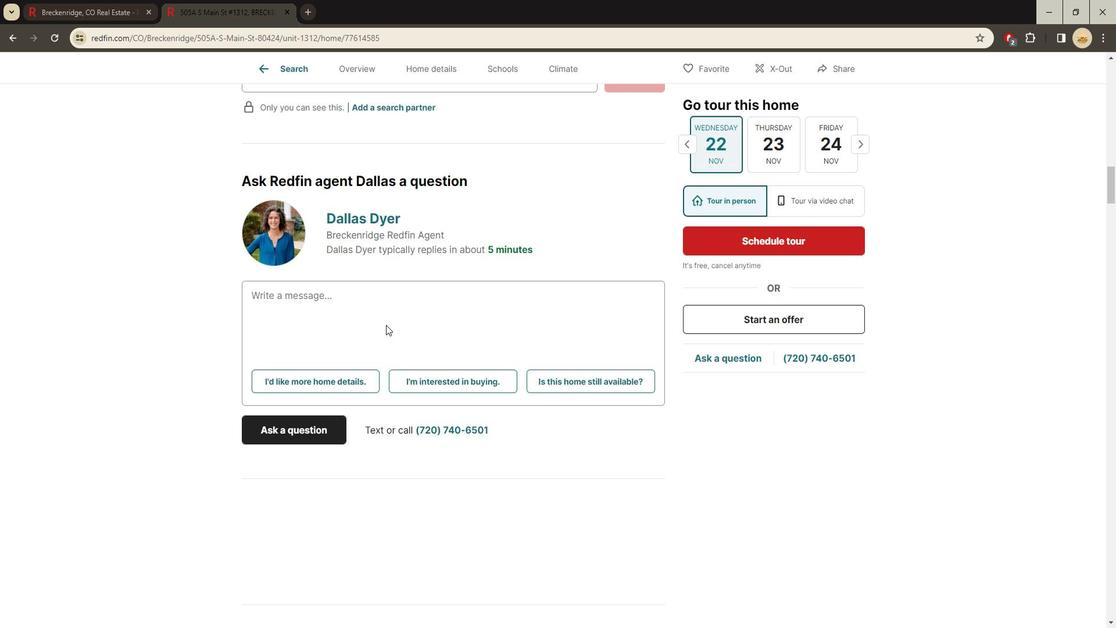 
Action: Mouse scrolled (393, 335) with delta (0, 1)
Screenshot: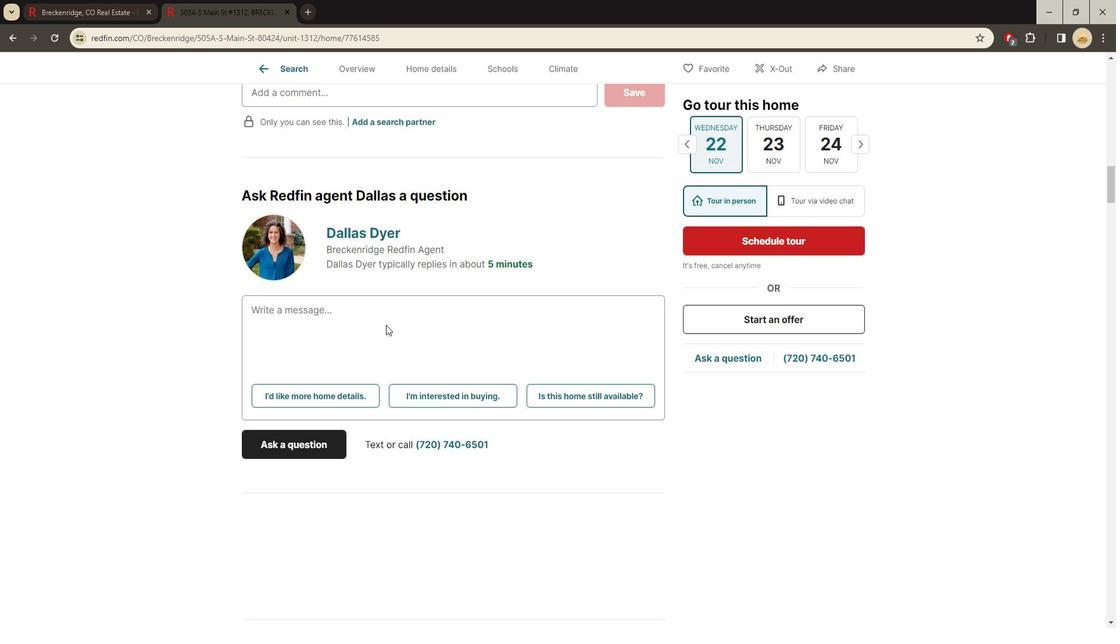 
Action: Mouse scrolled (393, 333) with delta (0, 0)
Screenshot: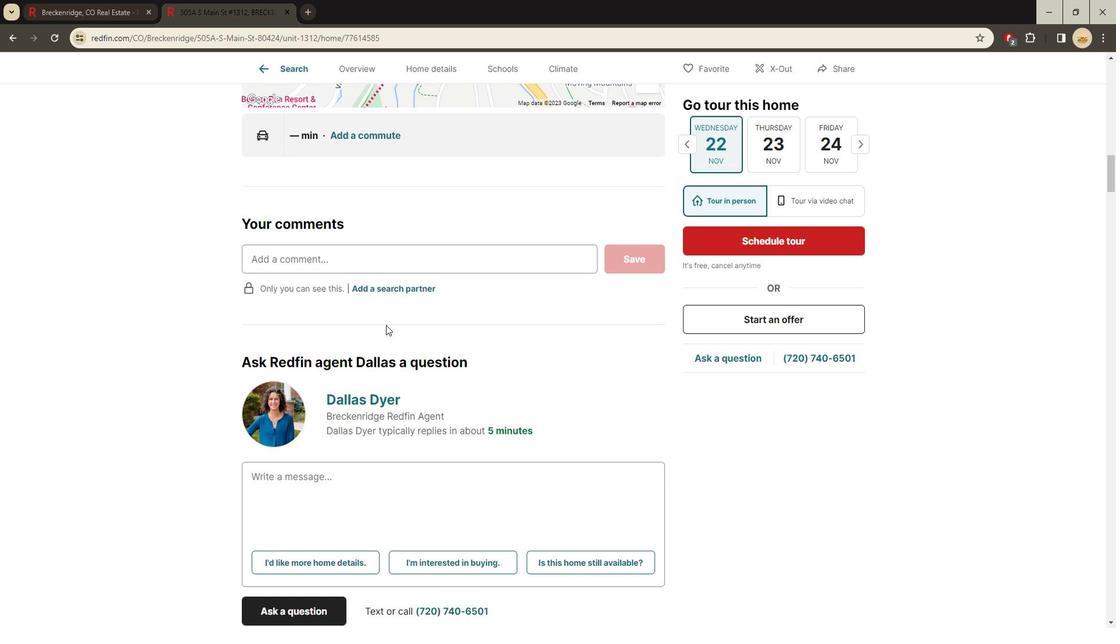 
Action: Mouse scrolled (393, 333) with delta (0, 0)
Screenshot: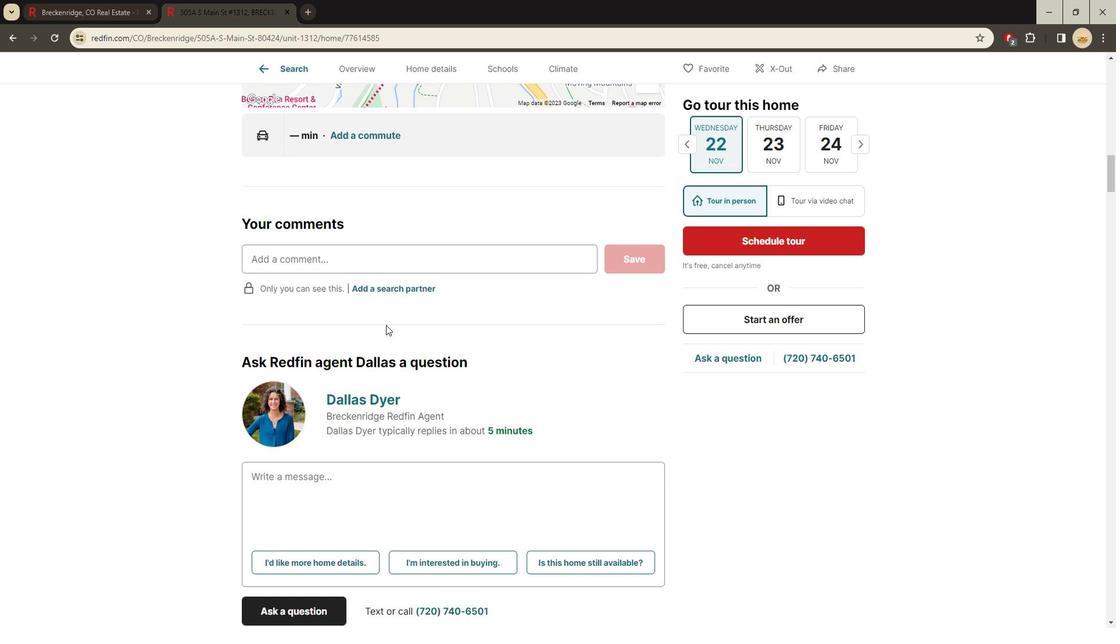 
Action: Mouse scrolled (393, 333) with delta (0, 0)
Screenshot: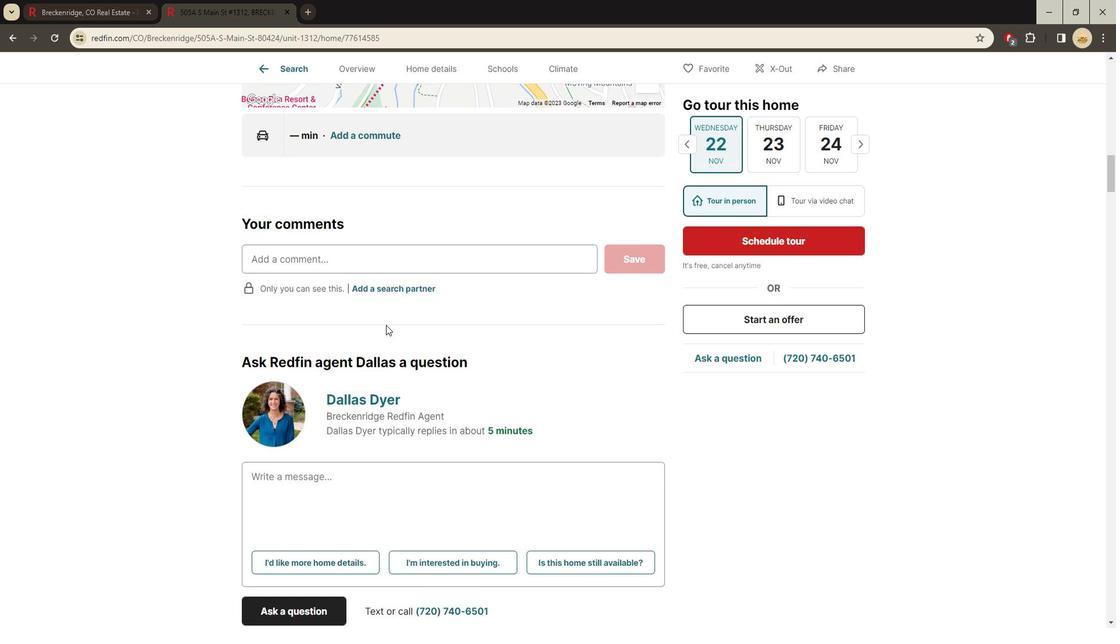 
Action: Mouse scrolled (393, 333) with delta (0, 0)
Screenshot: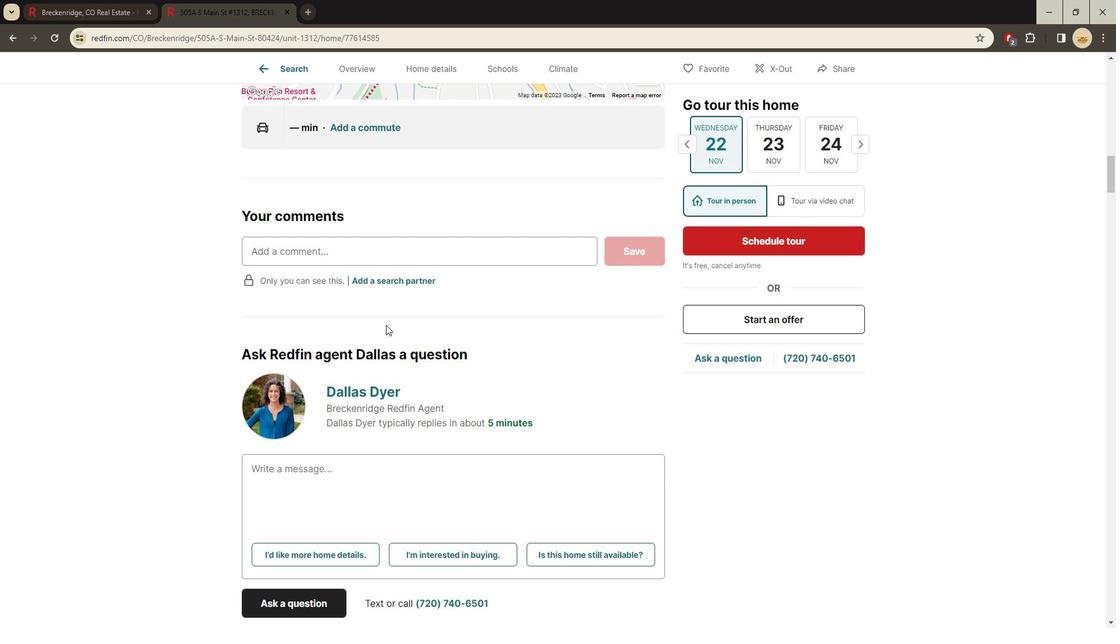 
Action: Mouse scrolled (393, 333) with delta (0, 0)
Screenshot: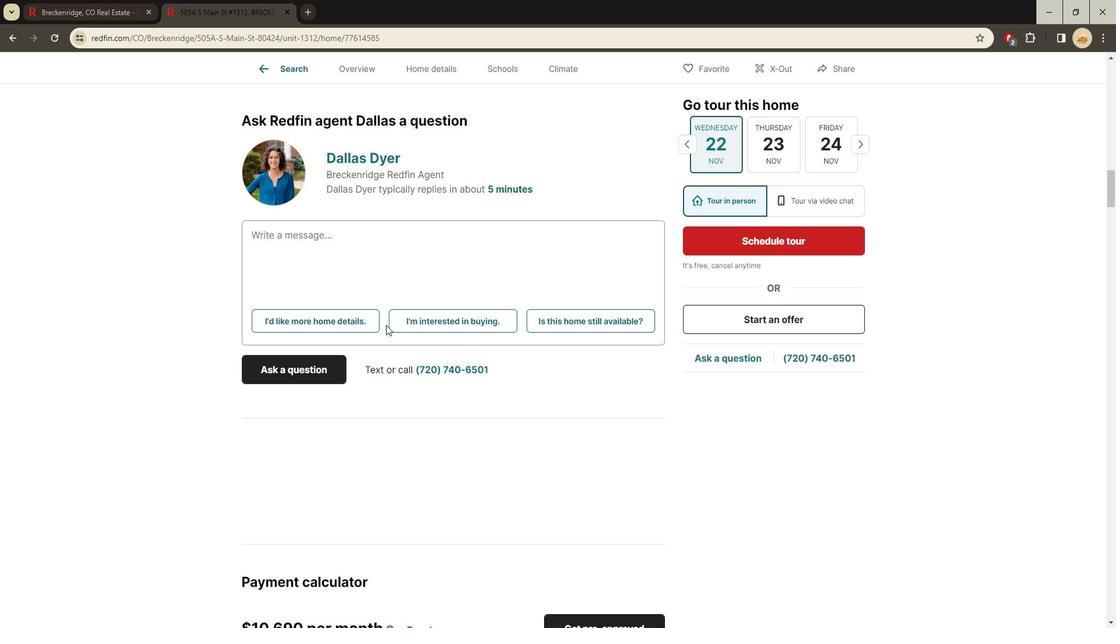 
Action: Mouse scrolled (393, 333) with delta (0, 0)
Screenshot: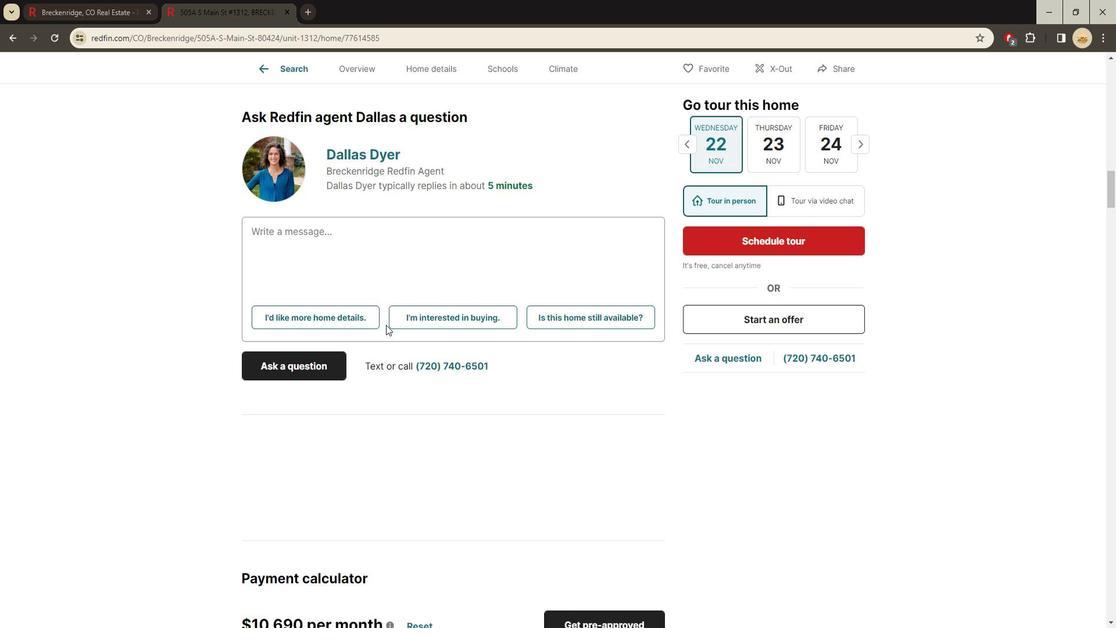 
Action: Mouse scrolled (393, 333) with delta (0, 0)
Screenshot: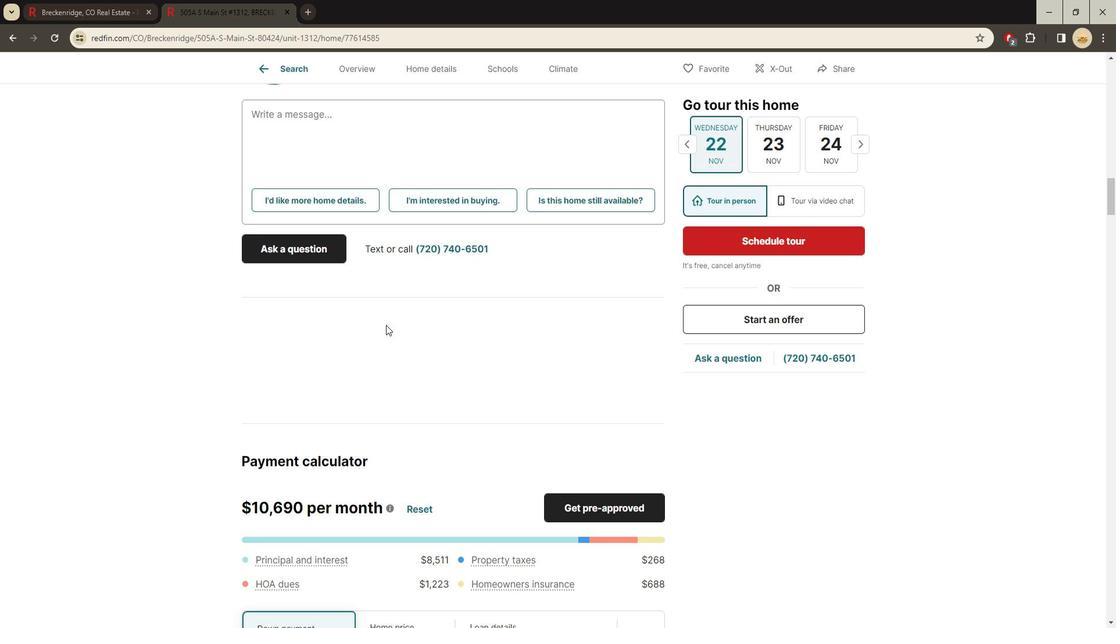 
Action: Mouse scrolled (393, 333) with delta (0, 0)
Screenshot: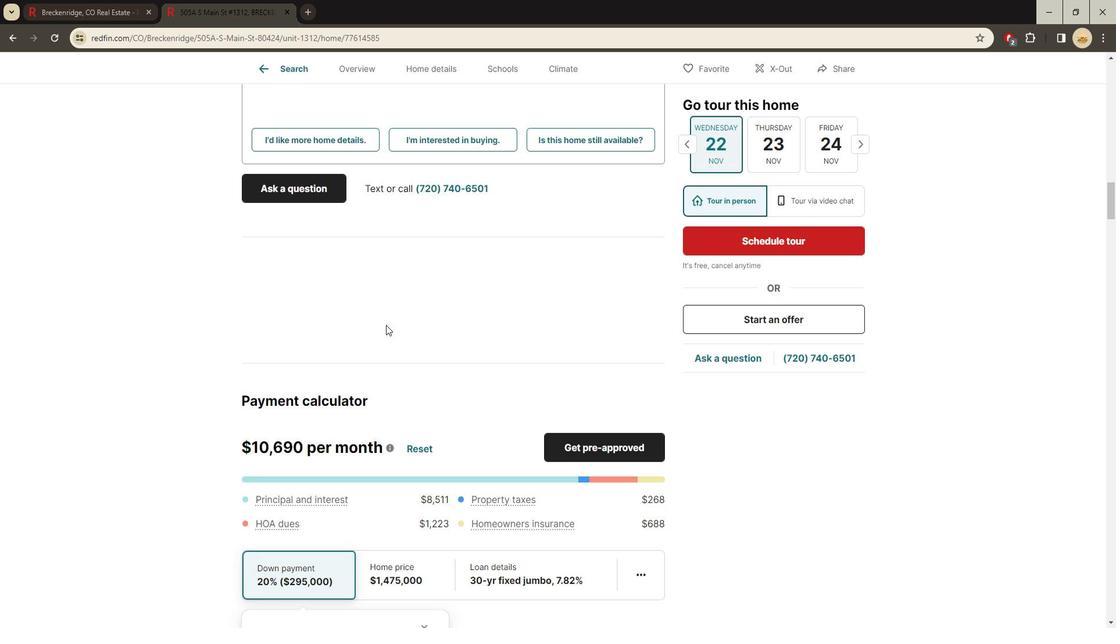 
Action: Mouse scrolled (393, 333) with delta (0, 0)
Screenshot: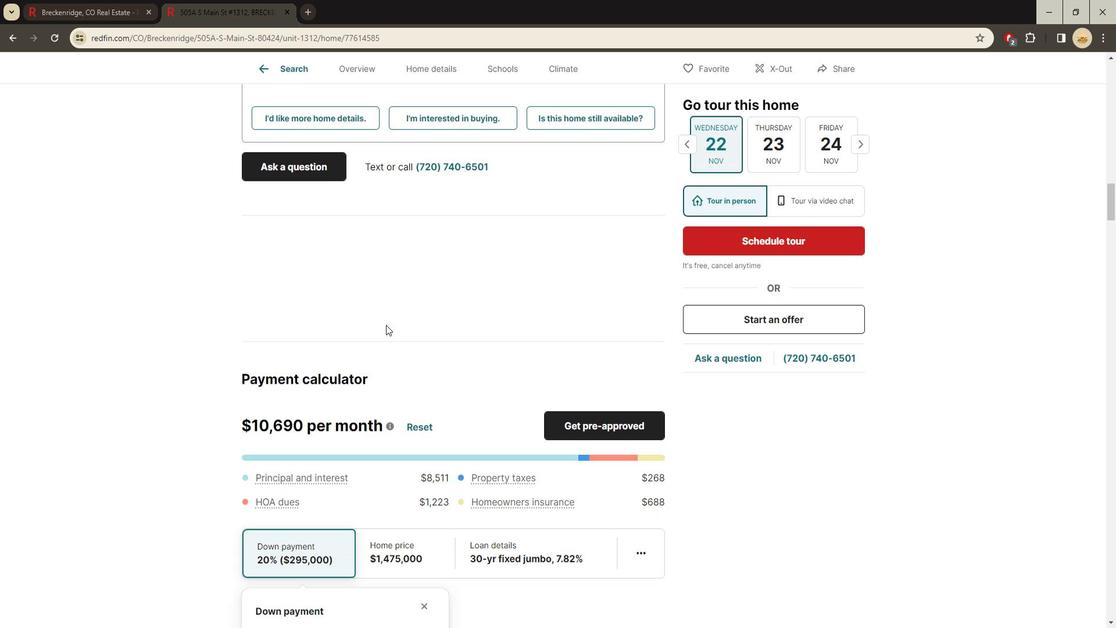 
Action: Mouse scrolled (393, 333) with delta (0, 0)
Screenshot: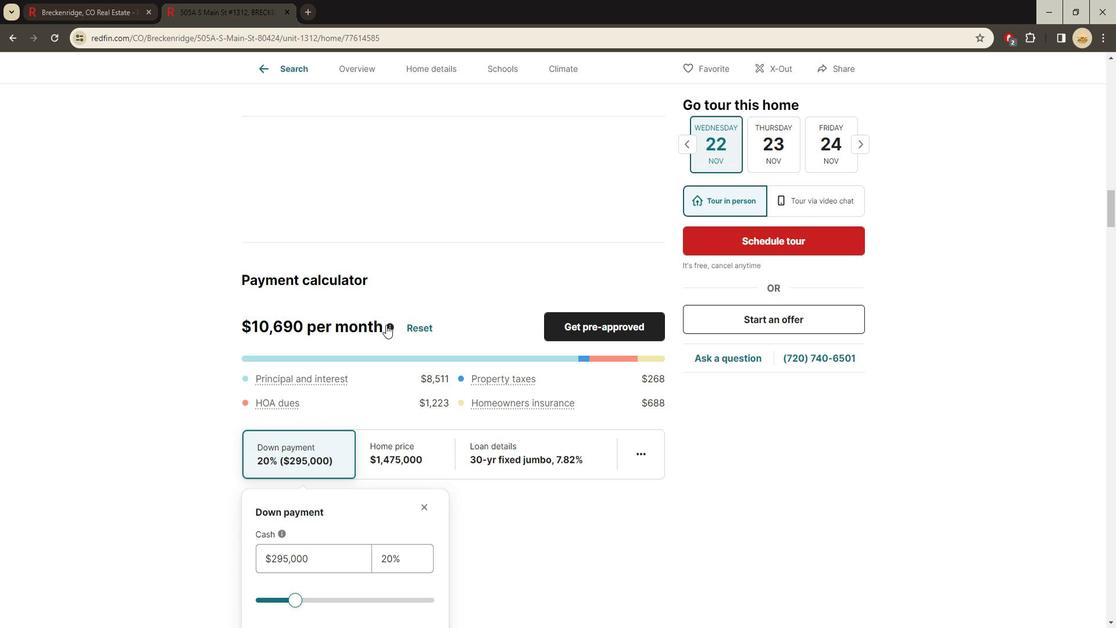 
Action: Mouse scrolled (393, 333) with delta (0, 0)
Screenshot: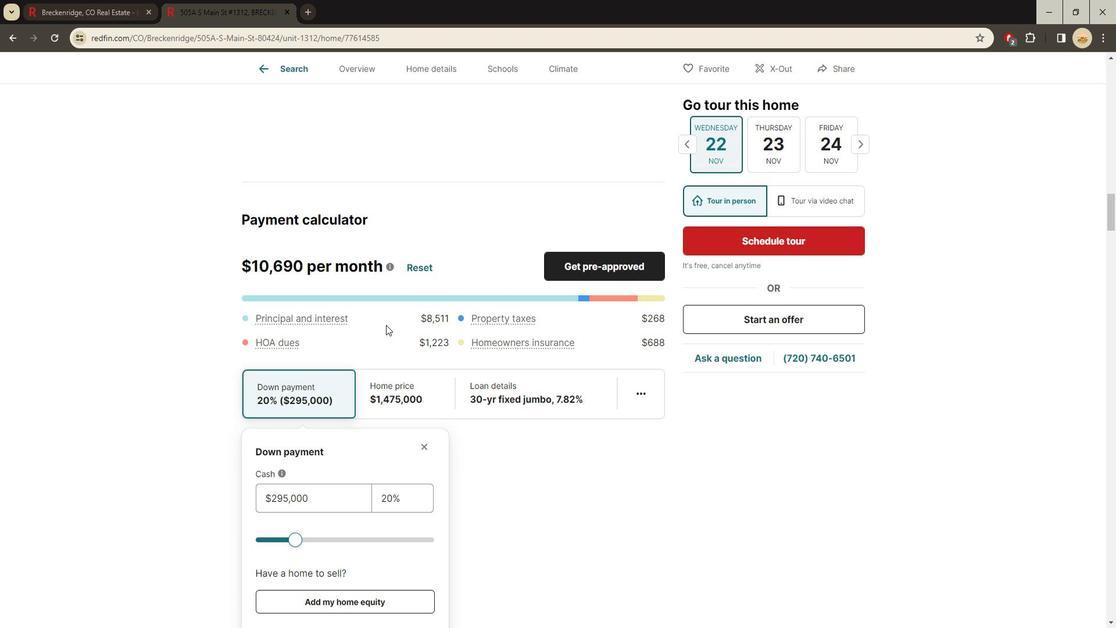 
Action: Mouse scrolled (393, 333) with delta (0, 0)
Screenshot: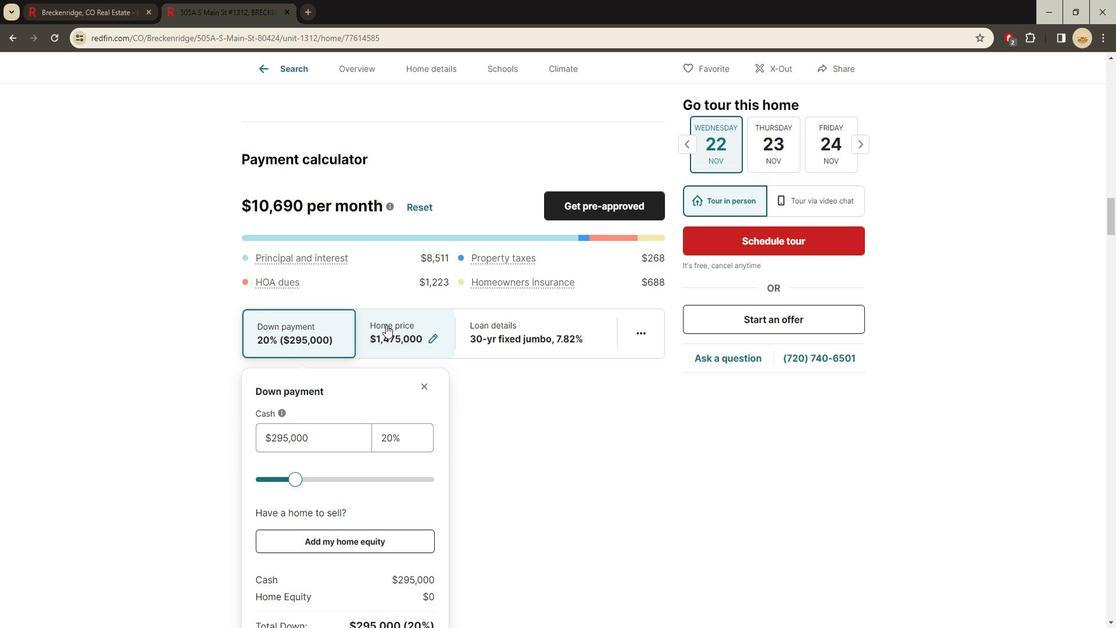 
Action: Mouse scrolled (393, 333) with delta (0, 0)
Screenshot: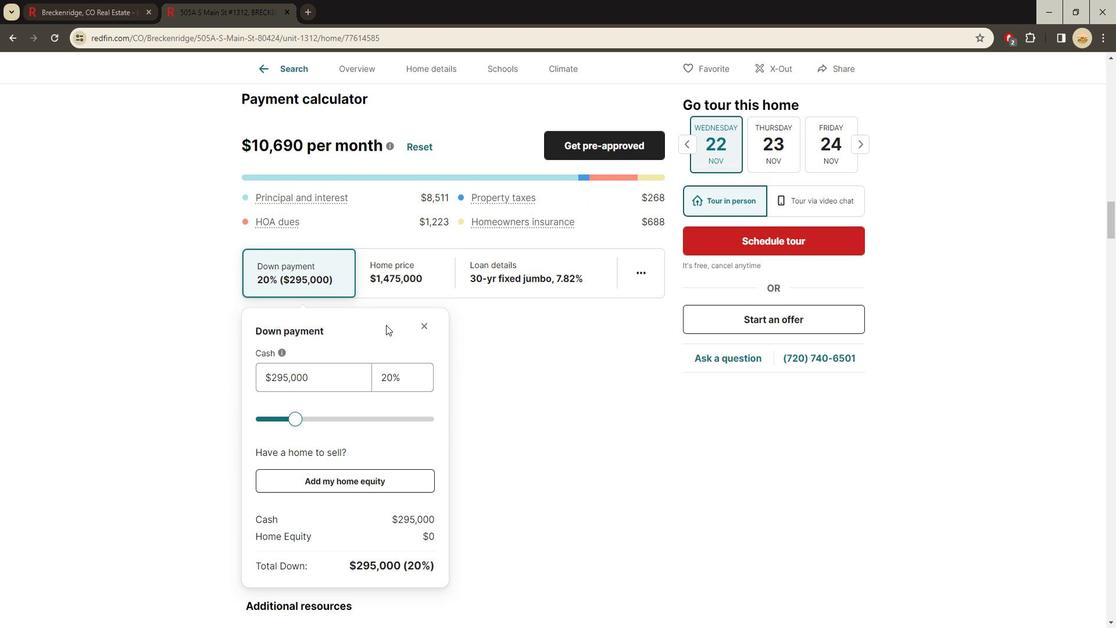 
Action: Mouse scrolled (393, 333) with delta (0, 0)
Screenshot: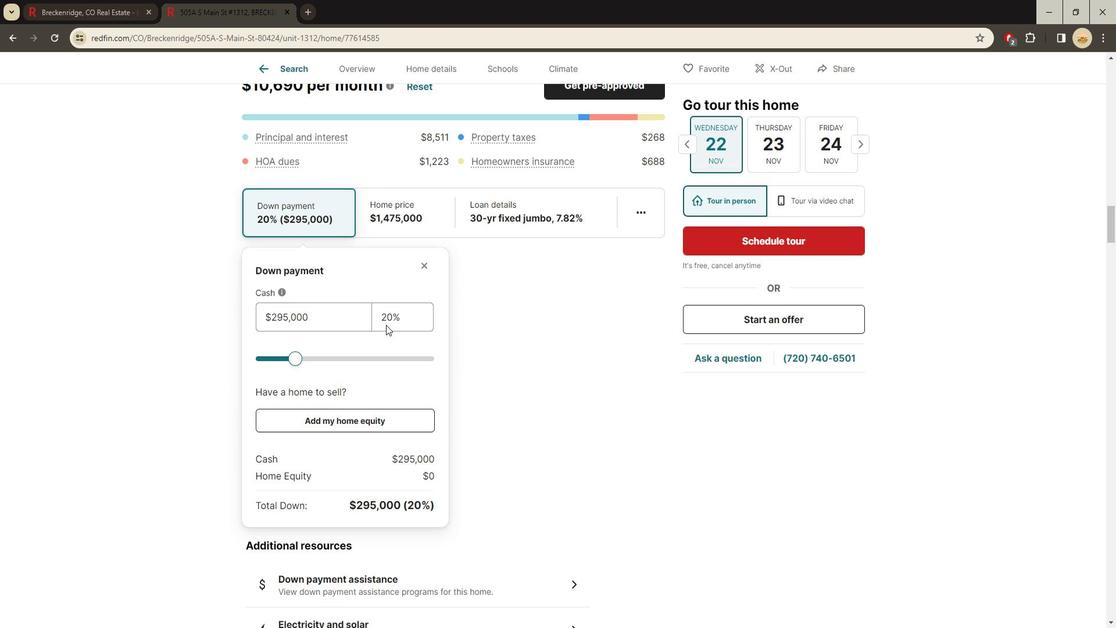 
Action: Mouse scrolled (393, 333) with delta (0, 0)
Screenshot: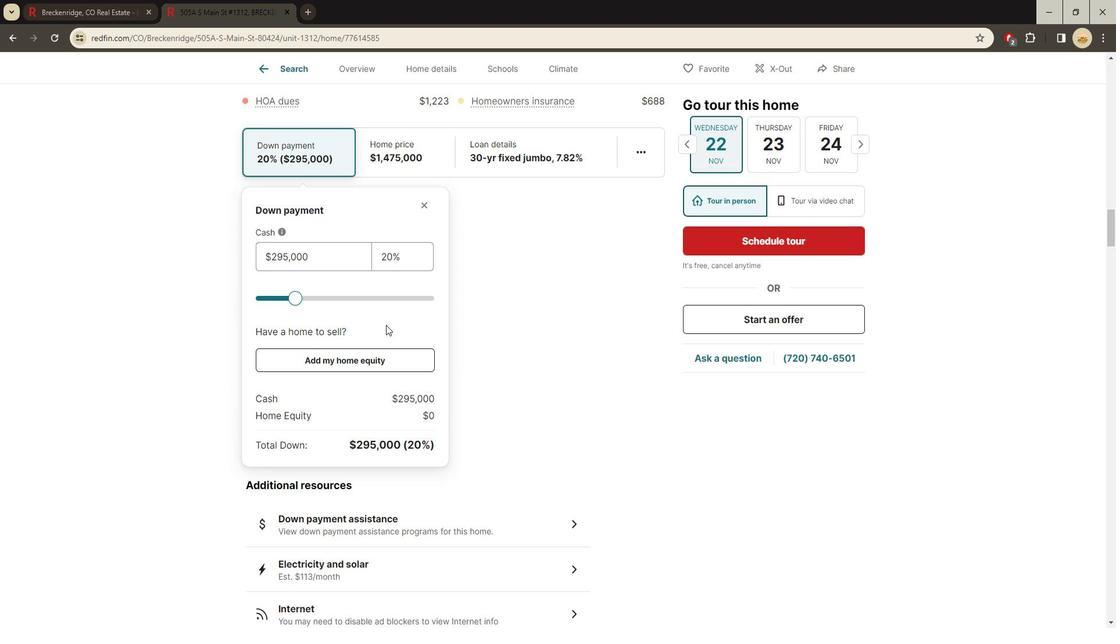 
Action: Mouse scrolled (393, 333) with delta (0, 0)
Screenshot: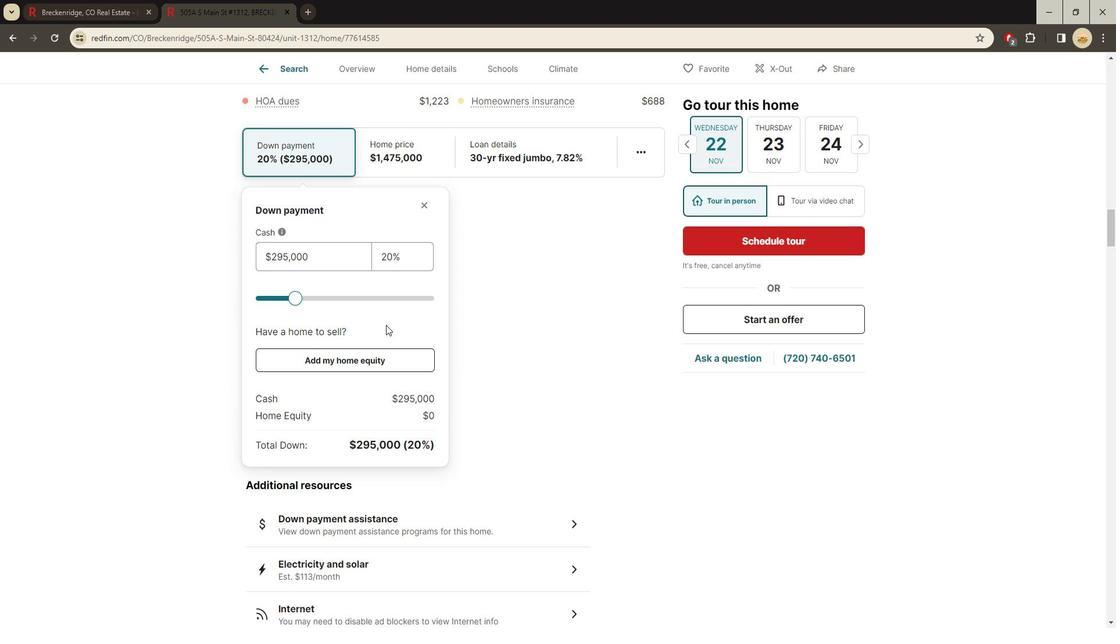 
Action: Mouse moved to (386, 403)
Screenshot: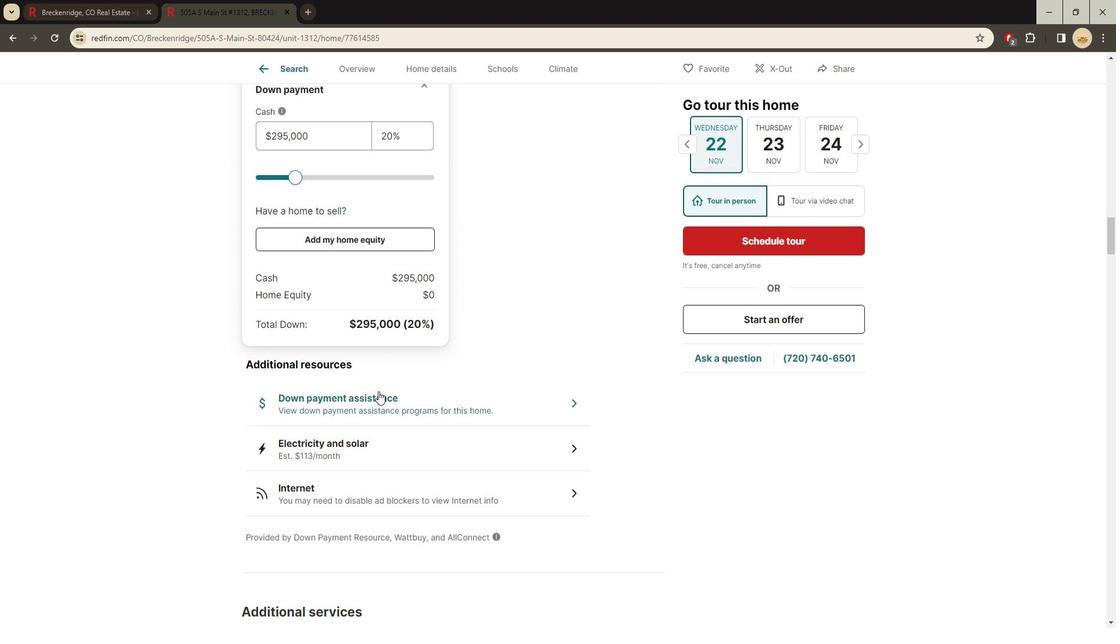 
Action: Mouse pressed left at (386, 403)
Screenshot: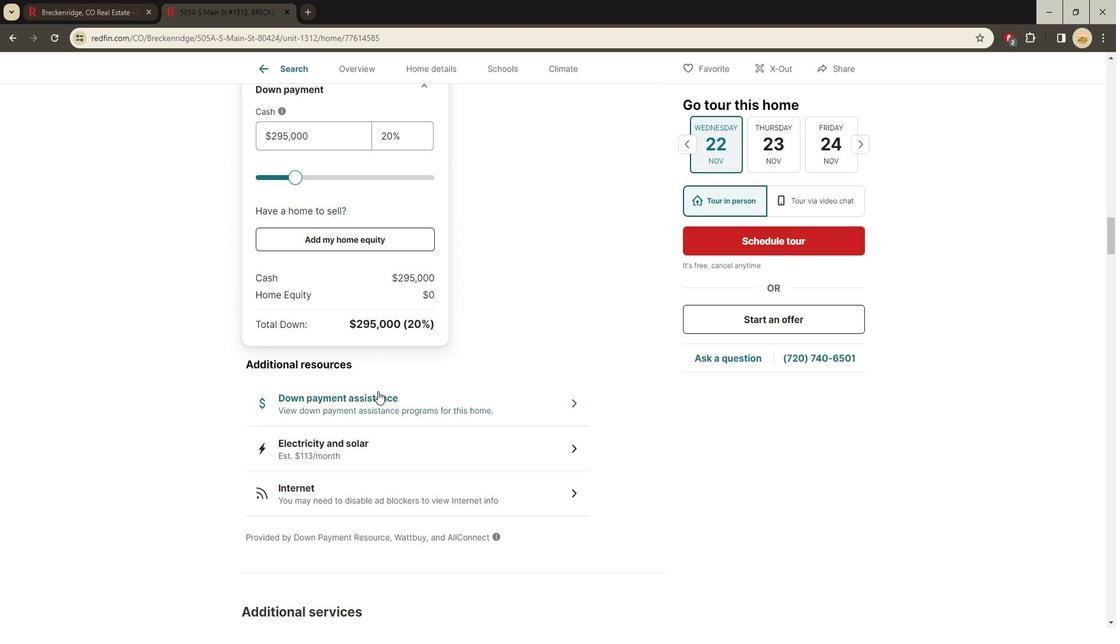 
Action: Mouse moved to (740, 244)
Screenshot: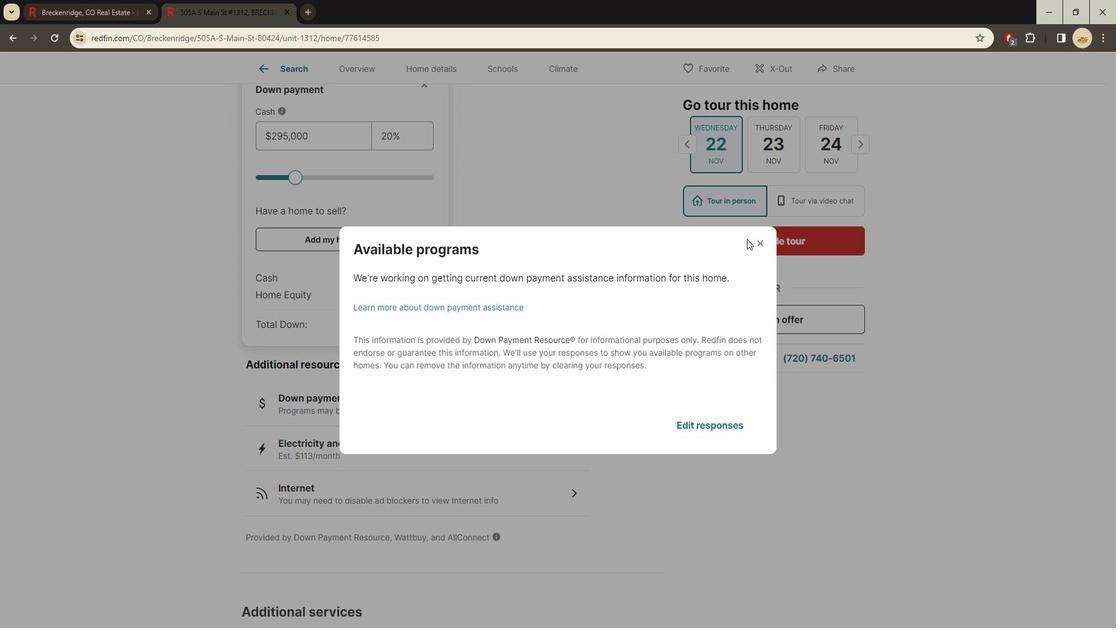 
Action: Mouse pressed left at (740, 244)
Screenshot: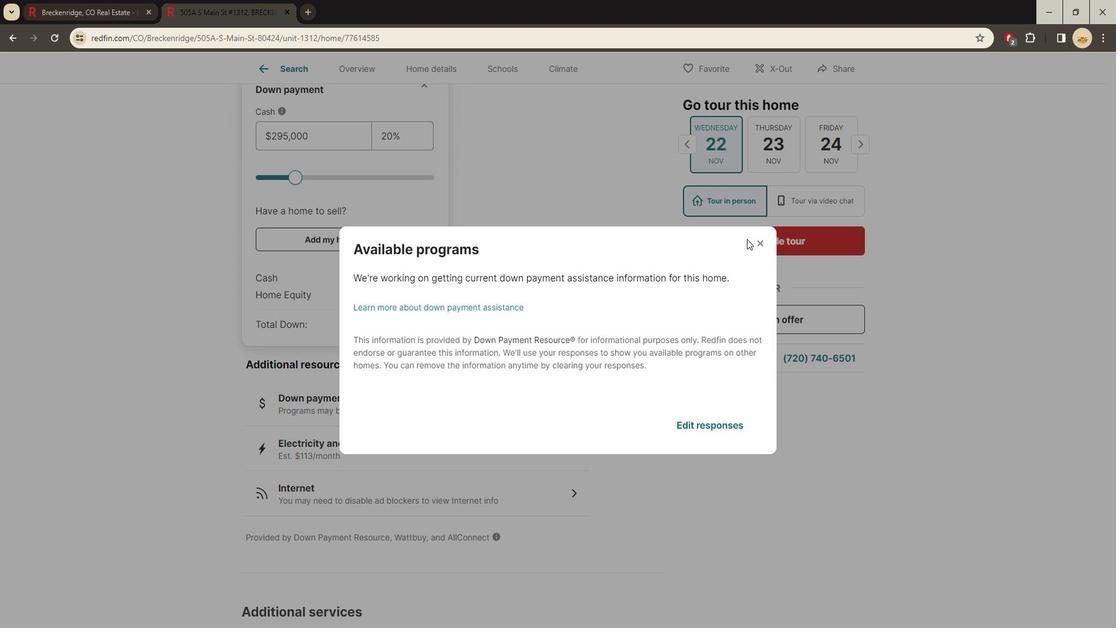 
Action: Mouse moved to (747, 252)
Screenshot: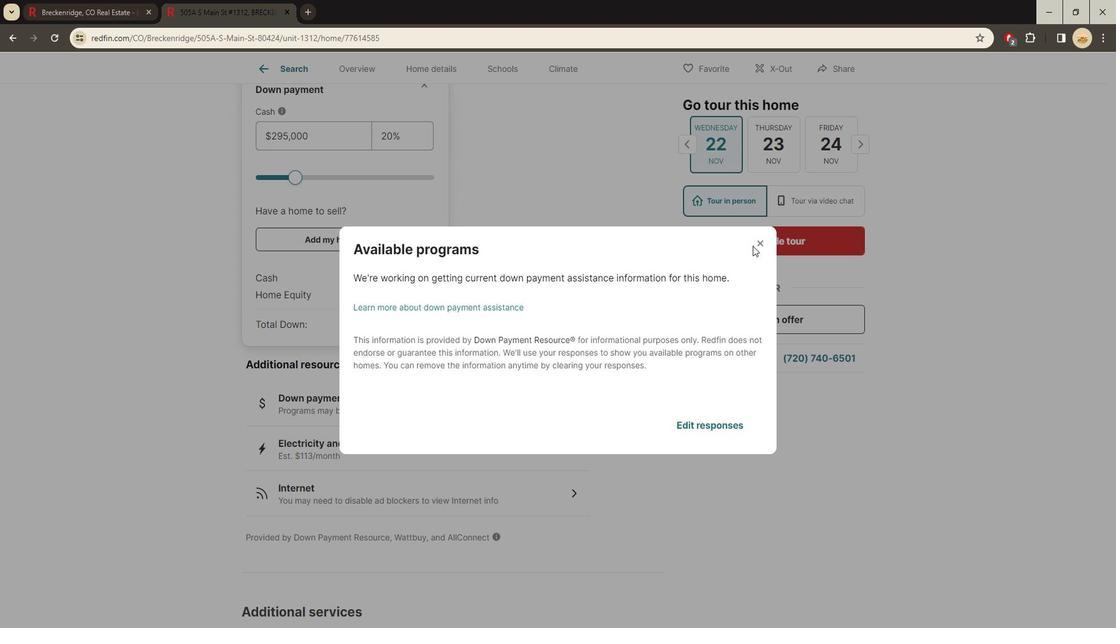 
Action: Mouse pressed left at (747, 252)
Screenshot: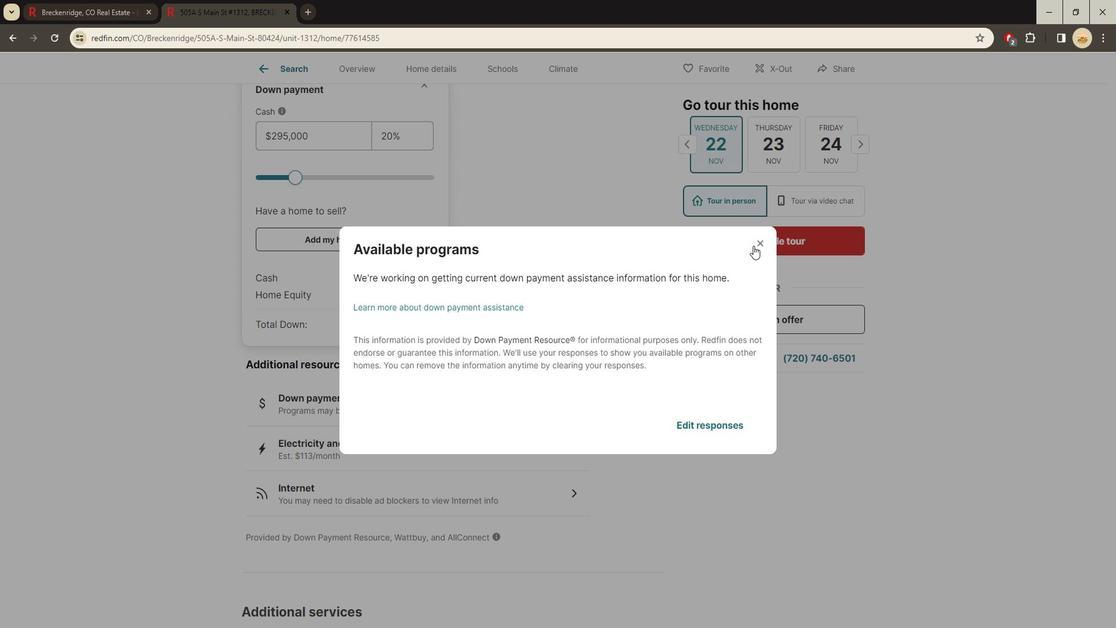 
Action: Mouse moved to (458, 384)
Screenshot: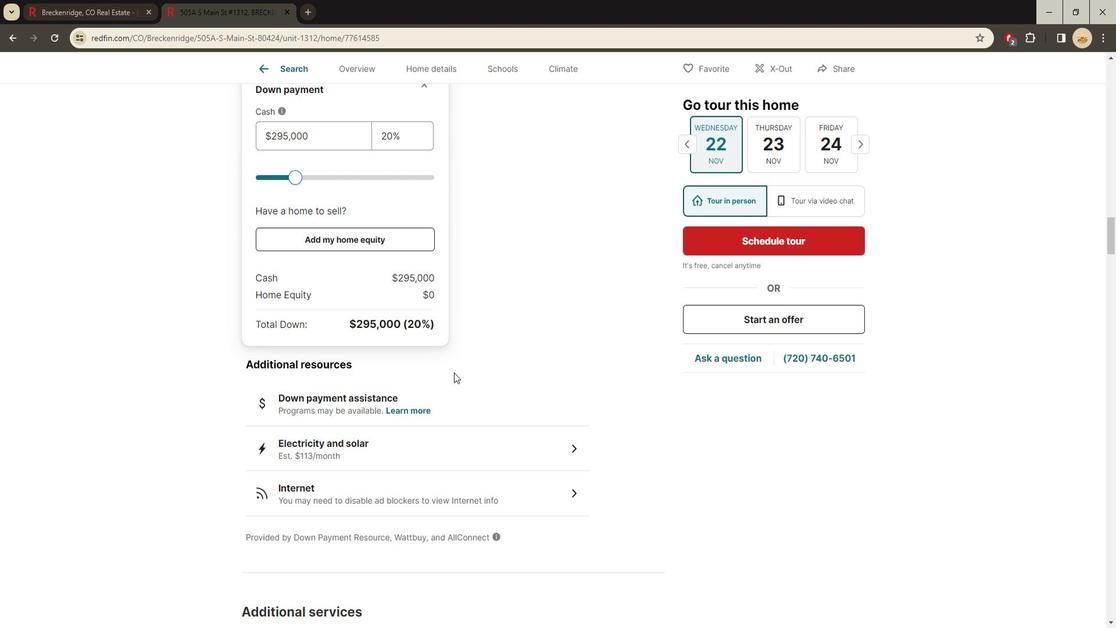 
Action: Mouse scrolled (458, 383) with delta (0, 0)
Screenshot: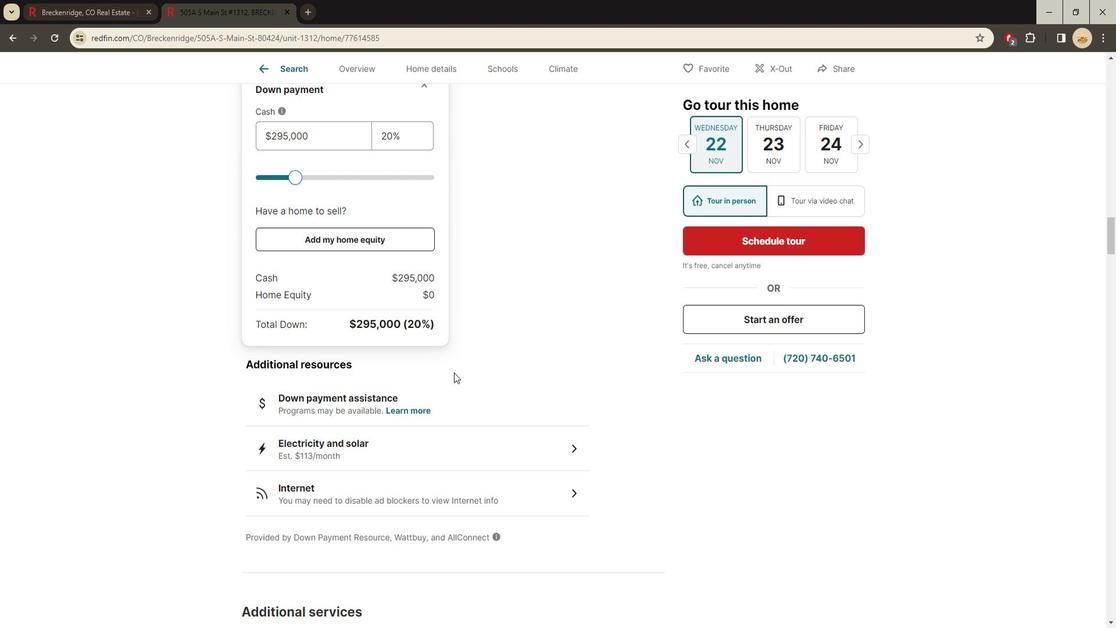 
Action: Mouse moved to (458, 384)
Screenshot: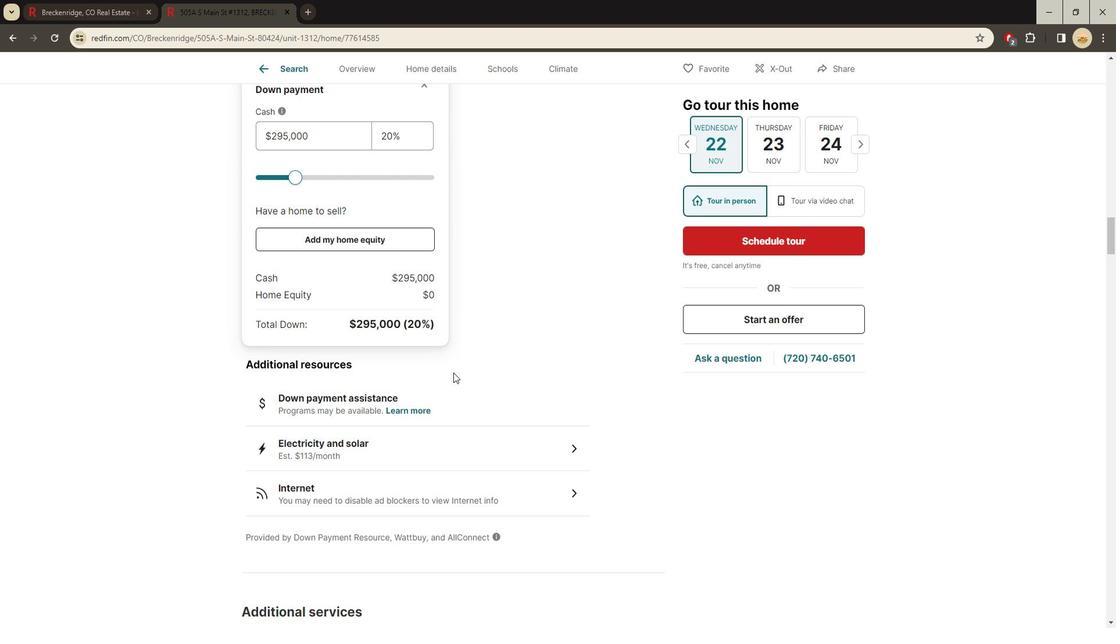 
Action: Mouse scrolled (458, 383) with delta (0, 0)
Screenshot: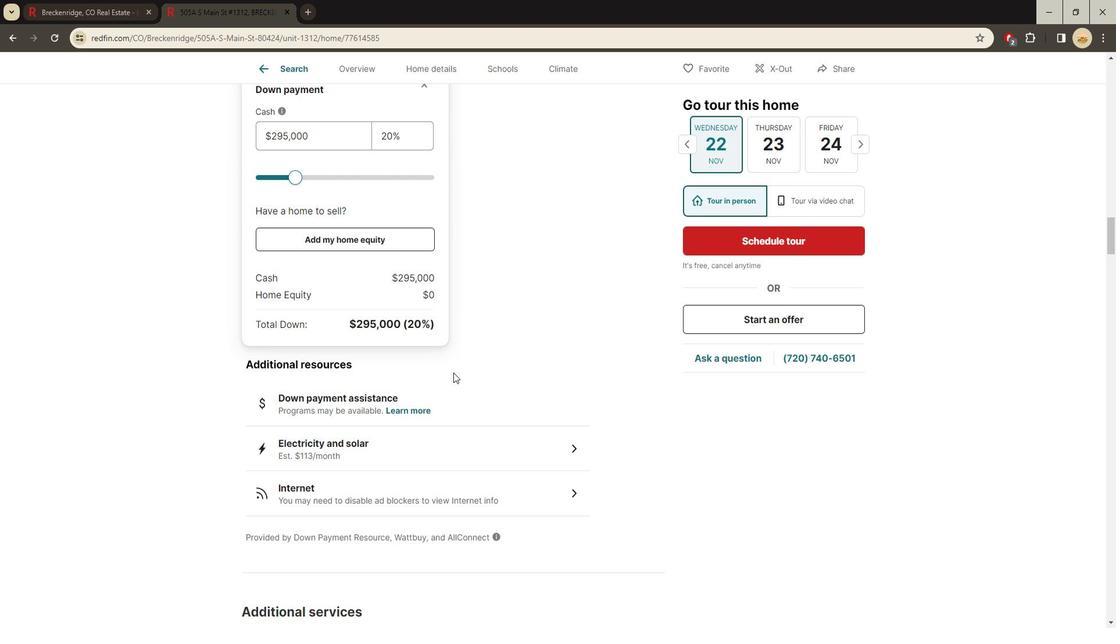 
Action: Mouse moved to (440, 320)
Screenshot: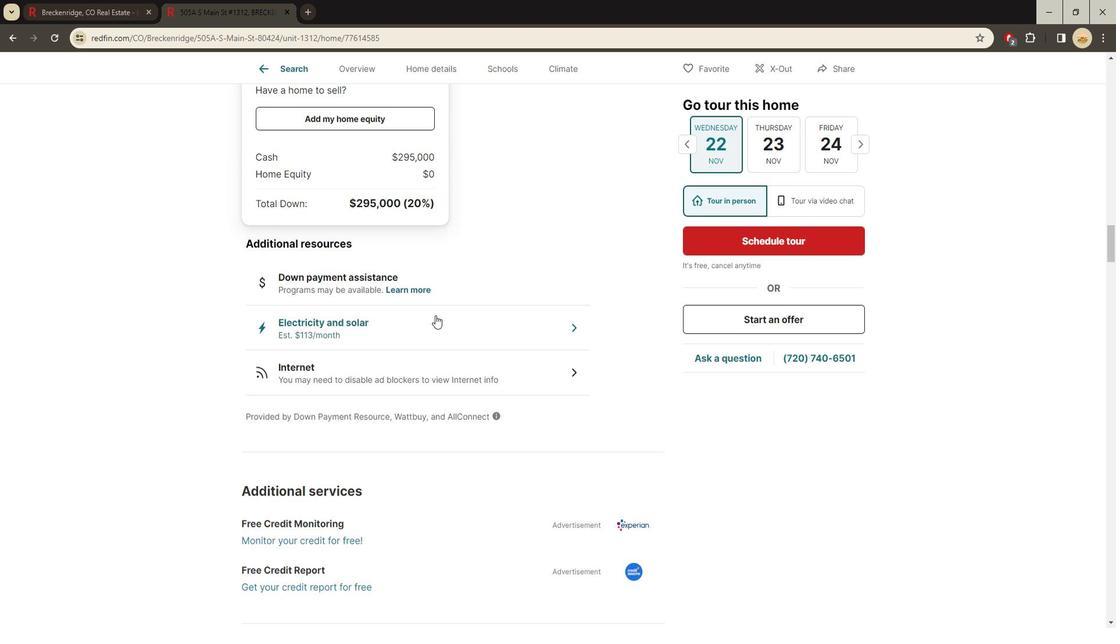 
Action: Mouse pressed left at (440, 320)
Screenshot: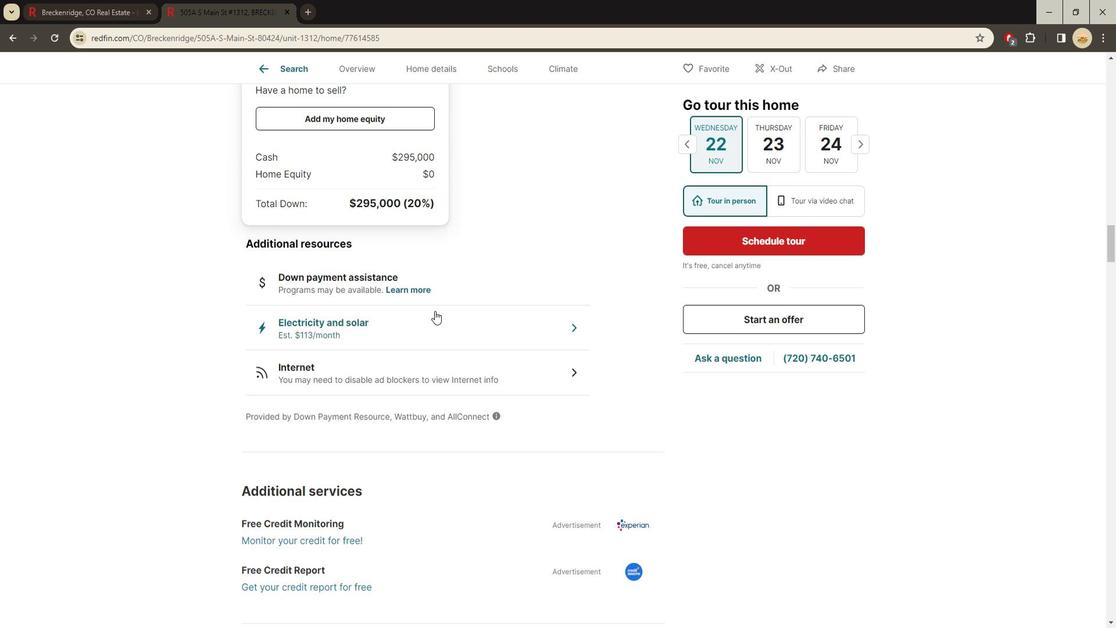 
Action: Mouse moved to (760, 215)
Screenshot: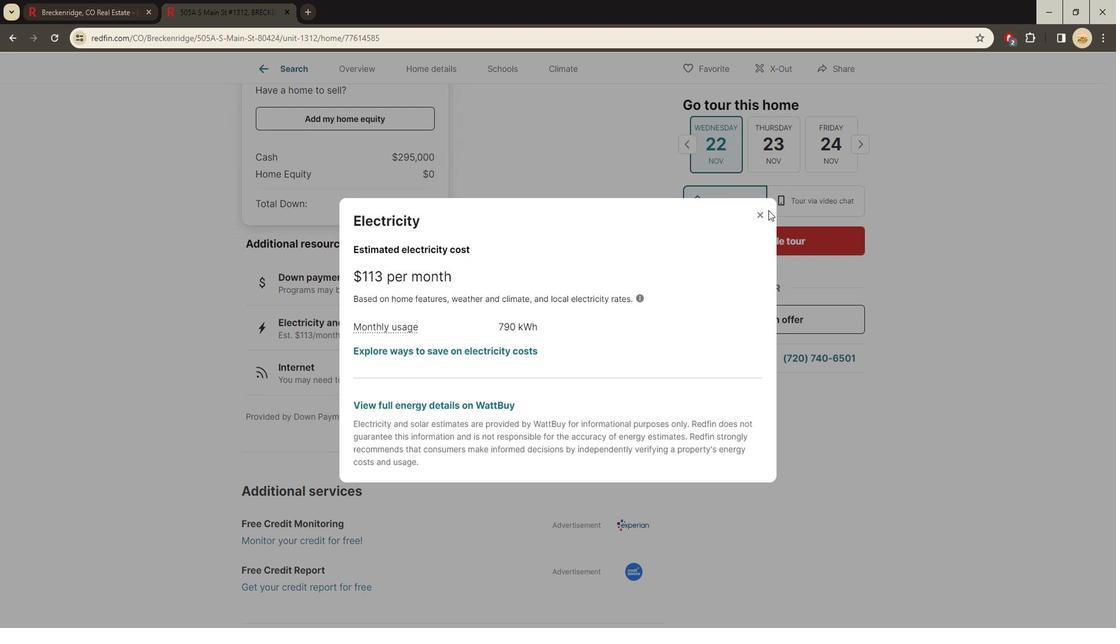 
Action: Mouse pressed left at (760, 215)
Screenshot: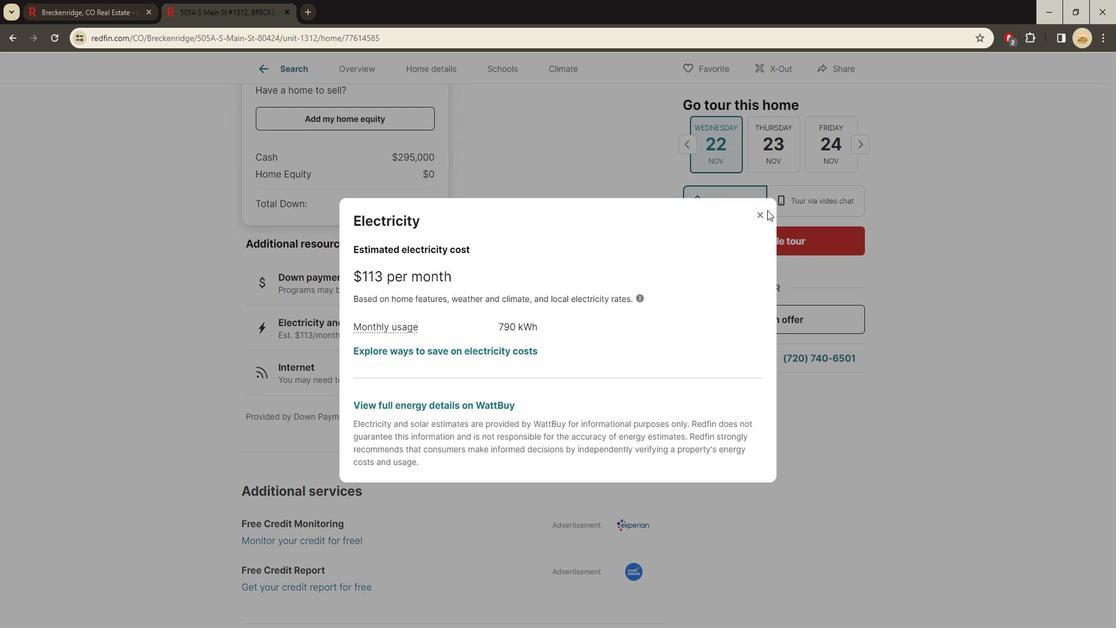 
Action: Mouse moved to (755, 221)
Screenshot: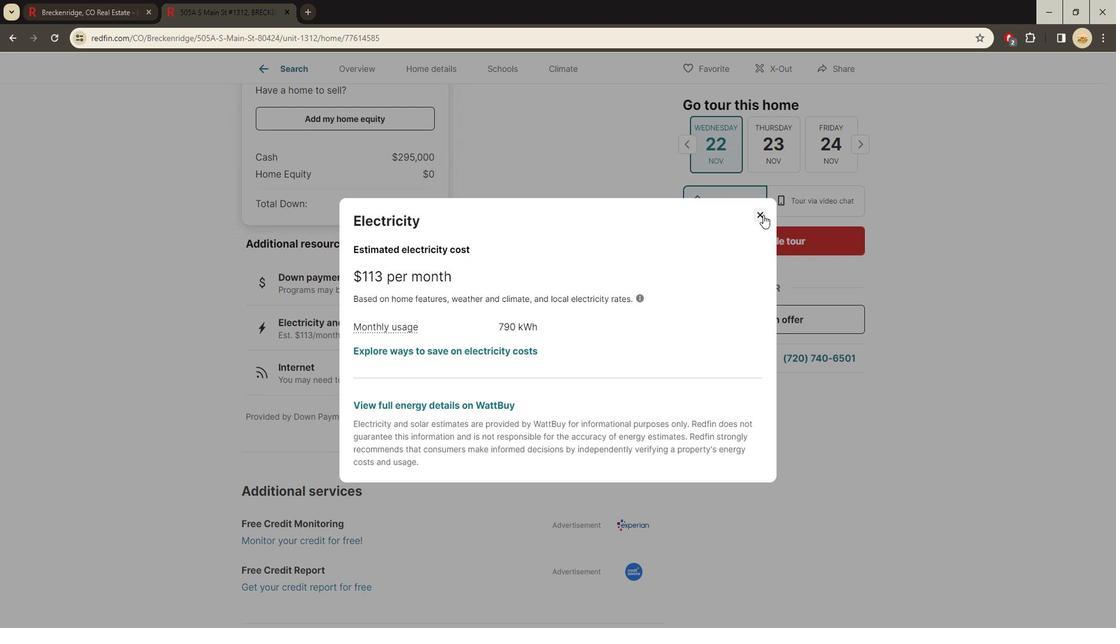 
Action: Mouse pressed left at (755, 221)
Screenshot: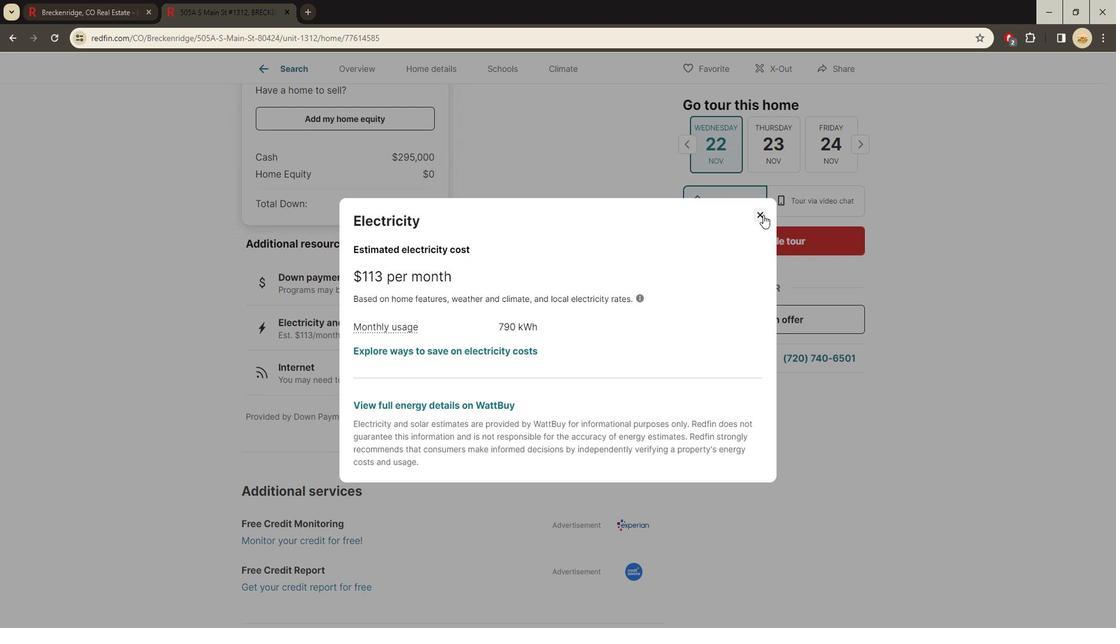 
Action: Mouse moved to (531, 349)
Screenshot: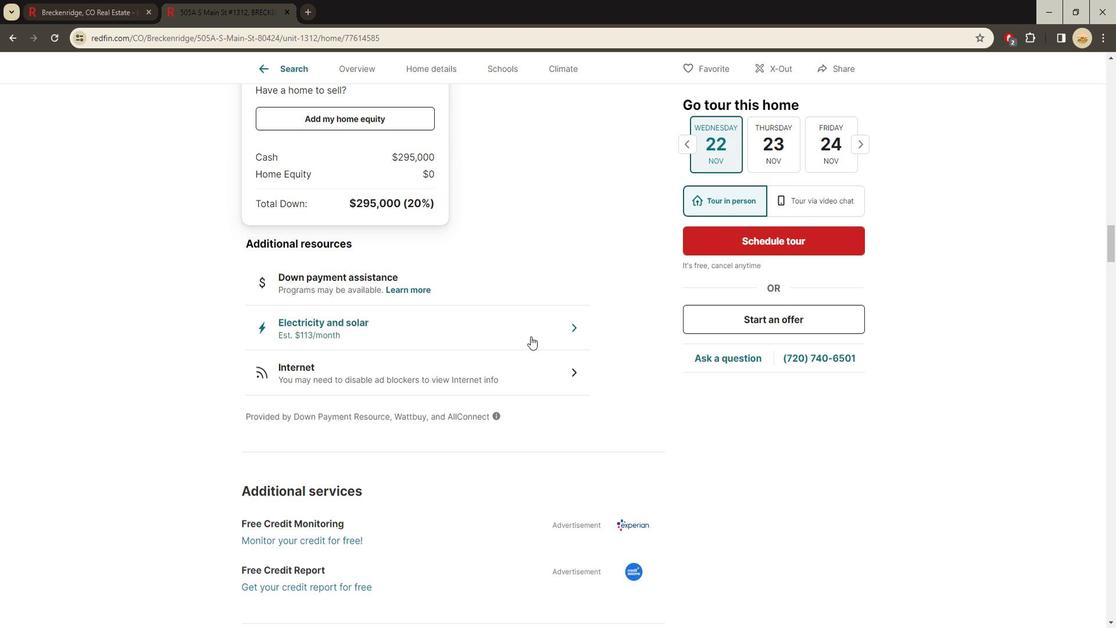 
Action: Mouse scrolled (531, 348) with delta (0, 0)
Screenshot: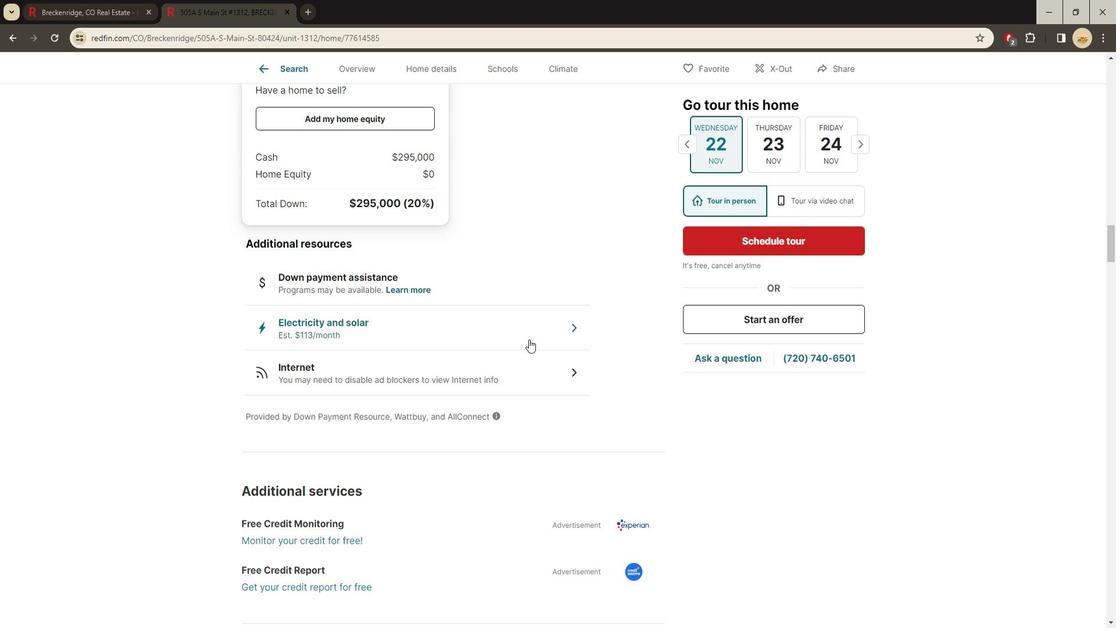 
Action: Mouse scrolled (531, 348) with delta (0, 0)
Screenshot: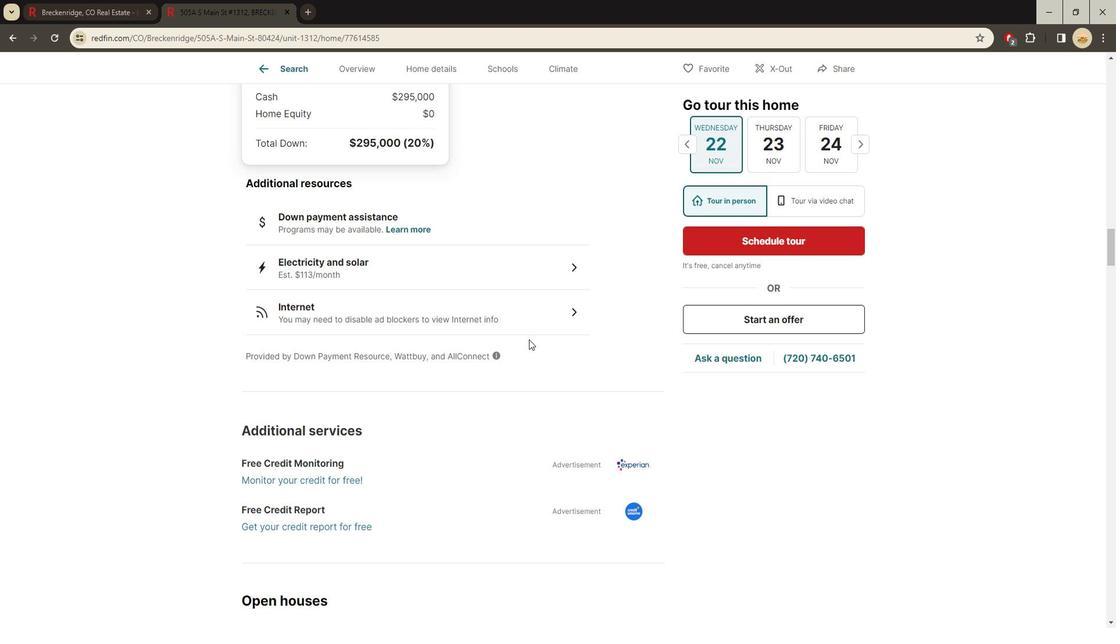 
Action: Mouse moved to (514, 354)
Screenshot: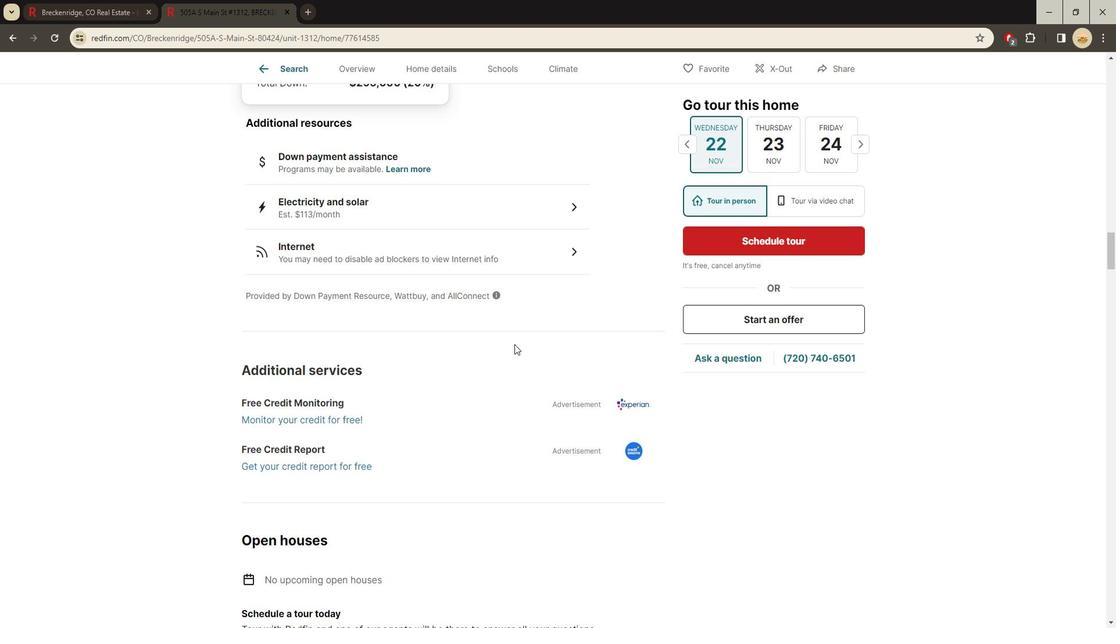 
Action: Mouse scrolled (514, 354) with delta (0, 0)
Screenshot: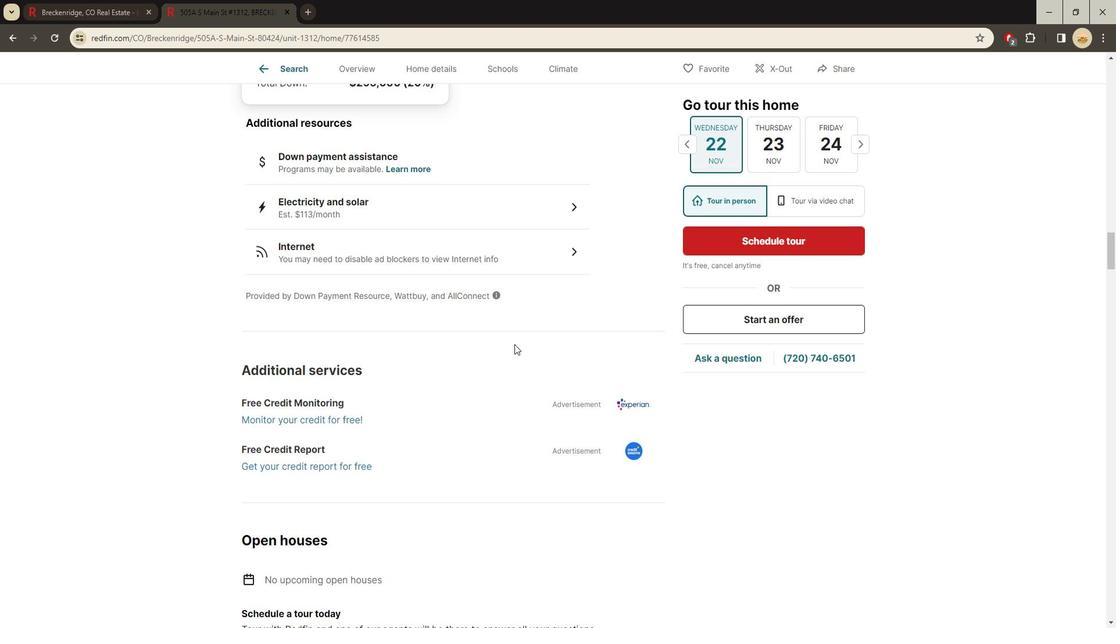 
Action: Mouse moved to (379, 344)
Screenshot: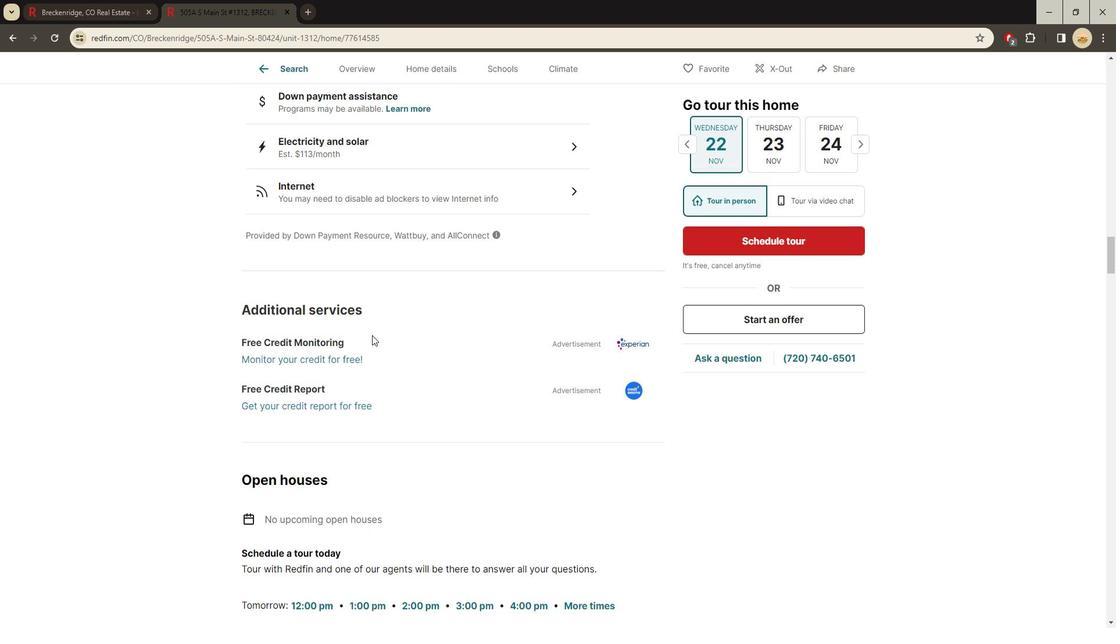 
Action: Mouse scrolled (379, 344) with delta (0, 0)
Screenshot: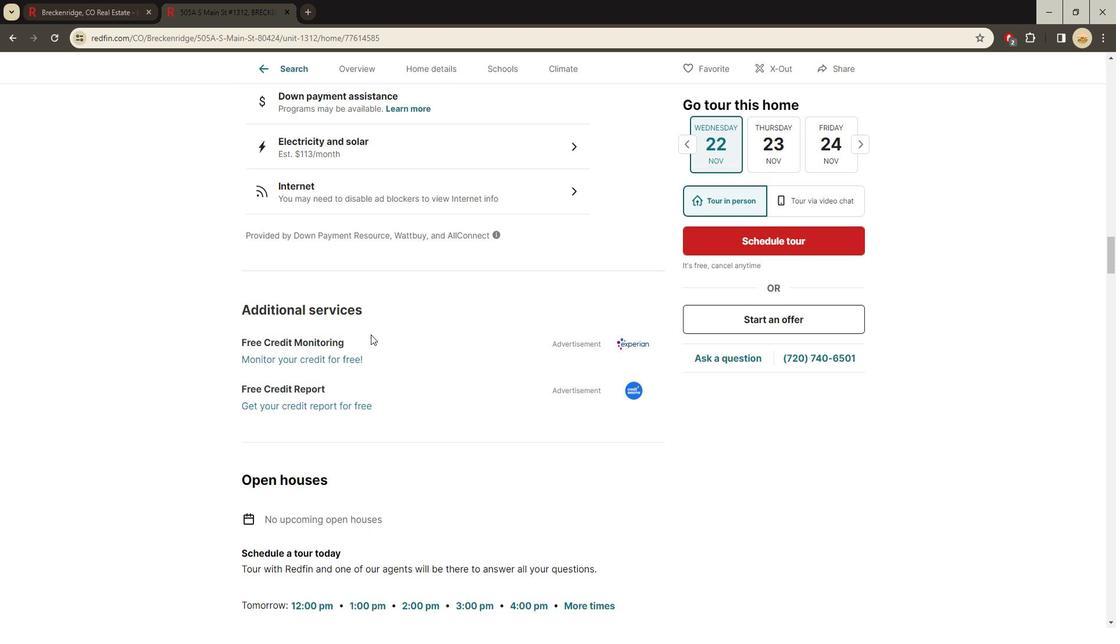 
Action: Mouse scrolled (379, 344) with delta (0, 0)
Screenshot: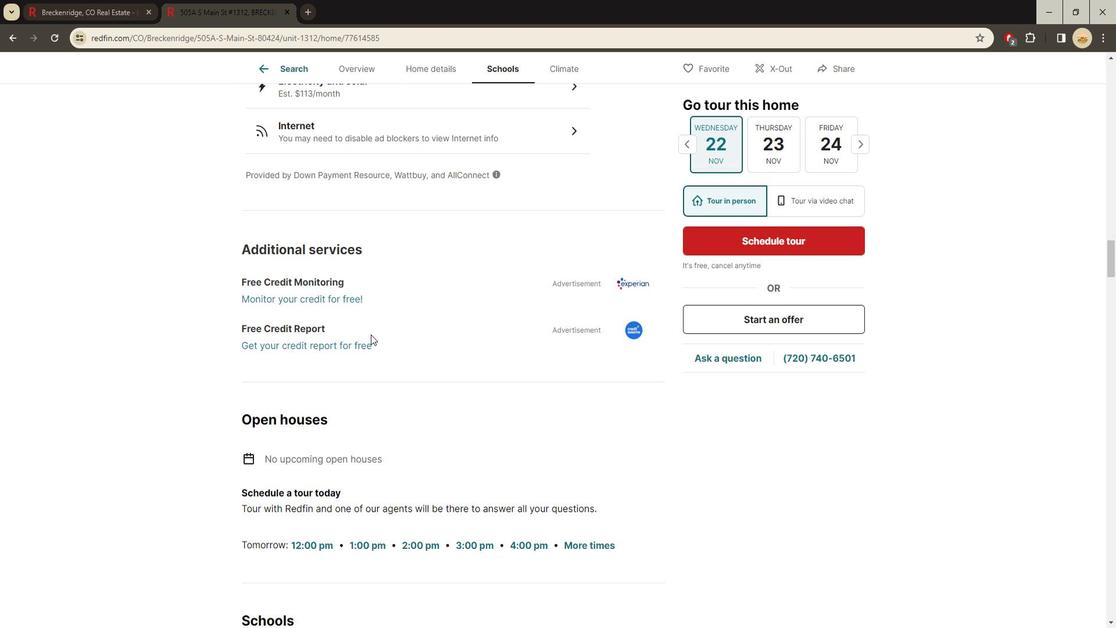 
Action: Mouse scrolled (379, 344) with delta (0, 0)
Screenshot: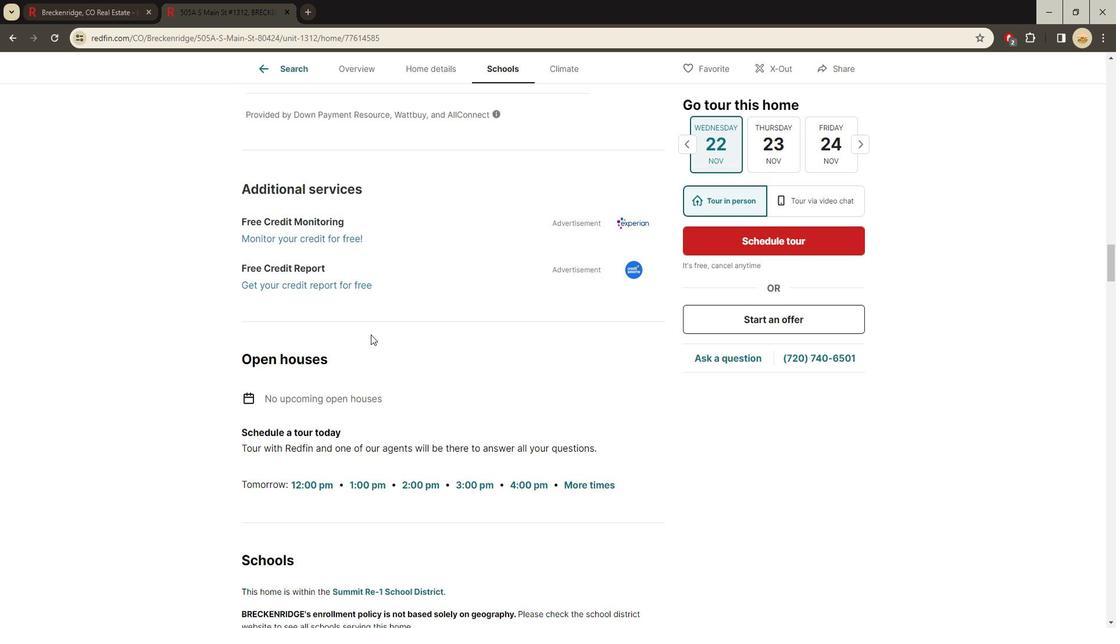 
Action: Mouse moved to (358, 345)
Screenshot: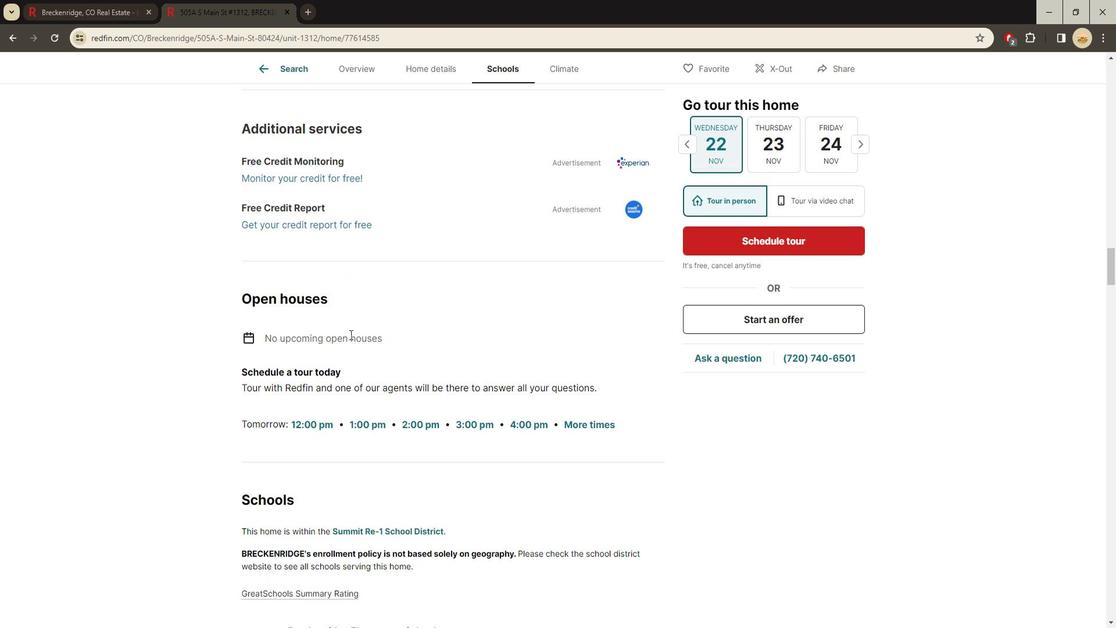 
Action: Mouse scrolled (358, 344) with delta (0, 0)
Screenshot: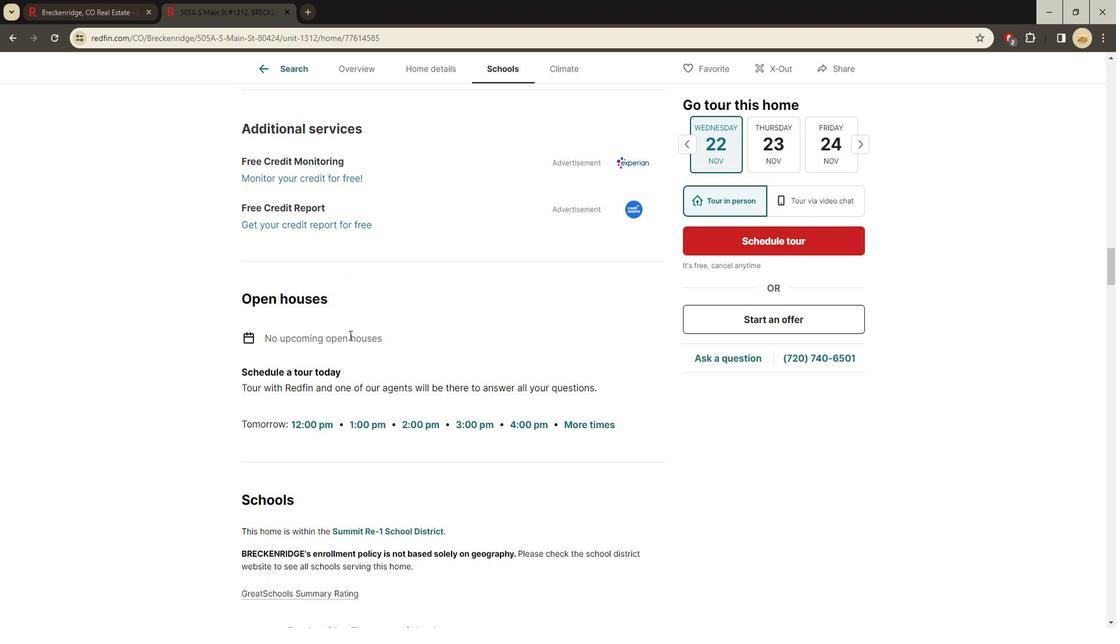 
Action: Mouse scrolled (358, 344) with delta (0, 0)
Screenshot: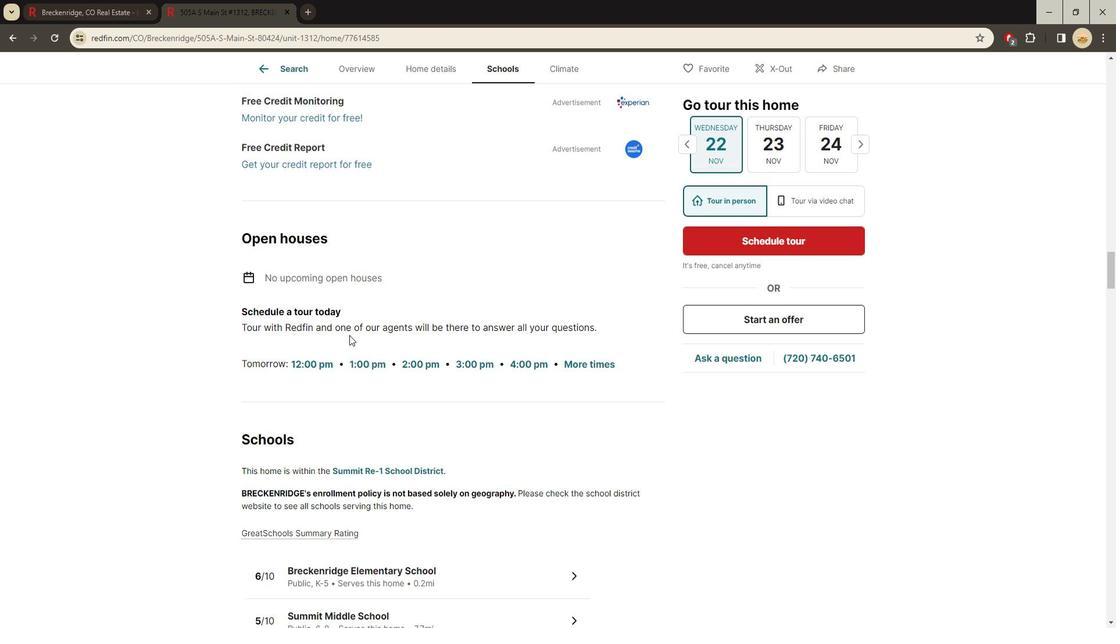 
Action: Mouse scrolled (358, 344) with delta (0, 0)
Screenshot: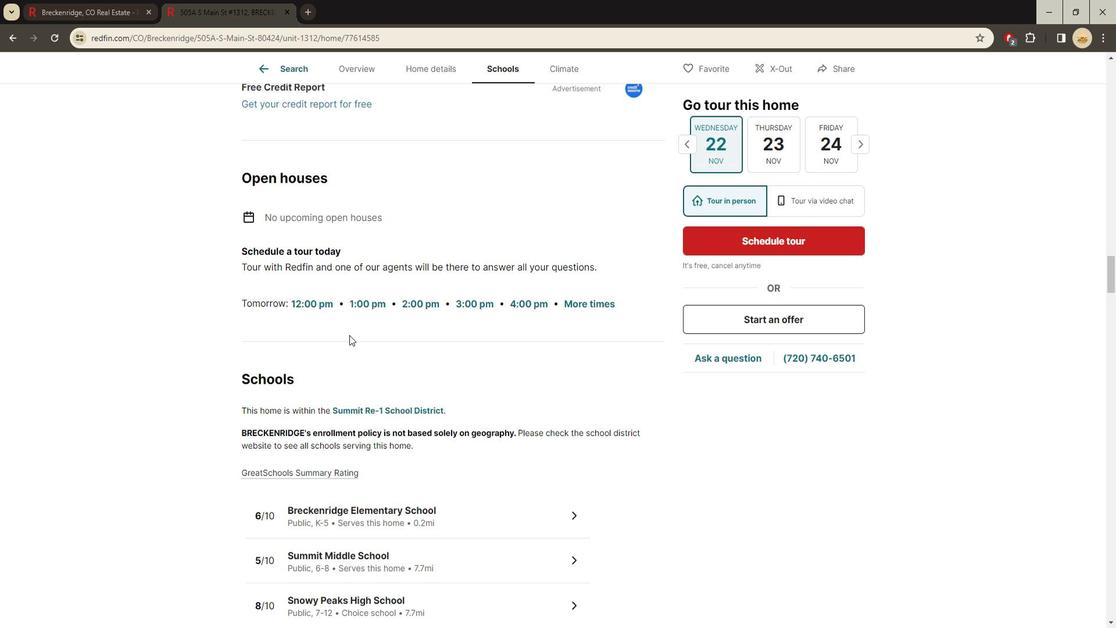 
Action: Mouse scrolled (358, 344) with delta (0, 0)
Screenshot: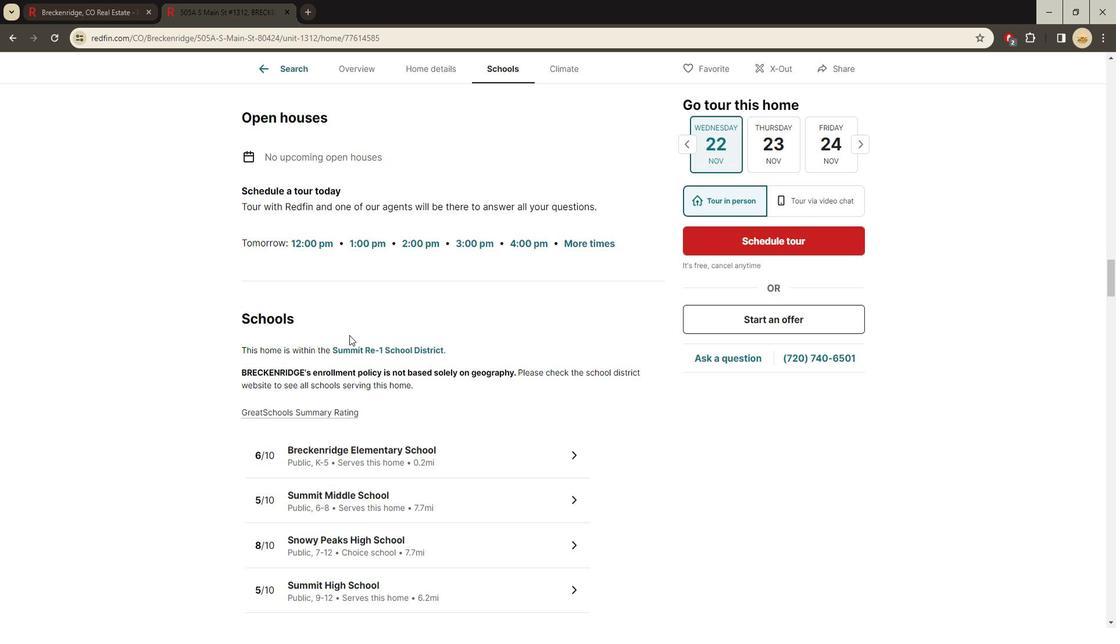 
Action: Mouse scrolled (358, 344) with delta (0, 0)
Screenshot: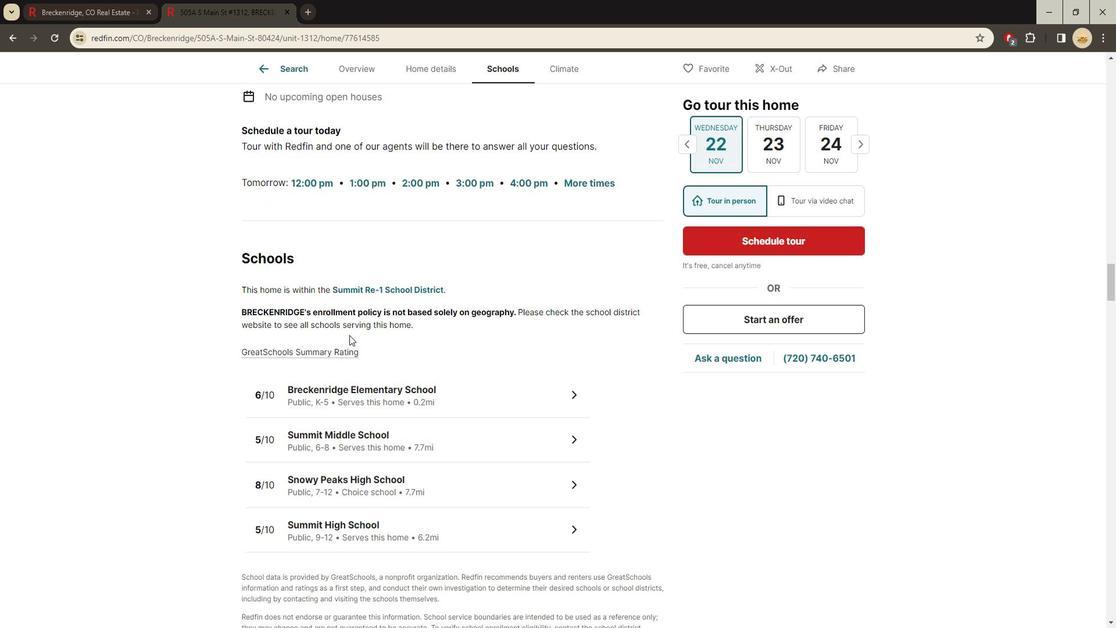 
Action: Mouse scrolled (358, 344) with delta (0, 0)
Screenshot: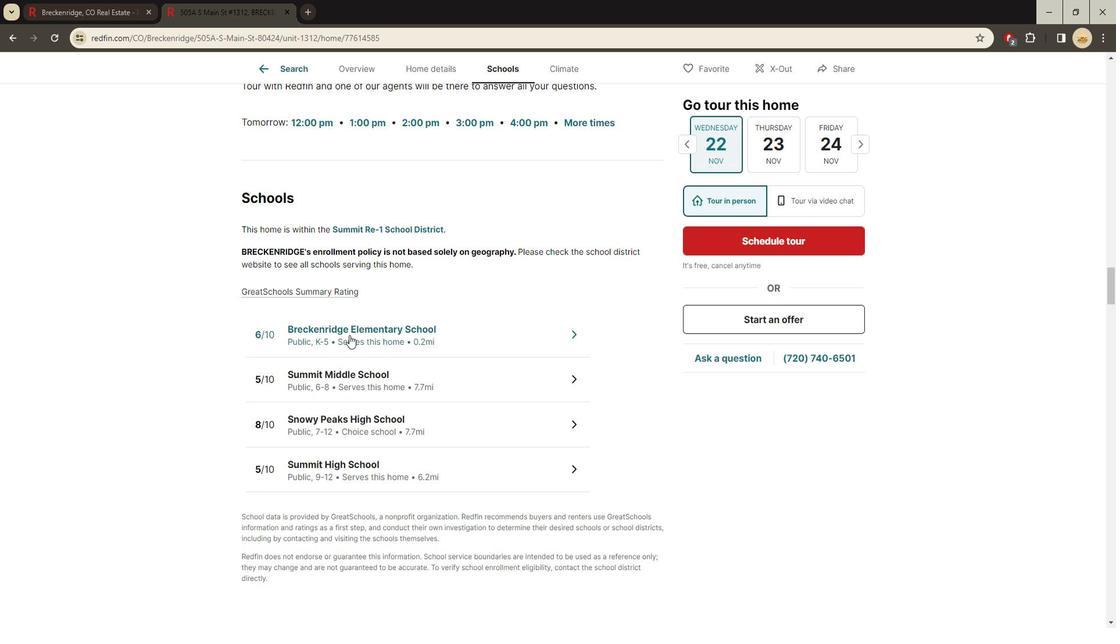 
Action: Mouse scrolled (358, 344) with delta (0, 0)
Screenshot: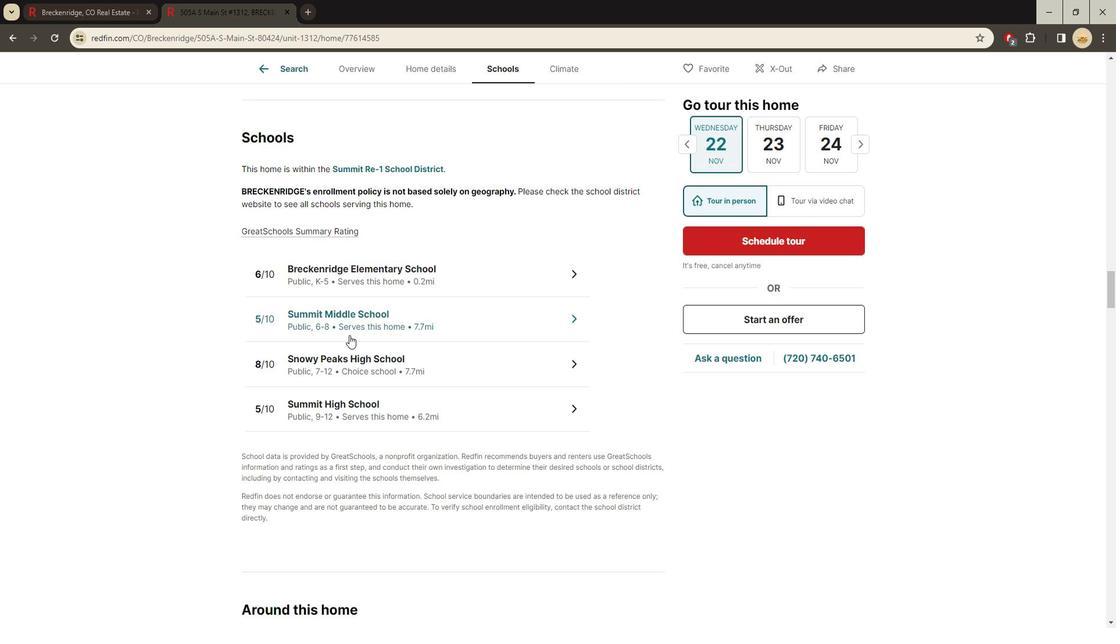 
Action: Mouse moved to (422, 230)
Screenshot: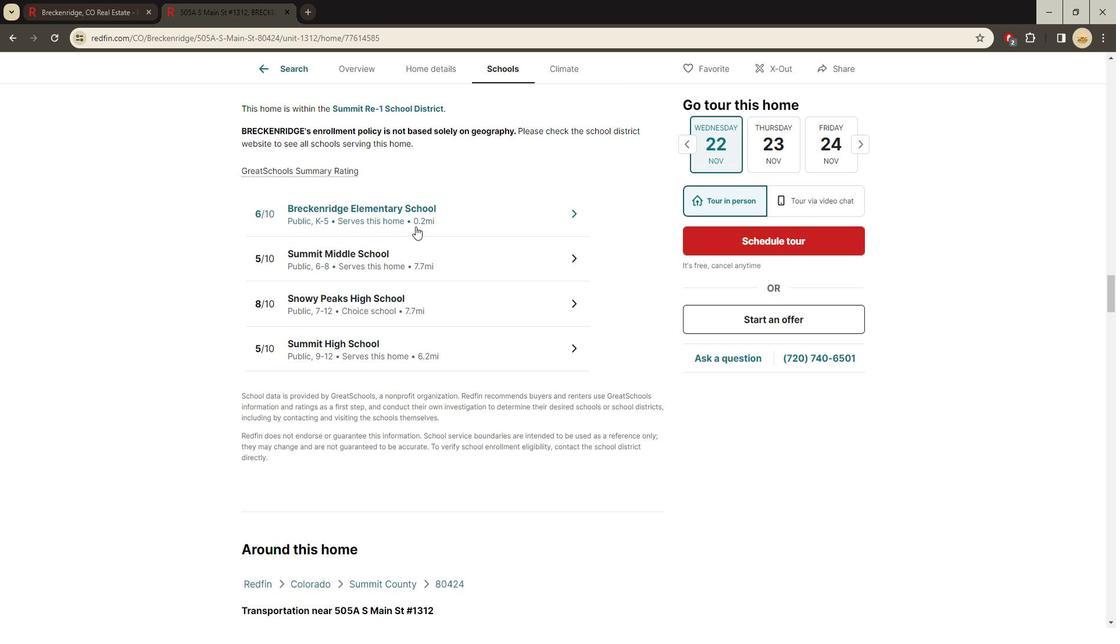 
Action: Mouse pressed left at (422, 230)
Screenshot: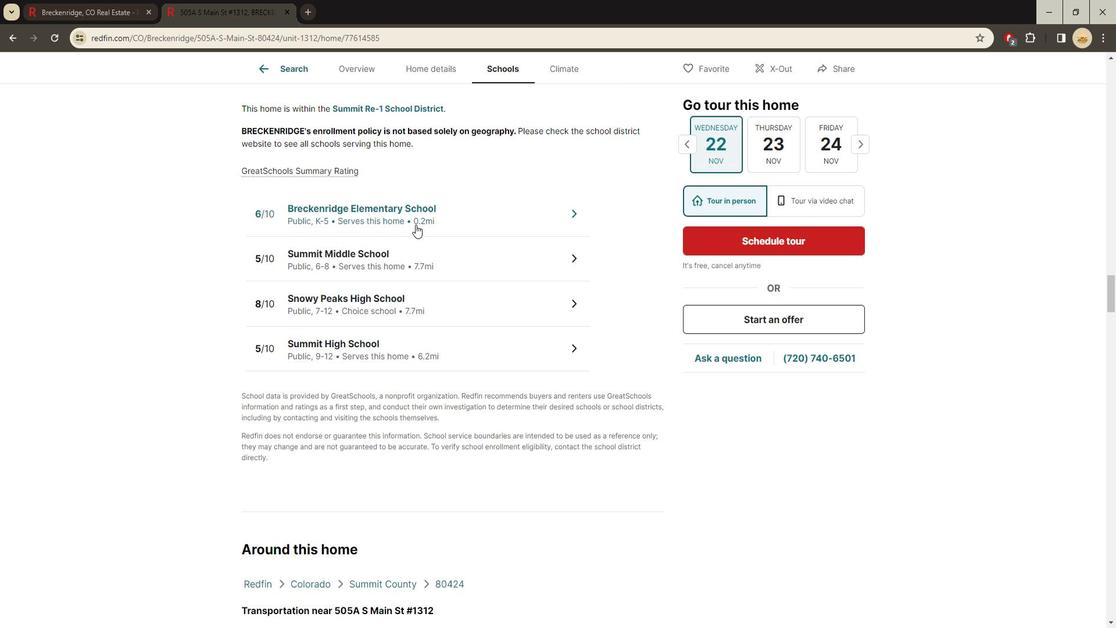 
Action: Mouse moved to (725, 354)
Screenshot: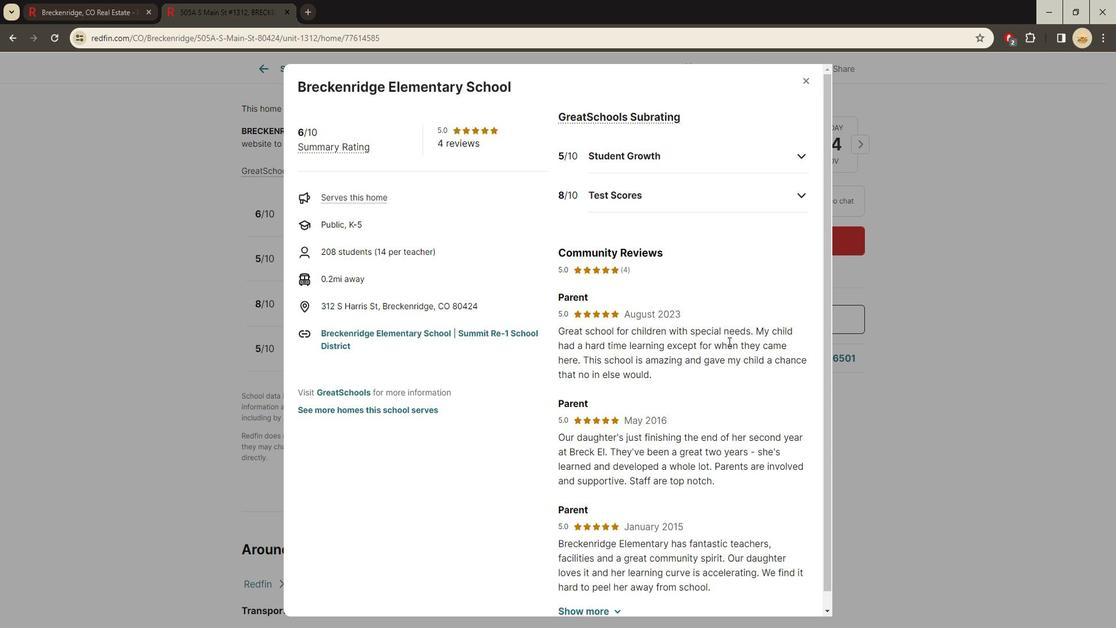 
Action: Mouse scrolled (725, 353) with delta (0, 0)
